 Task: Research Airbnb accommodation in Adam, Oman from 6th December, 2023 to 15th December, 2023 for 6 adults.6 bedrooms having 6 beds and 6 bathrooms. Property type can be house. Amenities needed are: wifi, TV, free parkinig on premises, gym, breakfast. Booking option can be shelf check-in. Look for 3 properties as per requirement.
Action: Mouse moved to (574, 145)
Screenshot: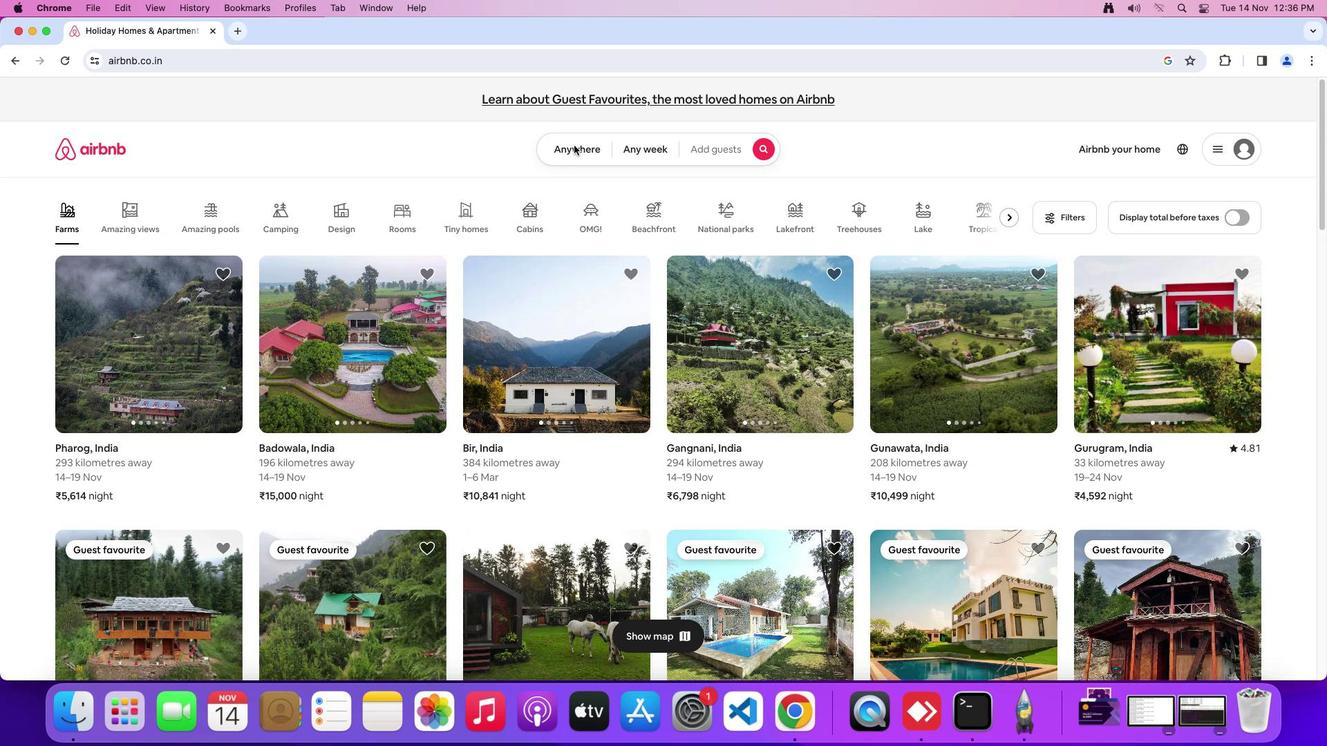 
Action: Mouse pressed left at (574, 145)
Screenshot: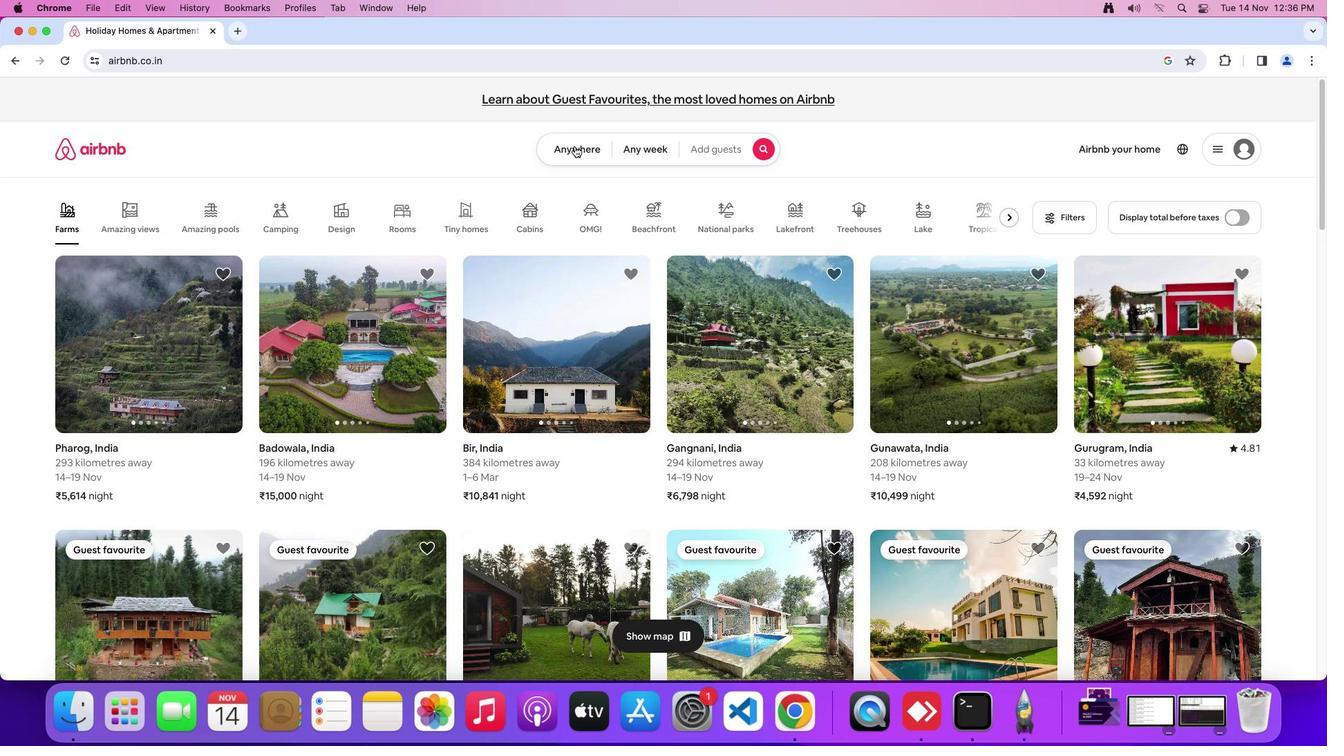
Action: Mouse moved to (574, 145)
Screenshot: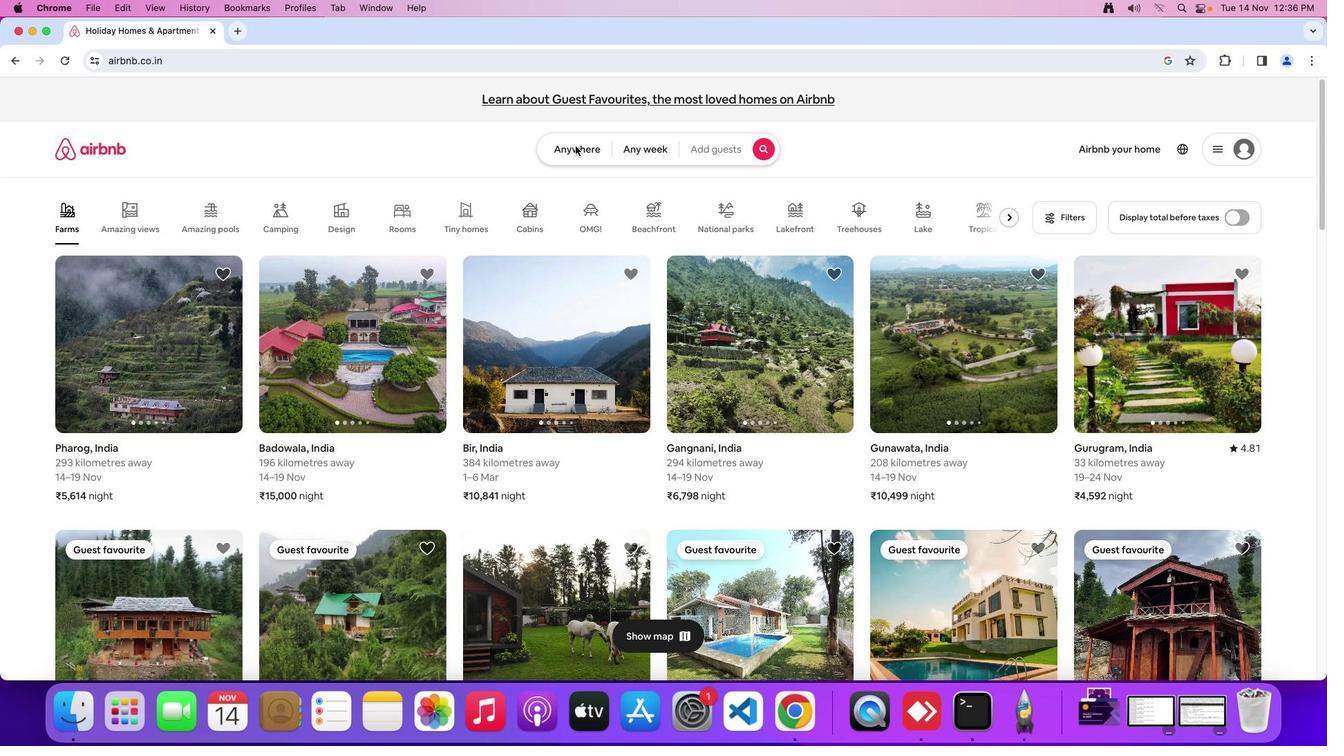 
Action: Mouse pressed left at (574, 145)
Screenshot: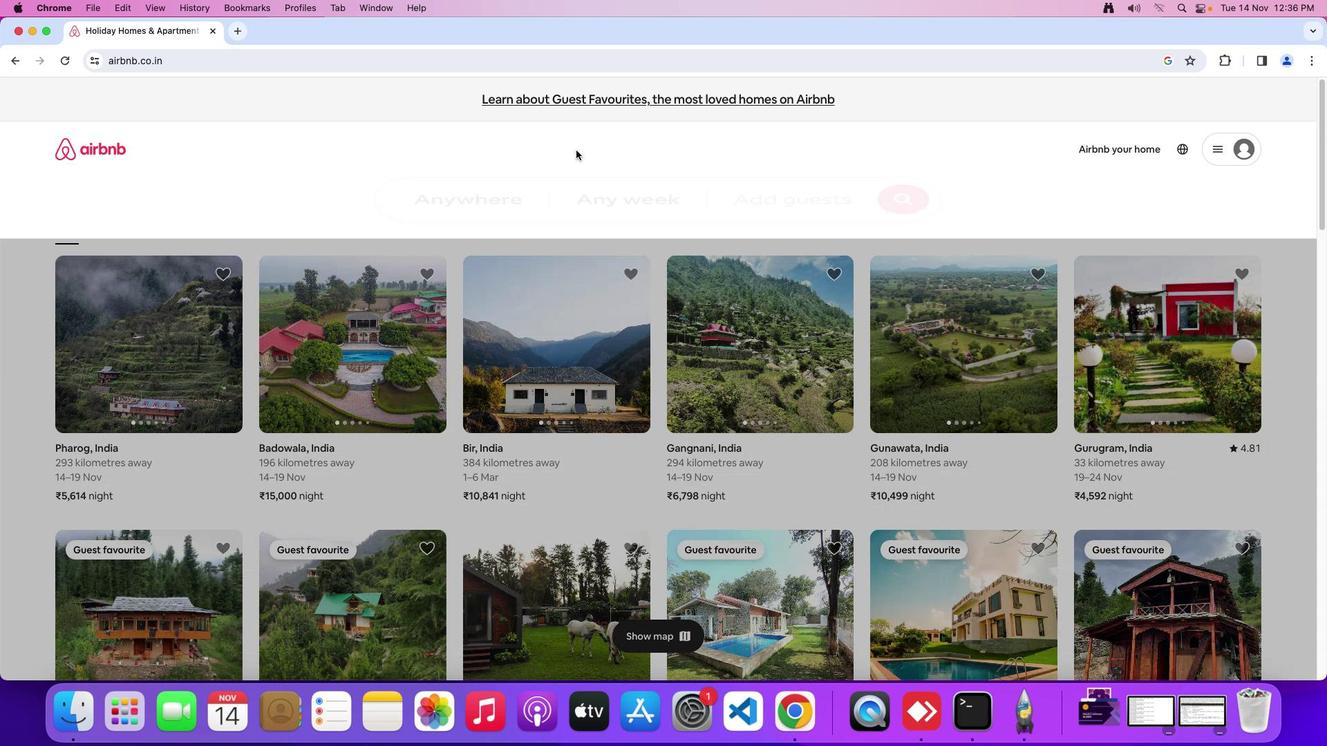 
Action: Mouse moved to (504, 201)
Screenshot: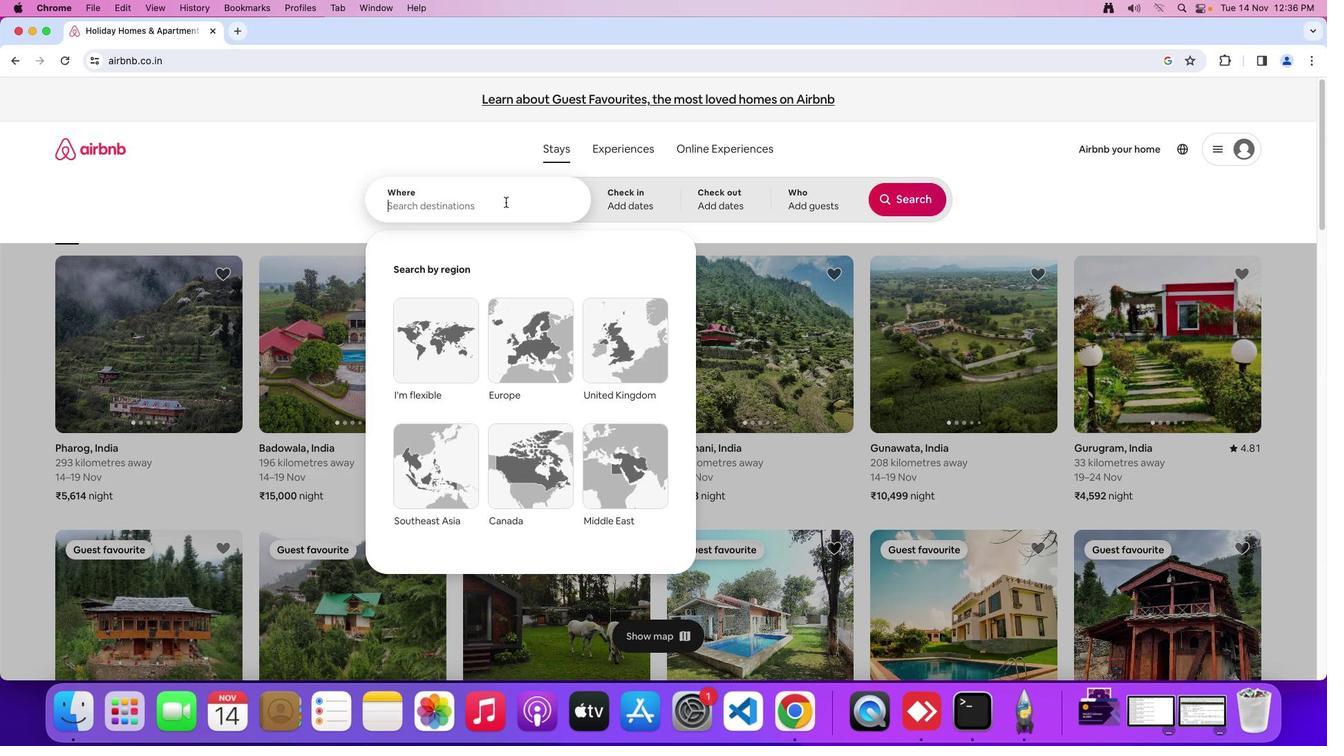 
Action: Mouse pressed left at (504, 201)
Screenshot: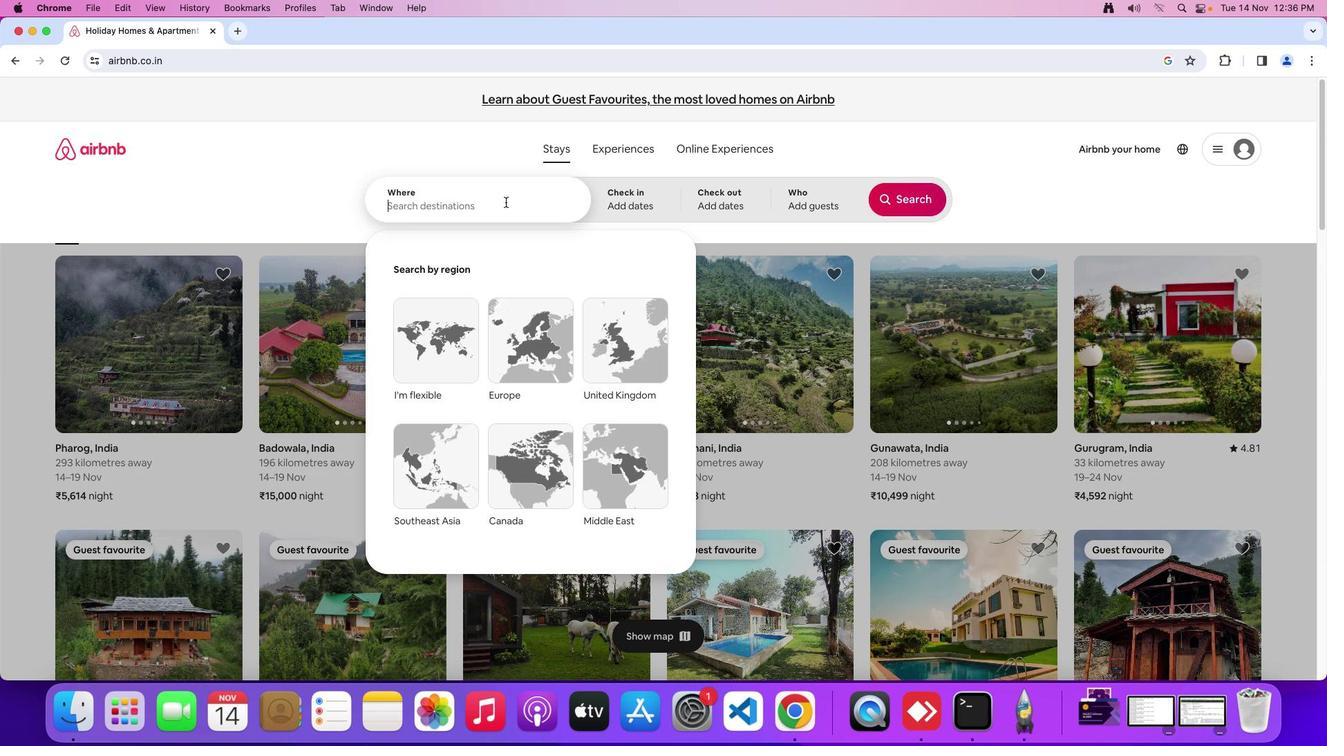 
Action: Mouse moved to (504, 201)
Screenshot: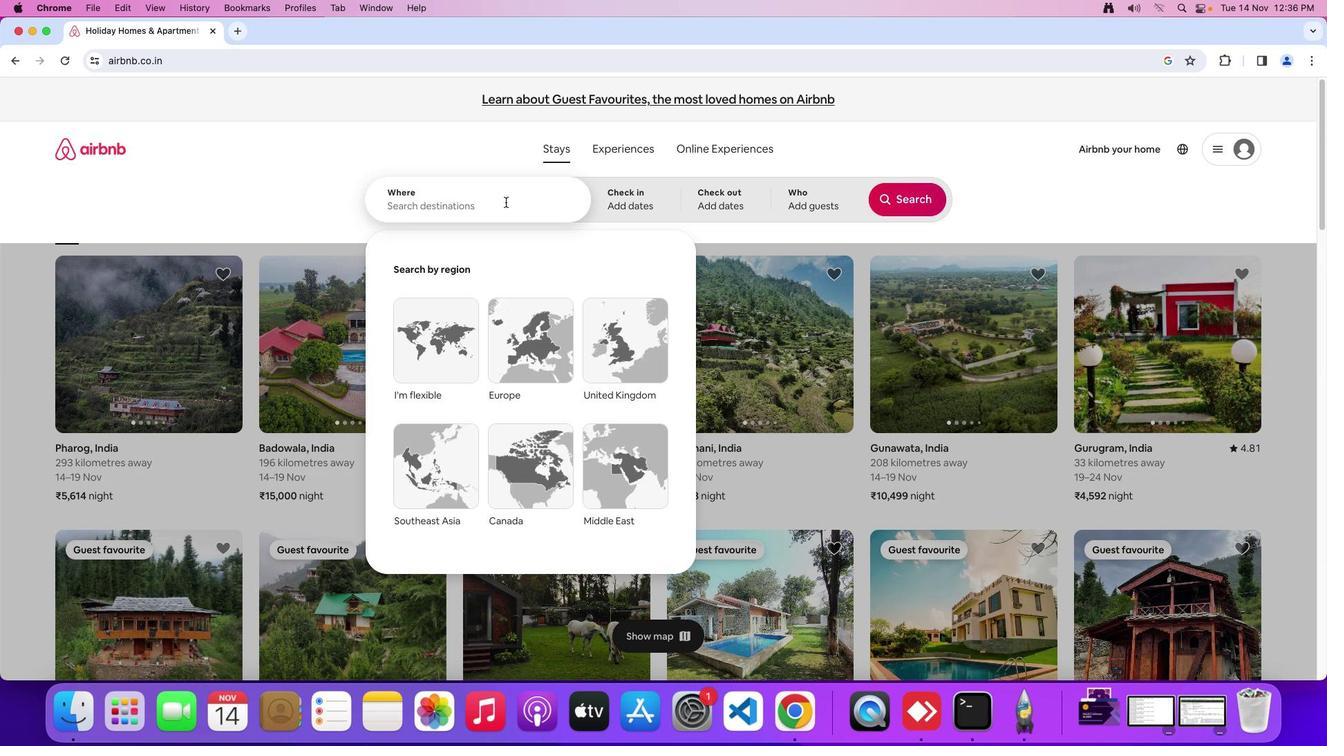 
Action: Key pressed Key.shift_r'A''d''a''m'','Key.spaceKey.shift'O''m''a''n'
Screenshot: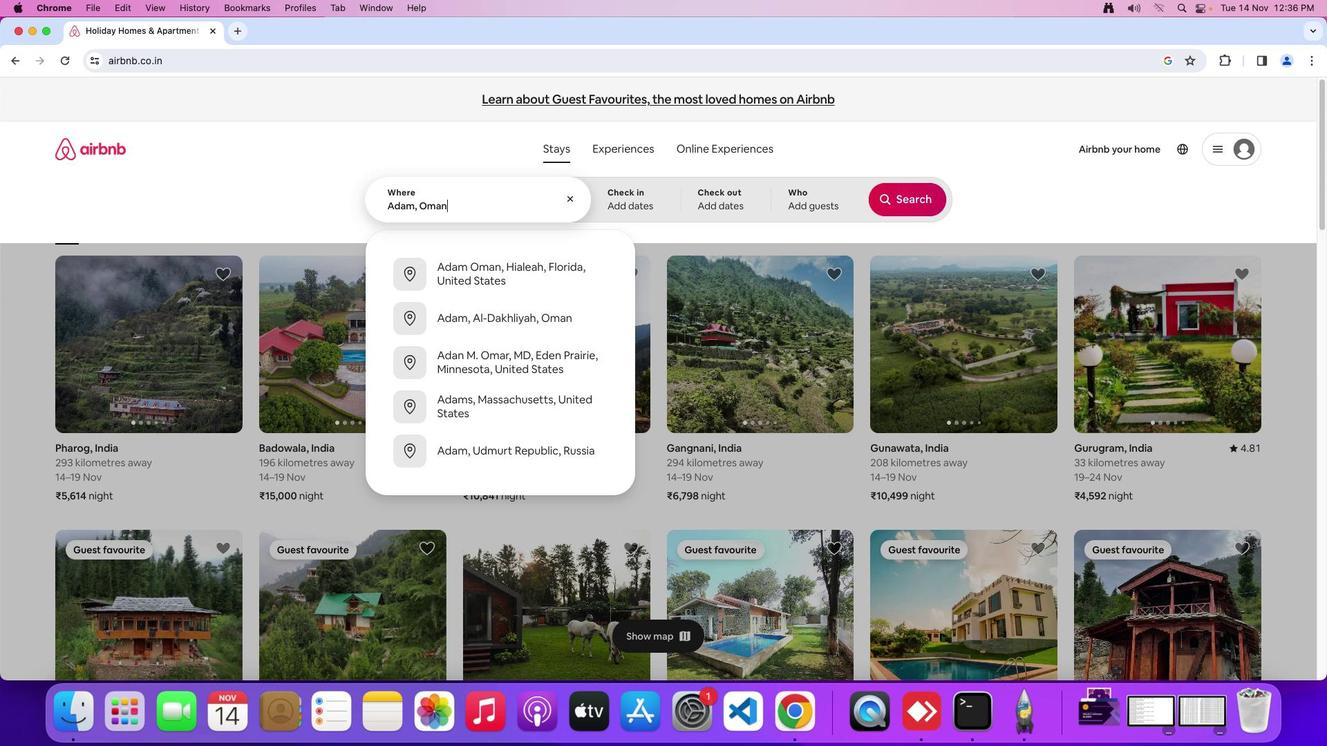 
Action: Mouse moved to (621, 200)
Screenshot: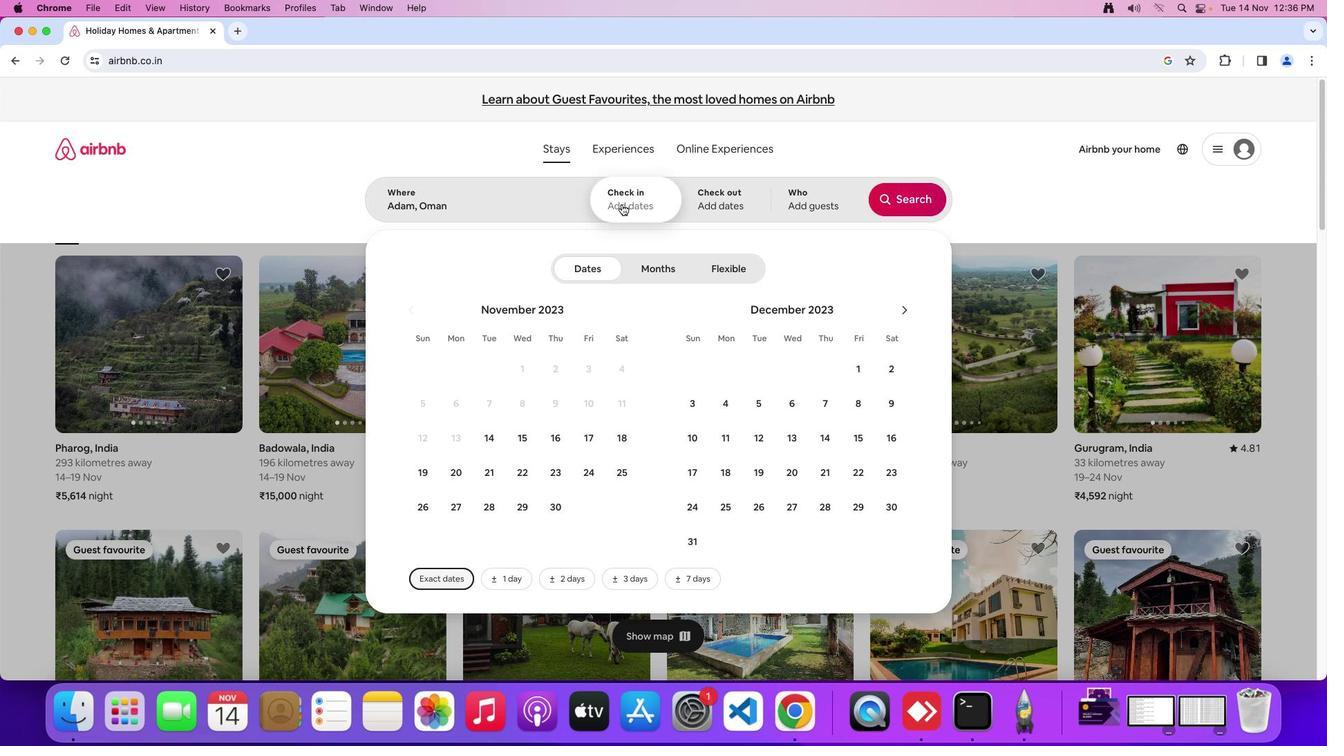 
Action: Mouse pressed left at (621, 200)
Screenshot: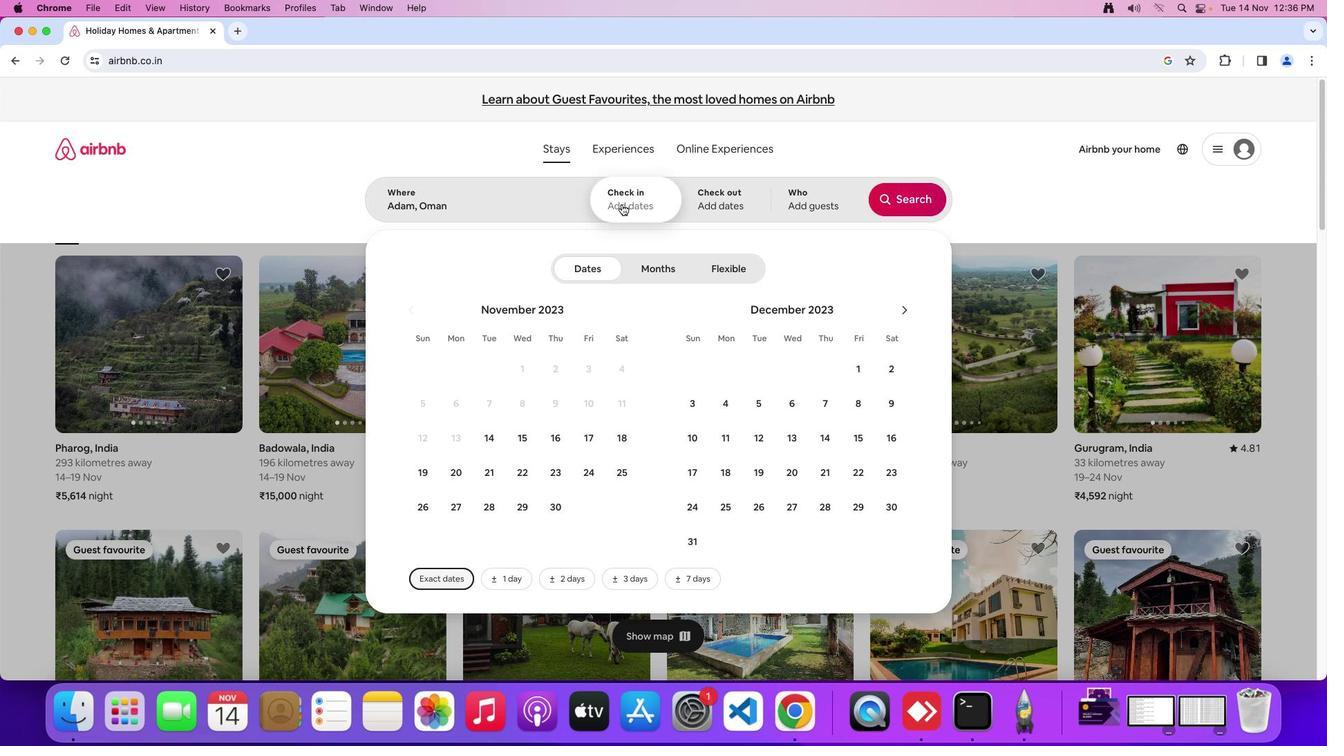 
Action: Mouse moved to (791, 404)
Screenshot: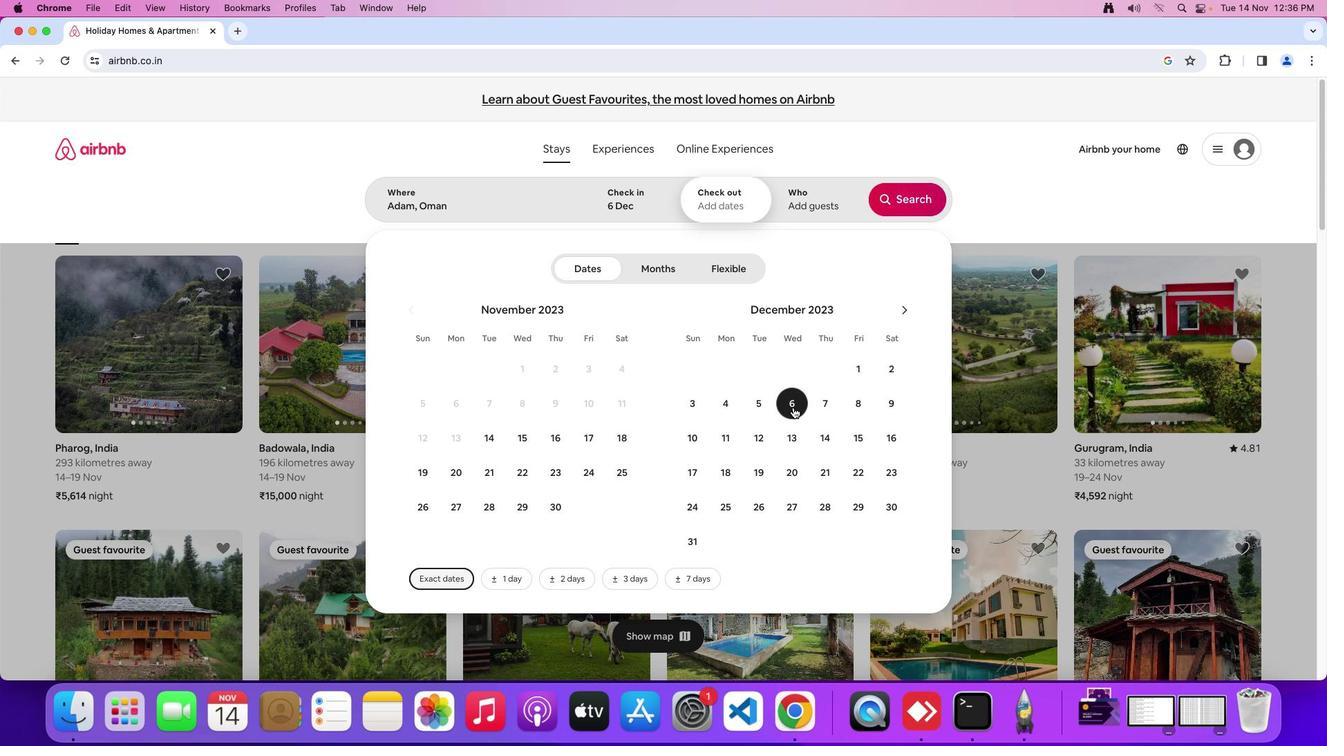 
Action: Mouse pressed left at (791, 404)
Screenshot: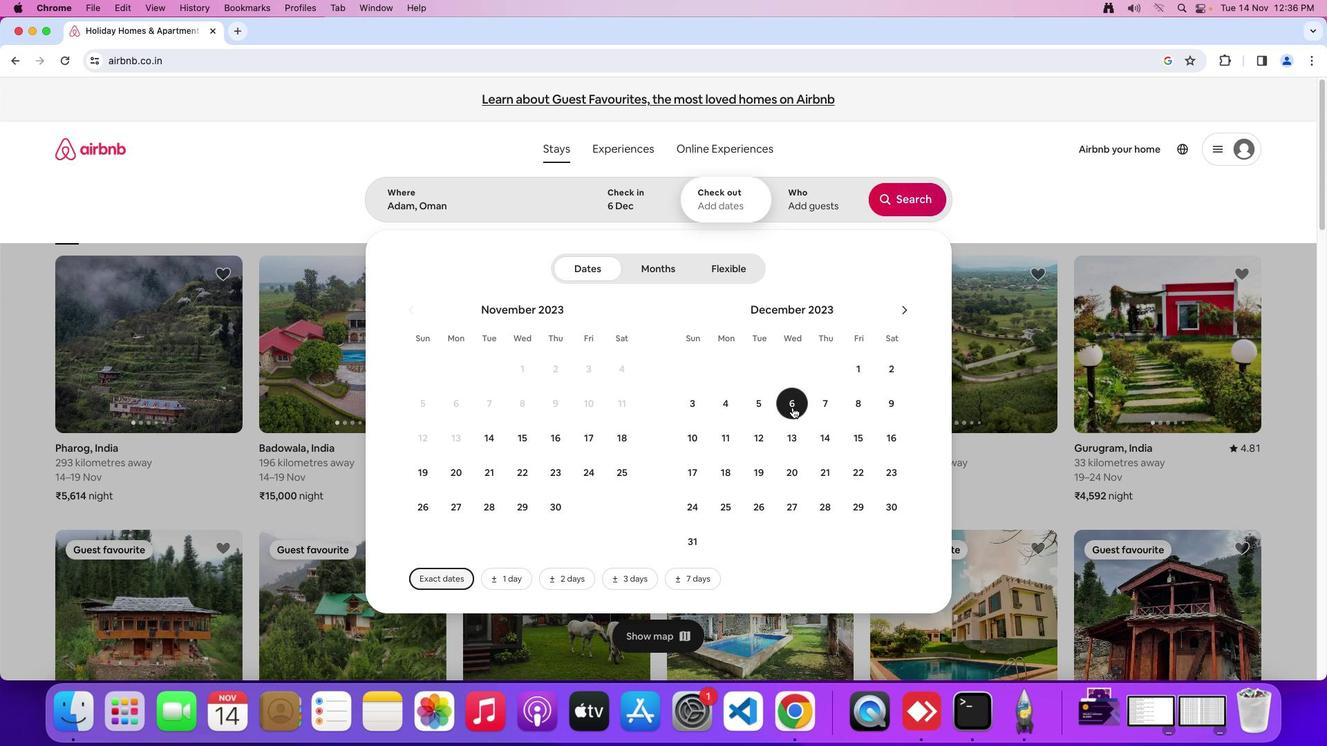 
Action: Mouse moved to (849, 435)
Screenshot: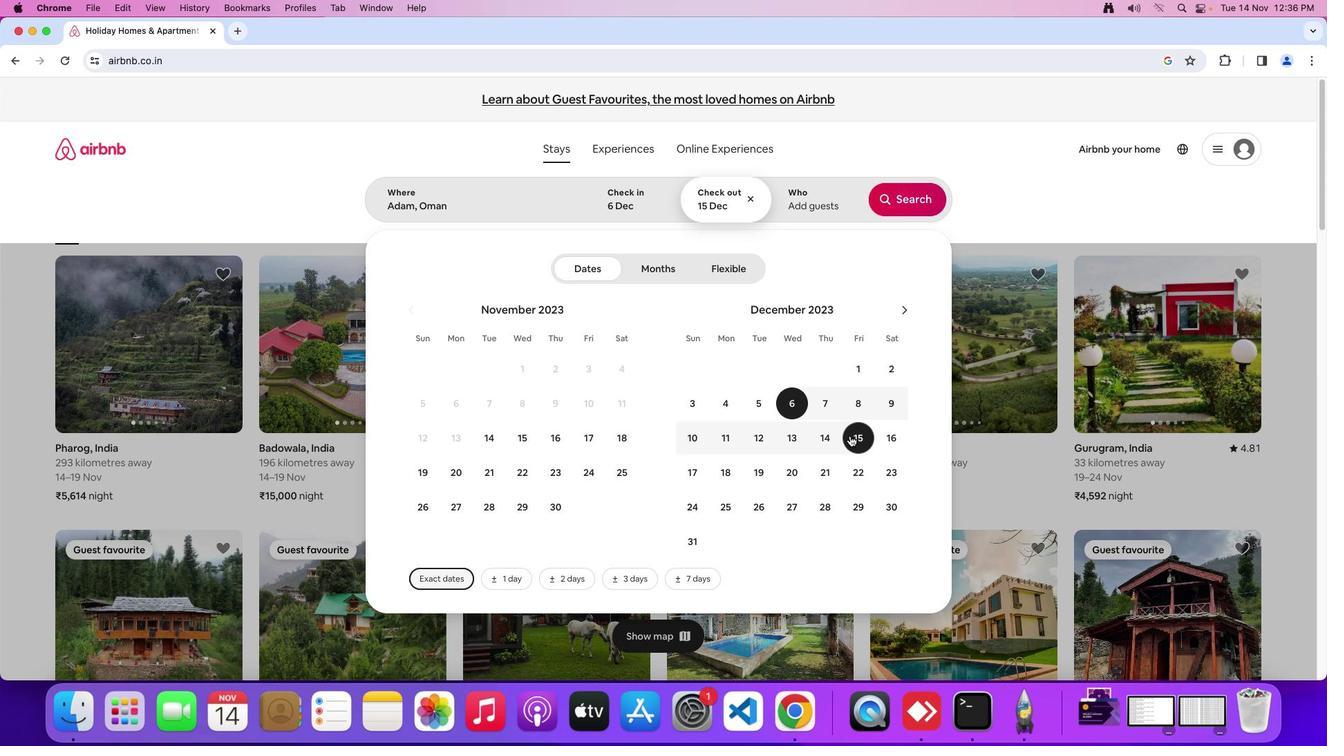 
Action: Mouse pressed left at (849, 435)
Screenshot: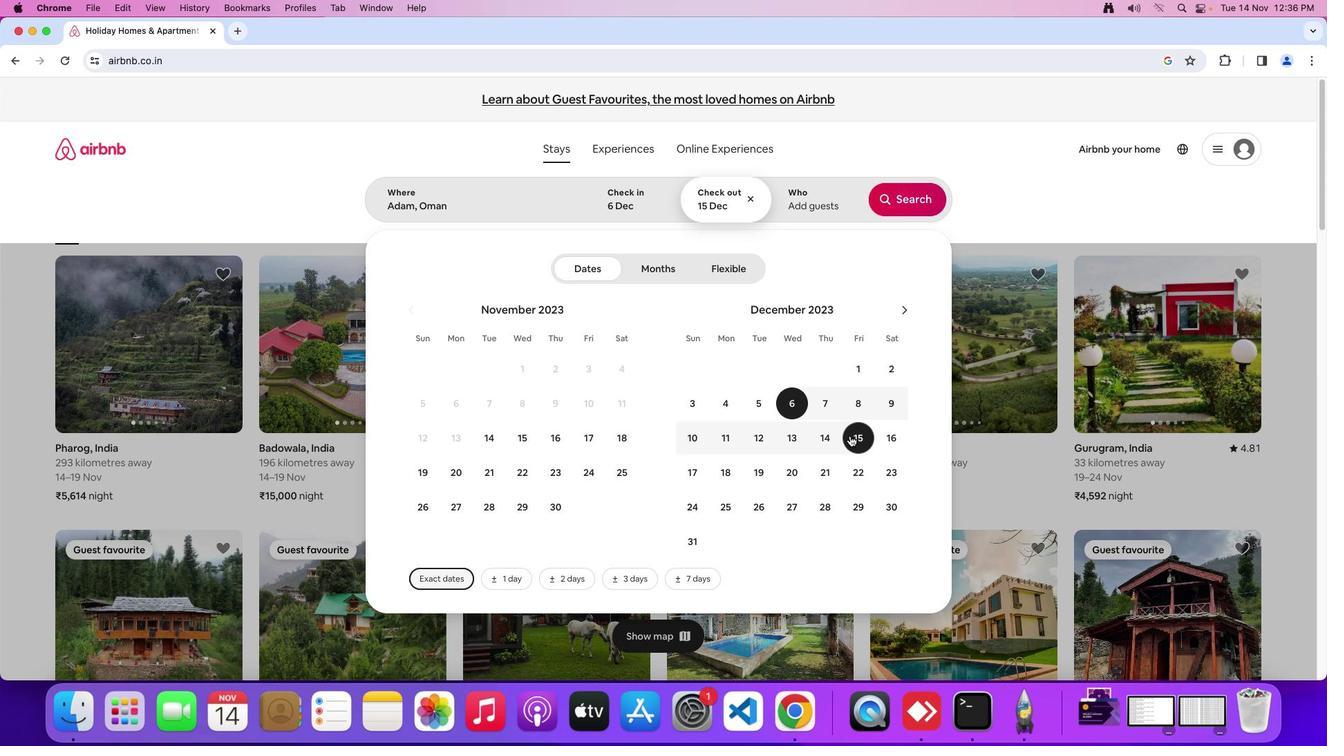
Action: Mouse moved to (800, 202)
Screenshot: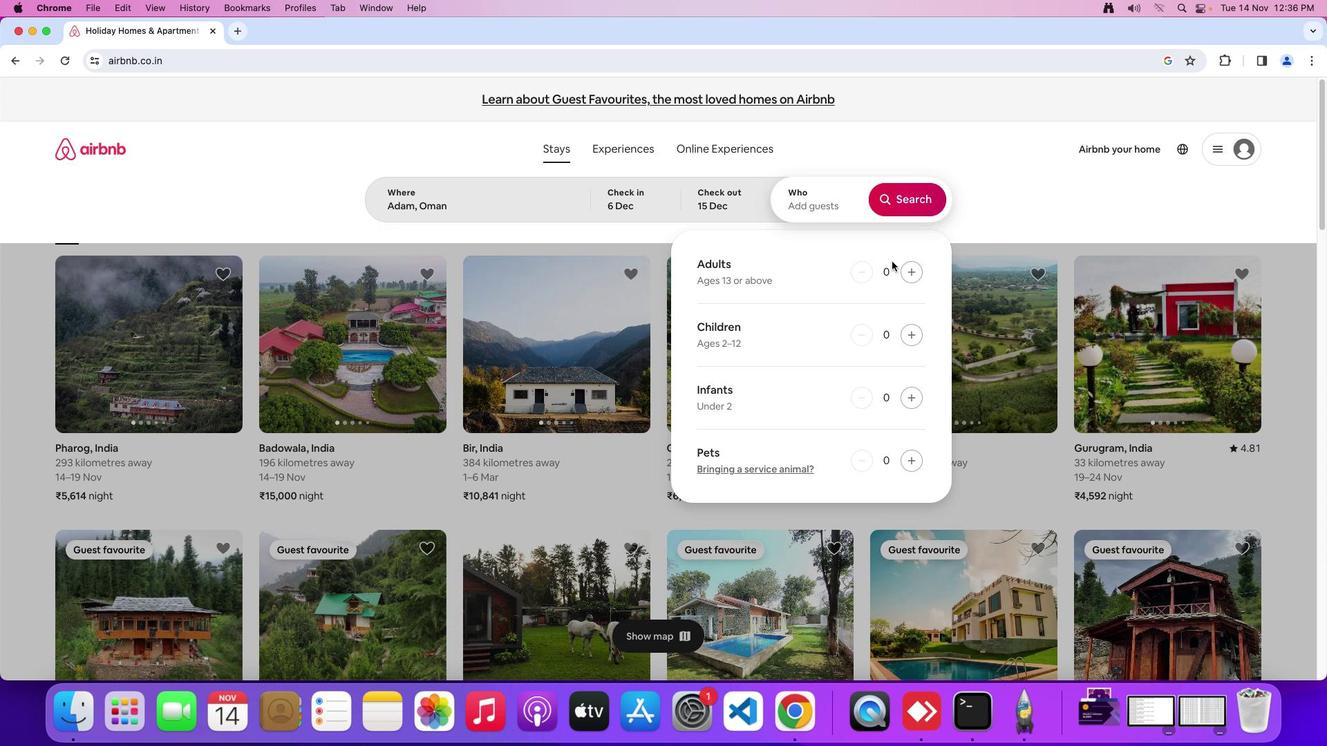 
Action: Mouse pressed left at (800, 202)
Screenshot: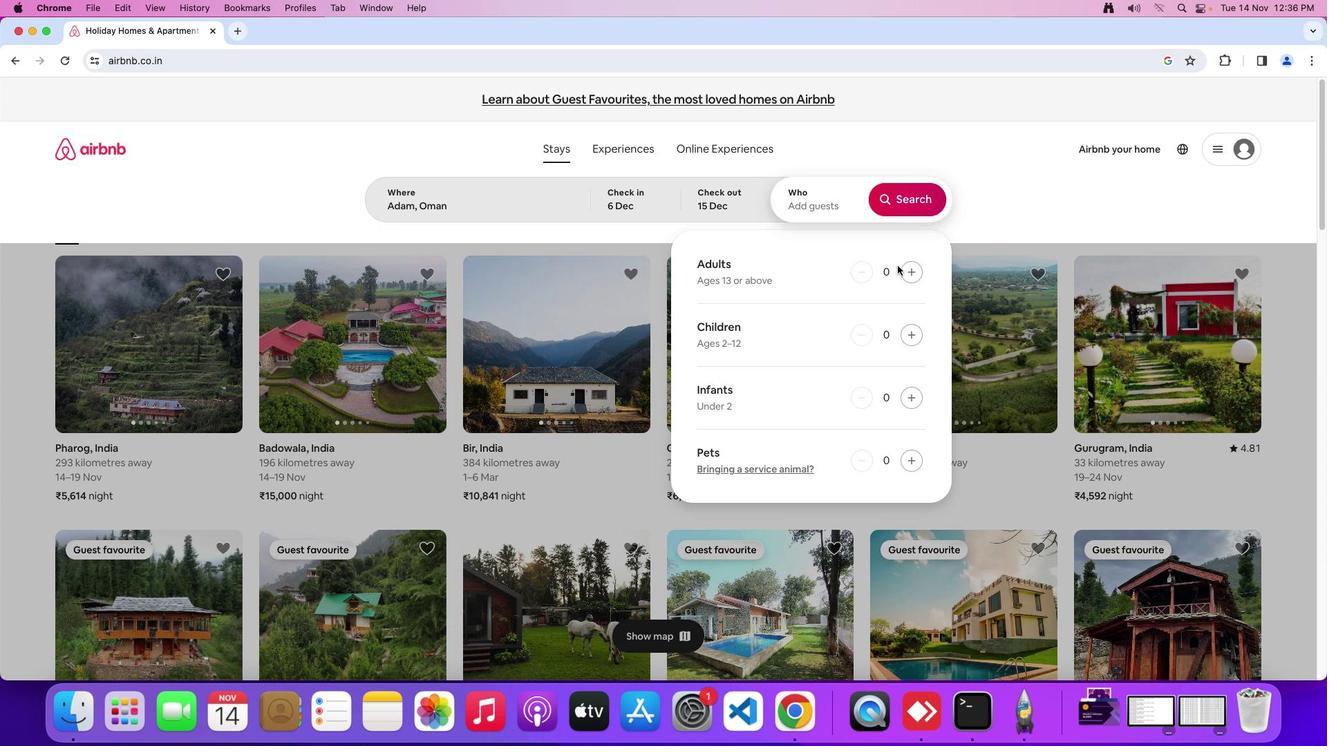 
Action: Mouse moved to (916, 274)
Screenshot: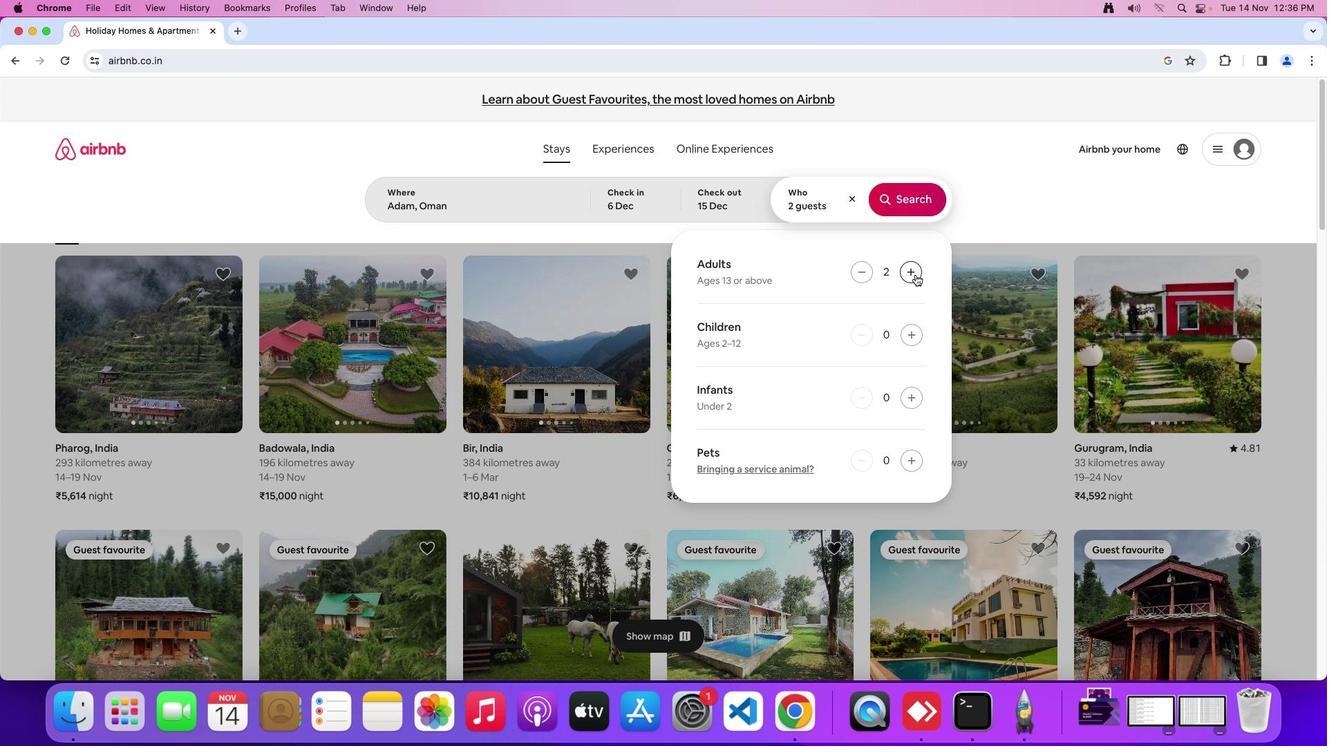 
Action: Mouse pressed left at (916, 274)
Screenshot: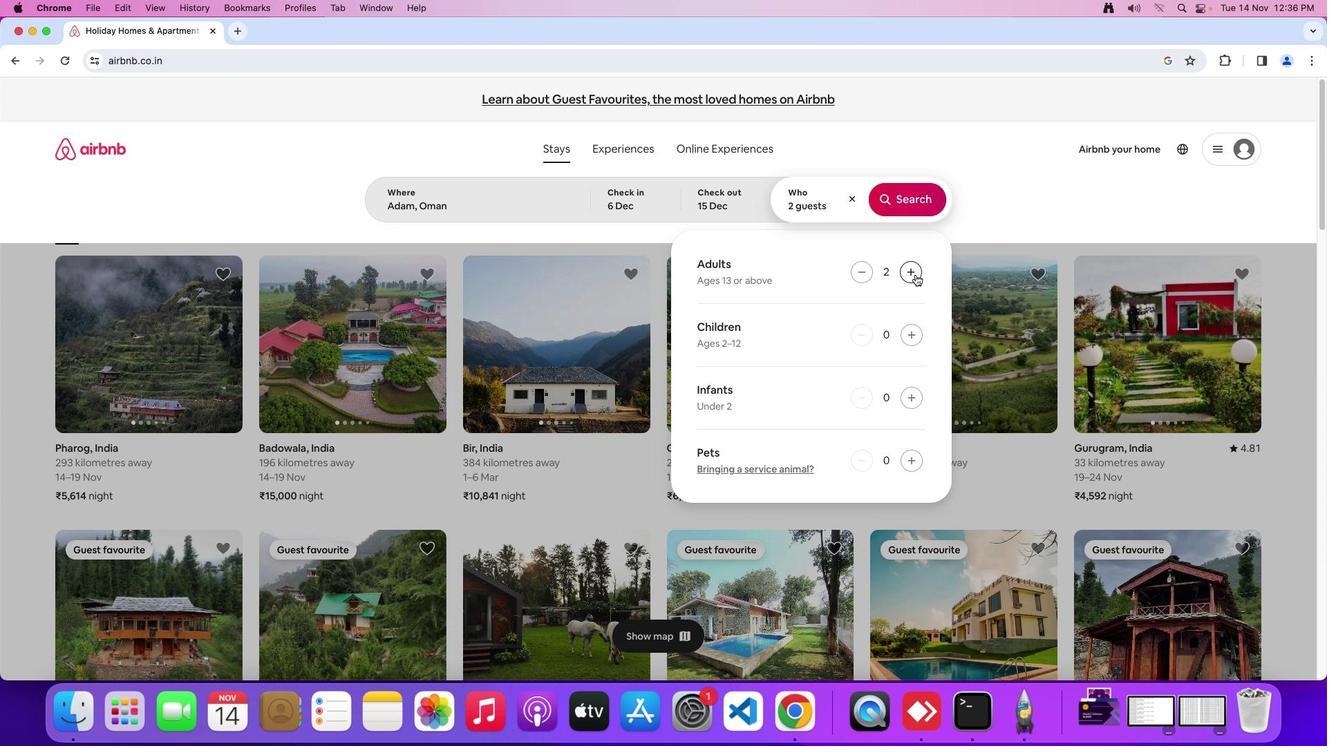 
Action: Mouse moved to (915, 274)
Screenshot: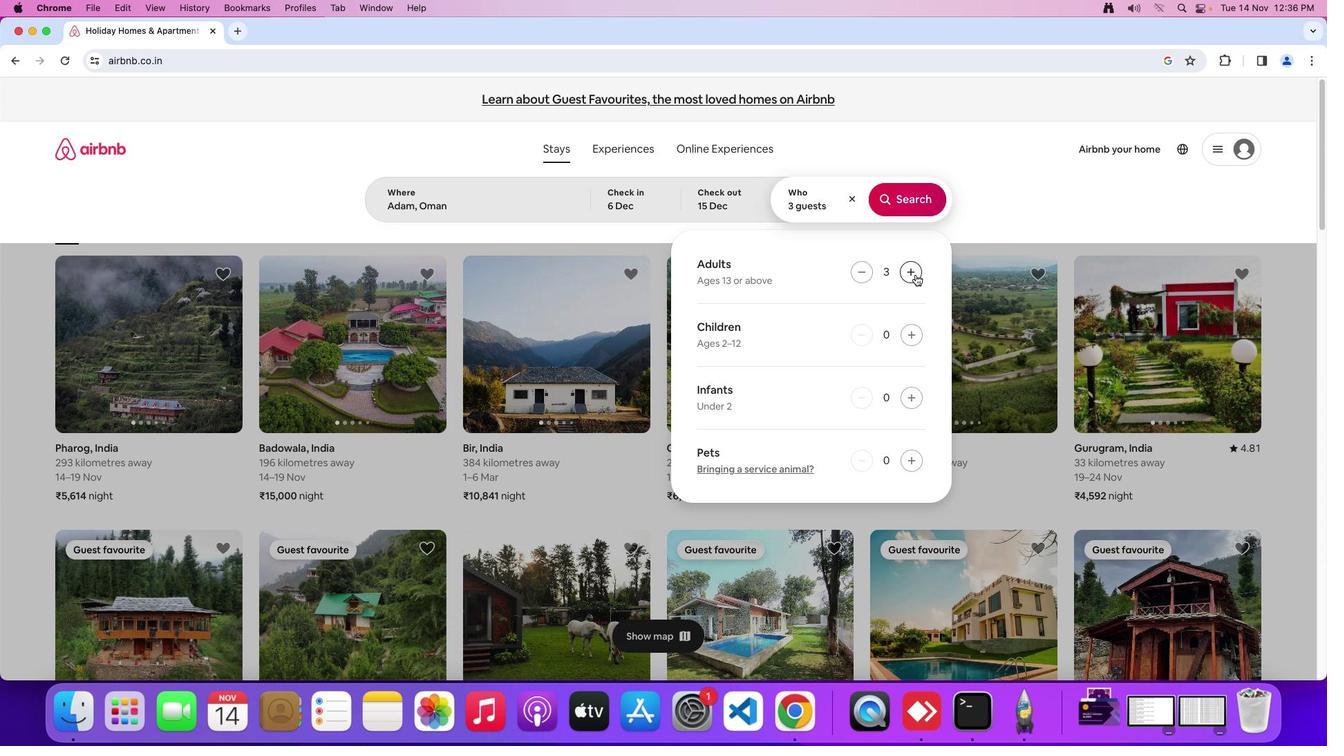 
Action: Mouse pressed left at (915, 274)
Screenshot: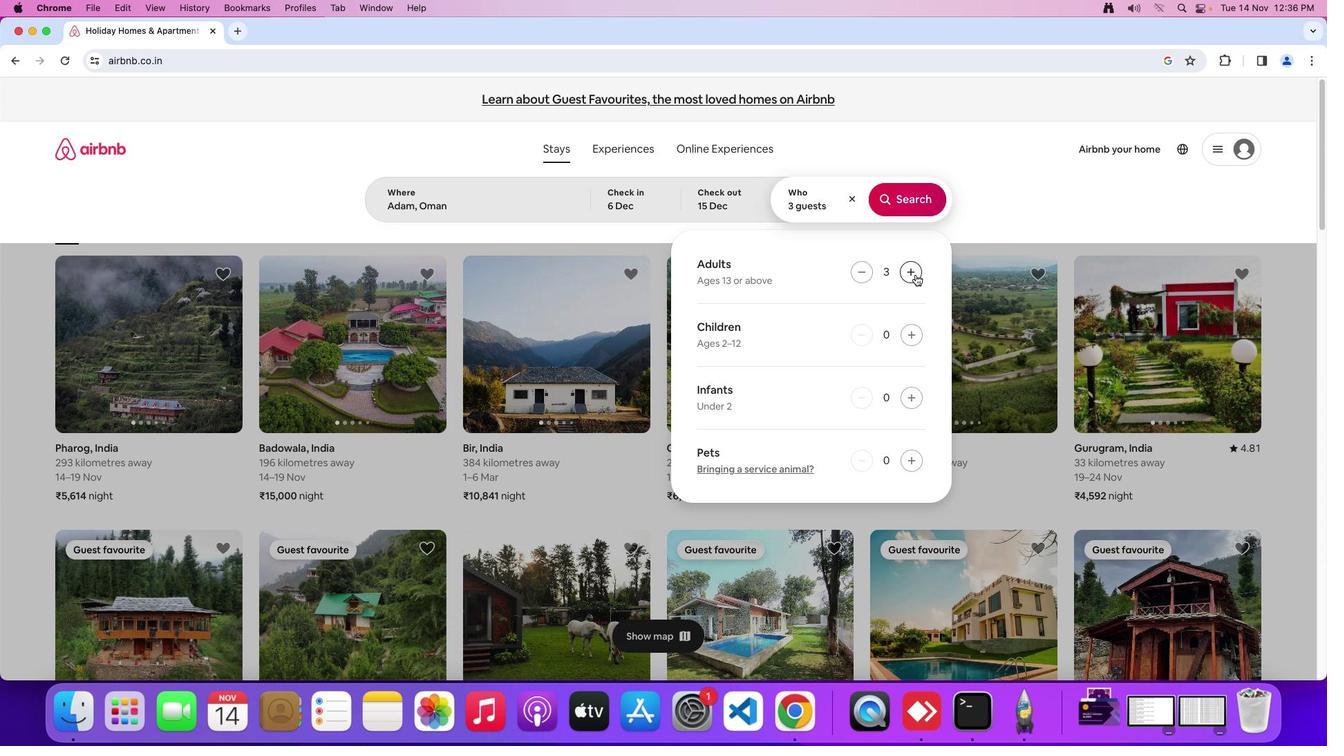 
Action: Mouse moved to (915, 274)
Screenshot: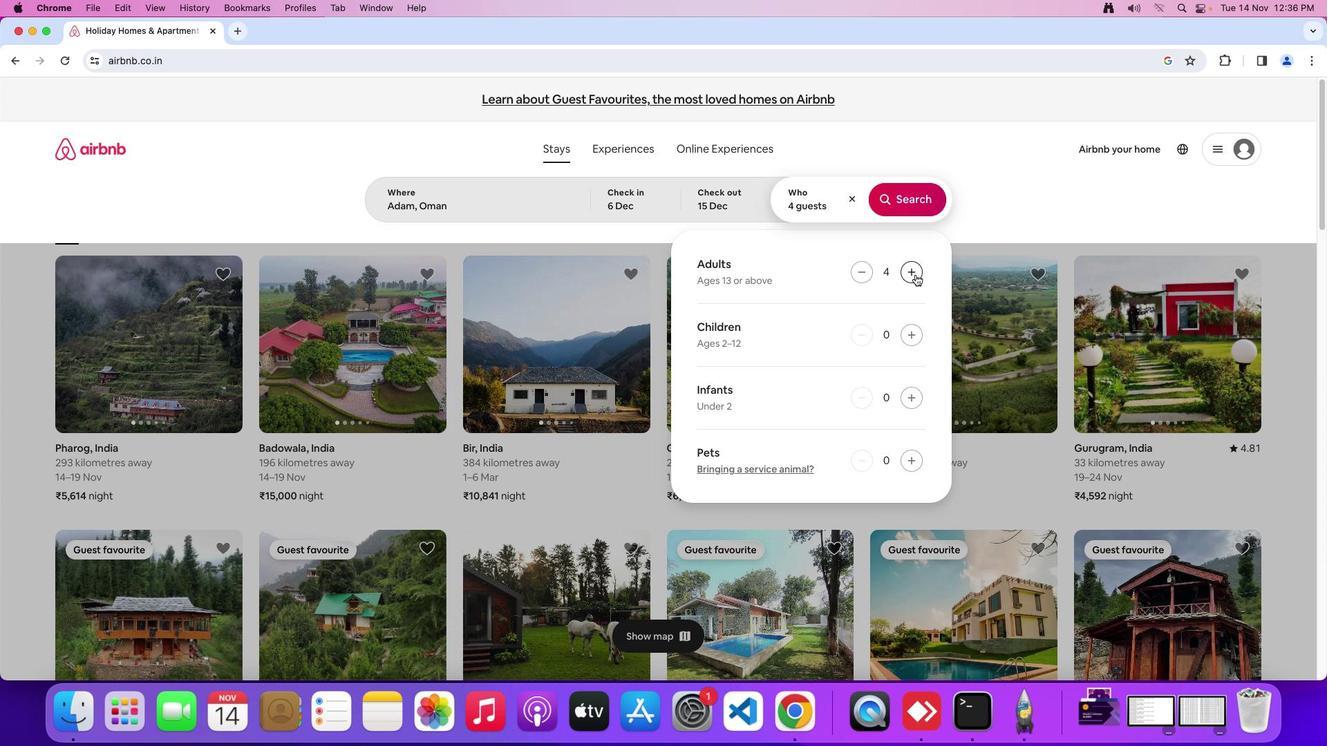 
Action: Mouse pressed left at (915, 274)
Screenshot: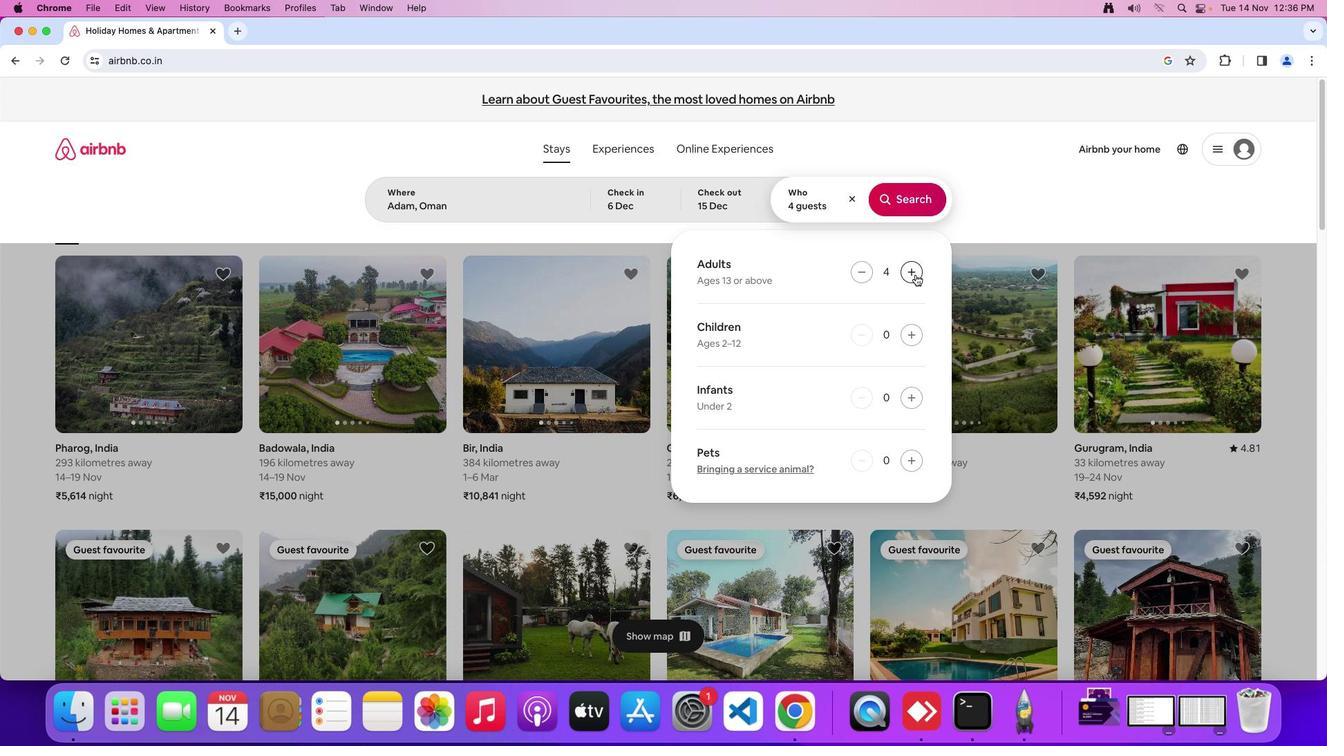 
Action: Mouse pressed left at (915, 274)
Screenshot: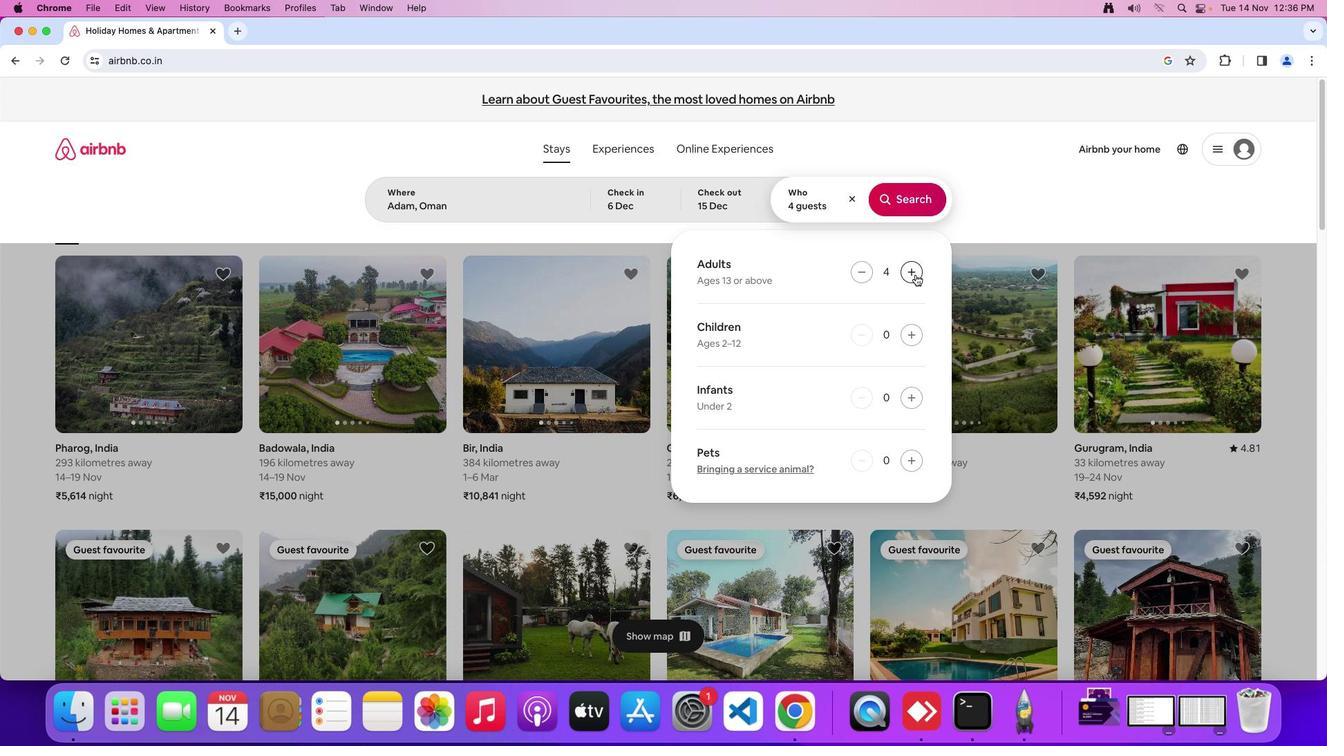 
Action: Mouse moved to (915, 274)
Screenshot: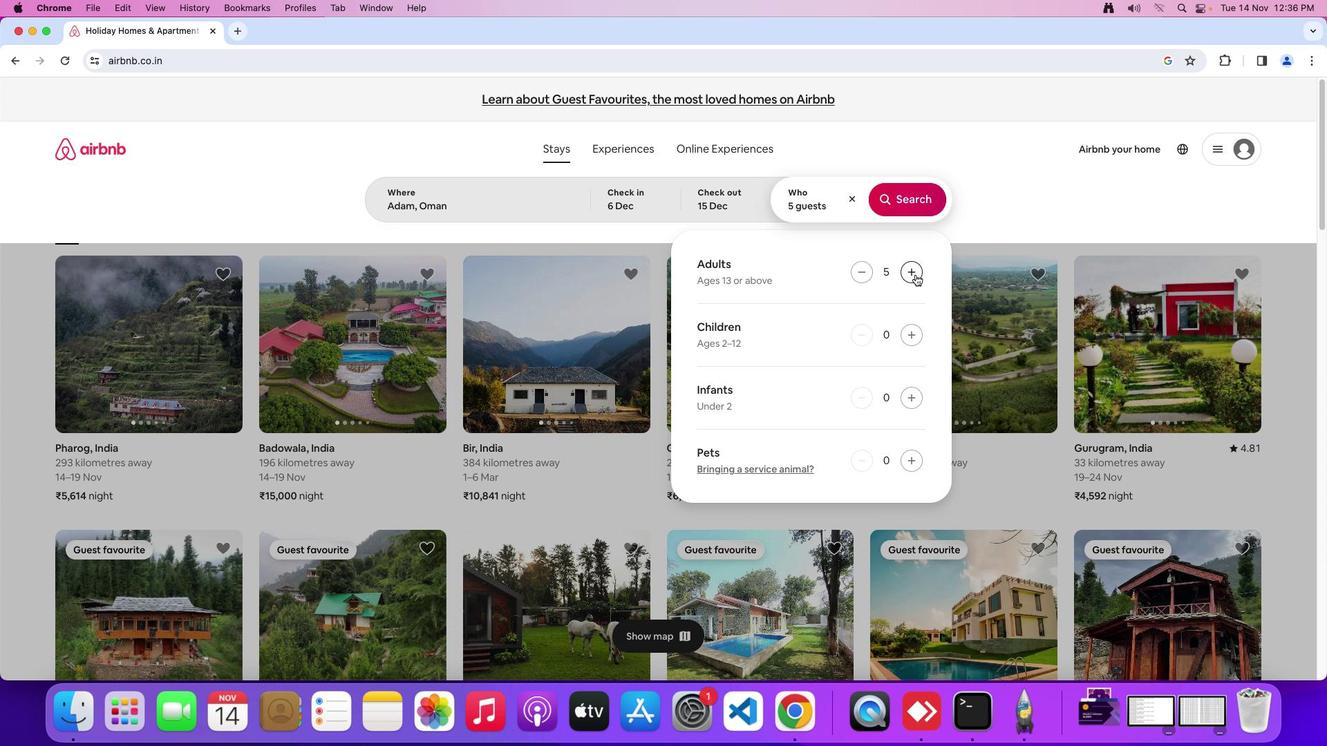 
Action: Mouse pressed left at (915, 274)
Screenshot: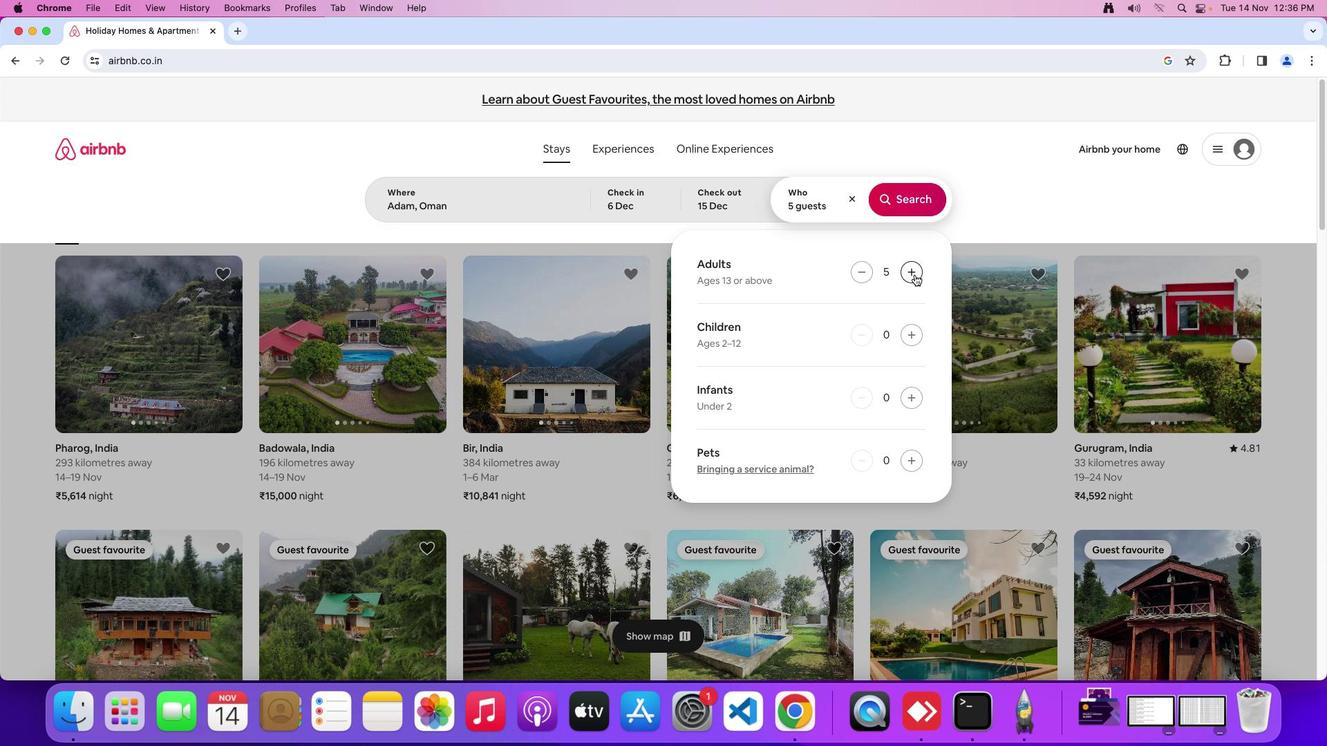 
Action: Mouse moved to (914, 273)
Screenshot: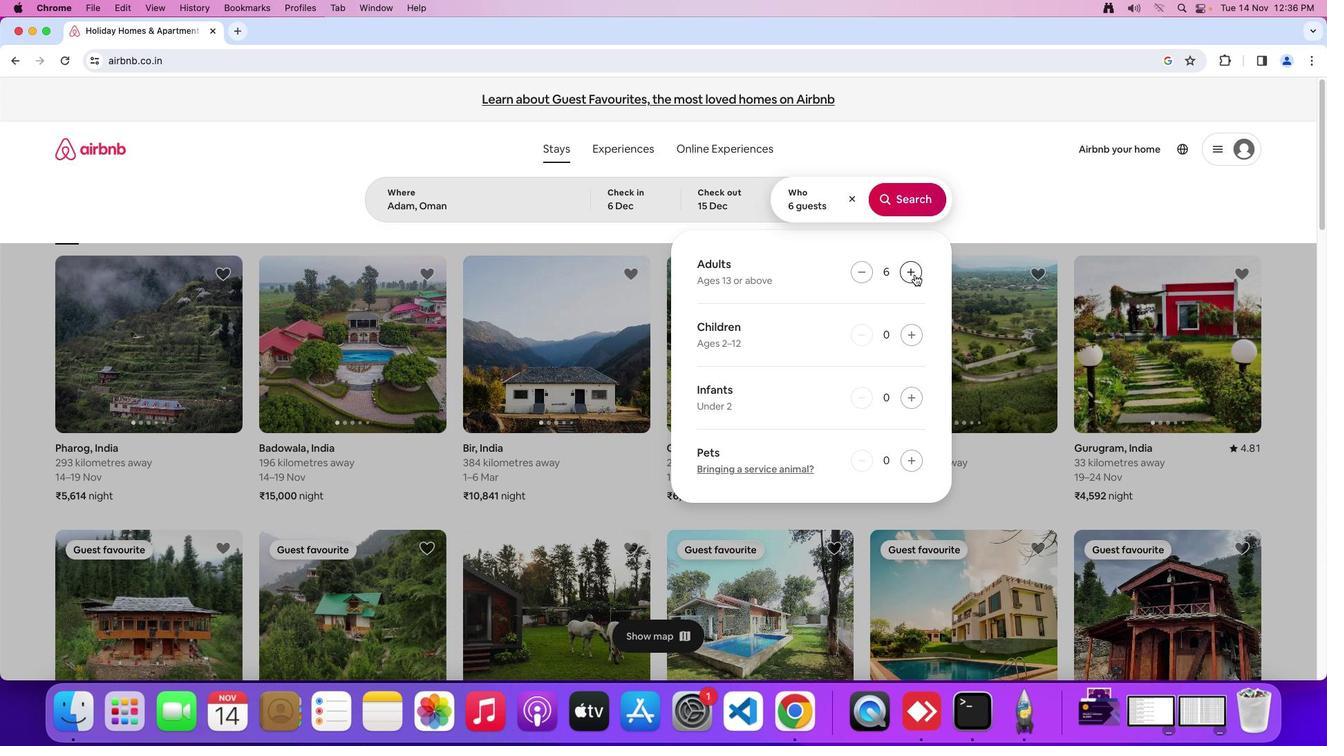 
Action: Mouse pressed left at (914, 273)
Screenshot: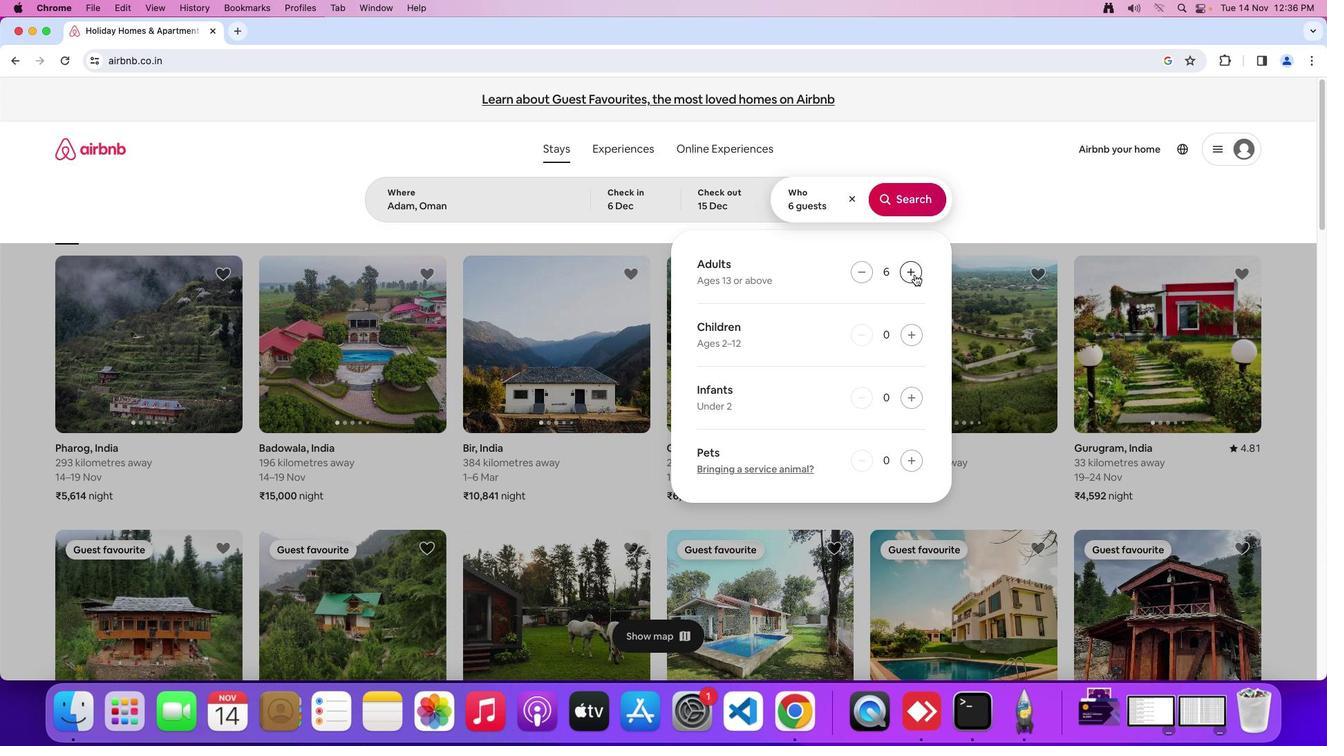 
Action: Mouse moved to (912, 202)
Screenshot: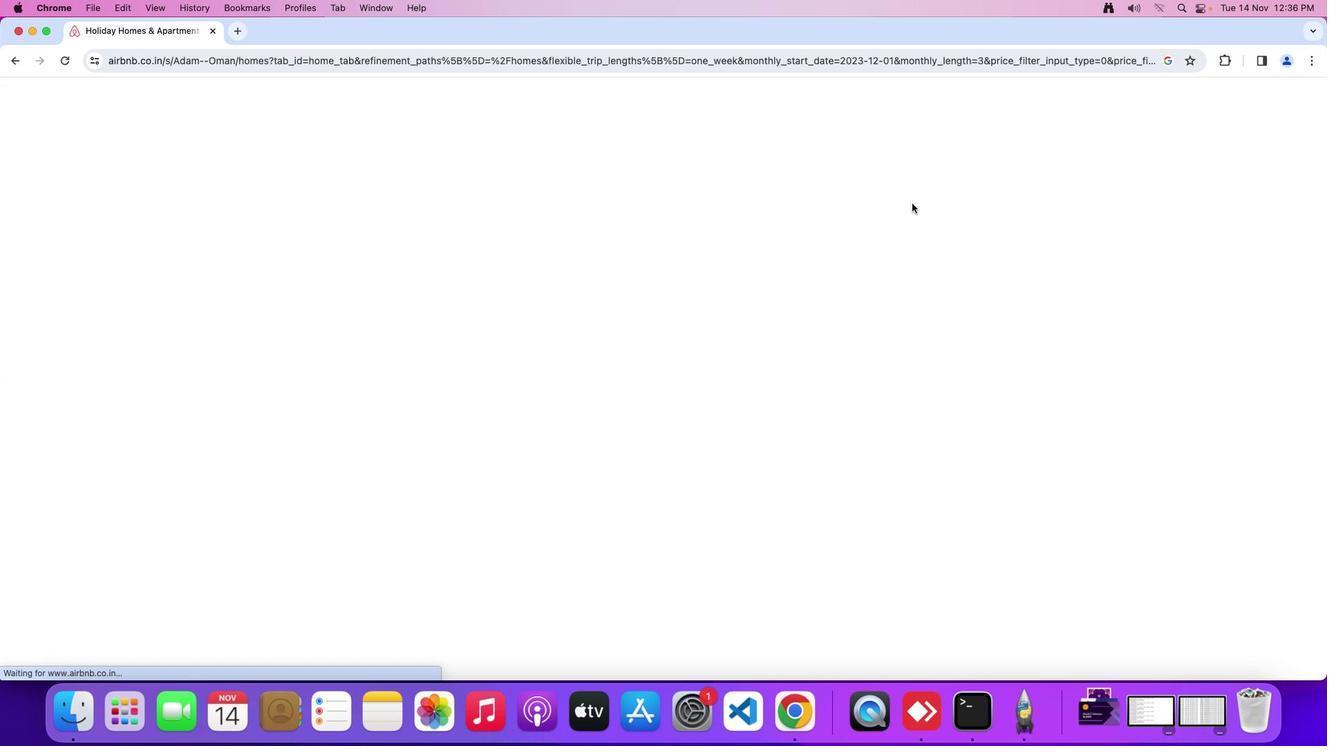 
Action: Mouse pressed left at (912, 202)
Screenshot: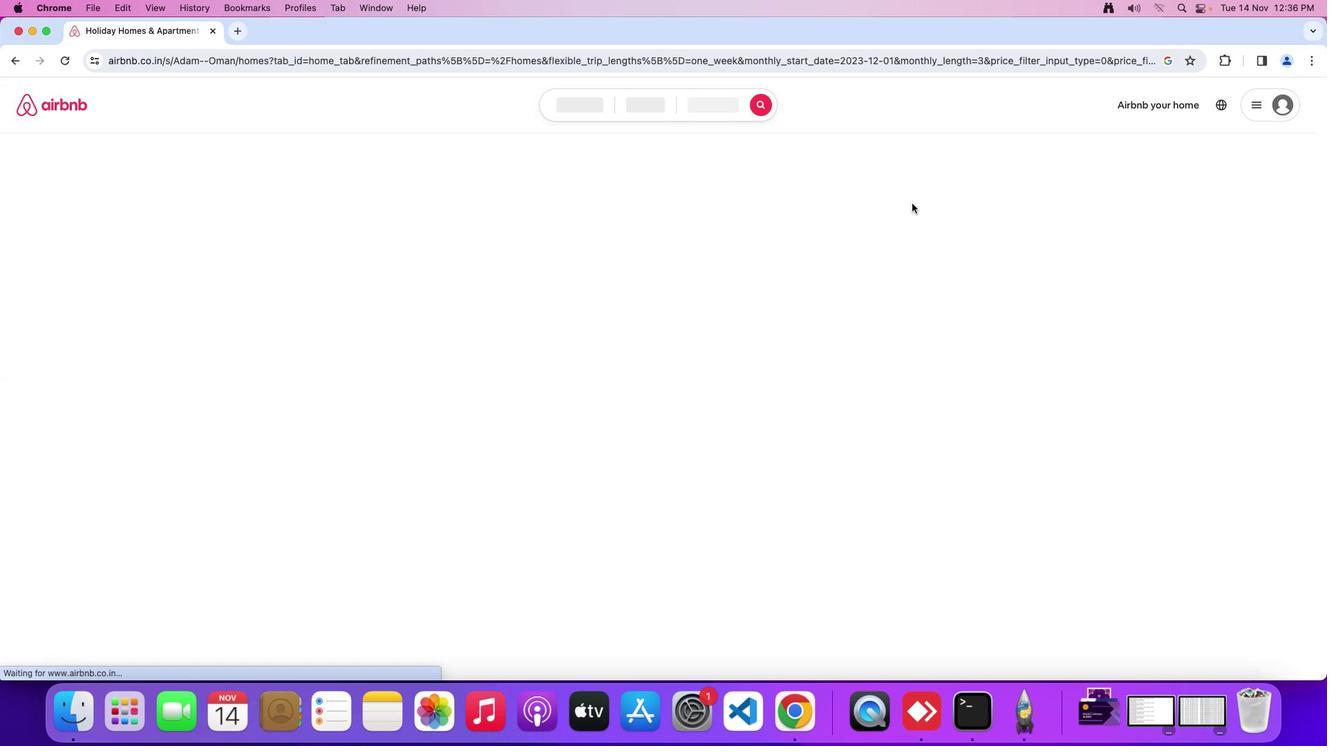 
Action: Mouse moved to (1089, 164)
Screenshot: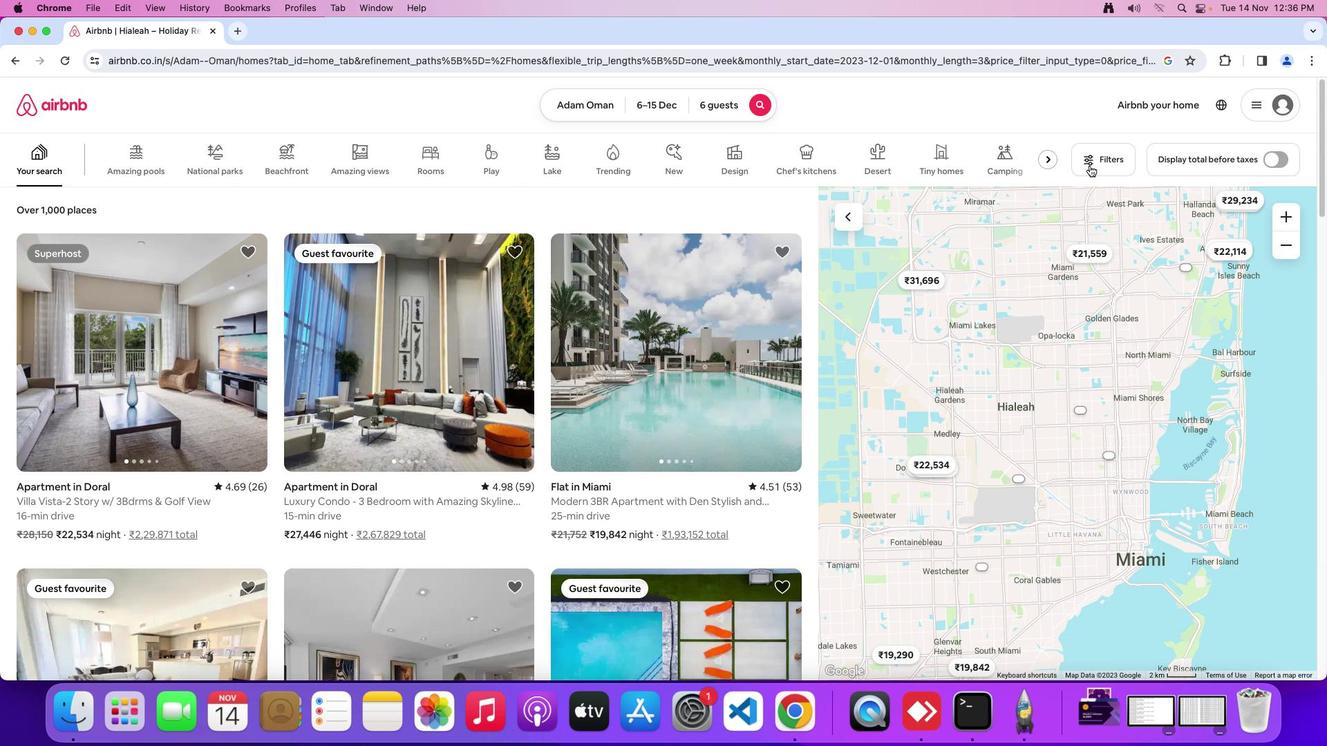 
Action: Mouse pressed left at (1089, 164)
Screenshot: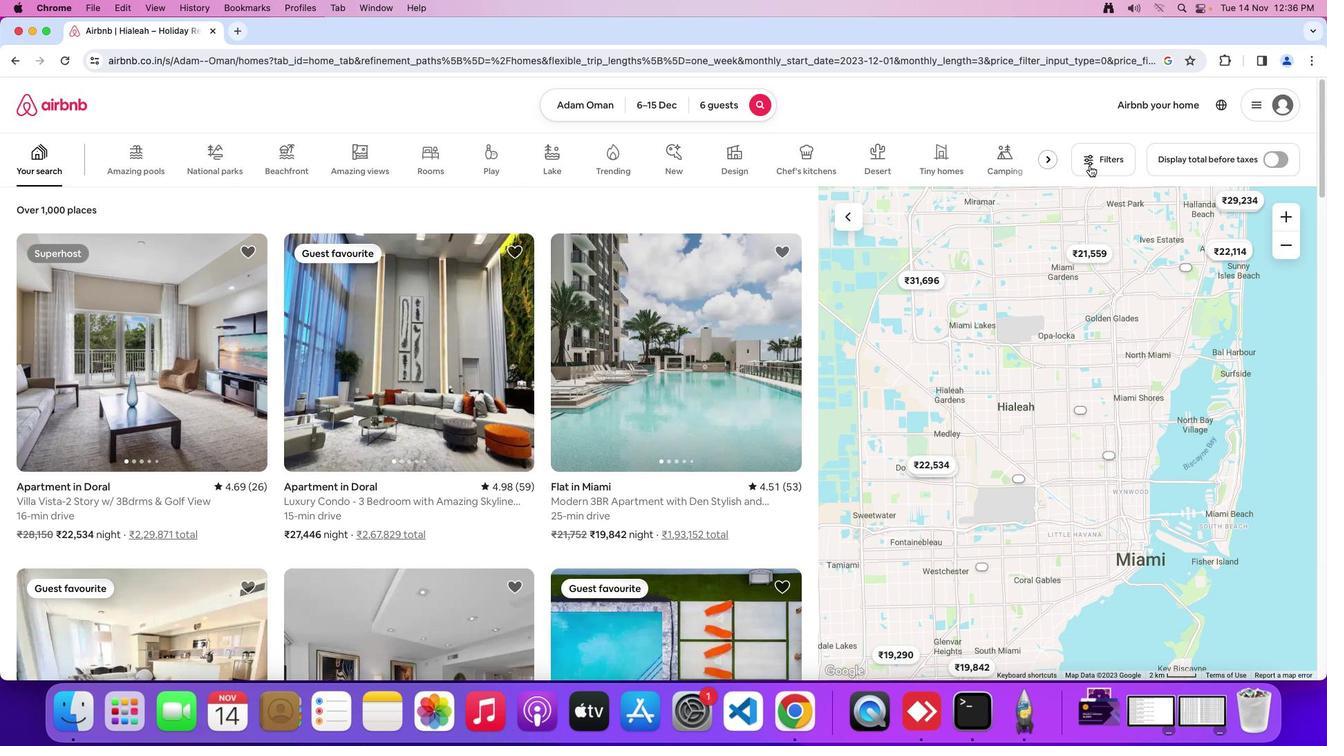 
Action: Mouse moved to (1095, 165)
Screenshot: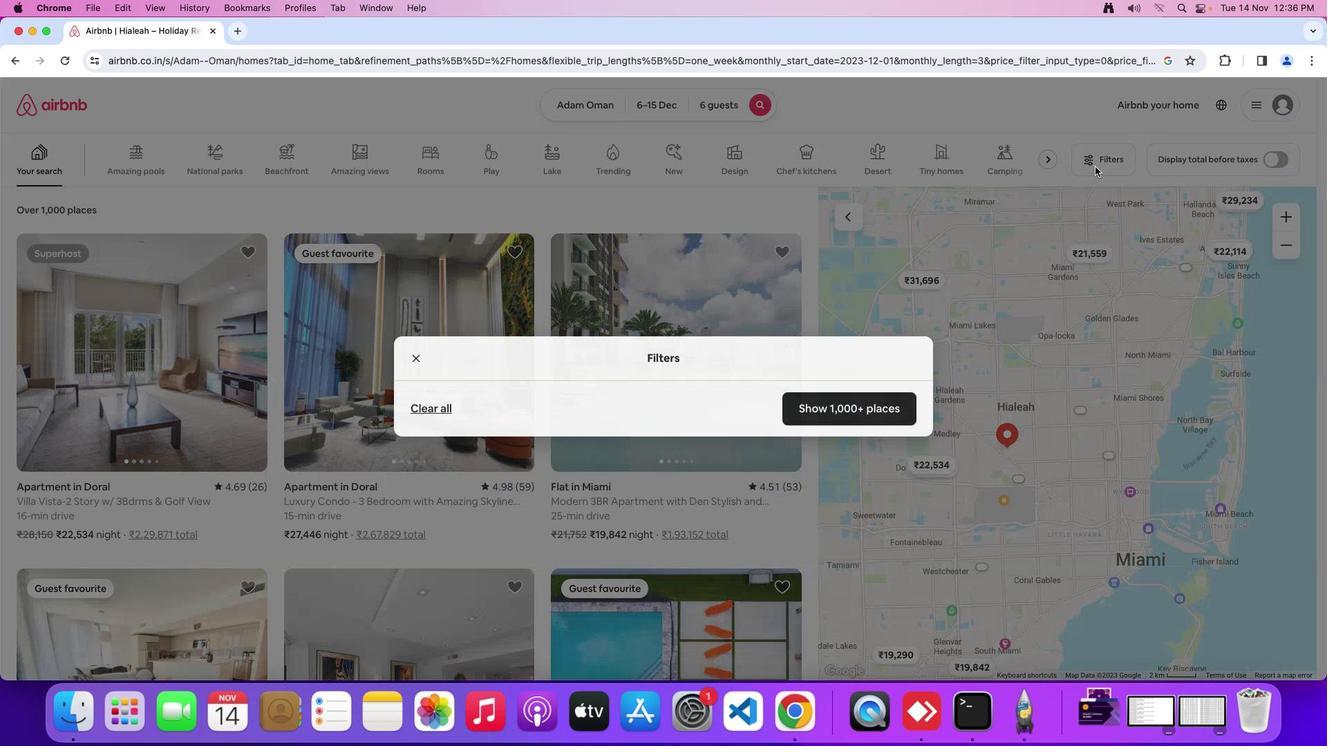 
Action: Mouse pressed left at (1095, 165)
Screenshot: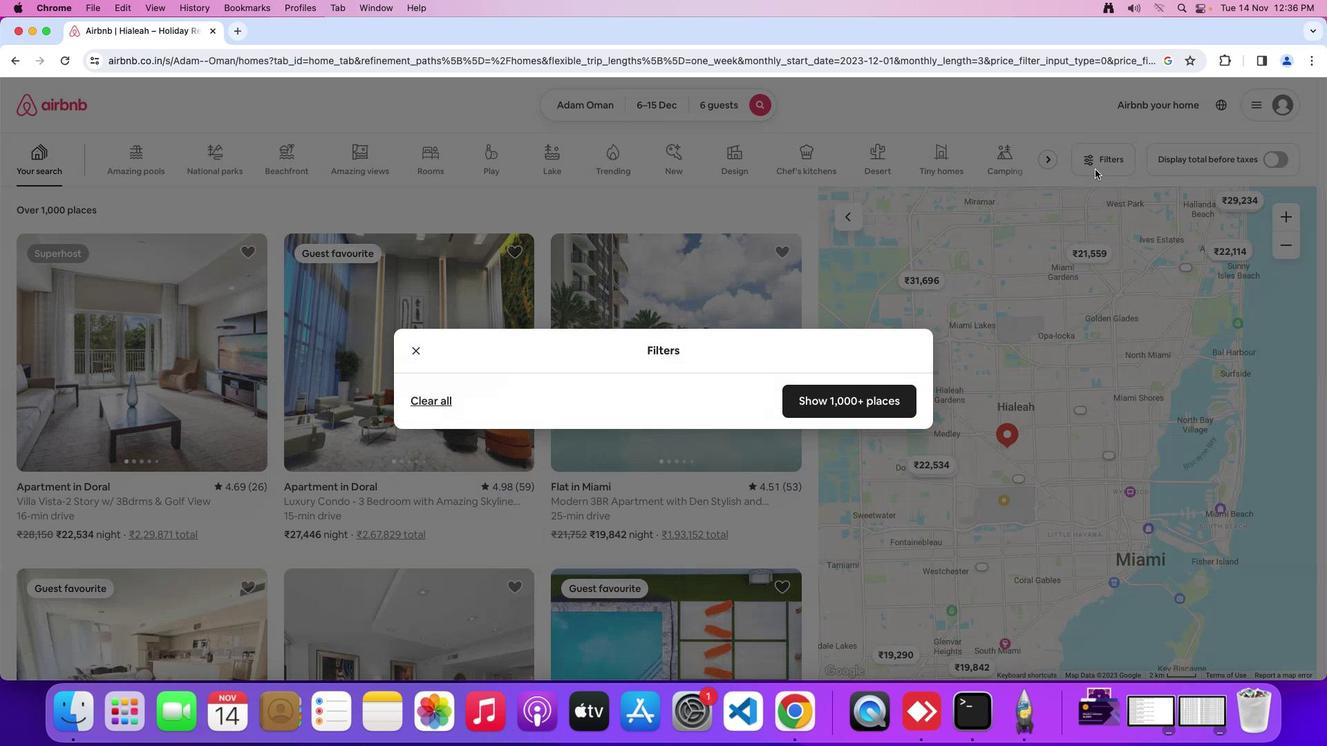 
Action: Mouse moved to (1087, 161)
Screenshot: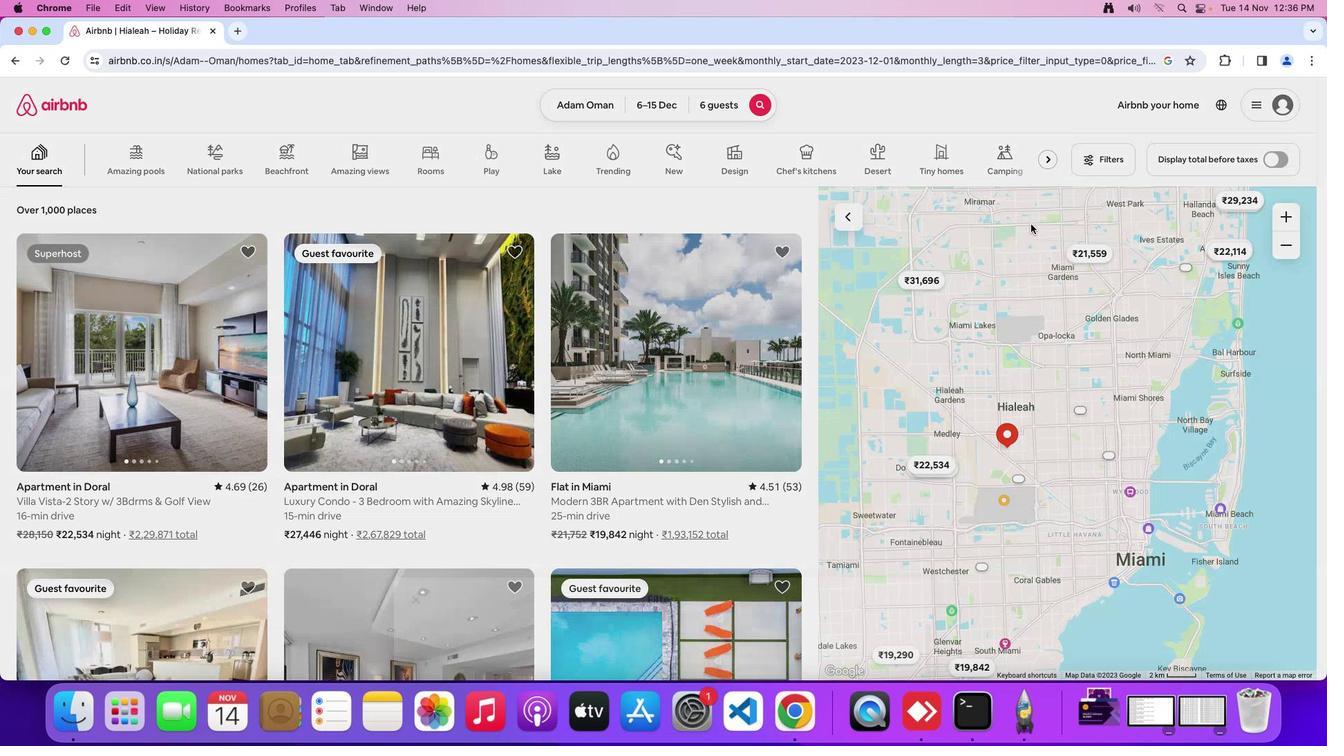 
Action: Mouse pressed left at (1087, 161)
Screenshot: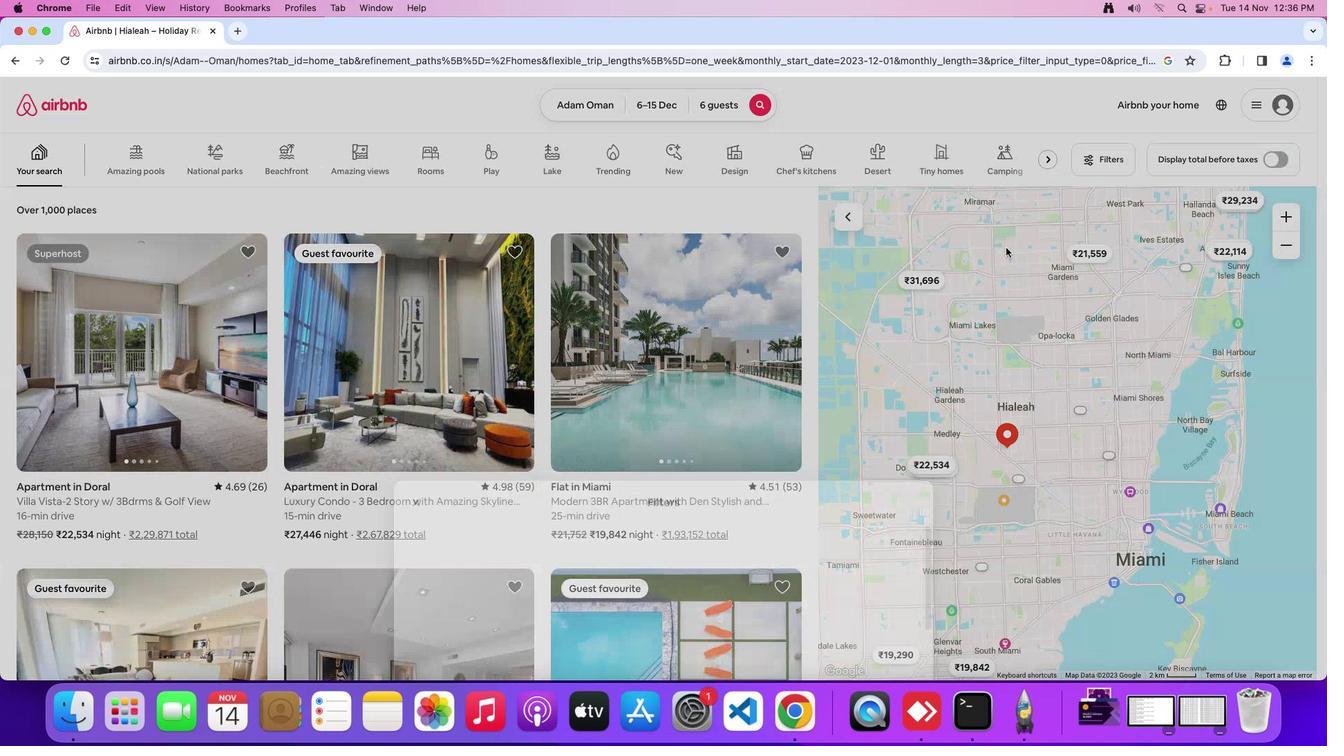 
Action: Mouse moved to (747, 453)
Screenshot: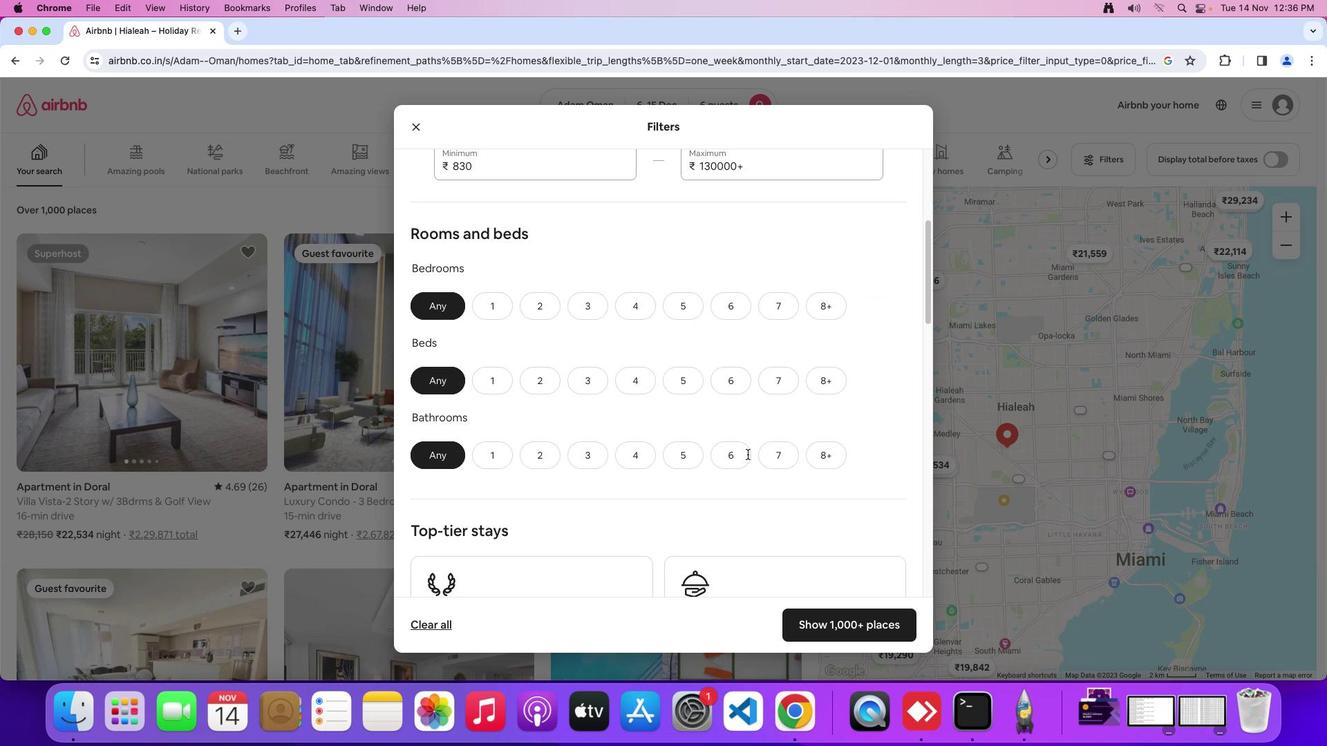 
Action: Mouse scrolled (747, 453) with delta (0, 0)
Screenshot: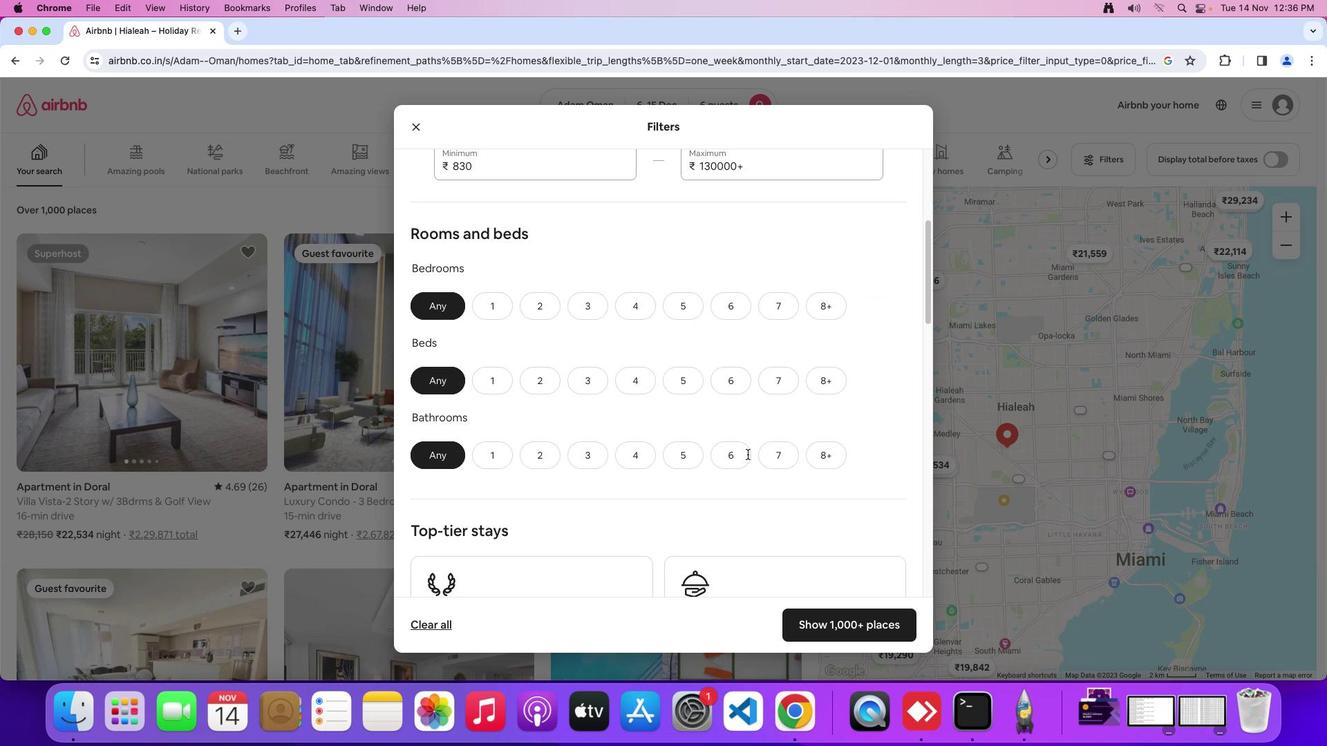 
Action: Mouse scrolled (747, 453) with delta (0, 0)
Screenshot: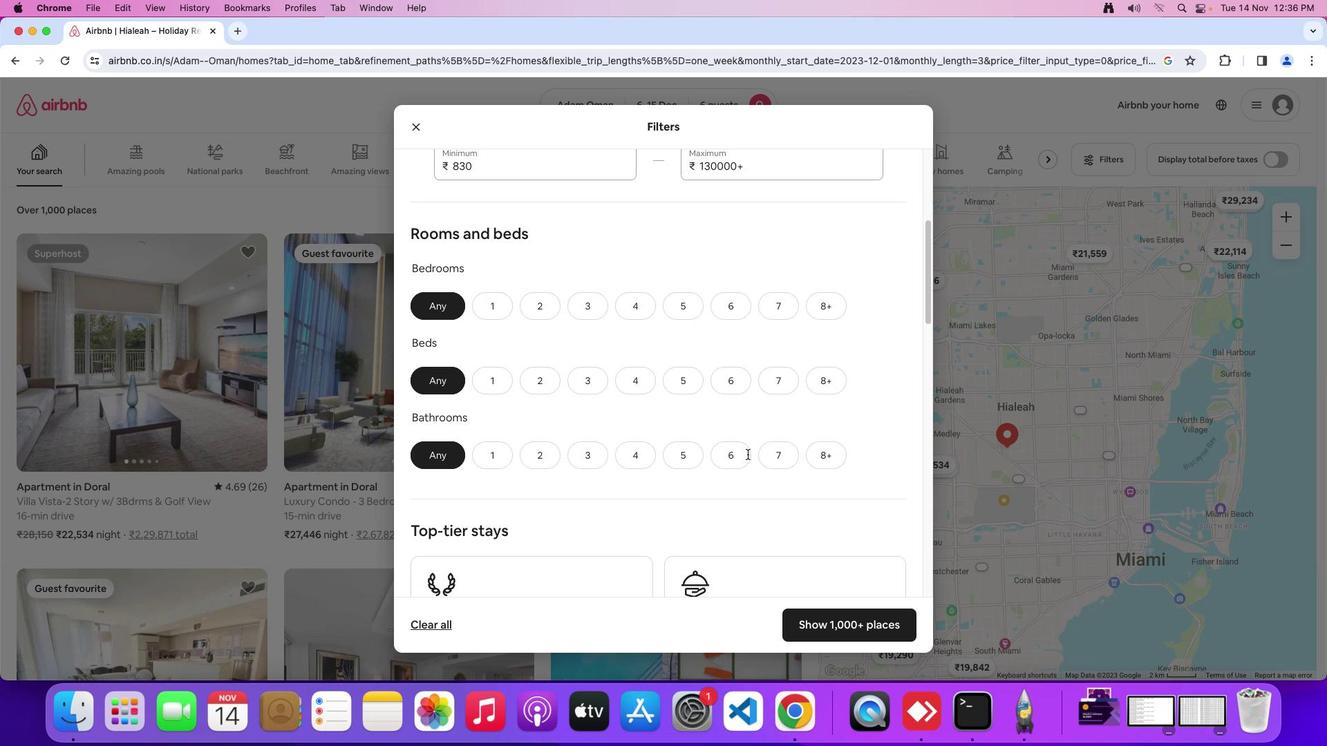 
Action: Mouse moved to (747, 453)
Screenshot: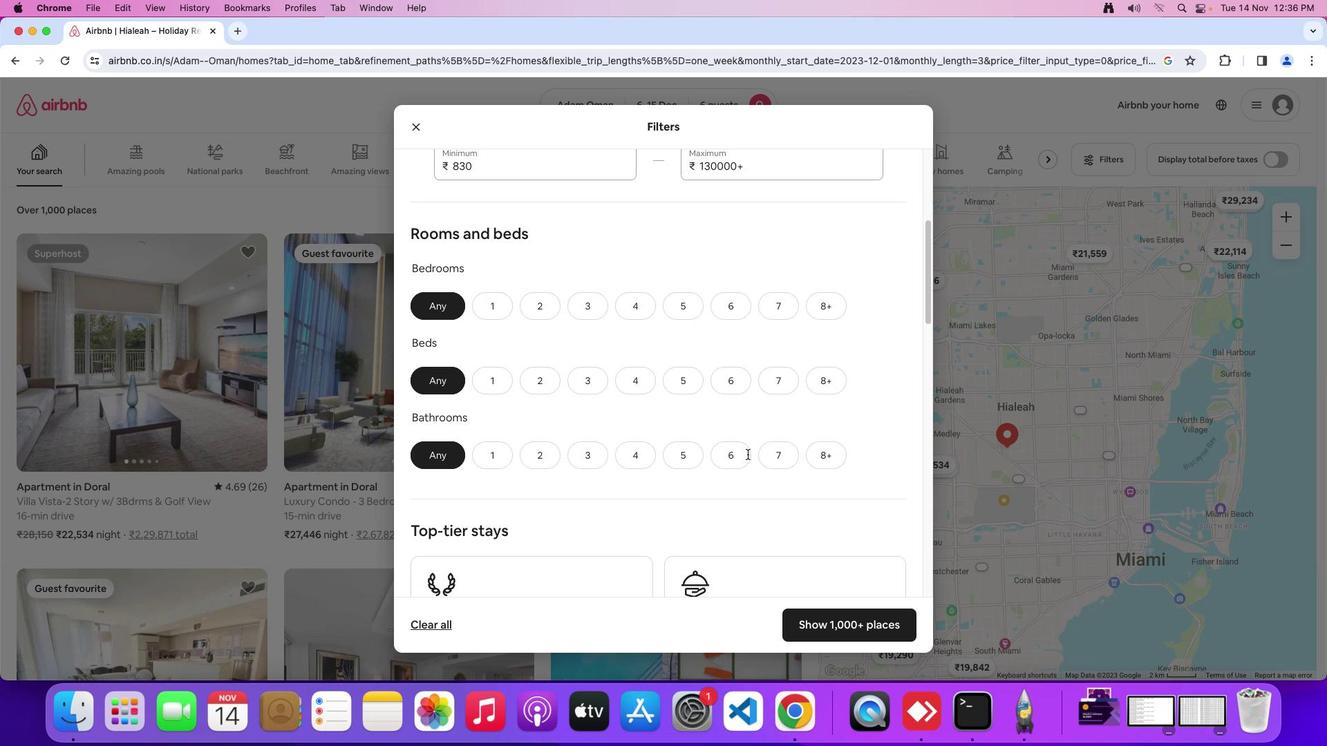 
Action: Mouse scrolled (747, 453) with delta (0, -2)
Screenshot: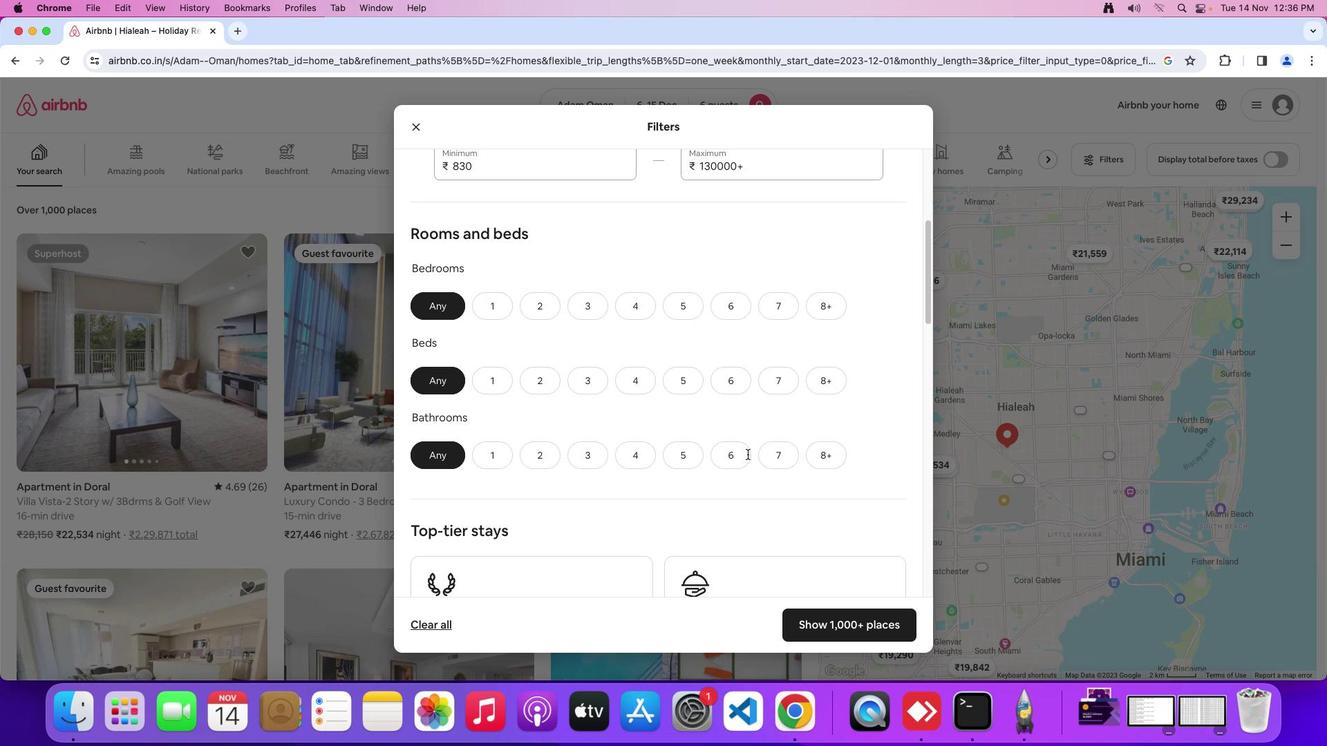
Action: Mouse scrolled (747, 453) with delta (0, -3)
Screenshot: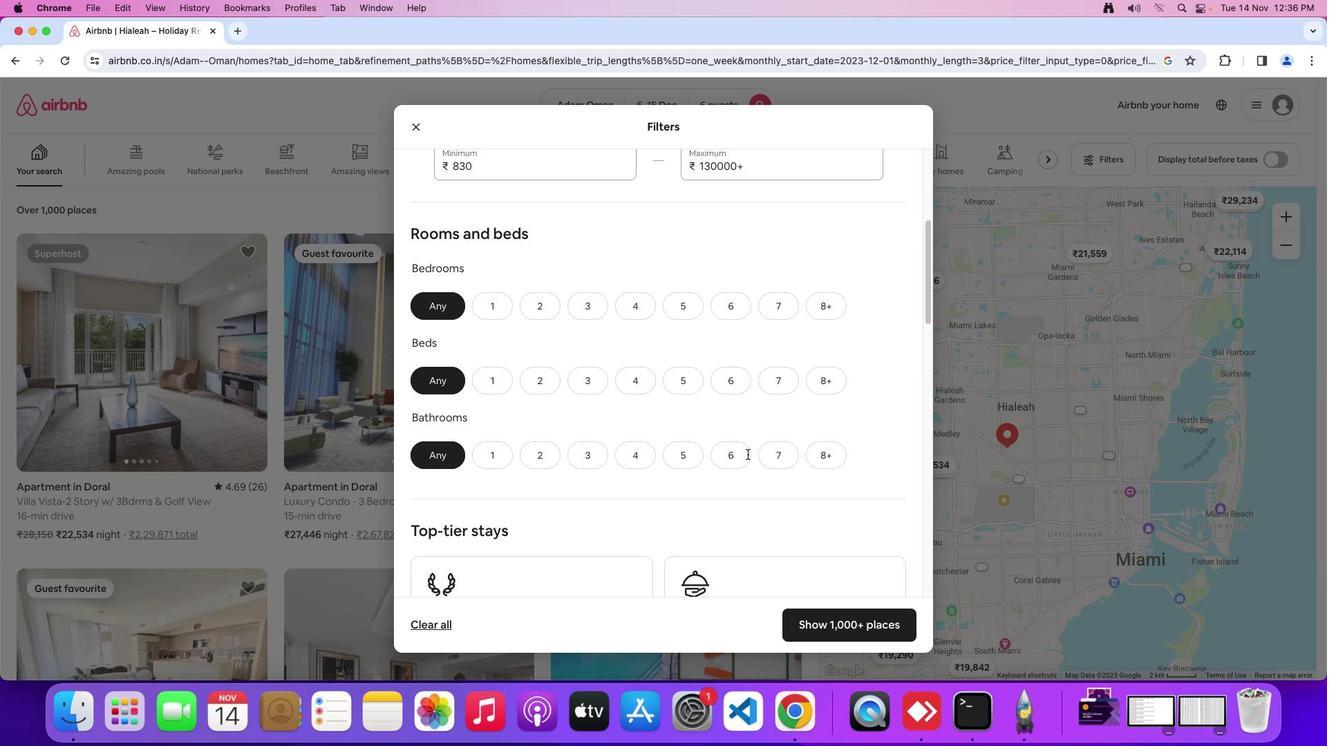 
Action: Mouse moved to (744, 302)
Screenshot: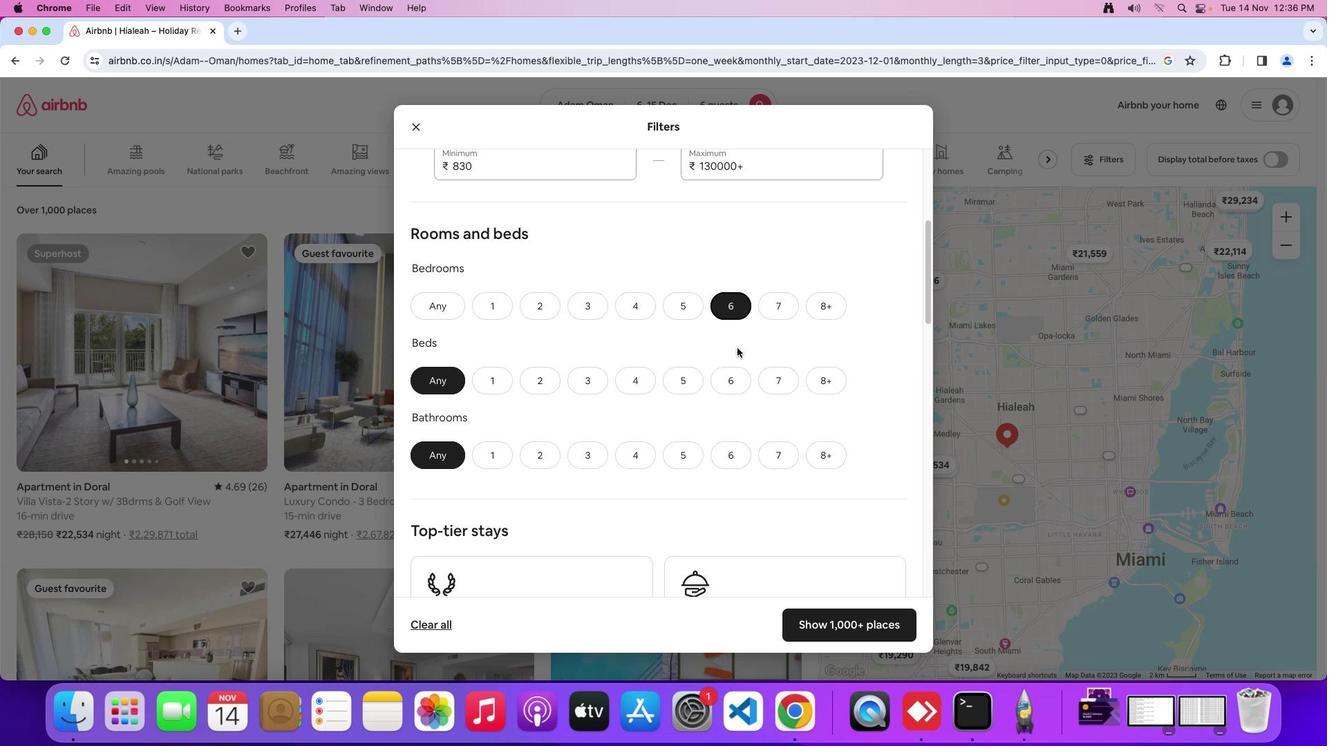 
Action: Mouse pressed left at (744, 302)
Screenshot: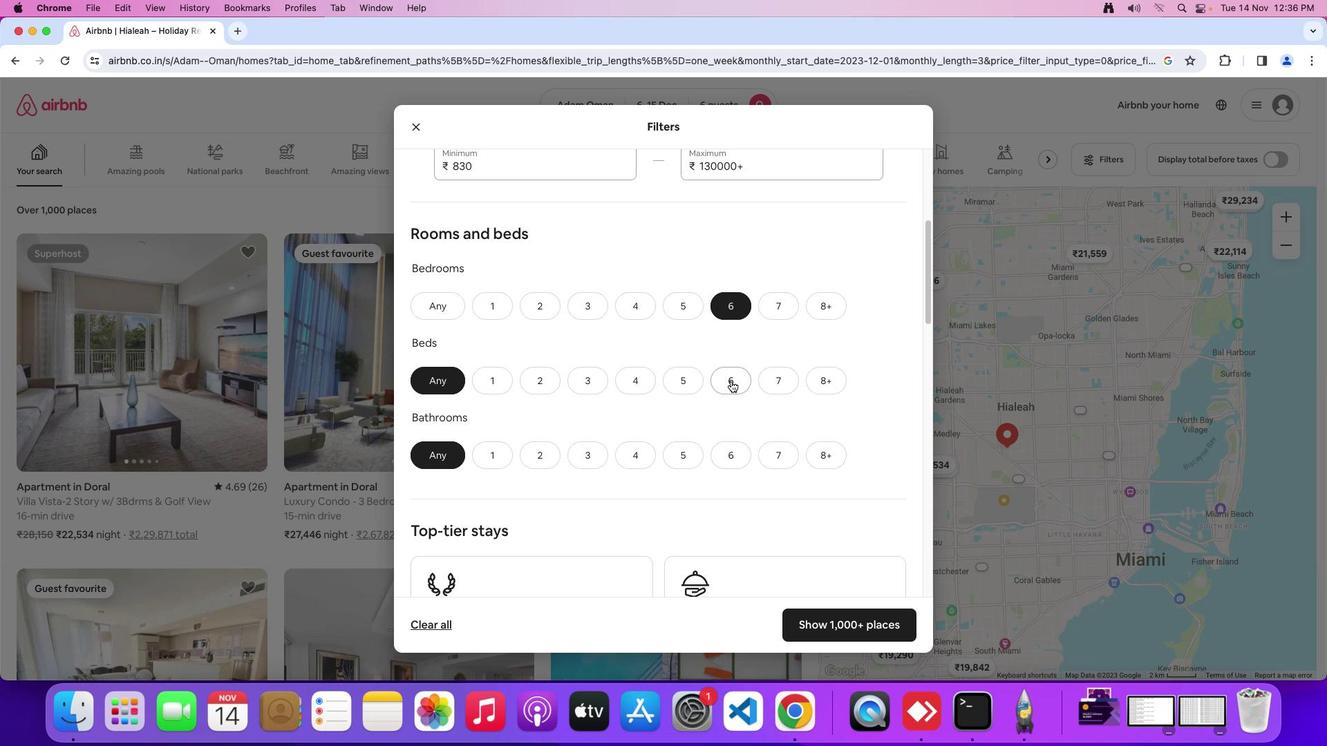 
Action: Mouse moved to (730, 381)
Screenshot: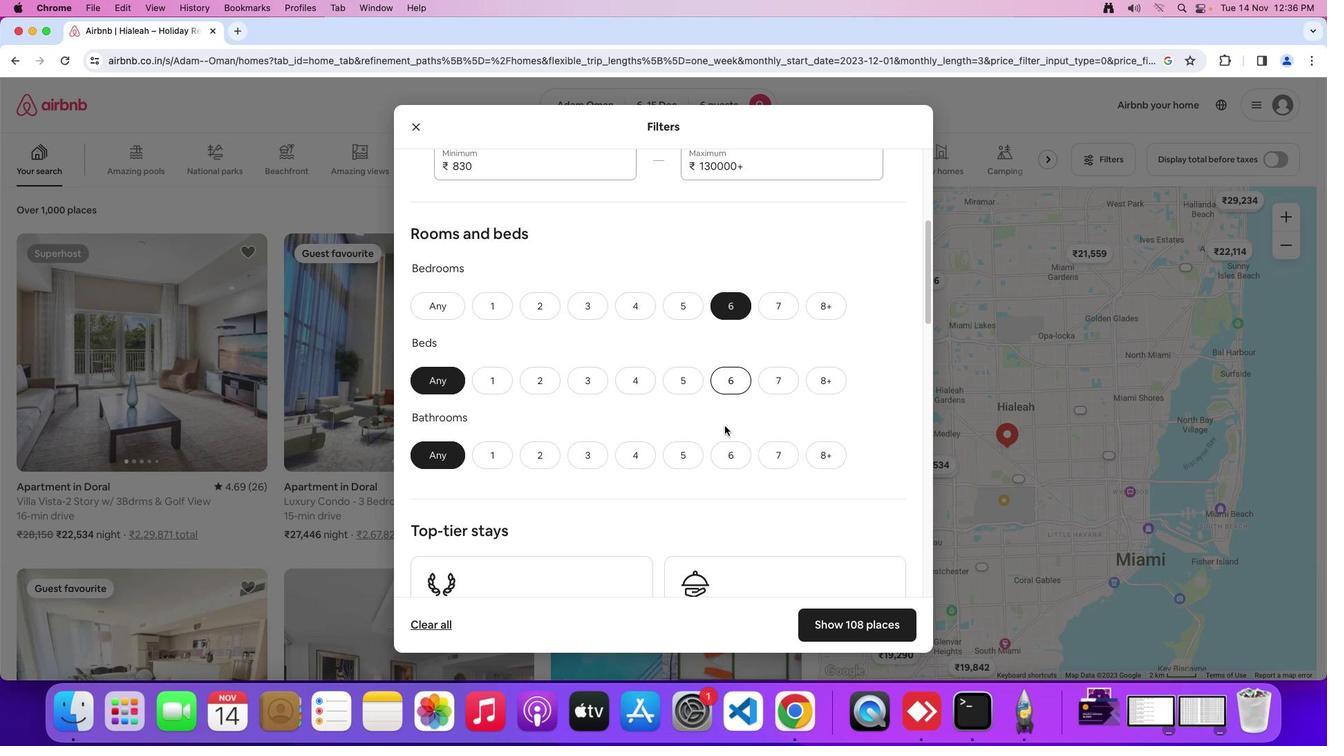 
Action: Mouse pressed left at (730, 381)
Screenshot: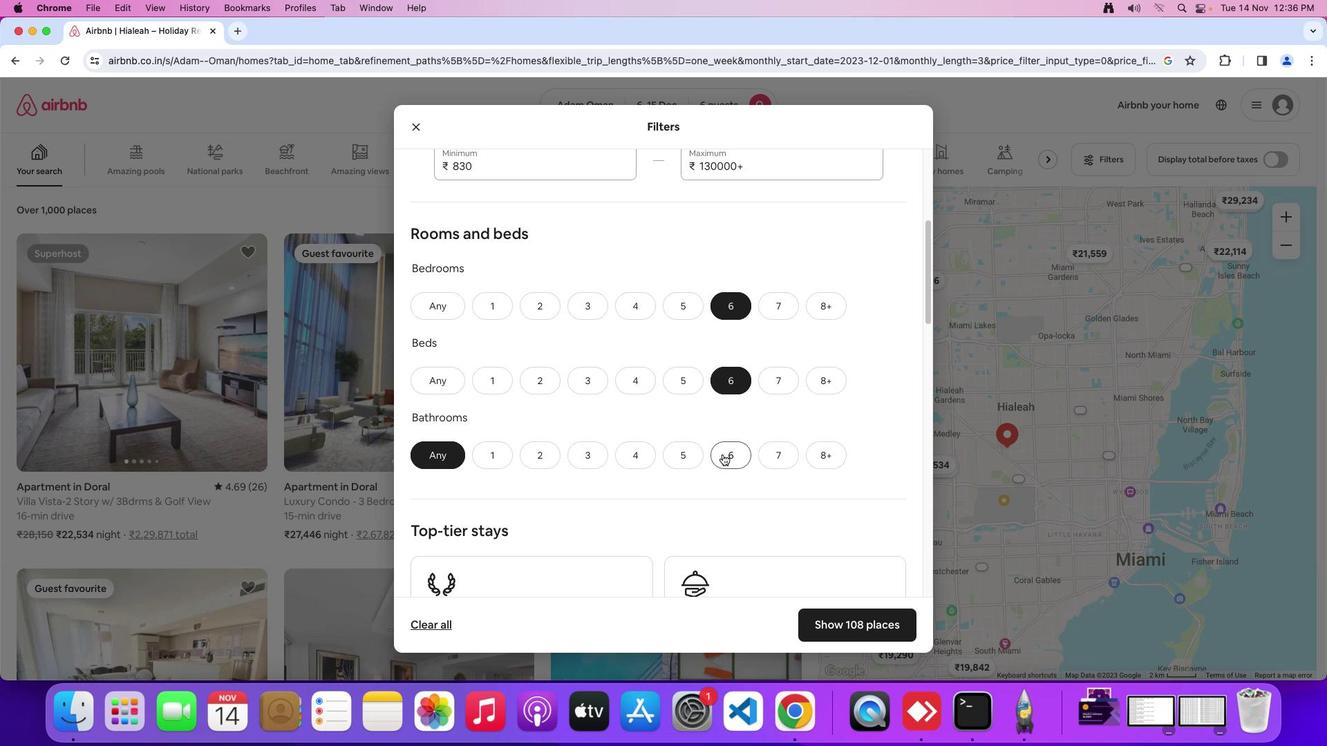 
Action: Mouse moved to (722, 455)
Screenshot: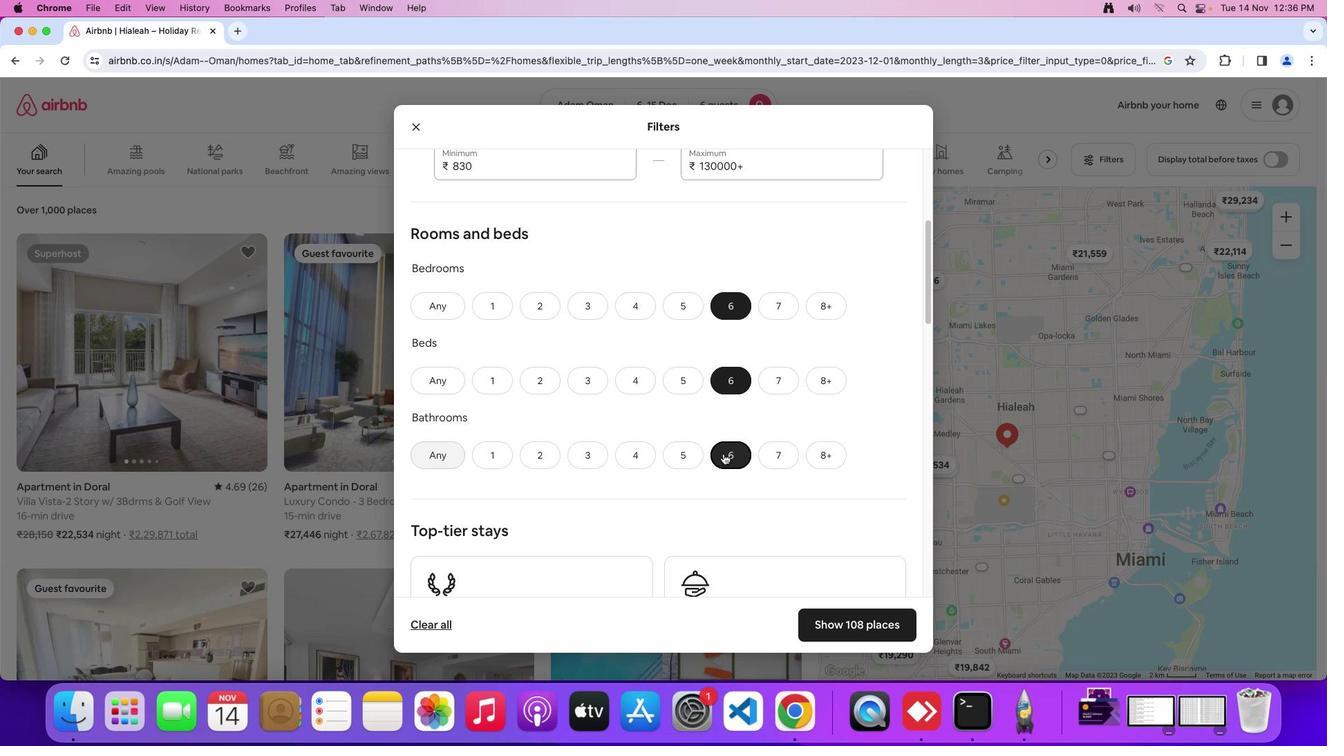 
Action: Mouse pressed left at (722, 455)
Screenshot: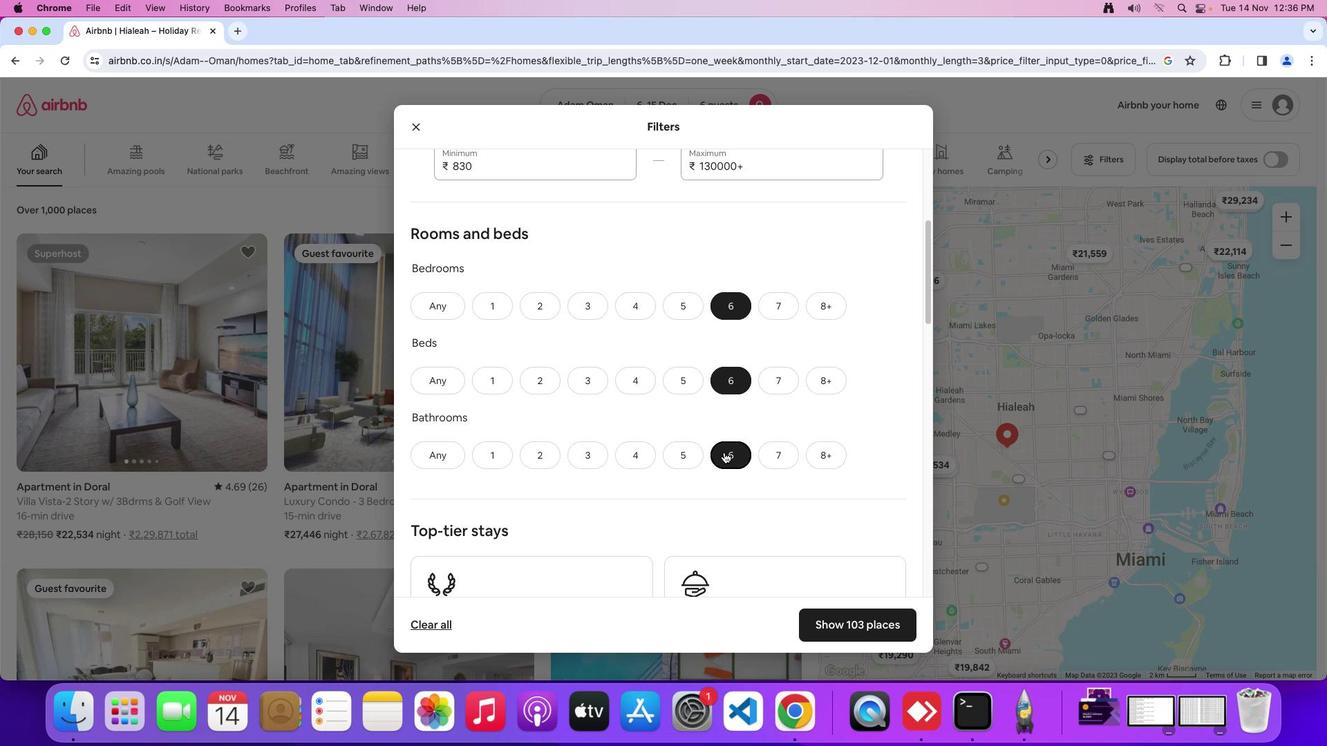 
Action: Mouse moved to (735, 417)
Screenshot: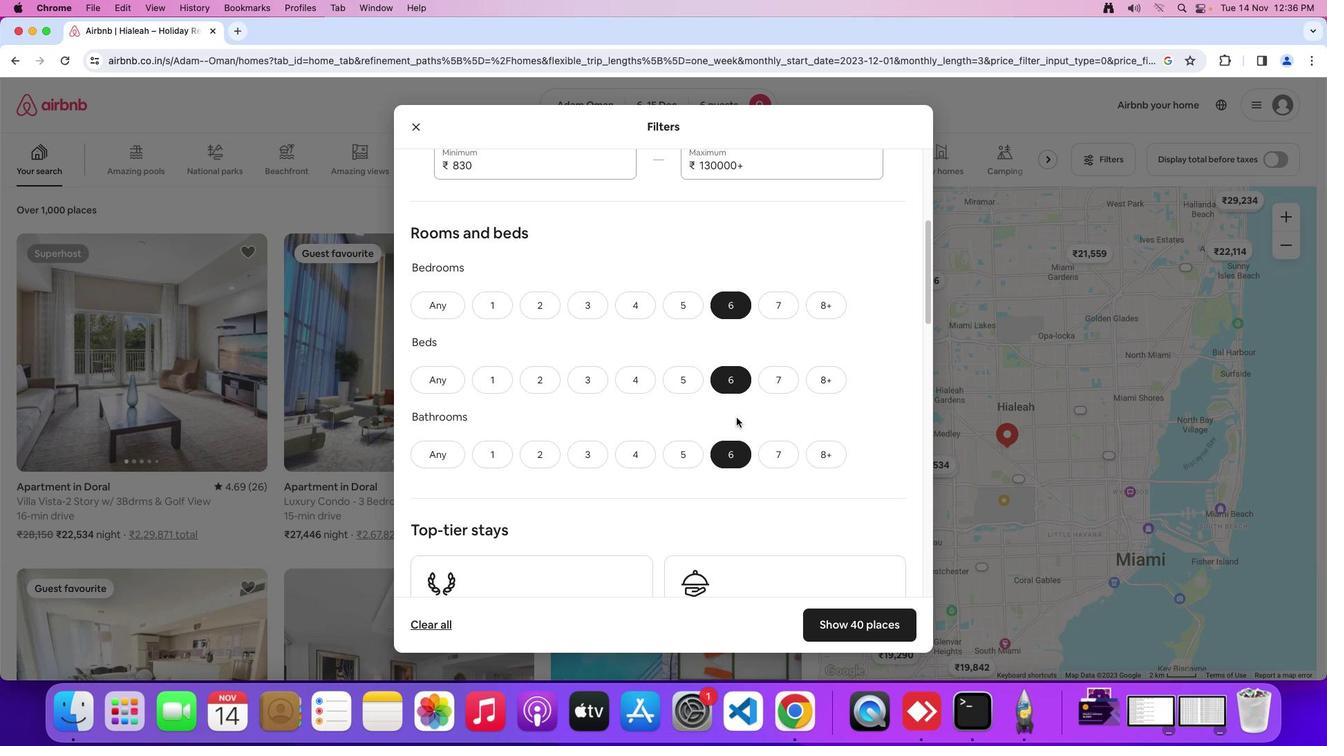 
Action: Mouse scrolled (735, 417) with delta (0, 0)
Screenshot: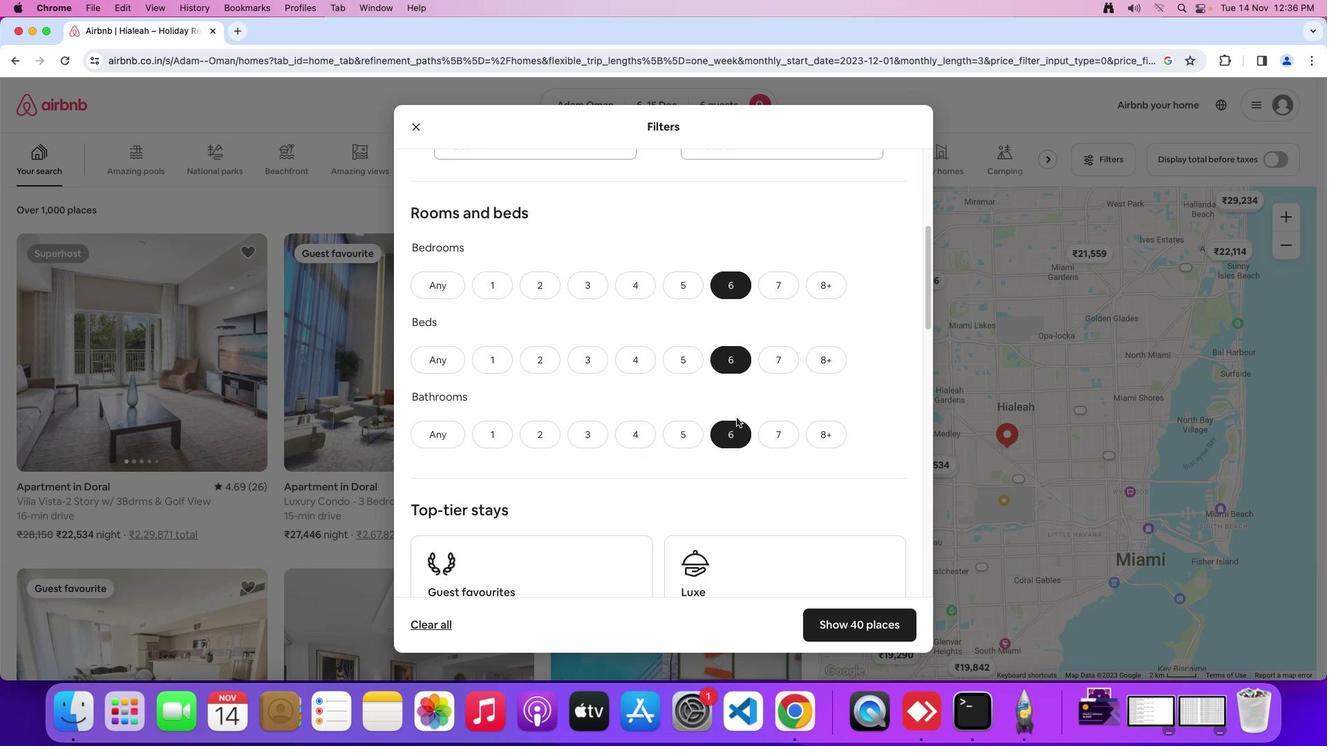 
Action: Mouse moved to (735, 417)
Screenshot: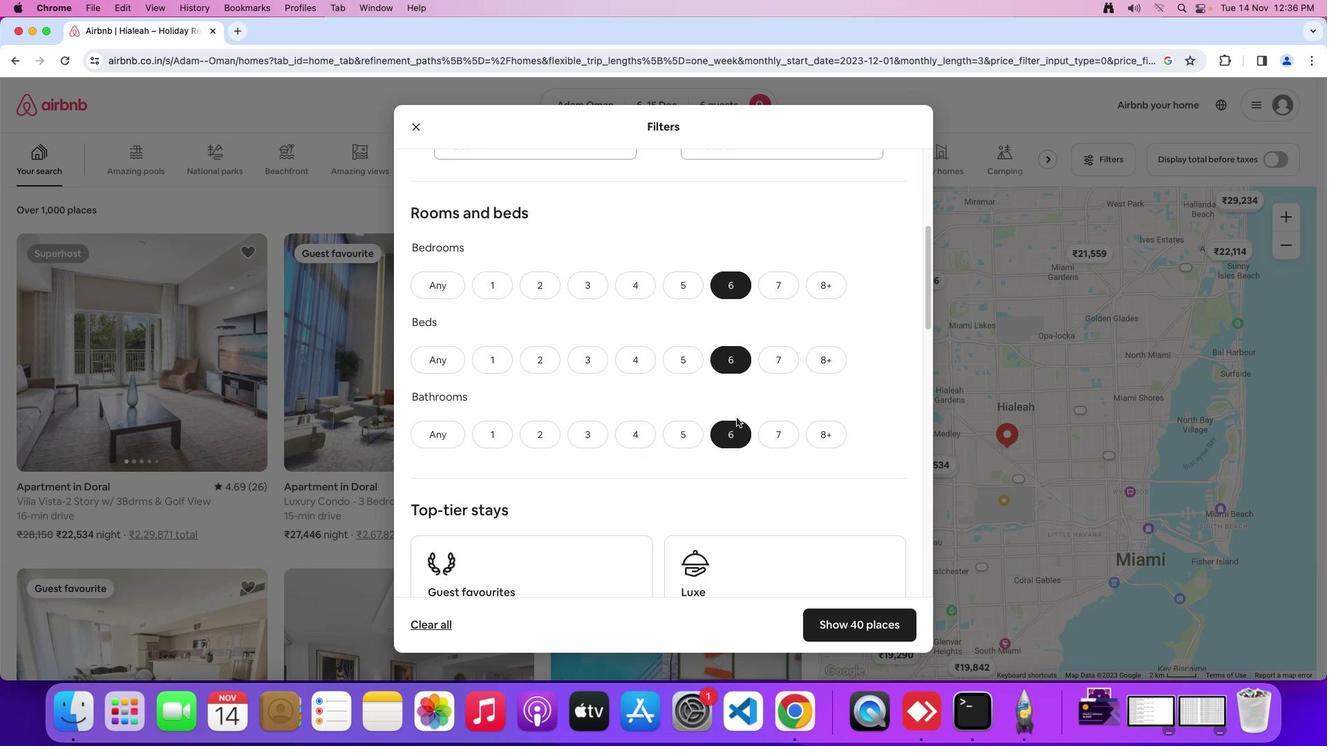 
Action: Mouse scrolled (735, 417) with delta (0, 0)
Screenshot: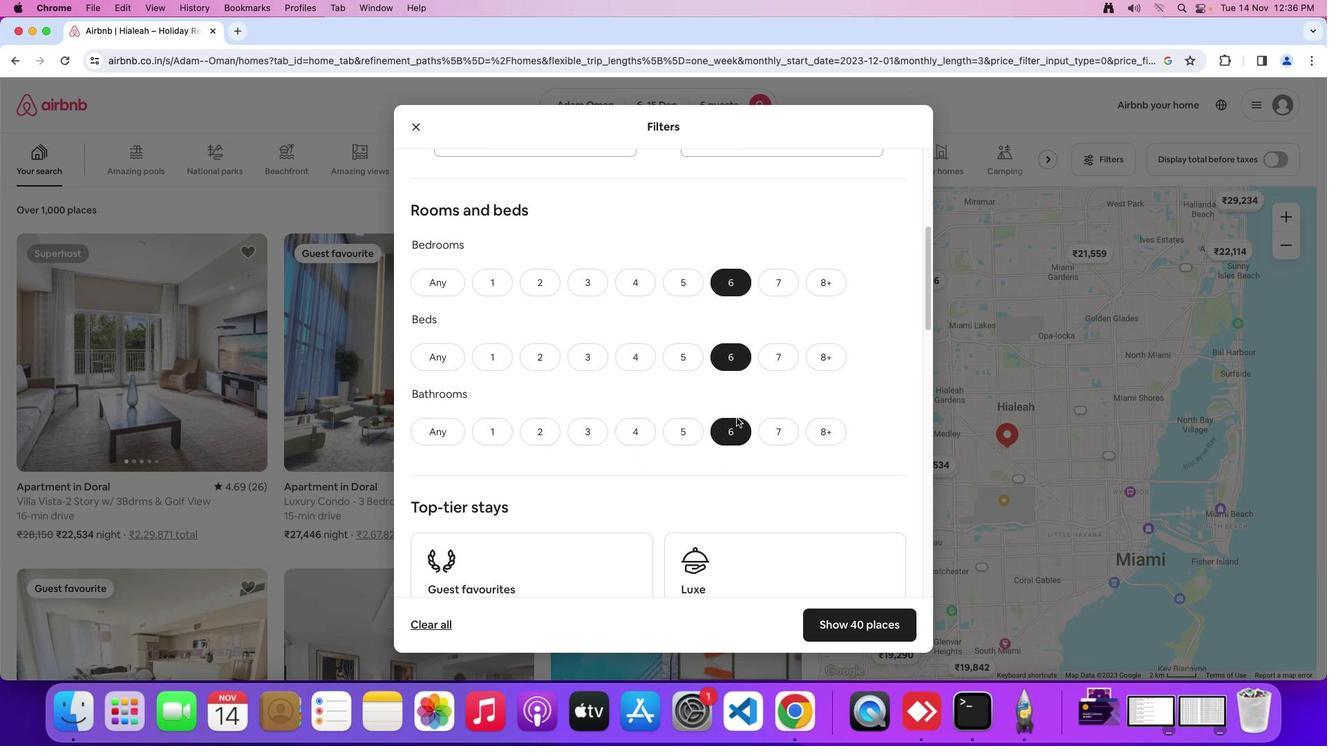 
Action: Mouse scrolled (735, 417) with delta (0, 0)
Screenshot: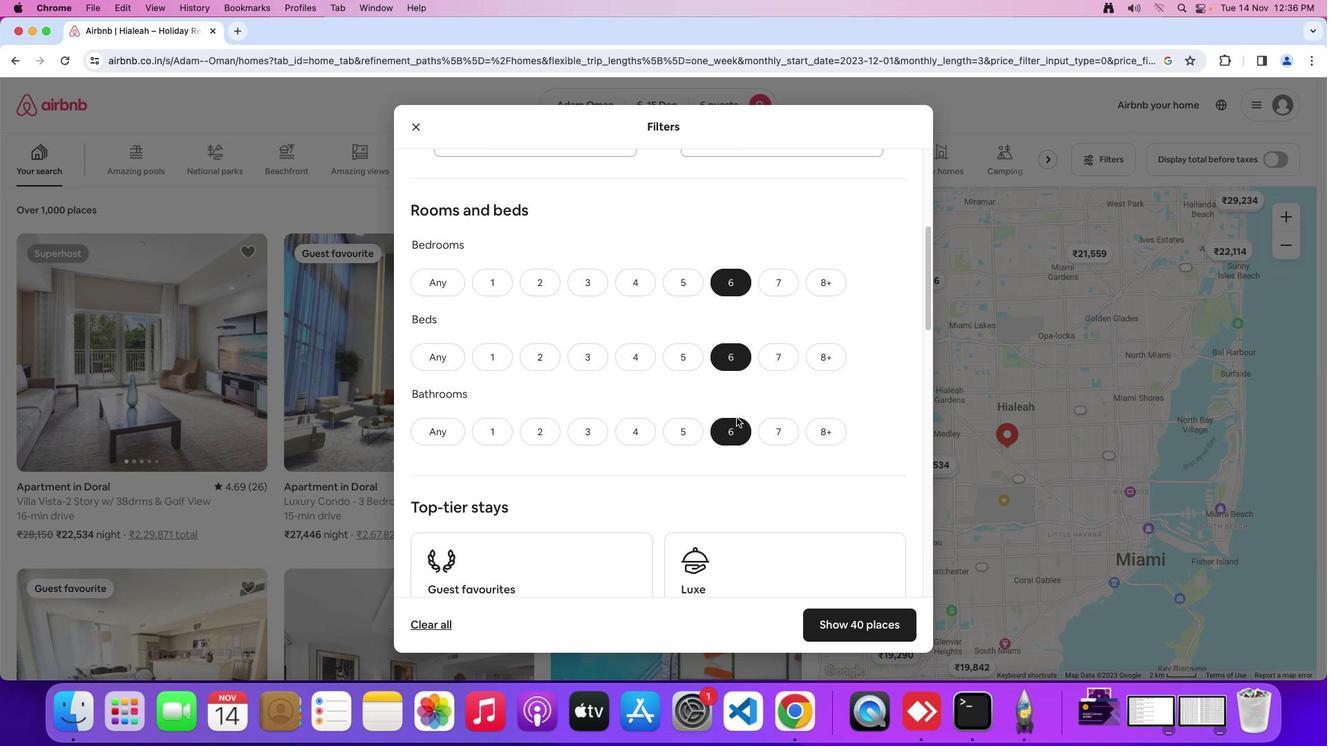 
Action: Mouse scrolled (735, 417) with delta (0, 0)
Screenshot: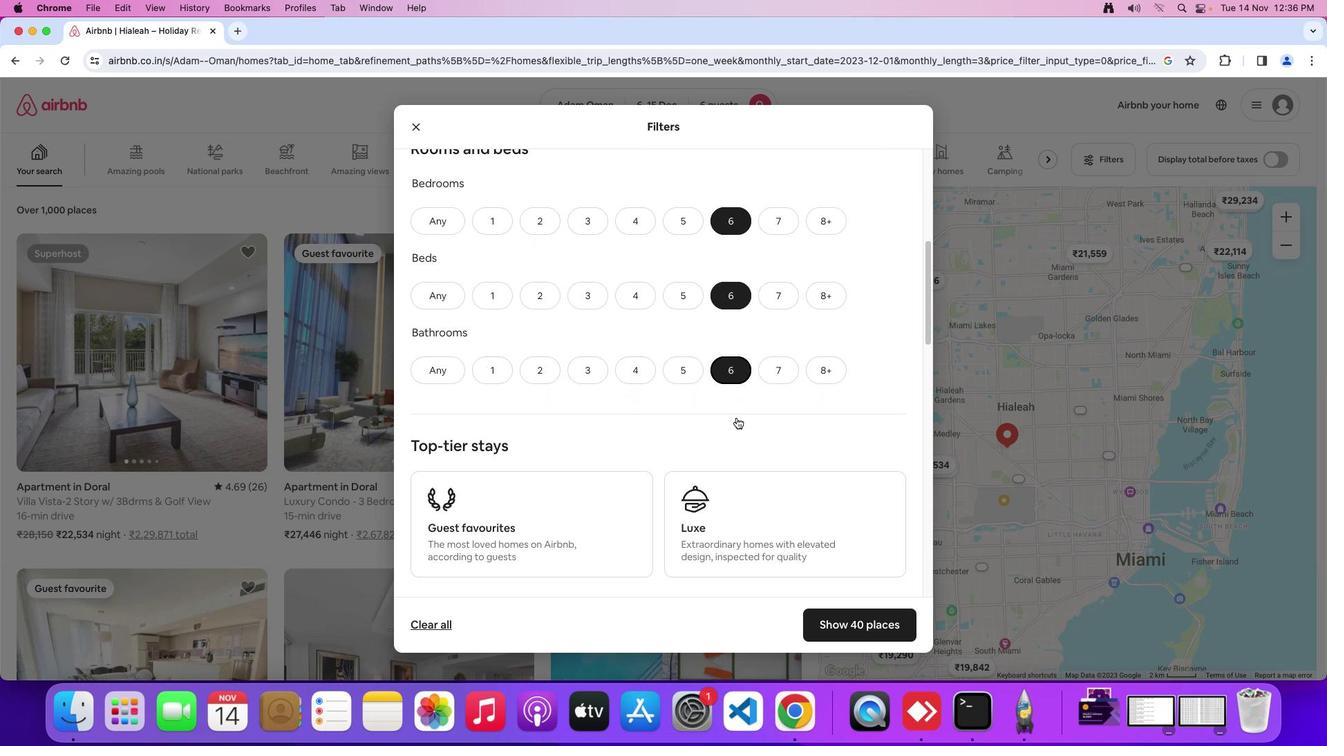 
Action: Mouse scrolled (735, 417) with delta (0, 0)
Screenshot: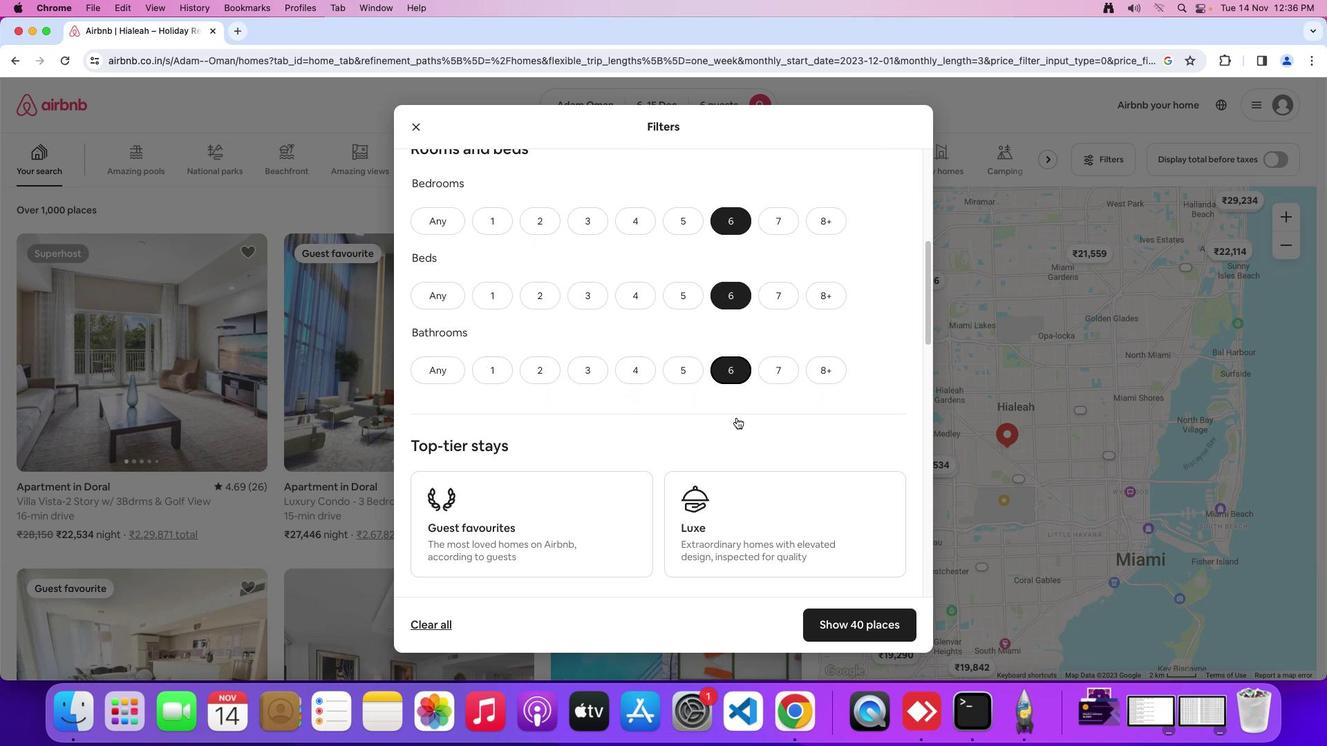 
Action: Mouse scrolled (735, 417) with delta (0, 0)
Screenshot: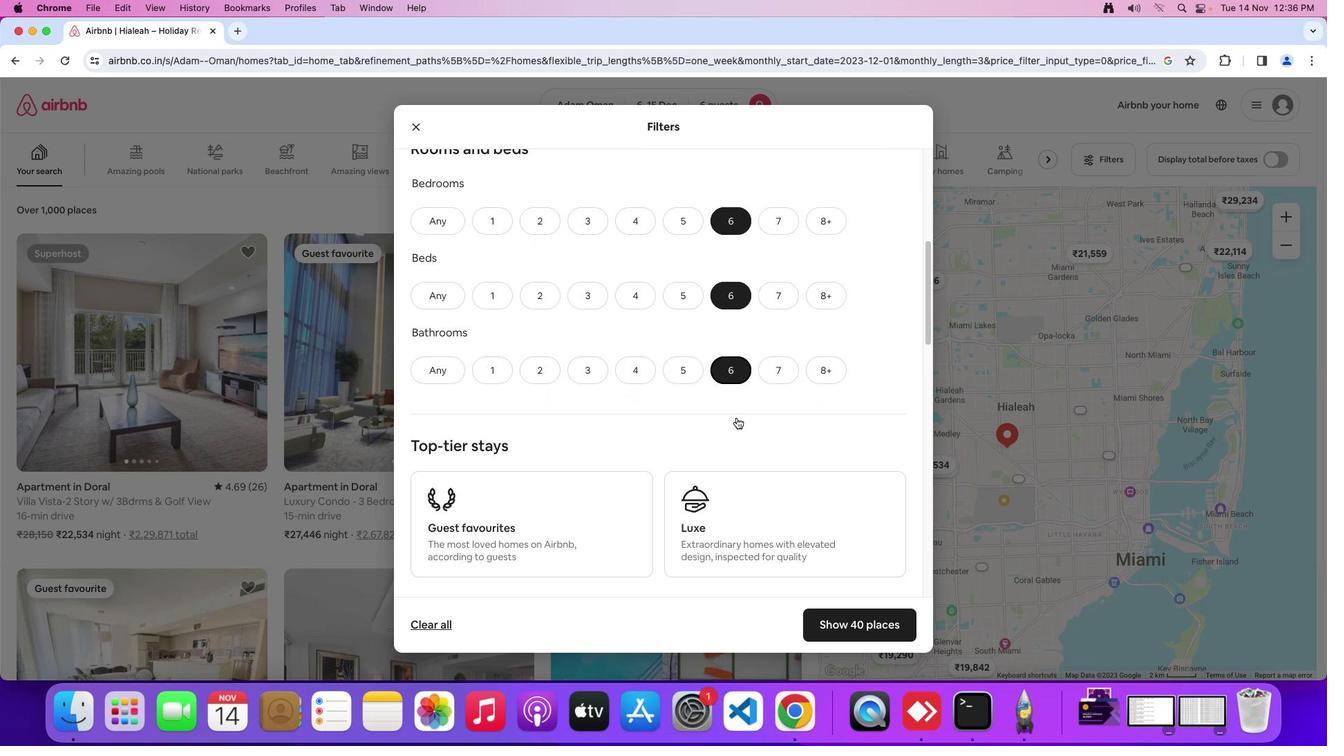 
Action: Mouse scrolled (735, 417) with delta (0, 0)
Screenshot: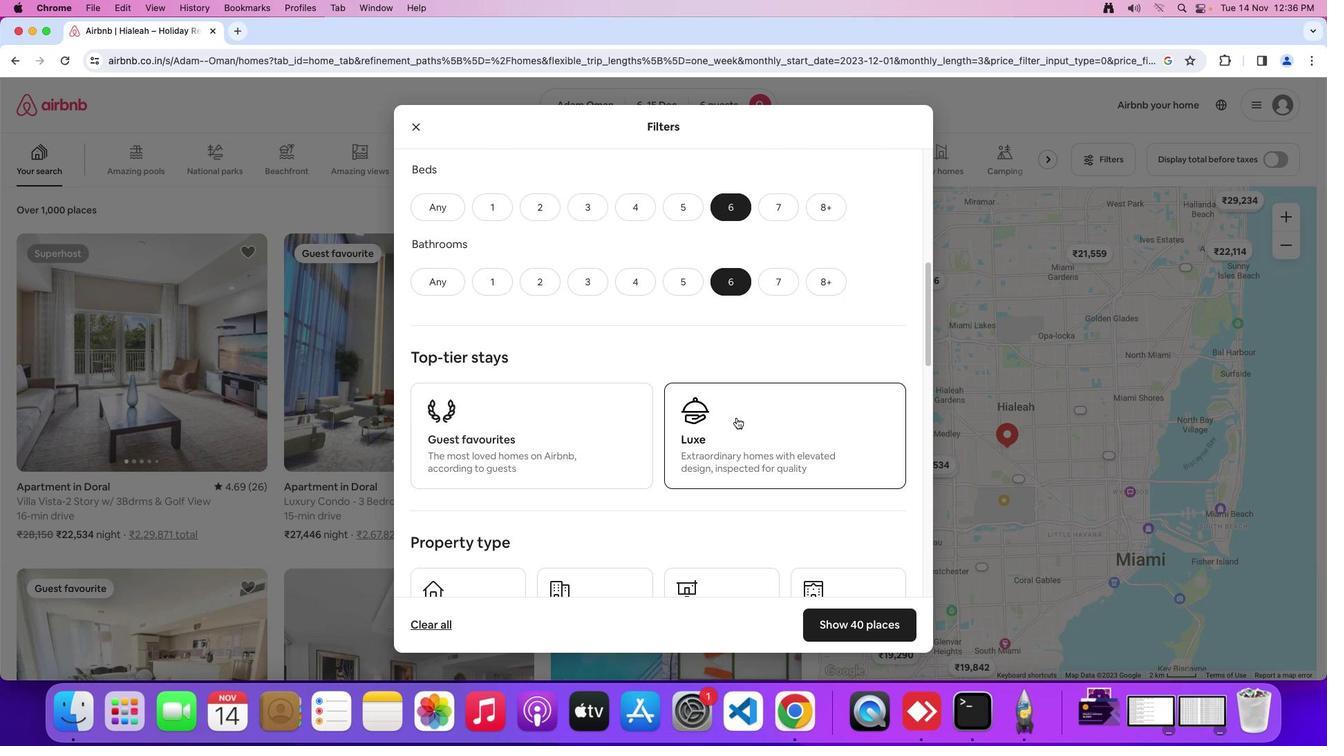 
Action: Mouse scrolled (735, 417) with delta (0, 0)
Screenshot: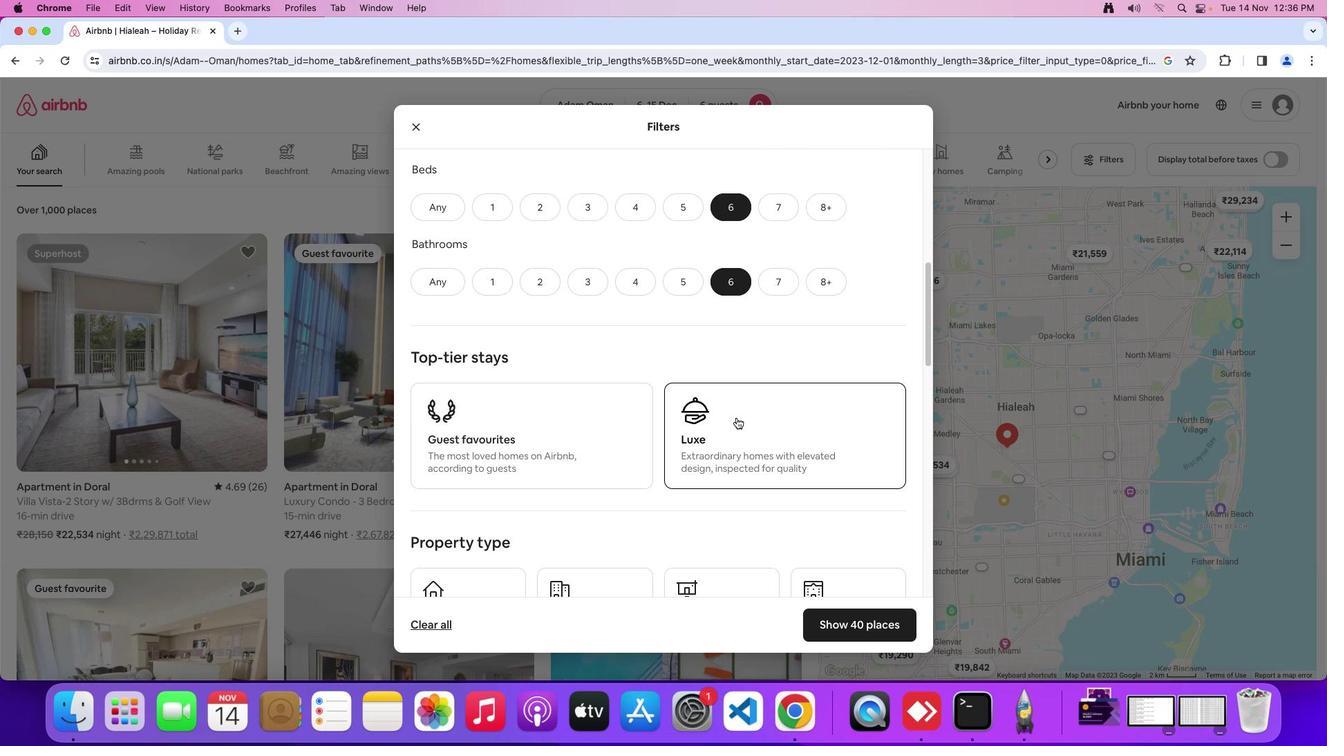 
Action: Mouse scrolled (735, 417) with delta (0, -1)
Screenshot: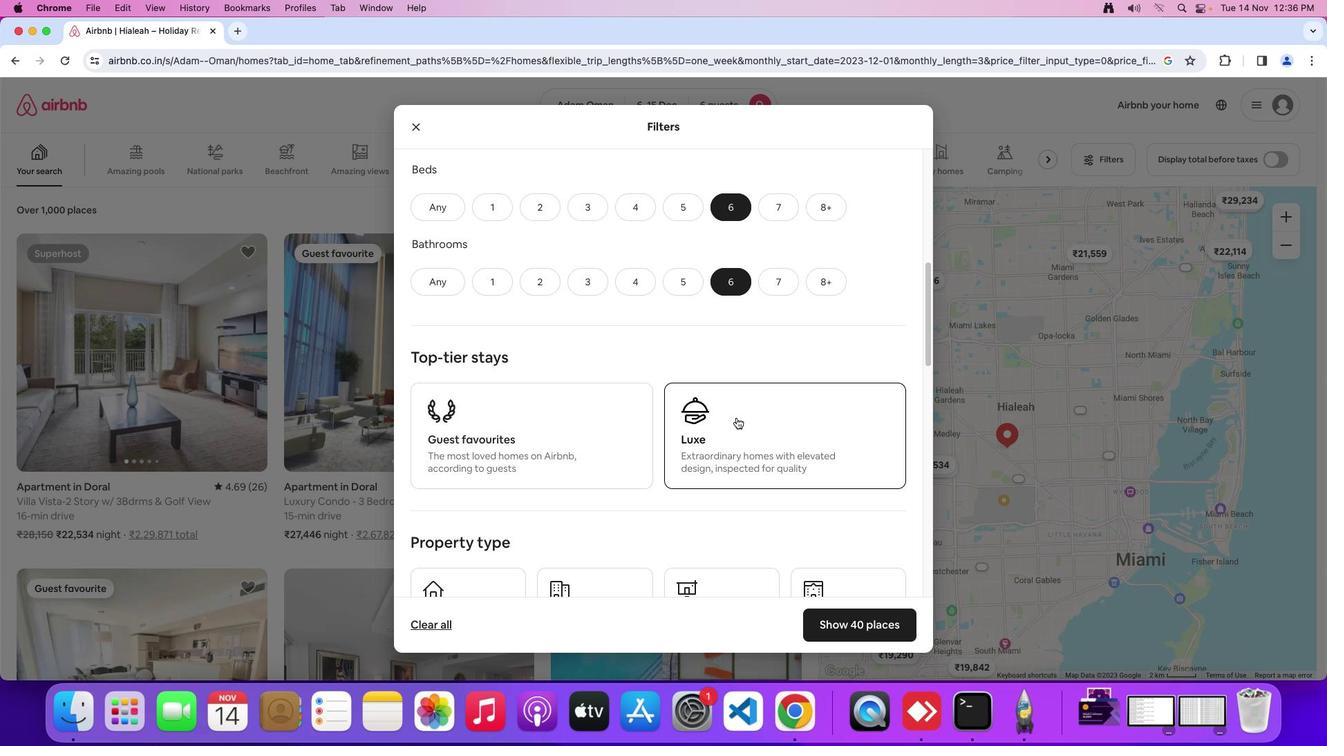 
Action: Mouse scrolled (735, 417) with delta (0, 0)
Screenshot: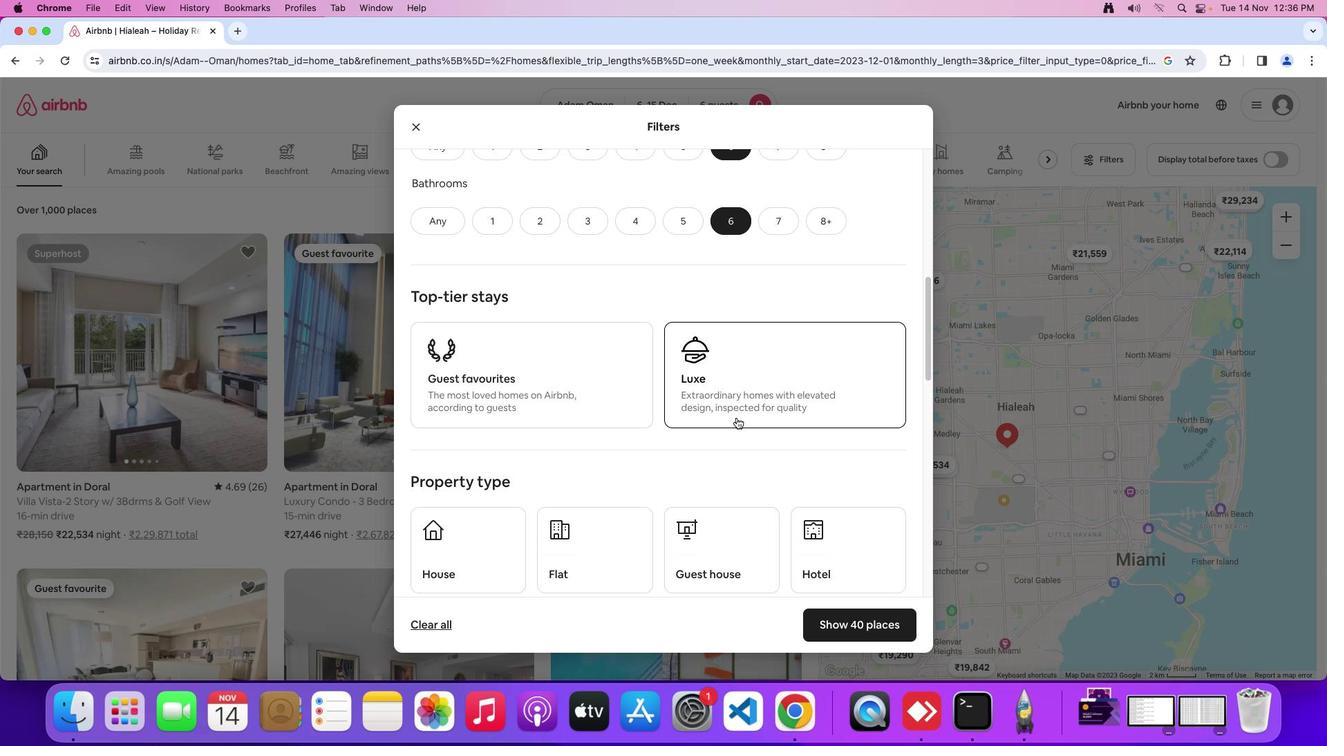 
Action: Mouse scrolled (735, 417) with delta (0, 0)
Screenshot: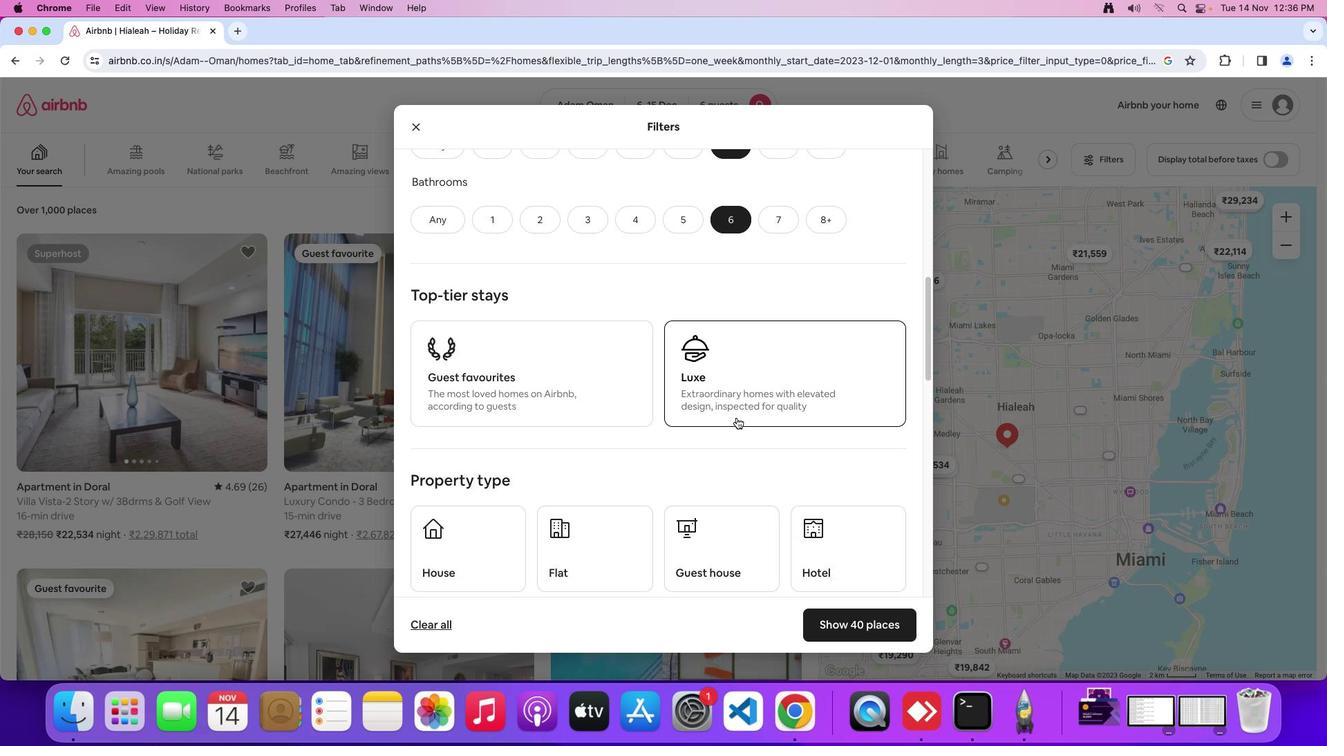 
Action: Mouse scrolled (735, 417) with delta (0, 0)
Screenshot: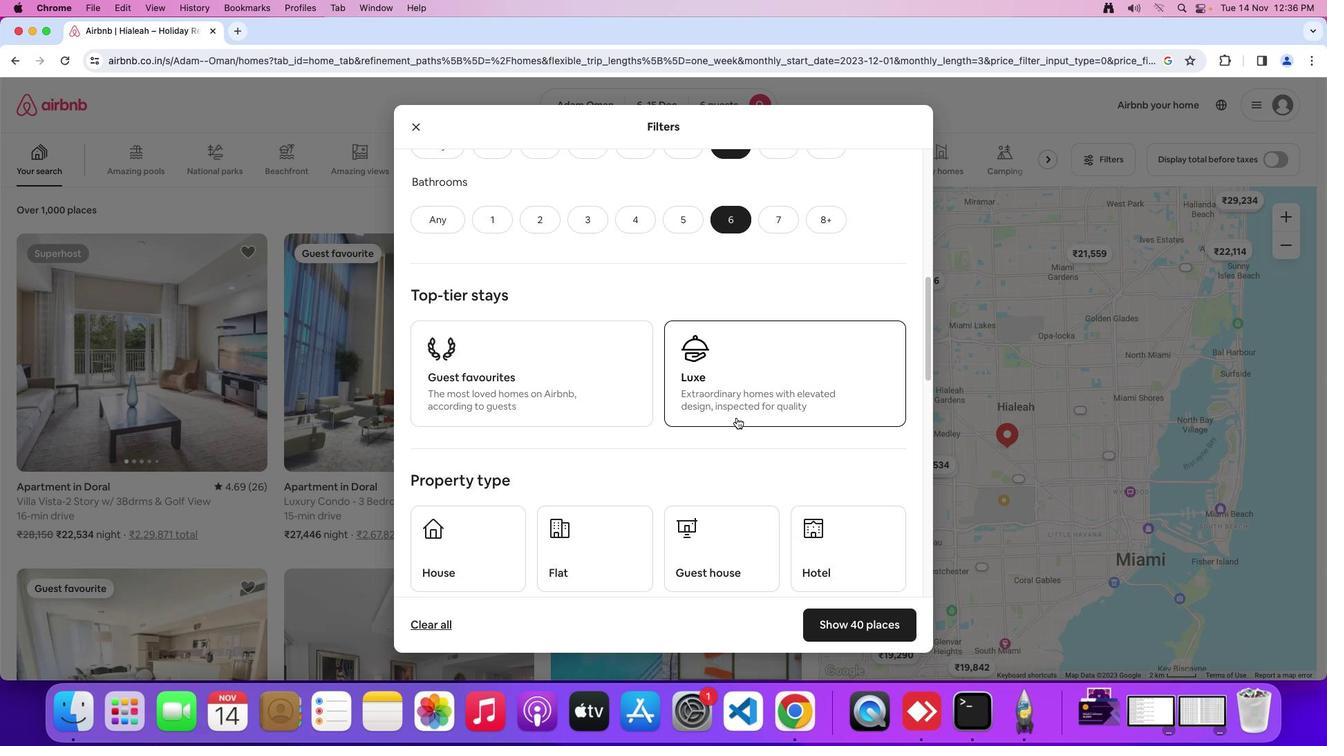 
Action: Mouse scrolled (735, 417) with delta (0, 0)
Screenshot: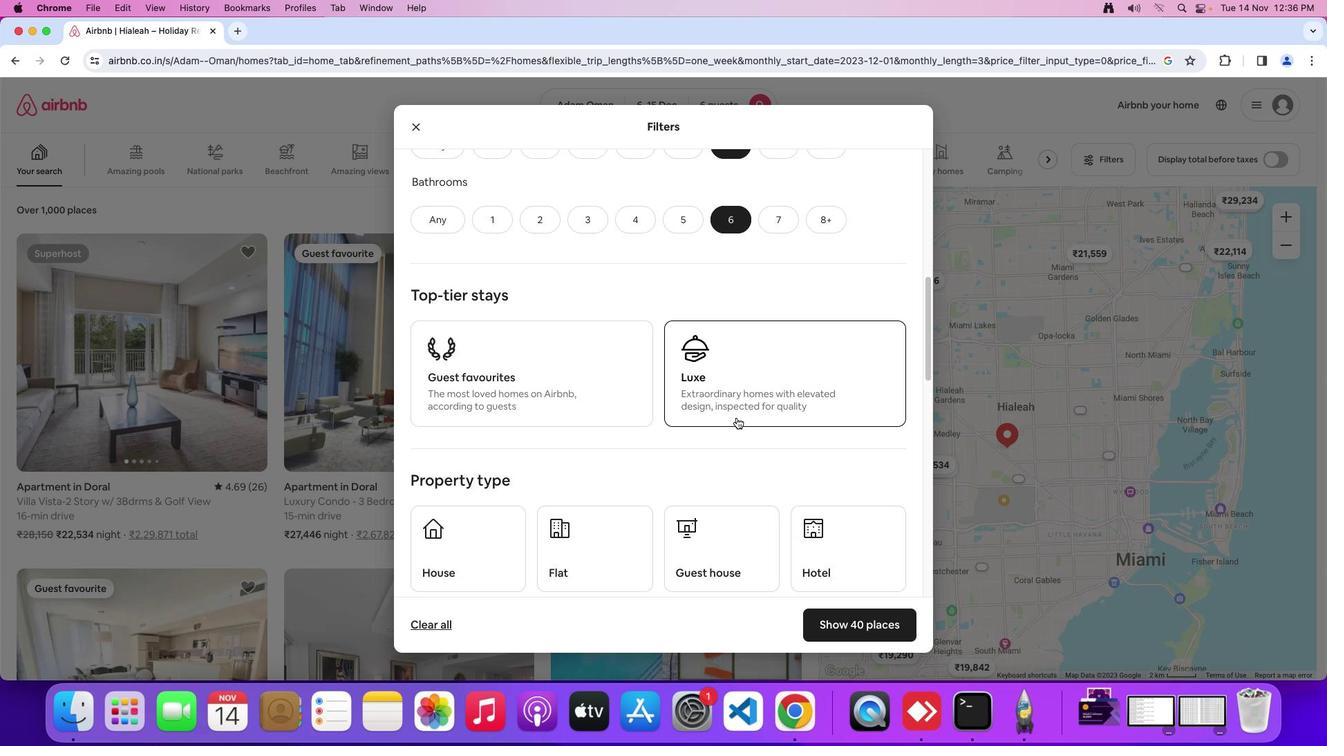 
Action: Mouse moved to (735, 421)
Screenshot: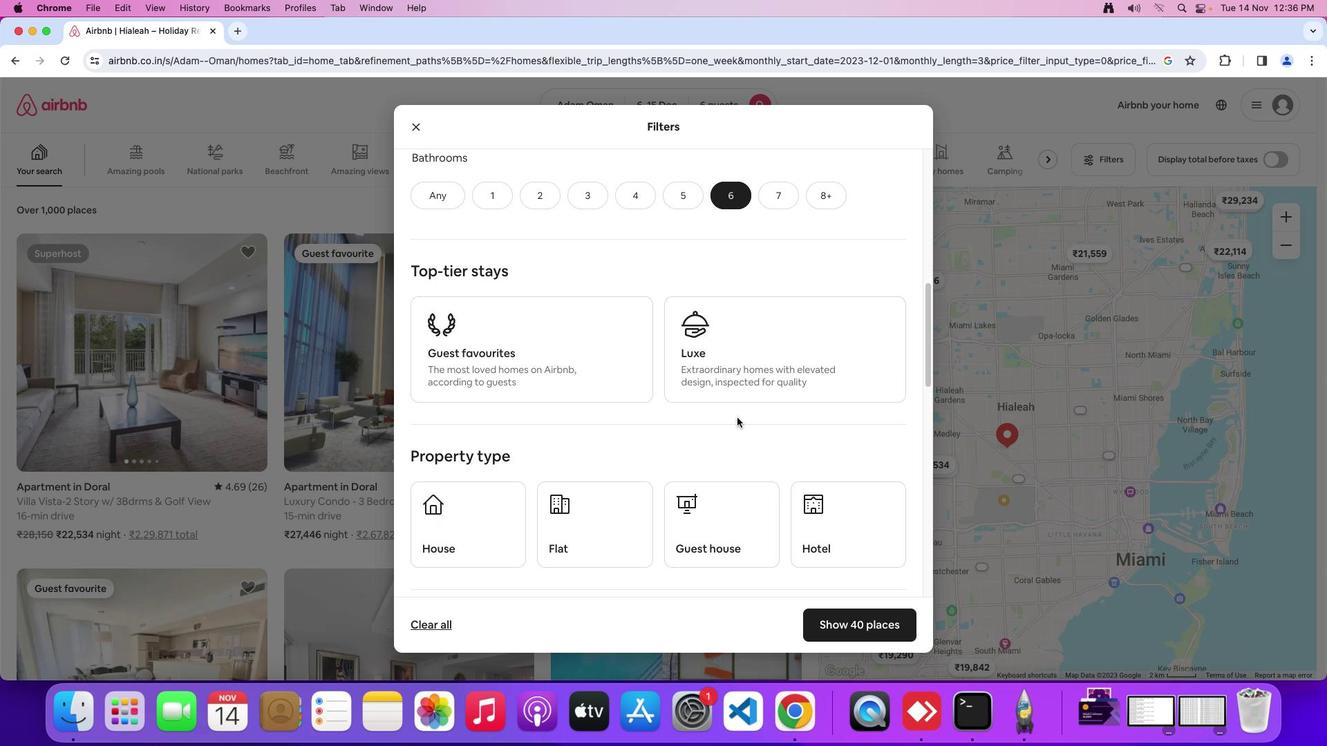 
Action: Mouse scrolled (735, 421) with delta (0, 0)
Screenshot: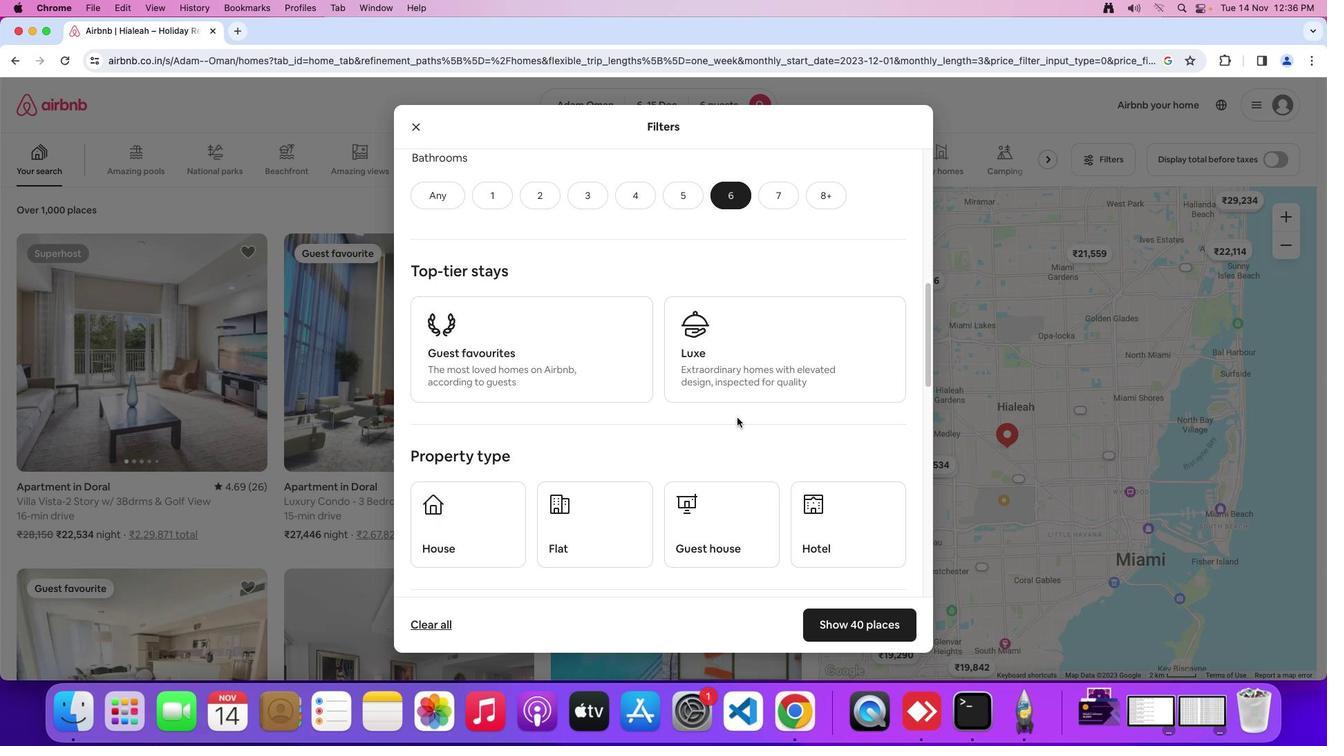 
Action: Mouse moved to (735, 420)
Screenshot: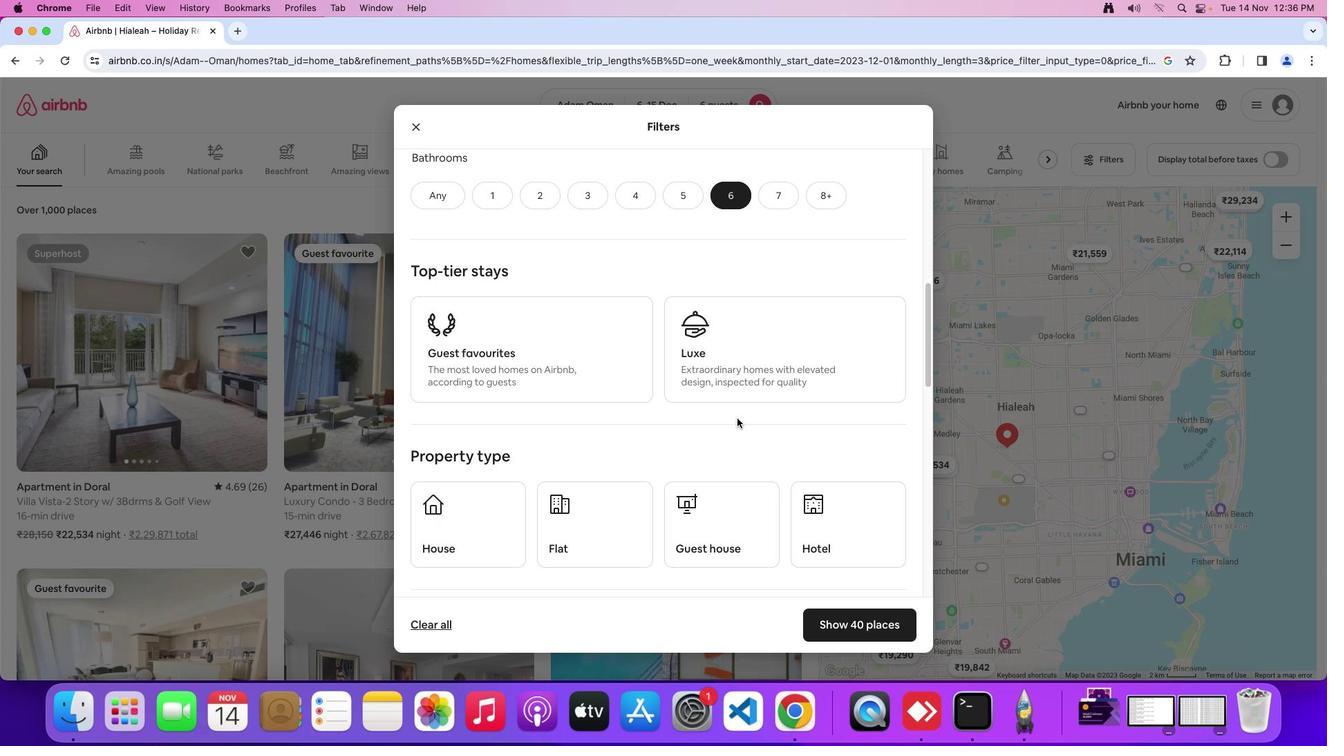 
Action: Mouse scrolled (735, 420) with delta (0, 0)
Screenshot: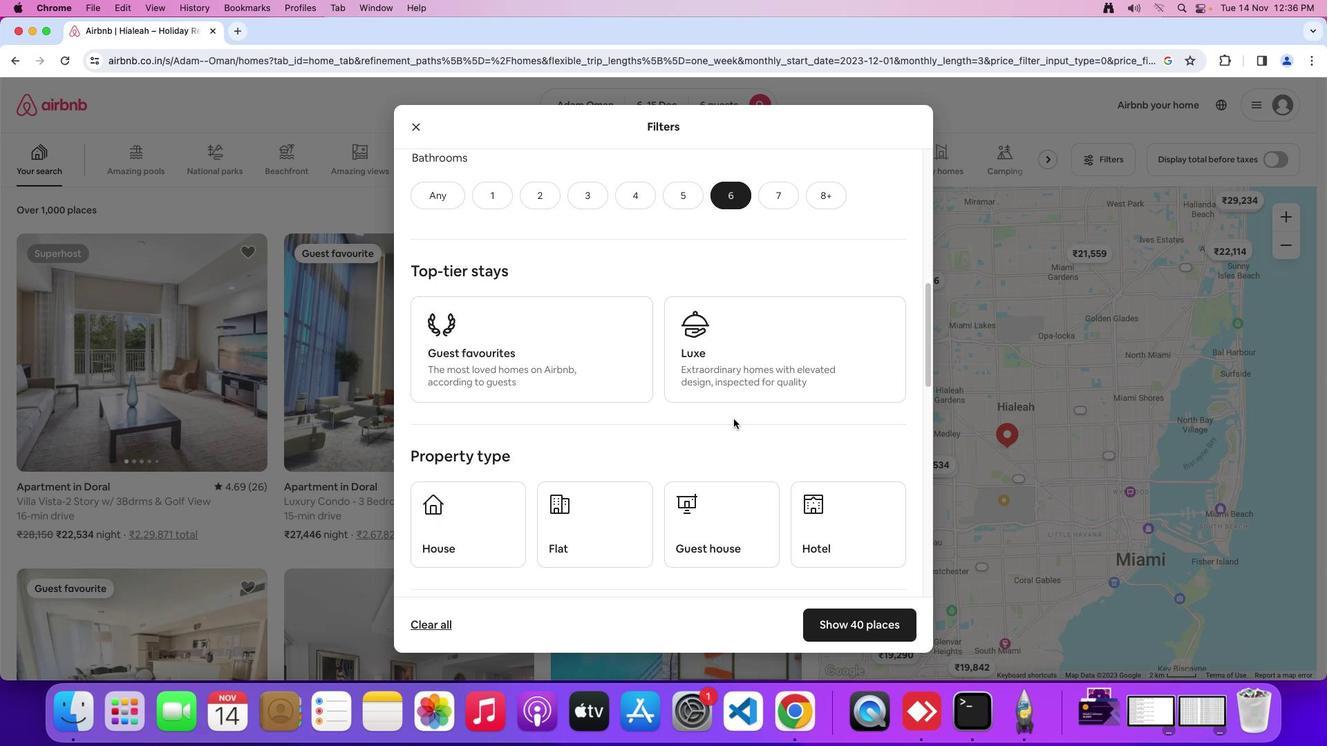 
Action: Mouse moved to (731, 420)
Screenshot: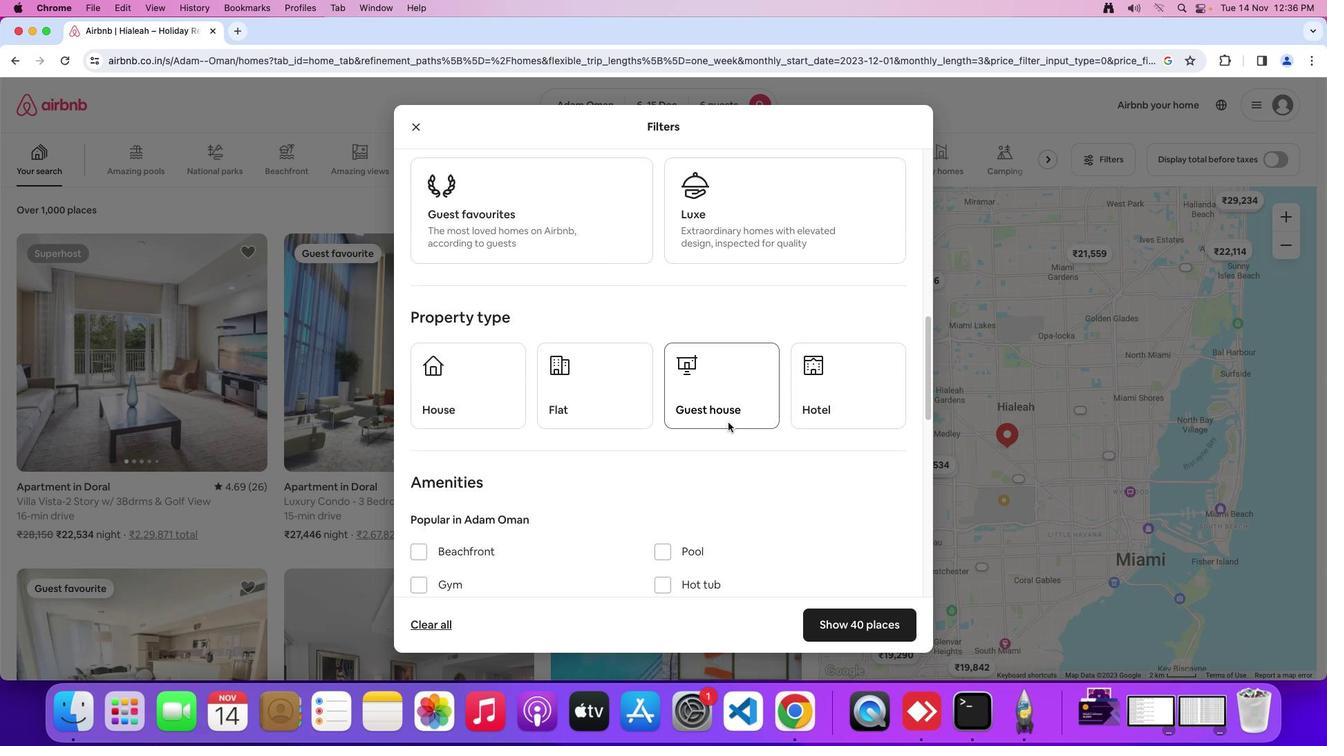 
Action: Mouse scrolled (731, 420) with delta (0, 0)
Screenshot: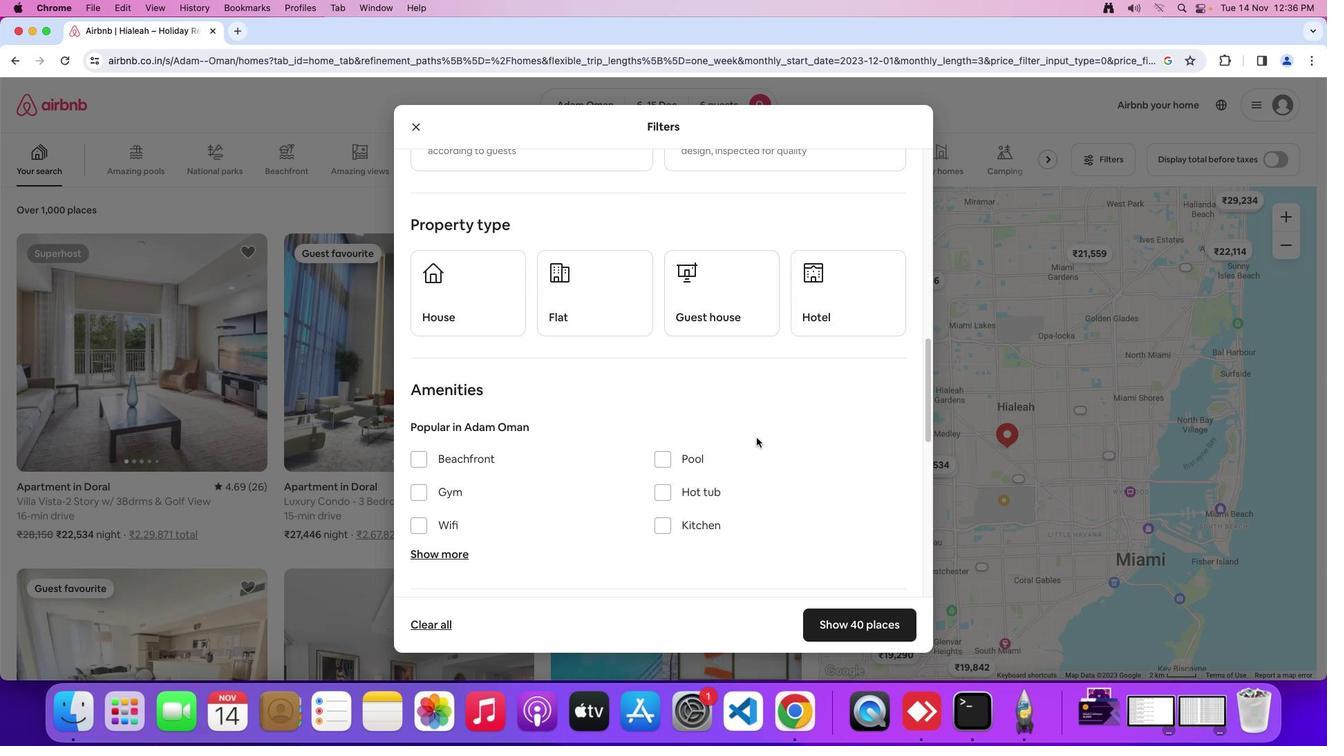 
Action: Mouse scrolled (731, 420) with delta (0, 0)
Screenshot: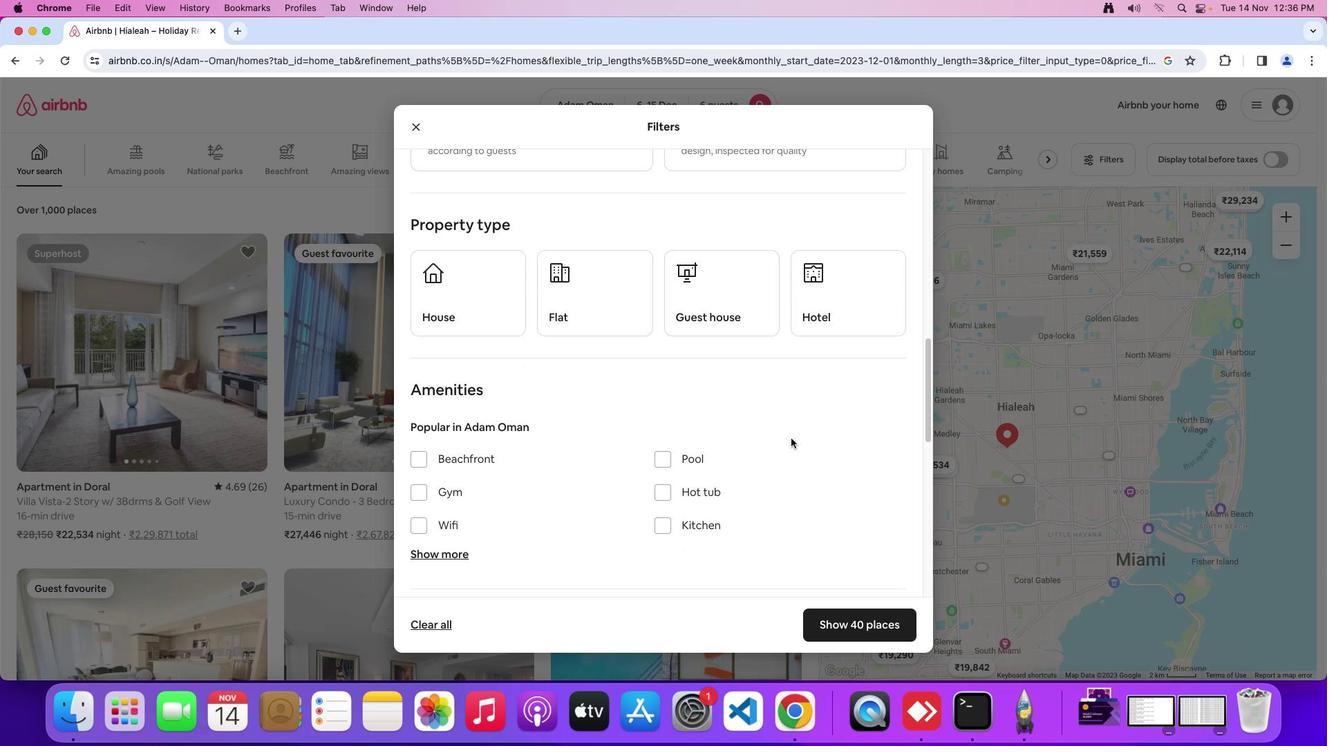 
Action: Mouse scrolled (731, 420) with delta (0, -2)
Screenshot: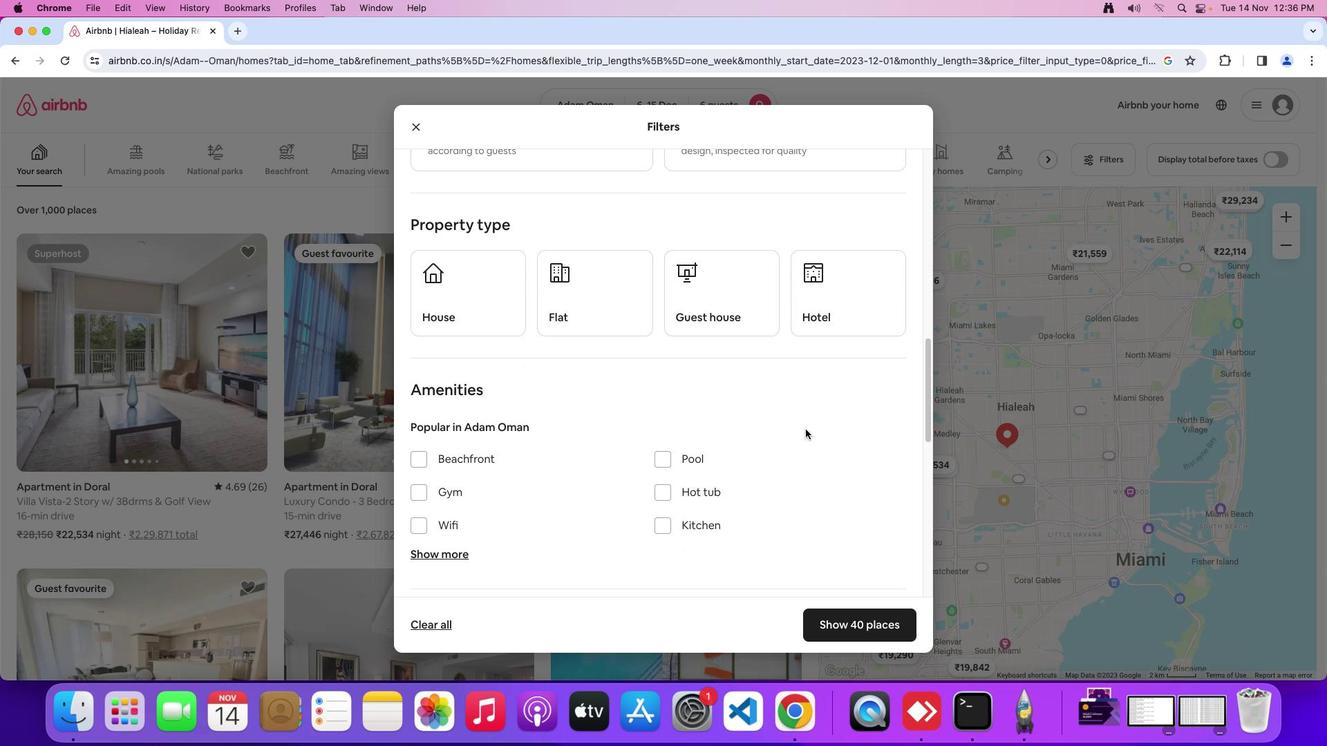 
Action: Mouse moved to (729, 421)
Screenshot: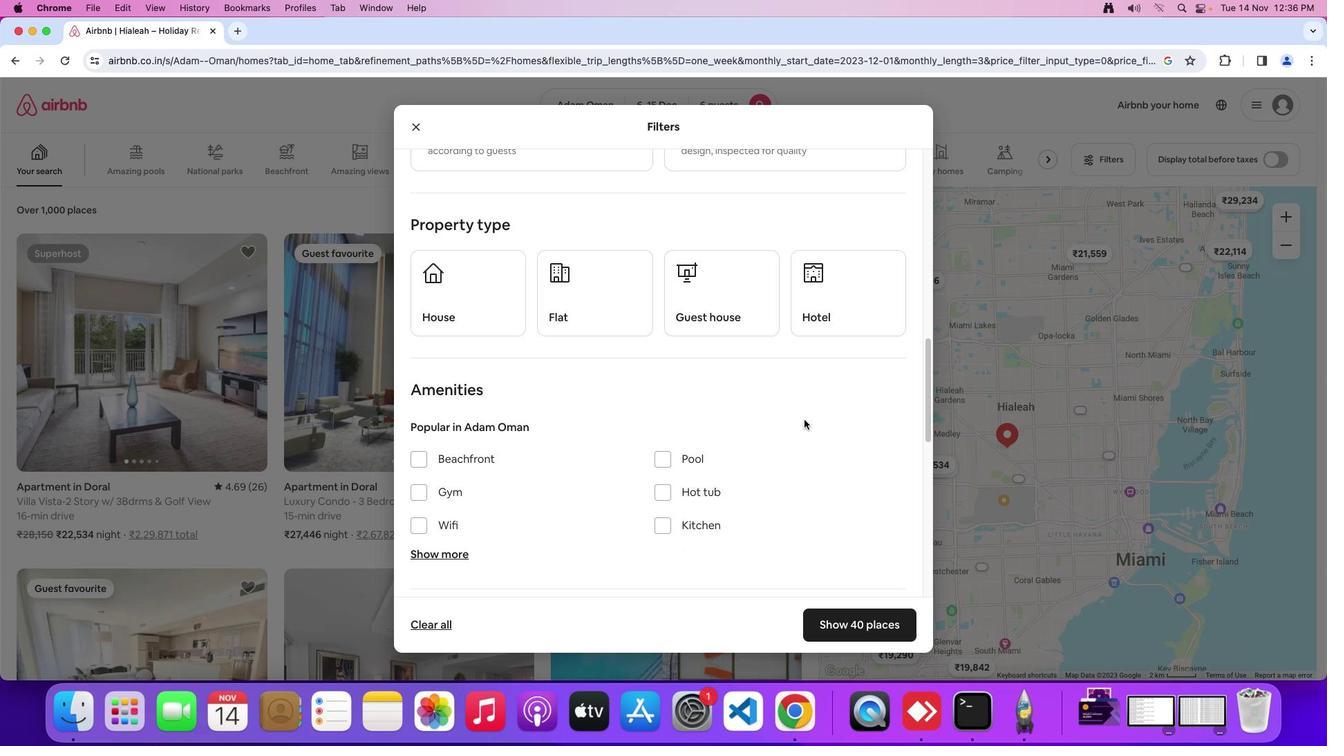 
Action: Mouse scrolled (729, 421) with delta (0, -2)
Screenshot: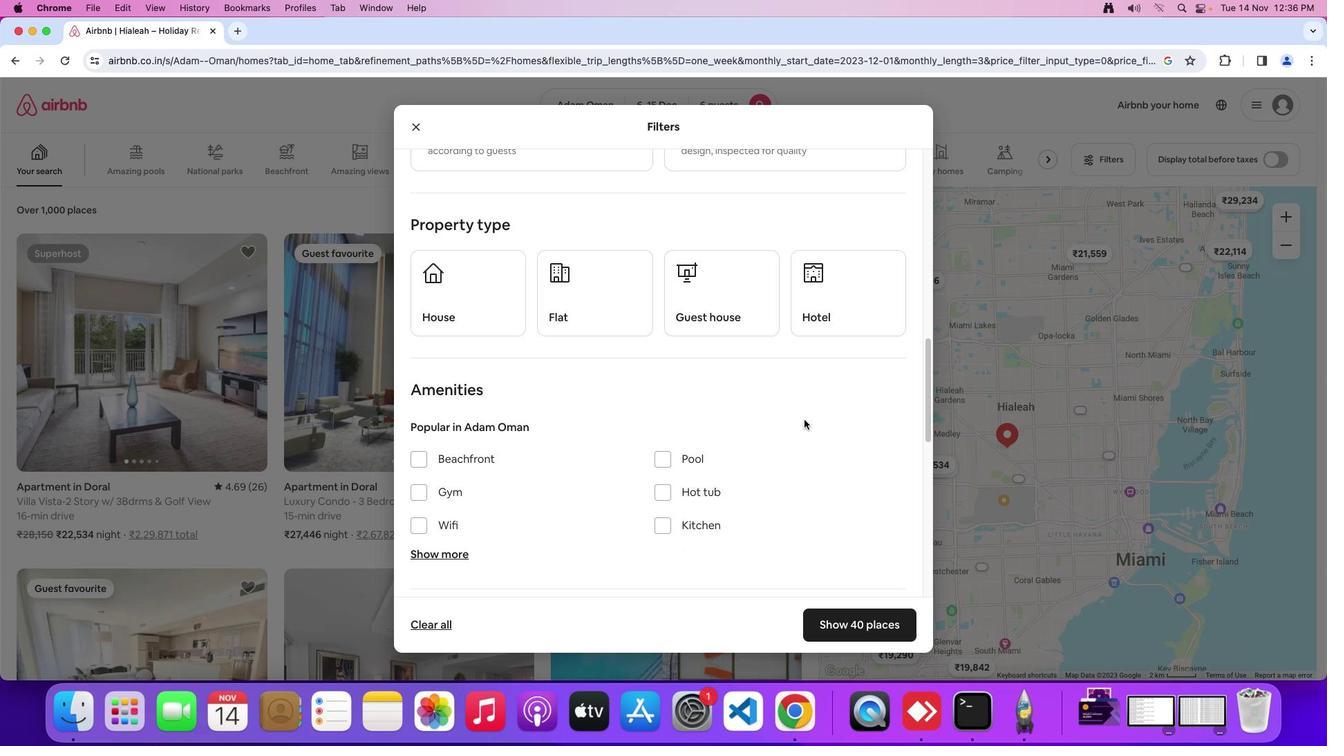 
Action: Mouse moved to (470, 310)
Screenshot: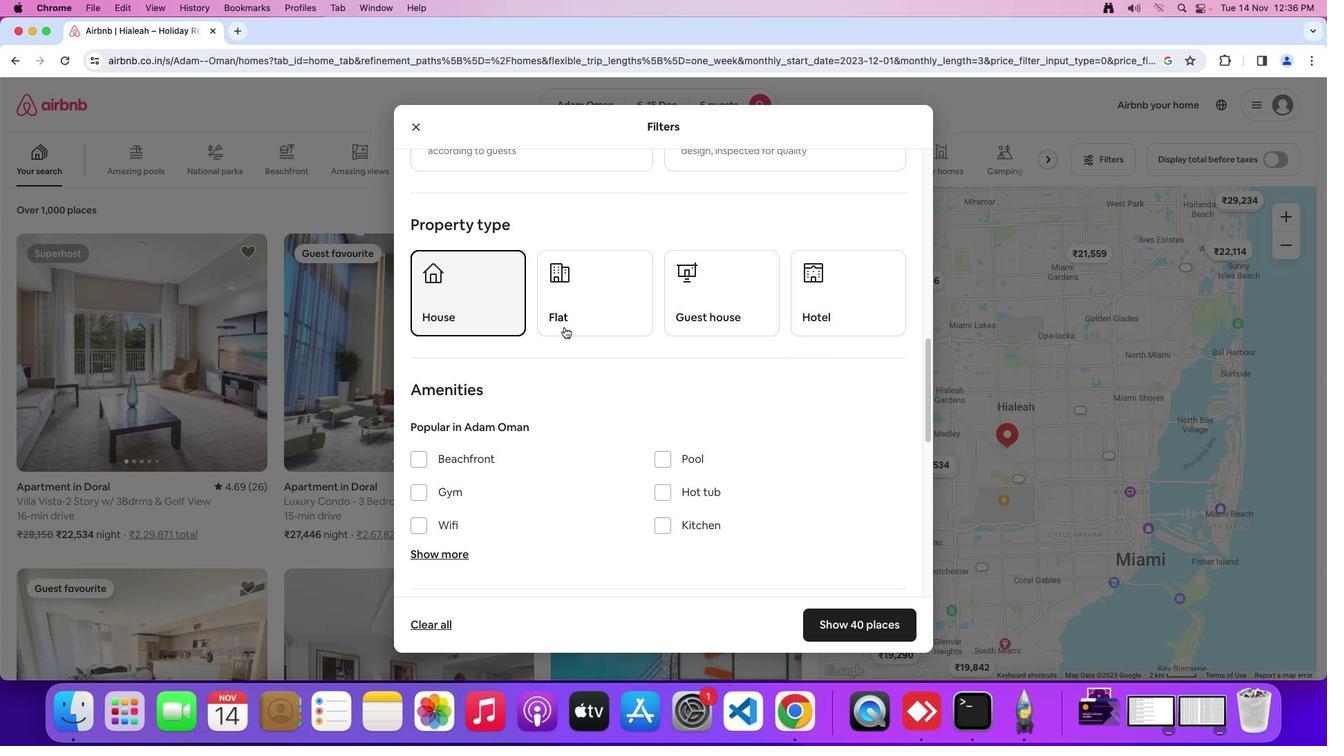 
Action: Mouse pressed left at (470, 310)
Screenshot: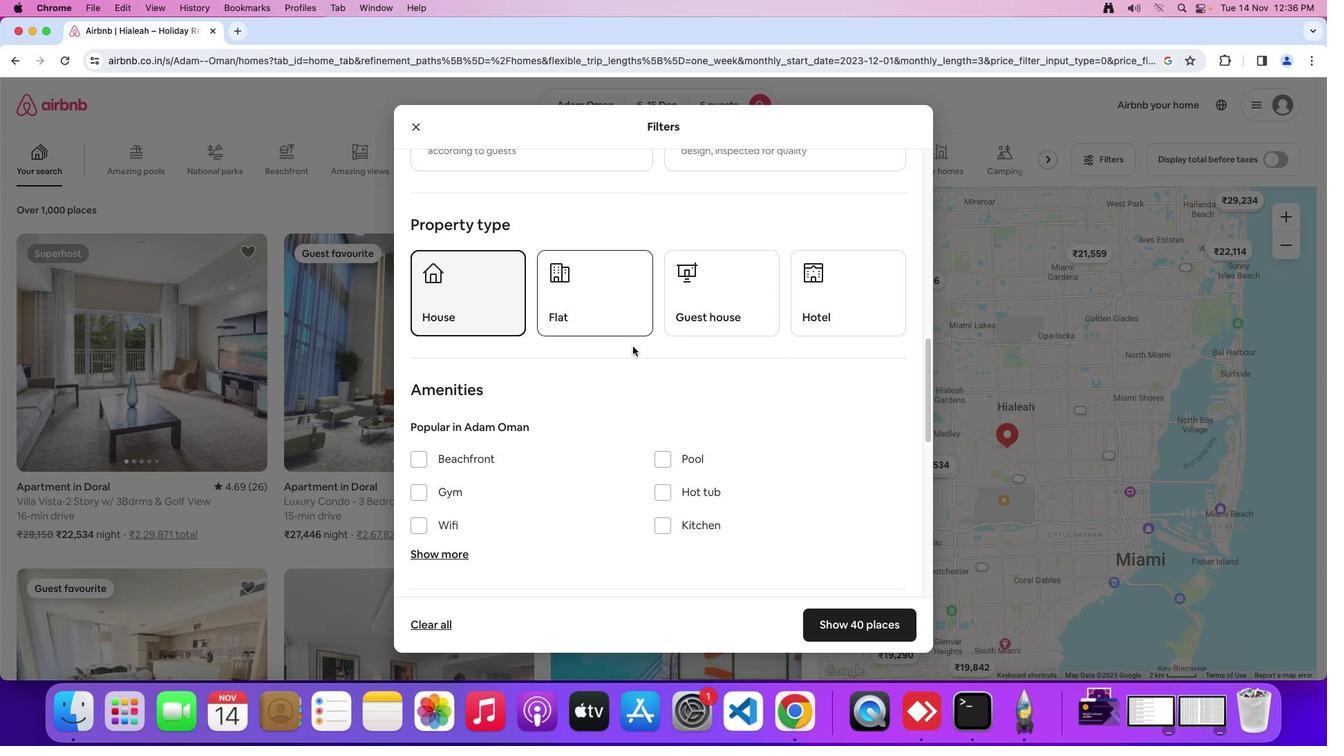 
Action: Mouse moved to (704, 449)
Screenshot: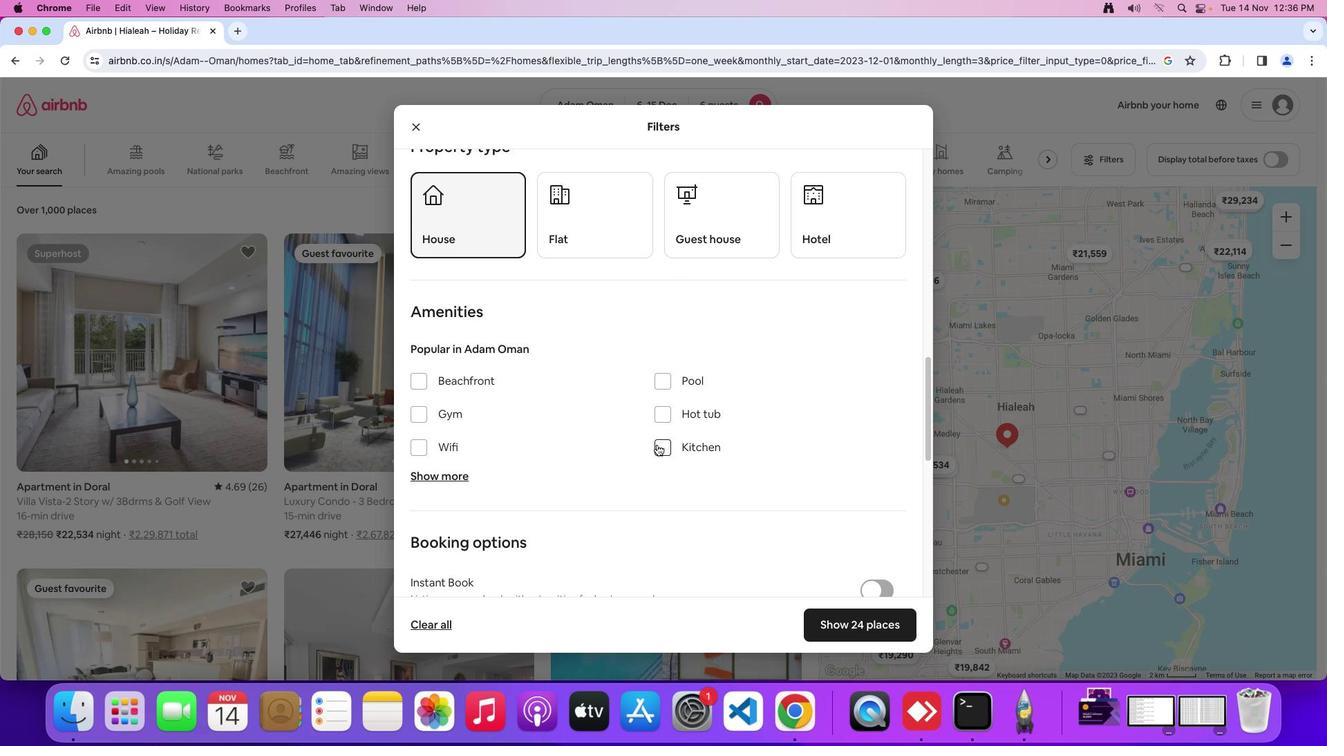 
Action: Mouse scrolled (704, 449) with delta (0, 0)
Screenshot: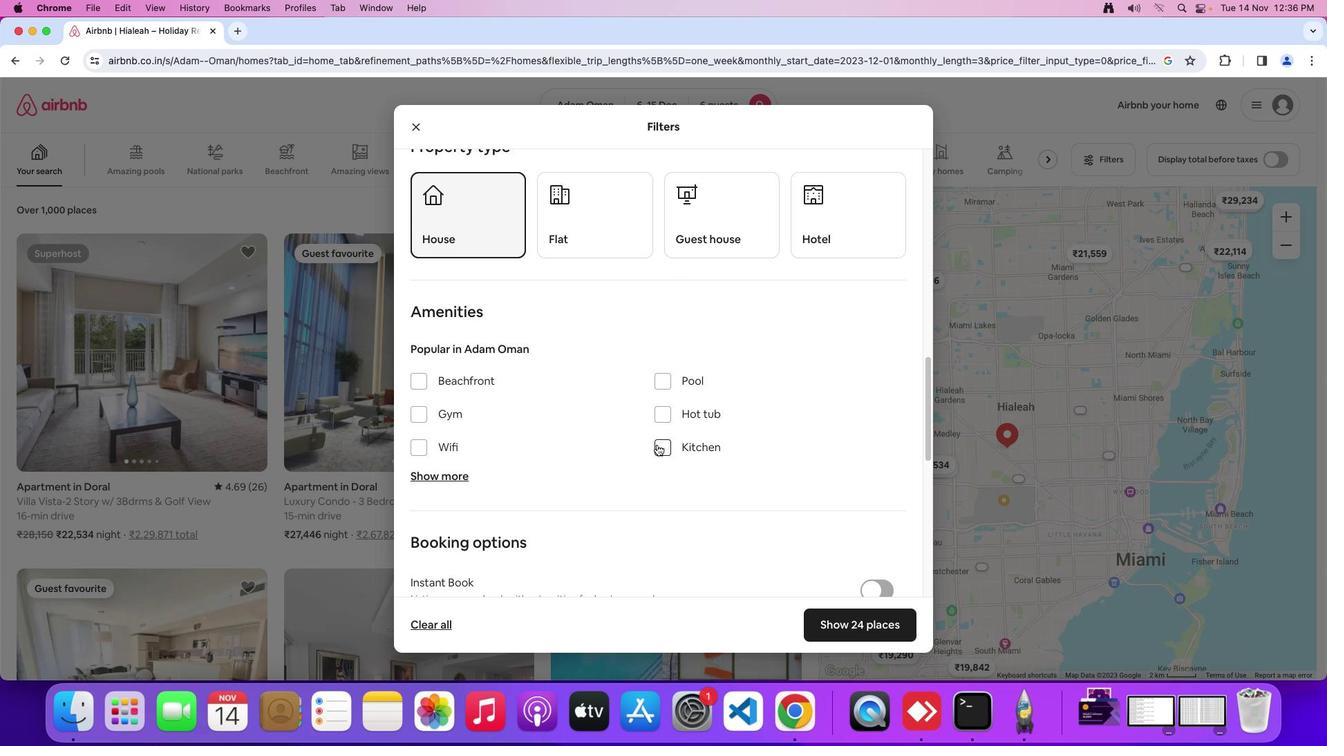 
Action: Mouse moved to (704, 448)
Screenshot: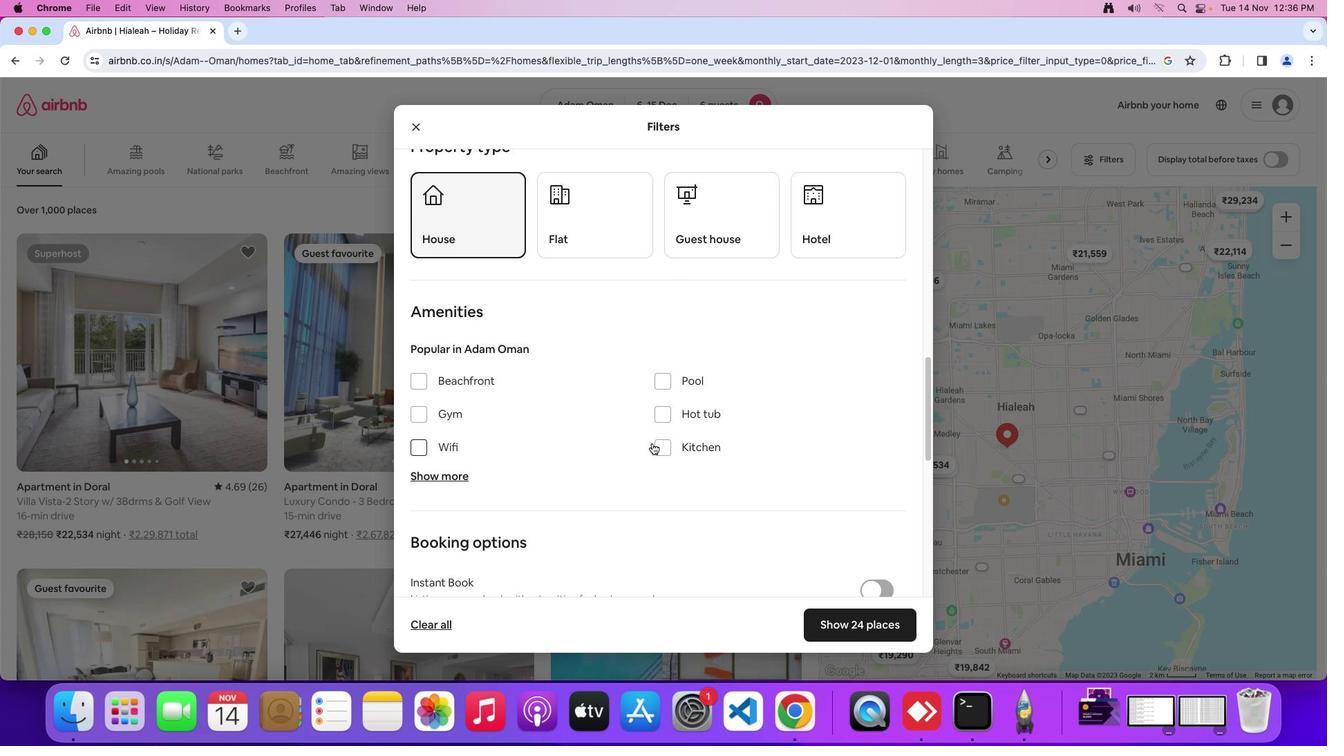 
Action: Mouse scrolled (704, 448) with delta (0, 0)
Screenshot: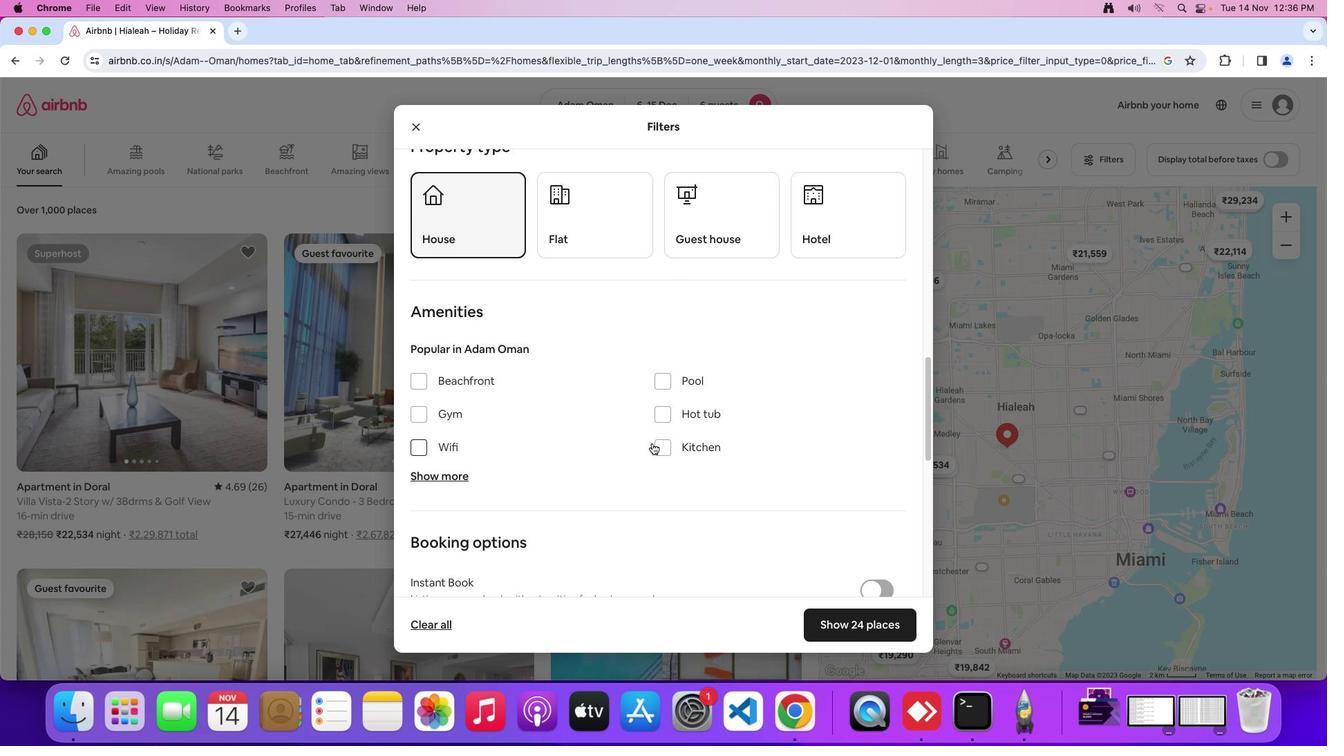 
Action: Mouse moved to (704, 447)
Screenshot: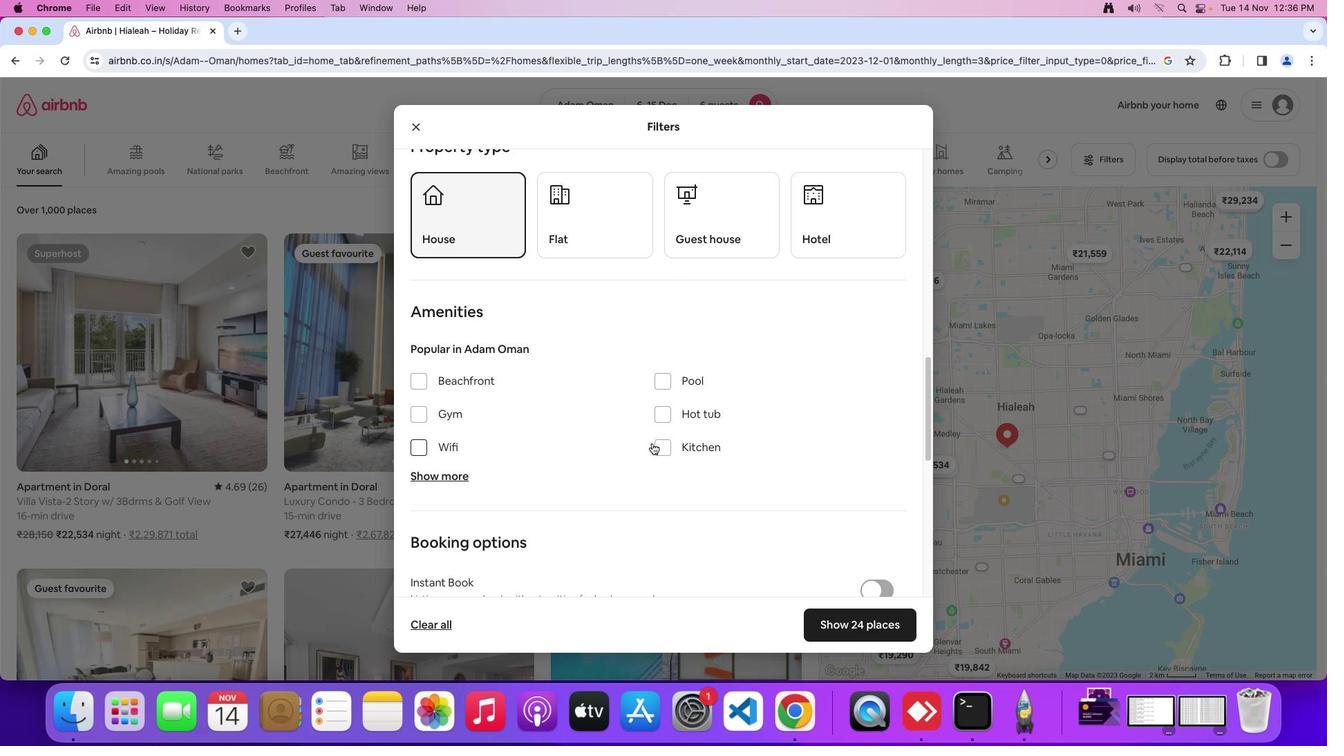 
Action: Mouse scrolled (704, 447) with delta (0, 0)
Screenshot: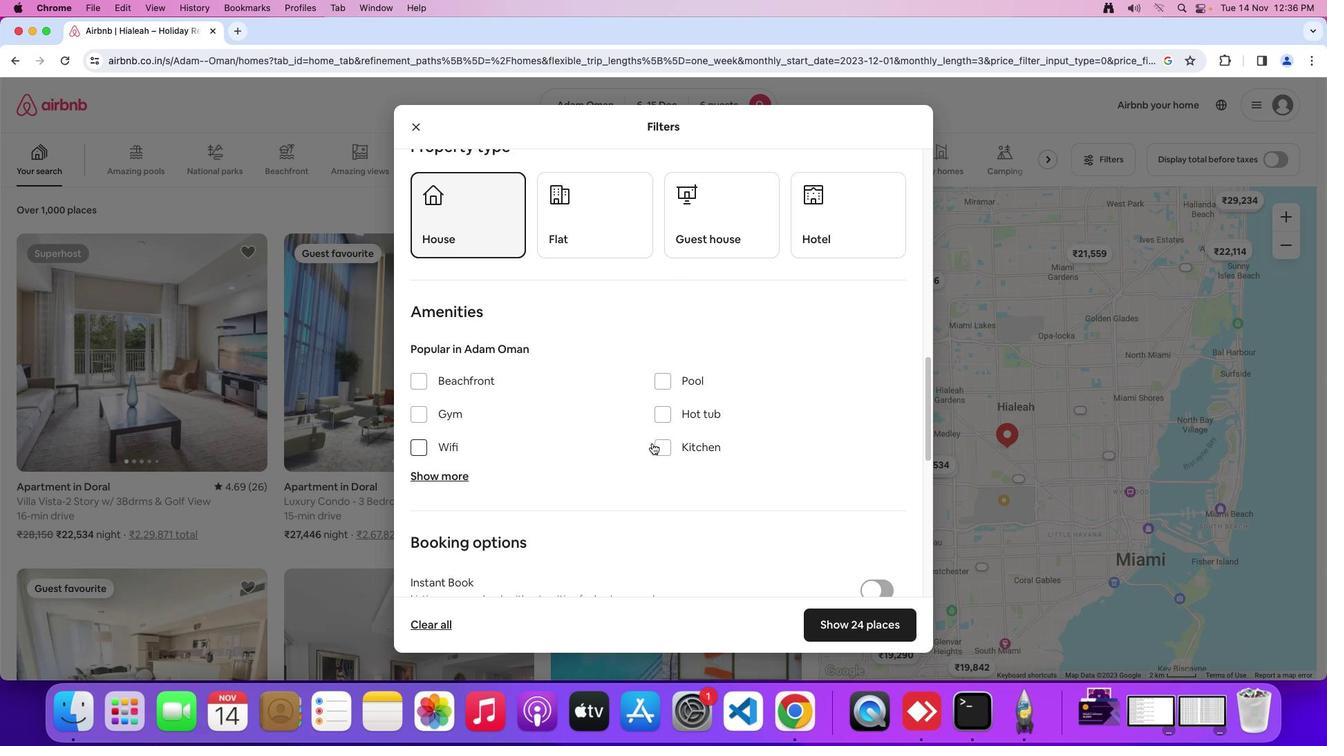 
Action: Mouse moved to (652, 443)
Screenshot: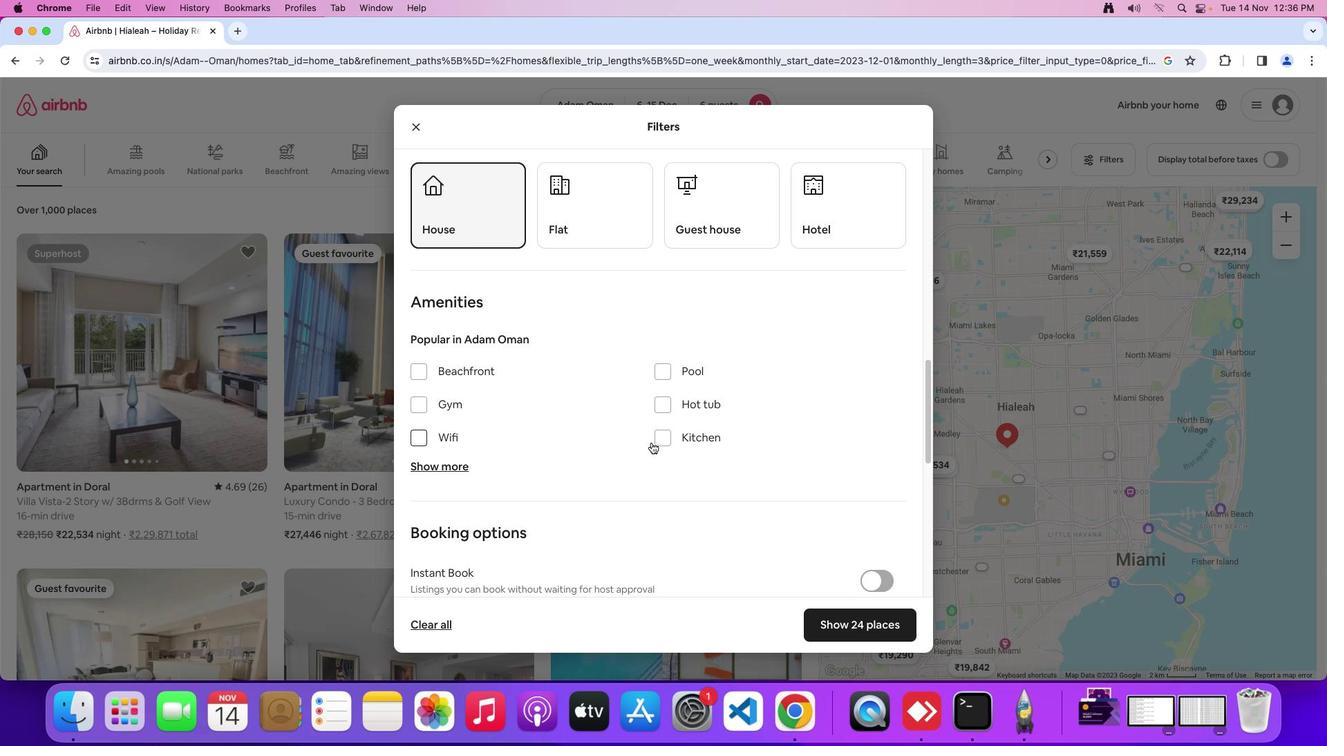 
Action: Mouse scrolled (652, 443) with delta (0, 0)
Screenshot: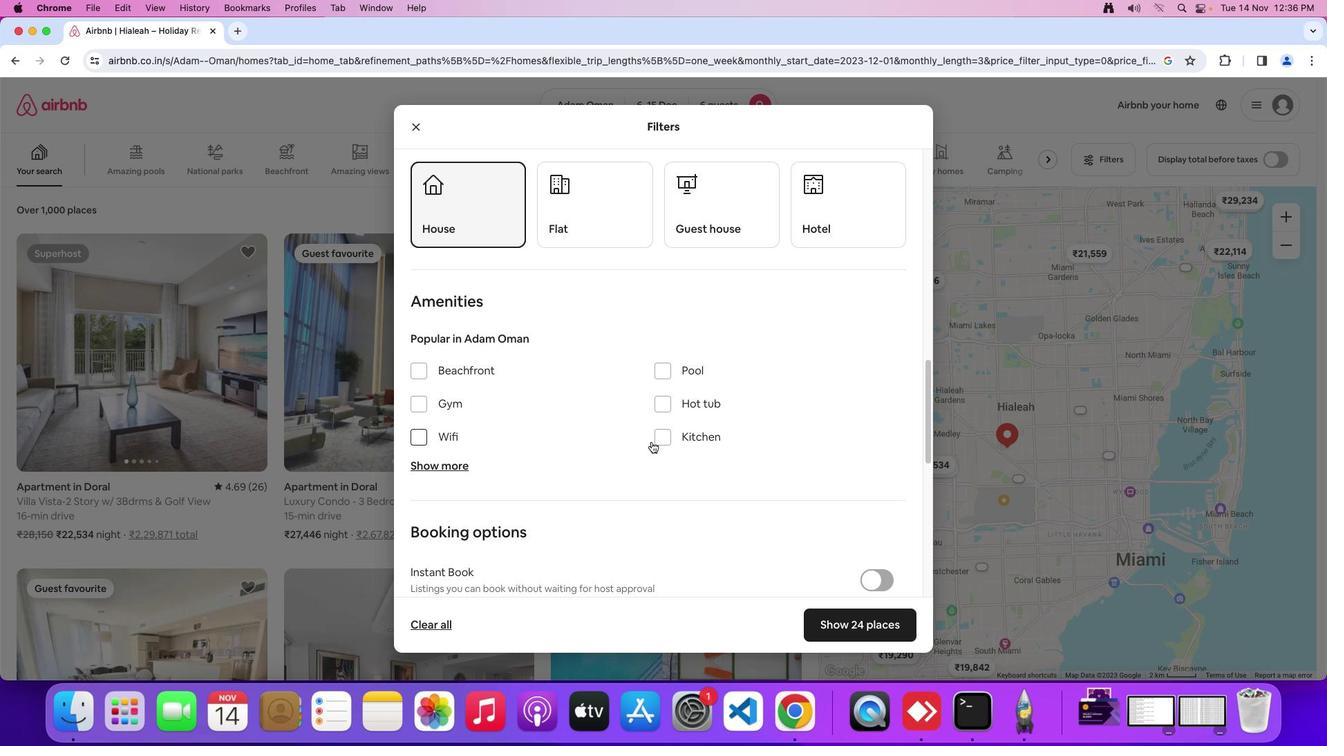 
Action: Mouse moved to (651, 442)
Screenshot: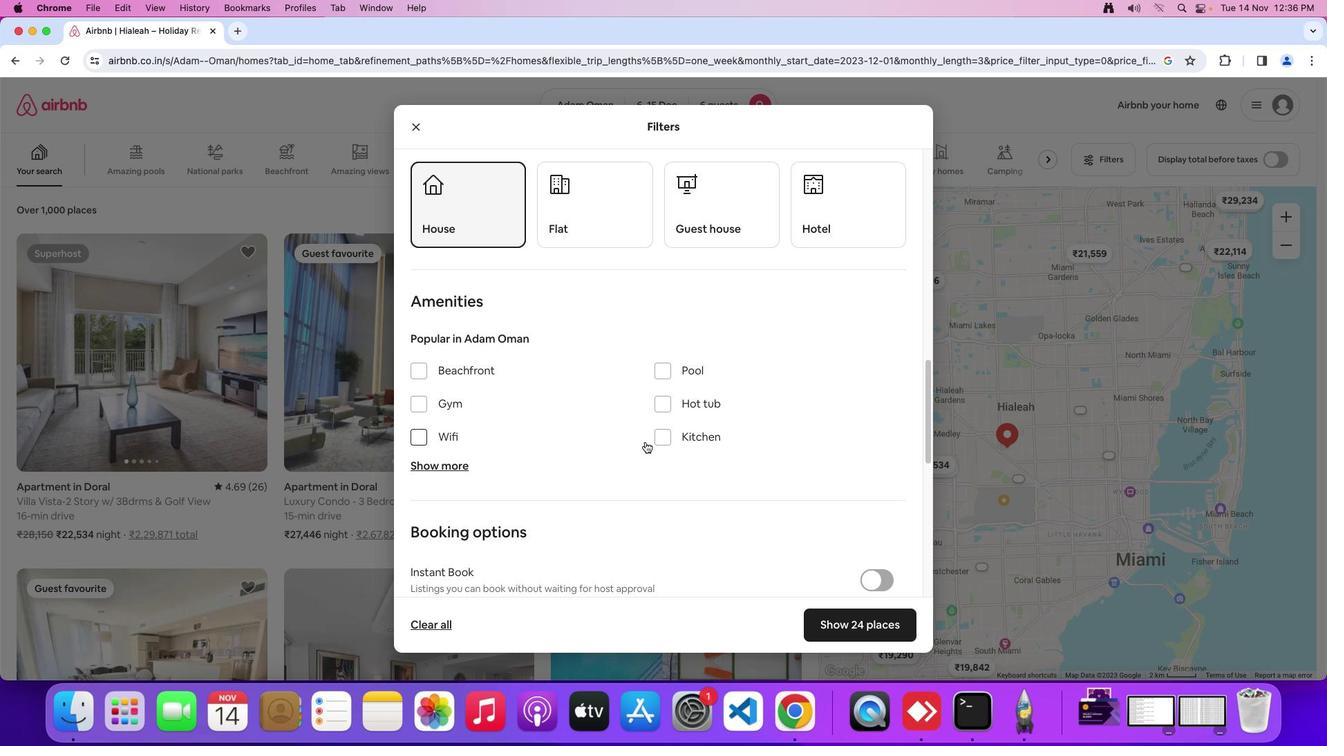 
Action: Mouse scrolled (651, 442) with delta (0, 0)
Screenshot: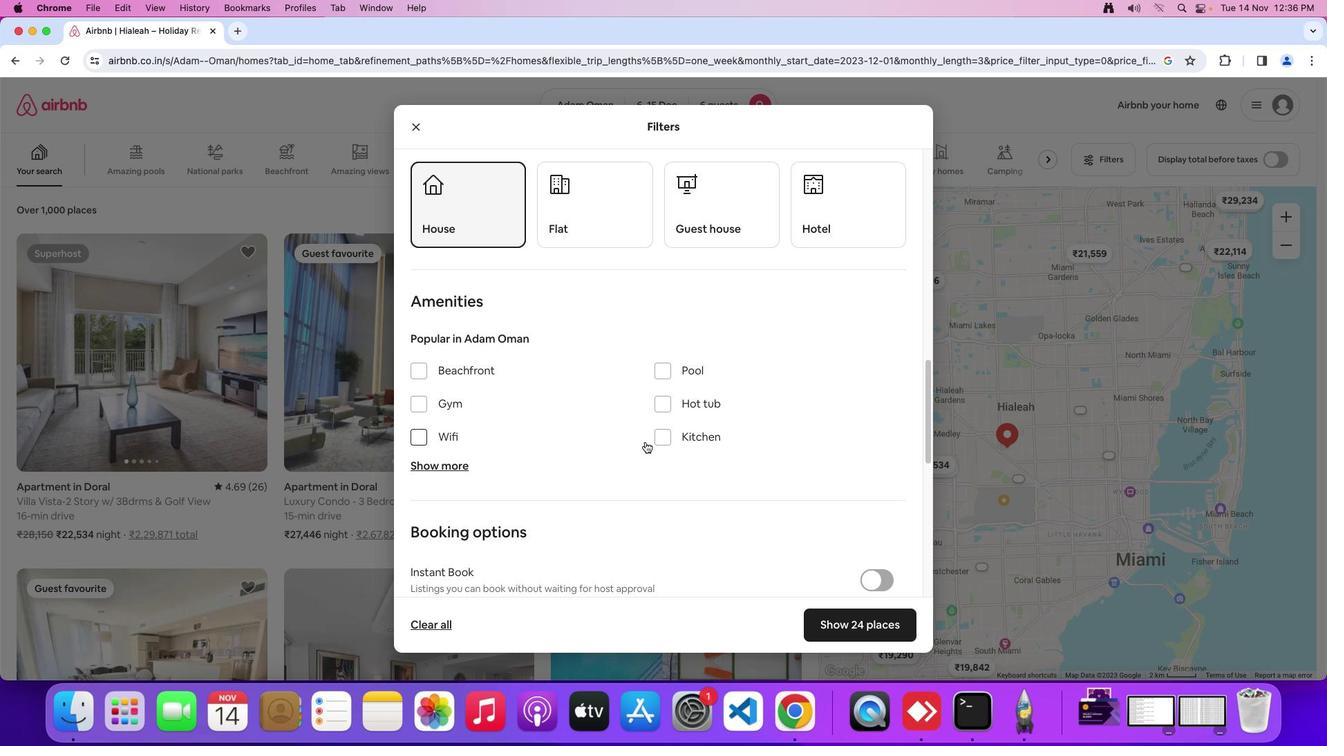 
Action: Mouse moved to (455, 469)
Screenshot: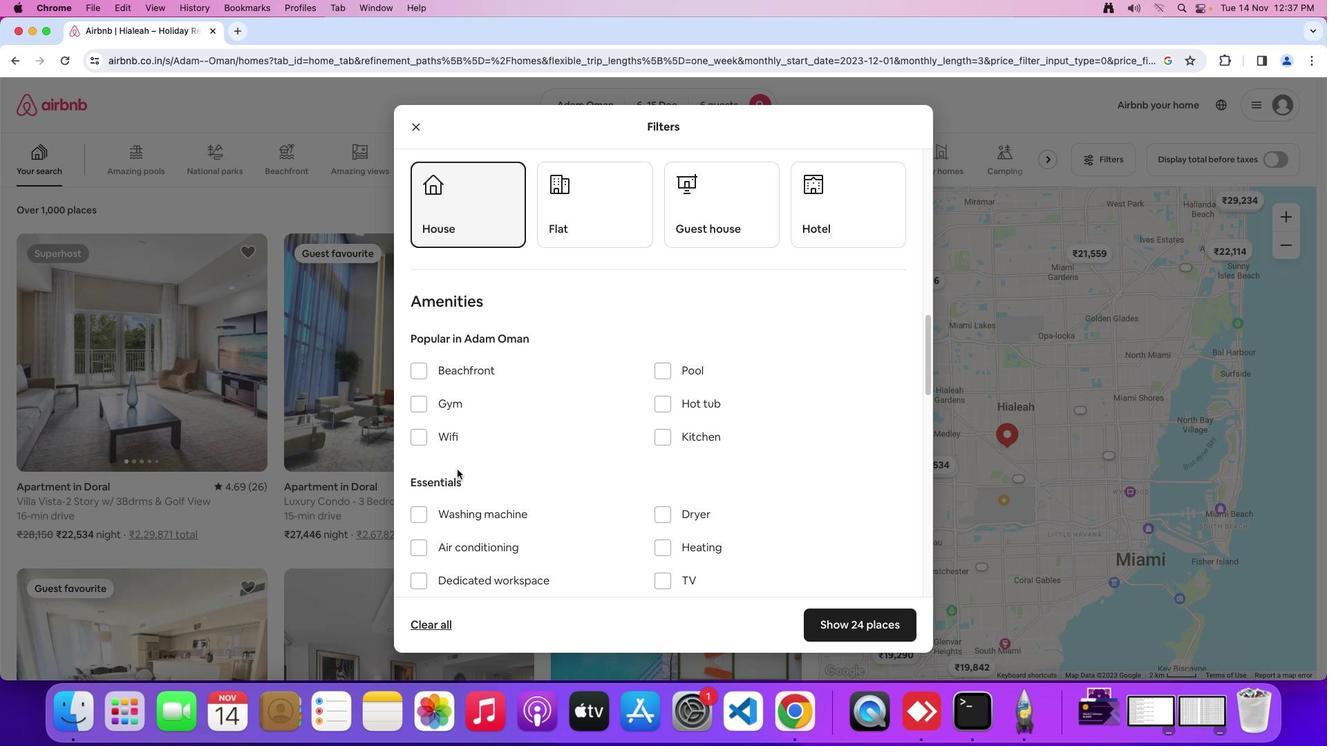 
Action: Mouse pressed left at (455, 469)
Screenshot: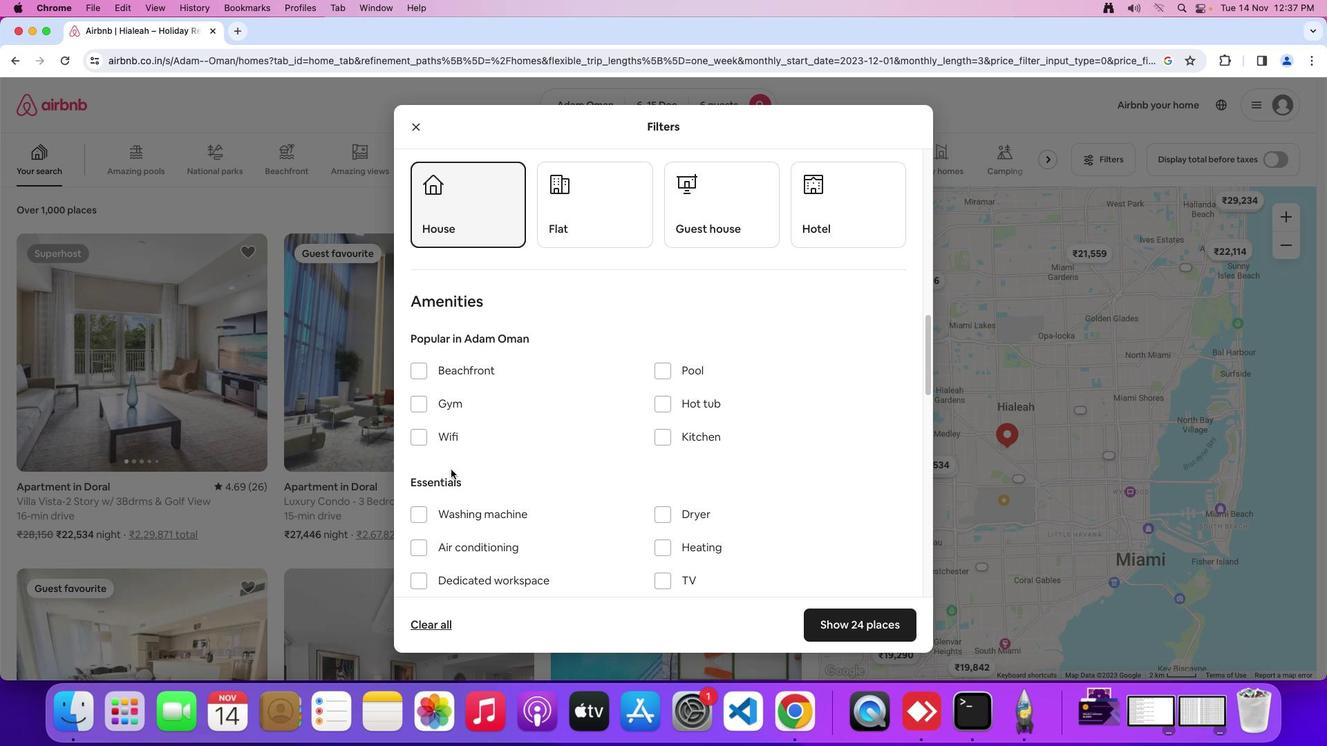 
Action: Mouse moved to (418, 434)
Screenshot: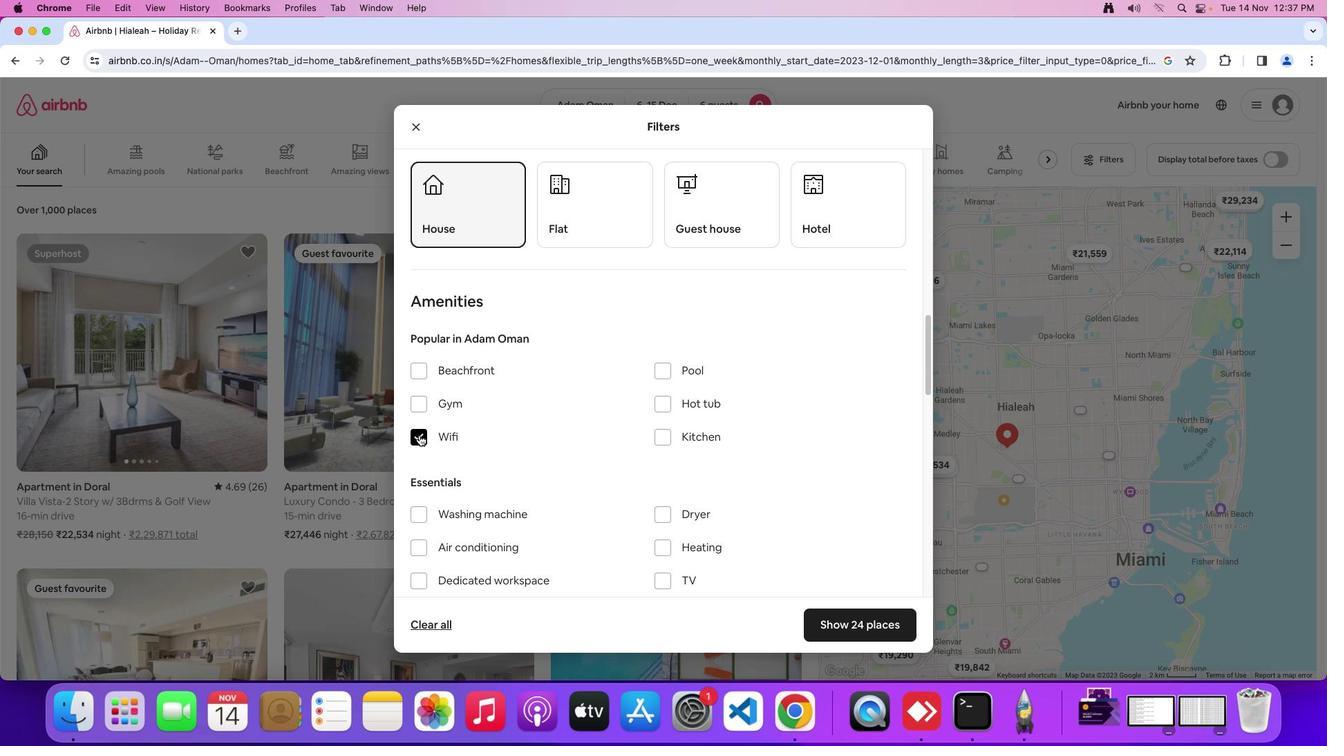 
Action: Mouse pressed left at (418, 434)
Screenshot: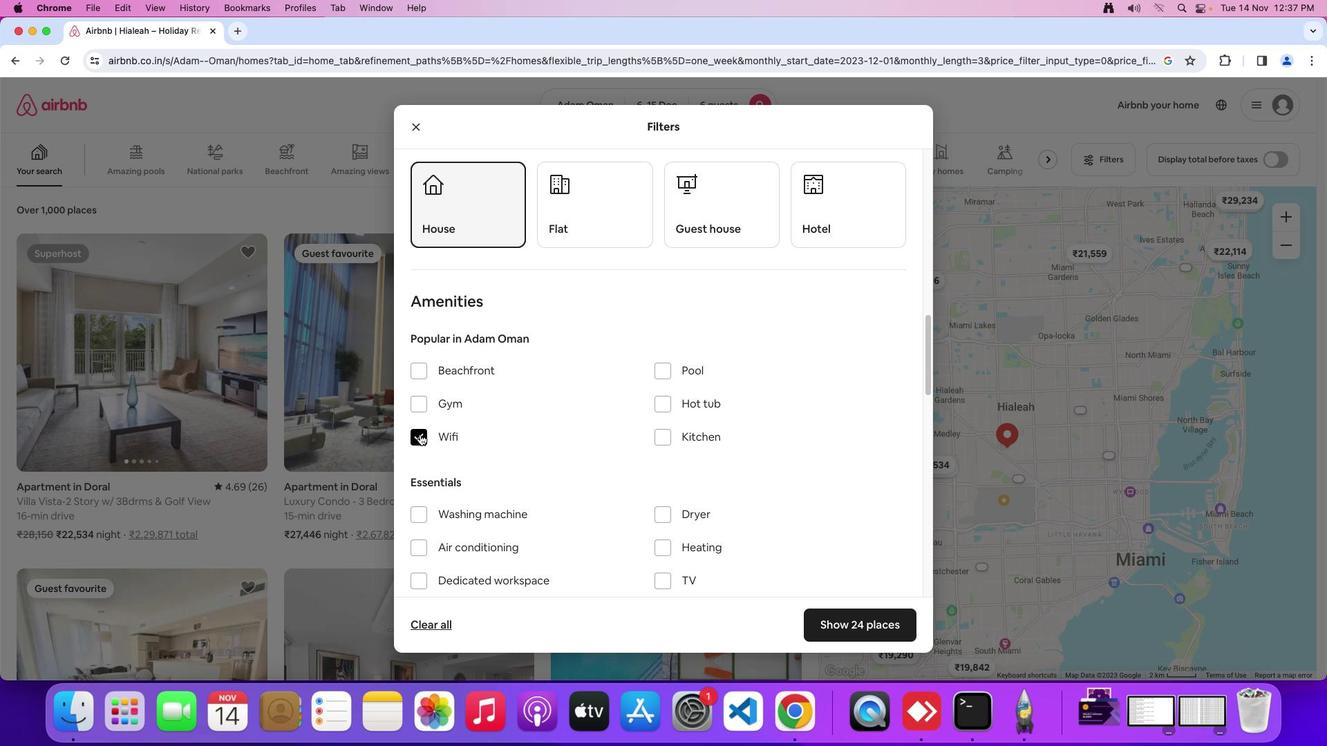 
Action: Mouse moved to (665, 580)
Screenshot: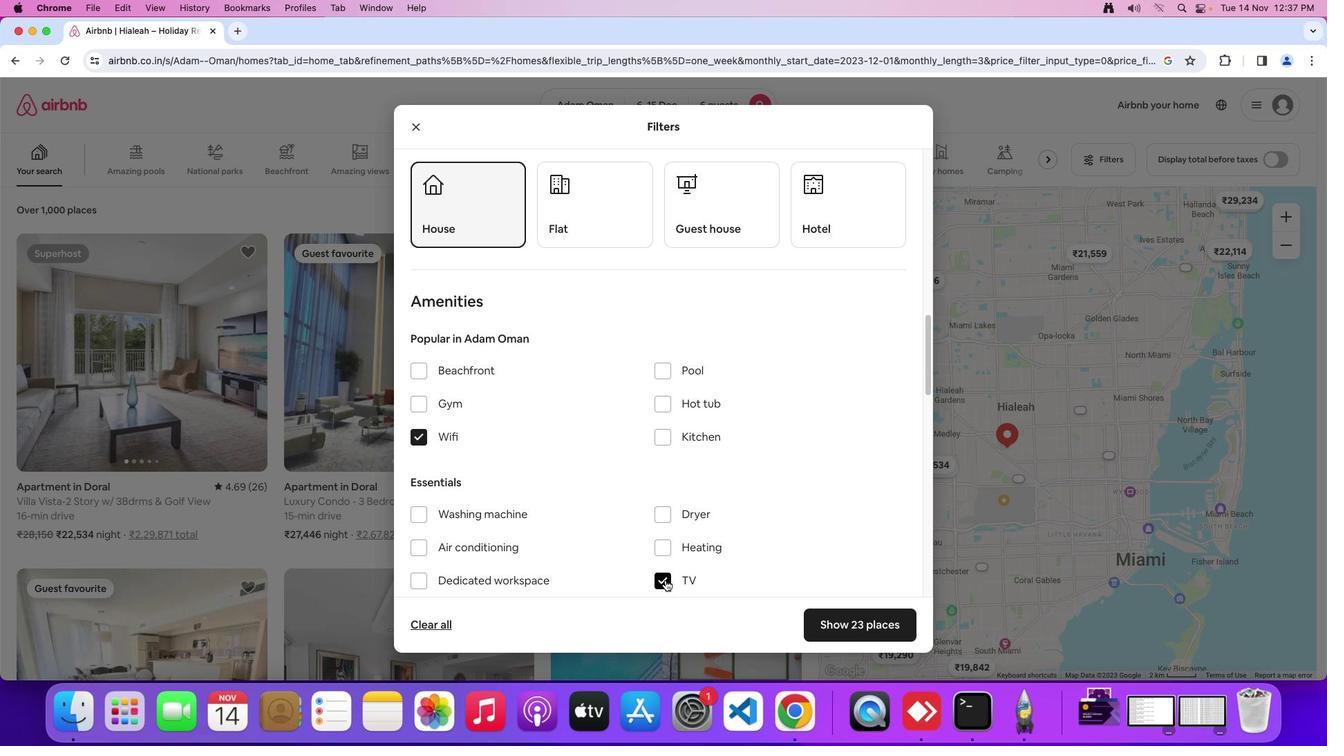 
Action: Mouse pressed left at (665, 580)
Screenshot: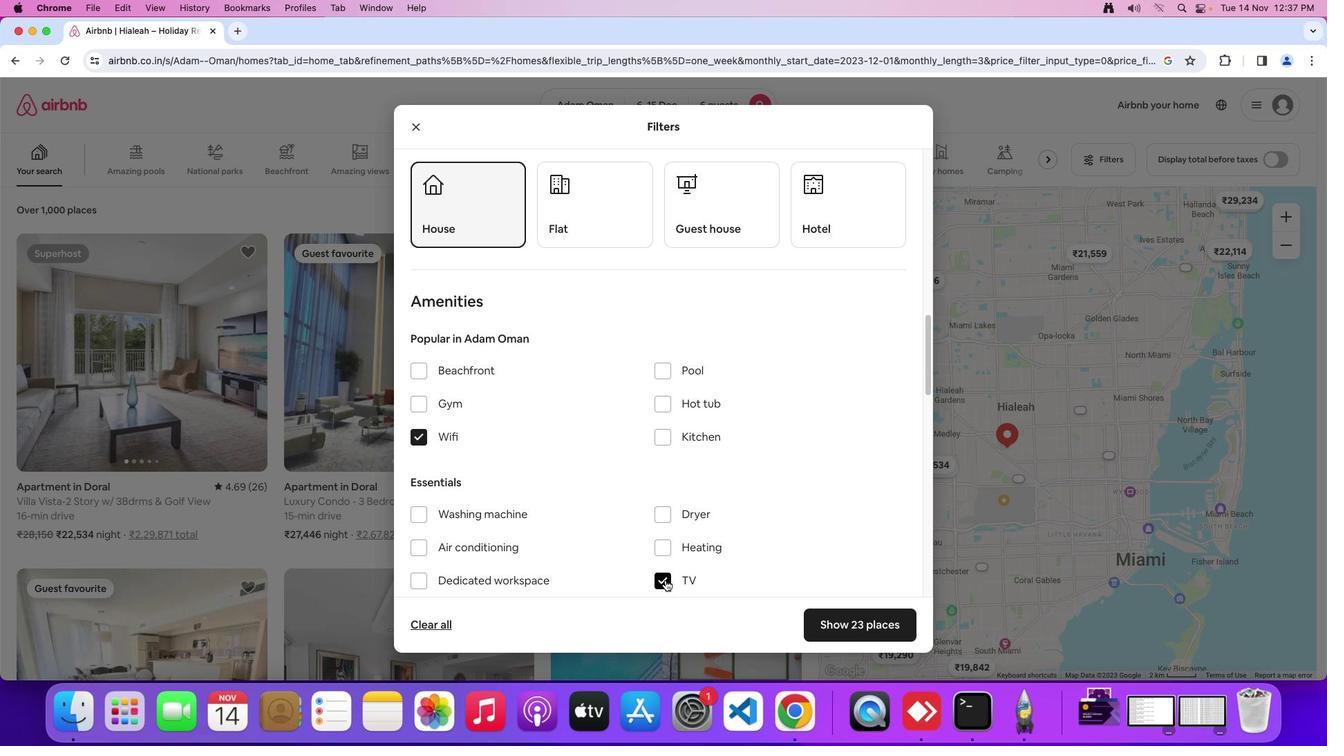 
Action: Mouse moved to (563, 554)
Screenshot: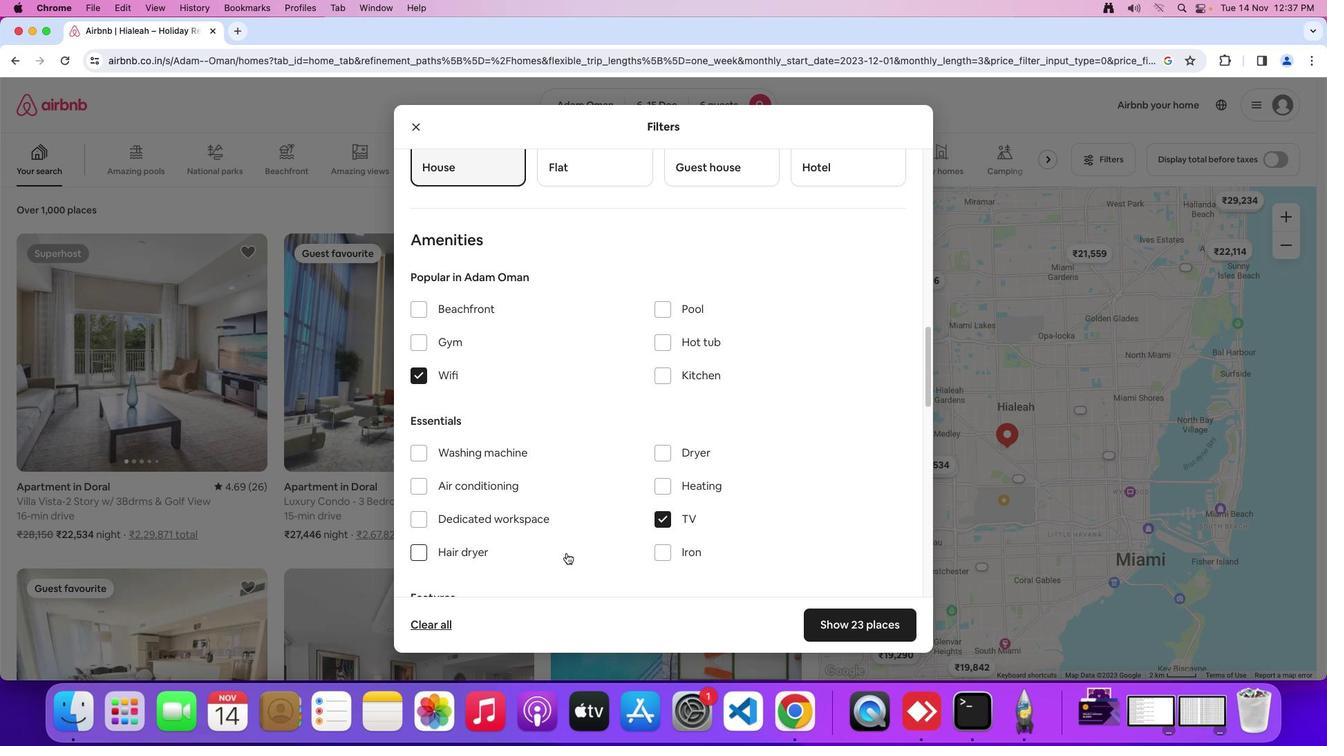 
Action: Mouse scrolled (563, 554) with delta (0, 0)
Screenshot: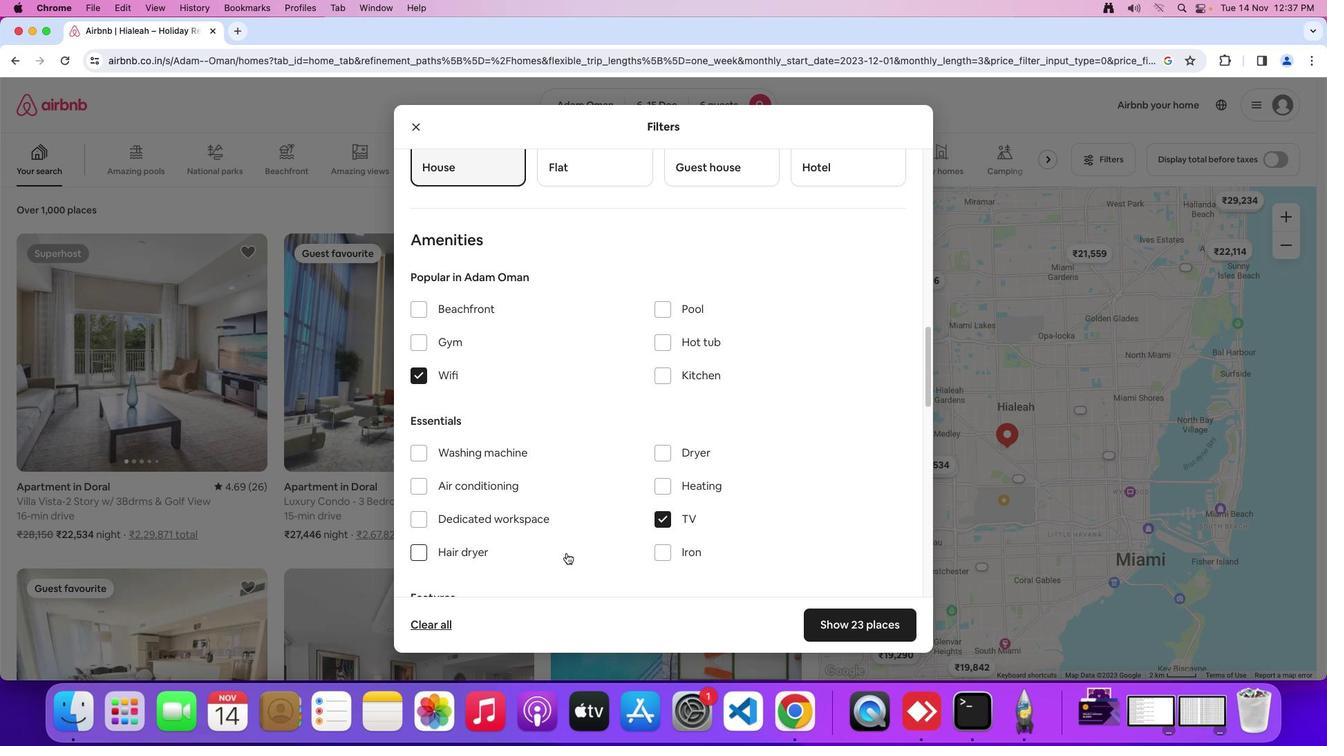 
Action: Mouse moved to (565, 553)
Screenshot: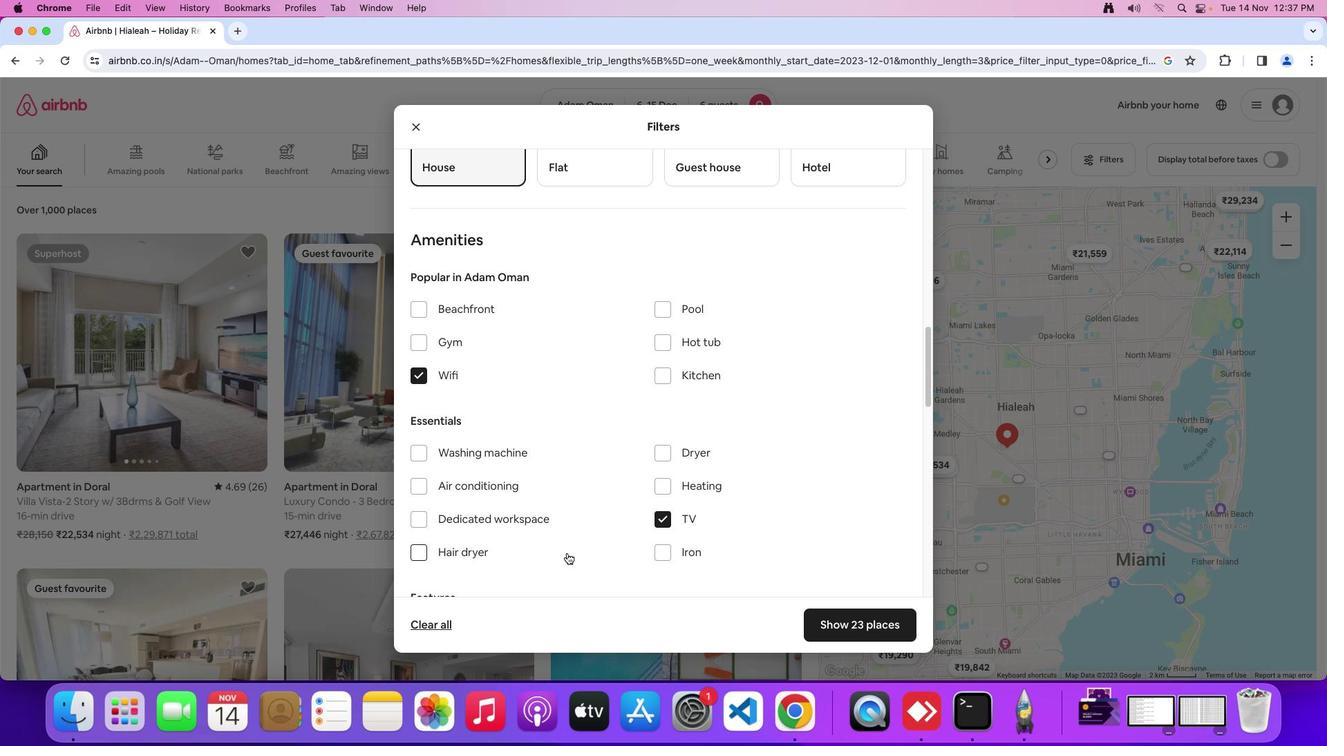 
Action: Mouse scrolled (565, 553) with delta (0, 0)
Screenshot: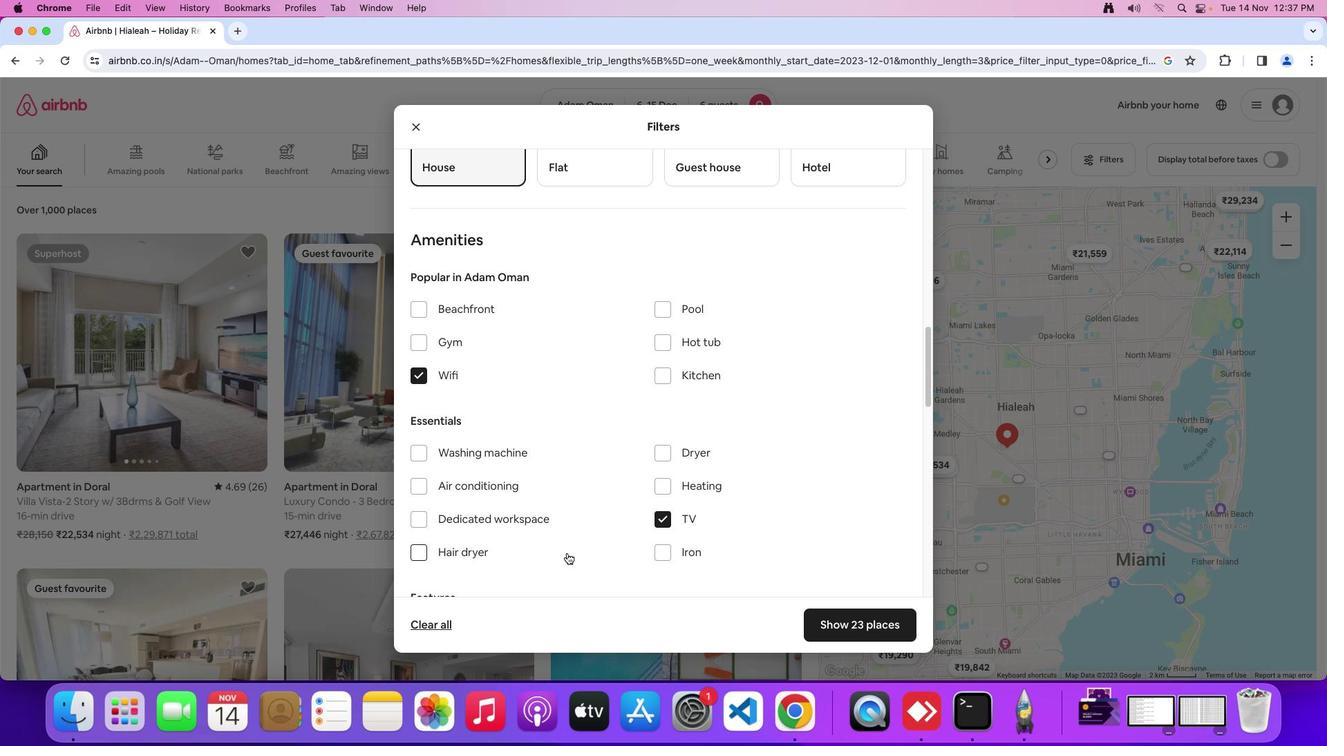 
Action: Mouse moved to (565, 553)
Screenshot: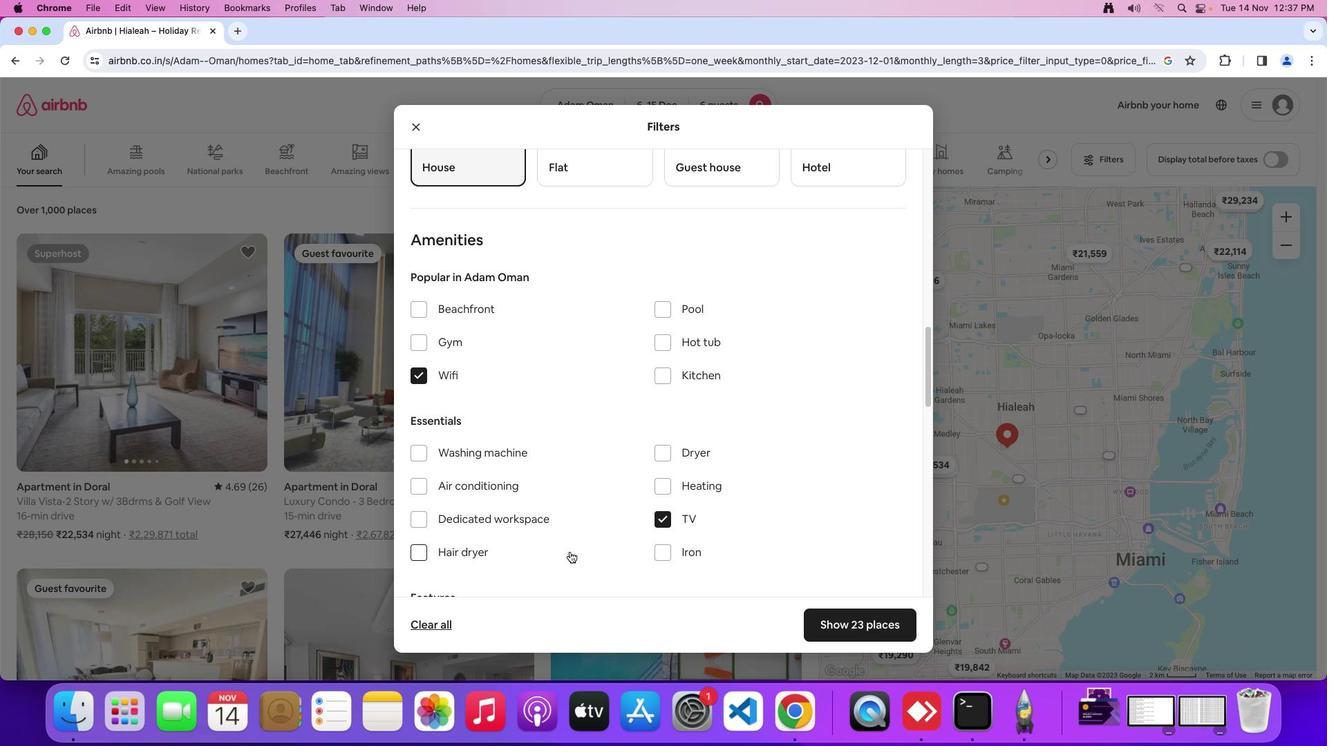
Action: Mouse scrolled (565, 553) with delta (0, 0)
Screenshot: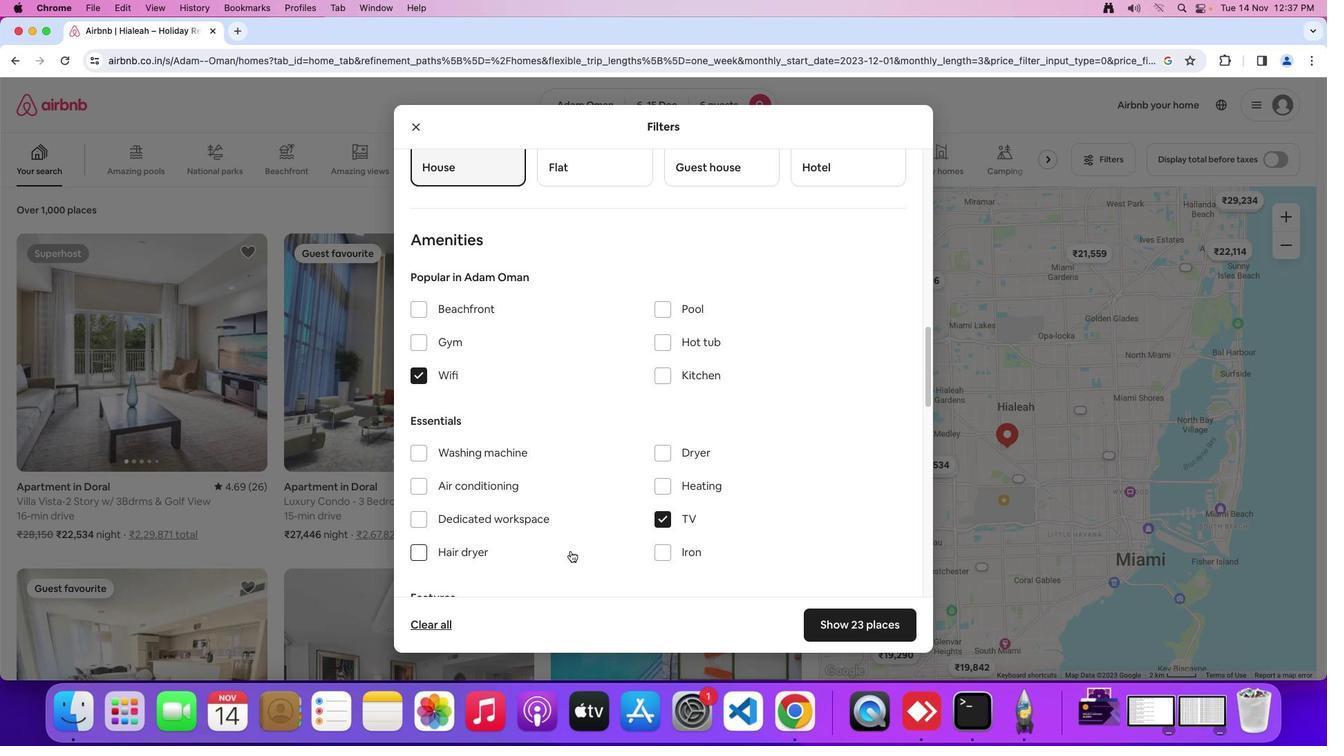 
Action: Mouse moved to (583, 524)
Screenshot: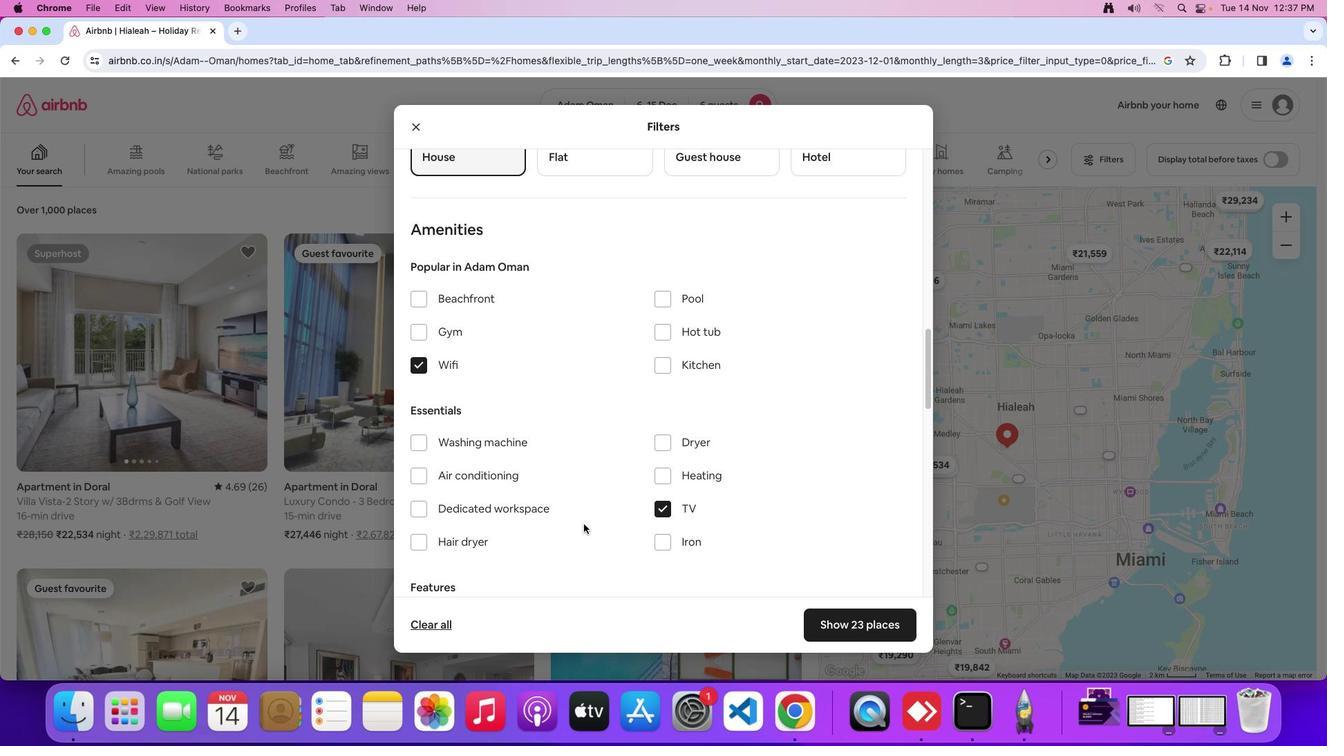 
Action: Mouse scrolled (583, 524) with delta (0, 0)
Screenshot: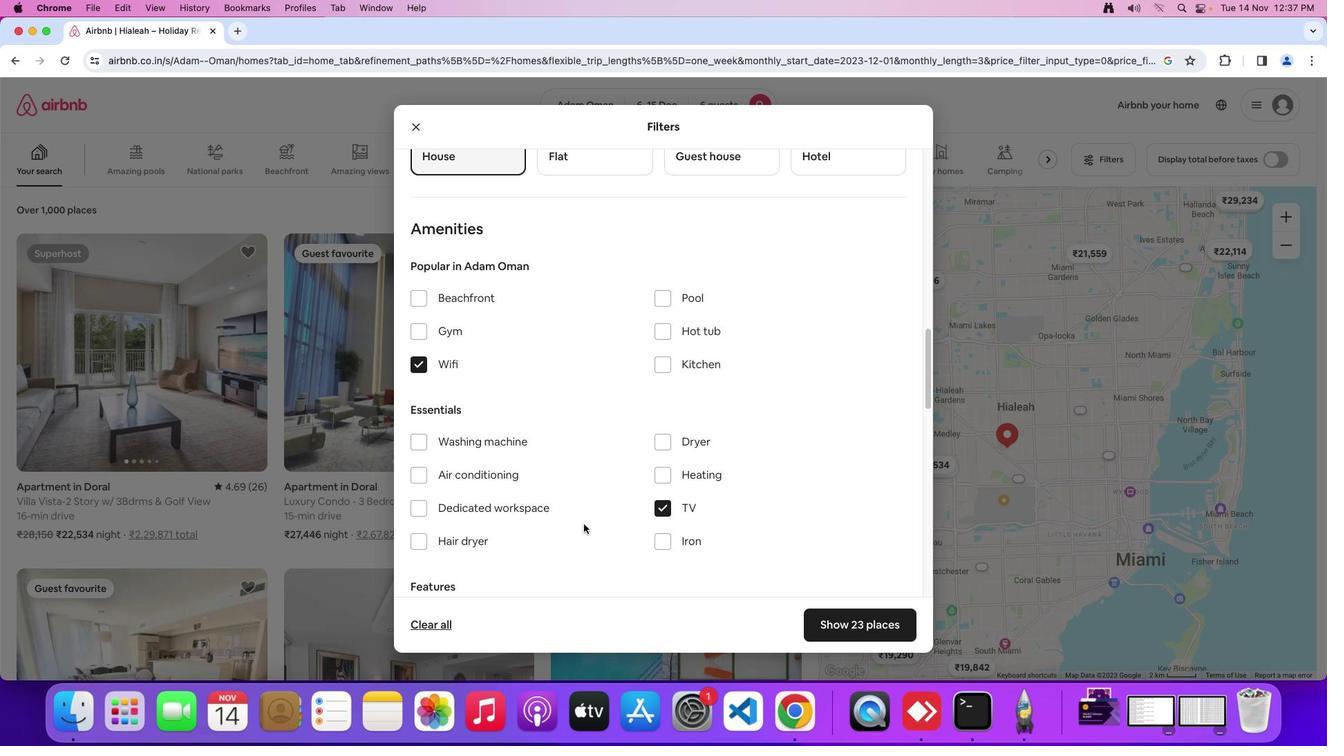 
Action: Mouse moved to (583, 524)
Screenshot: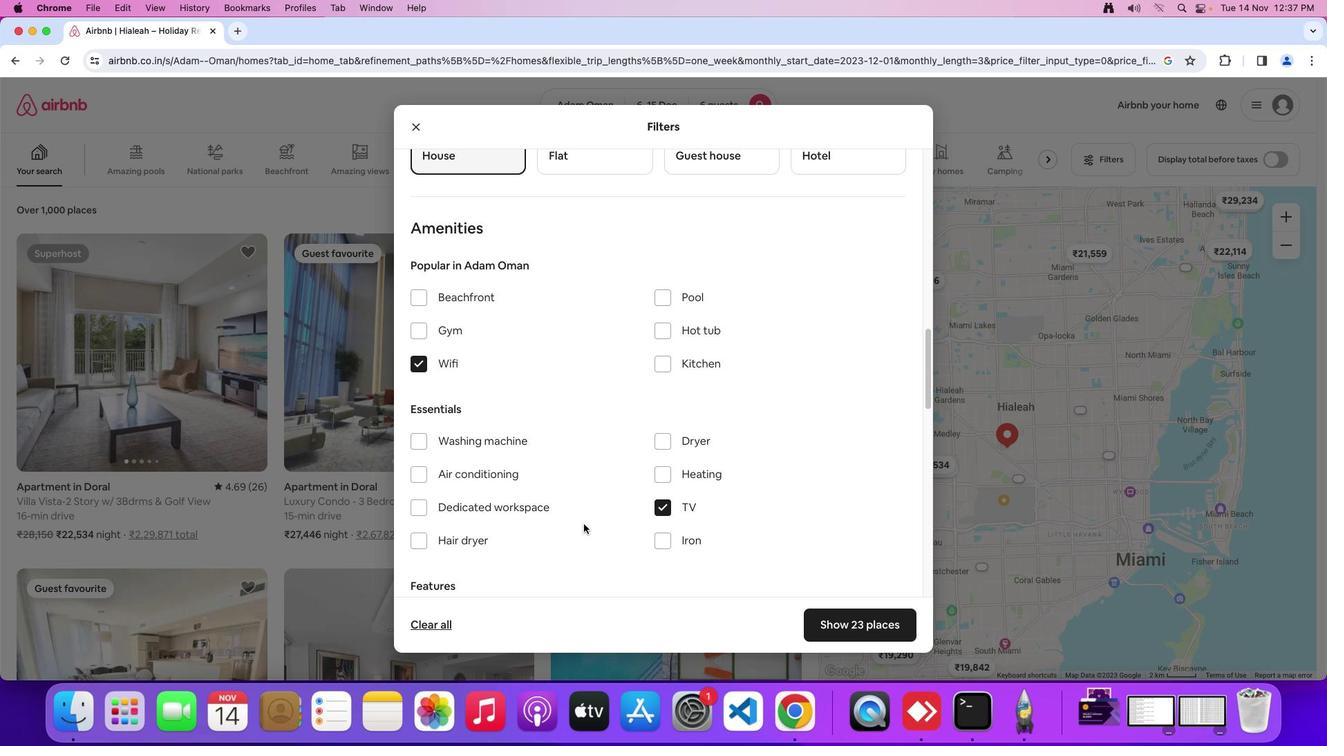 
Action: Mouse scrolled (583, 524) with delta (0, 0)
Screenshot: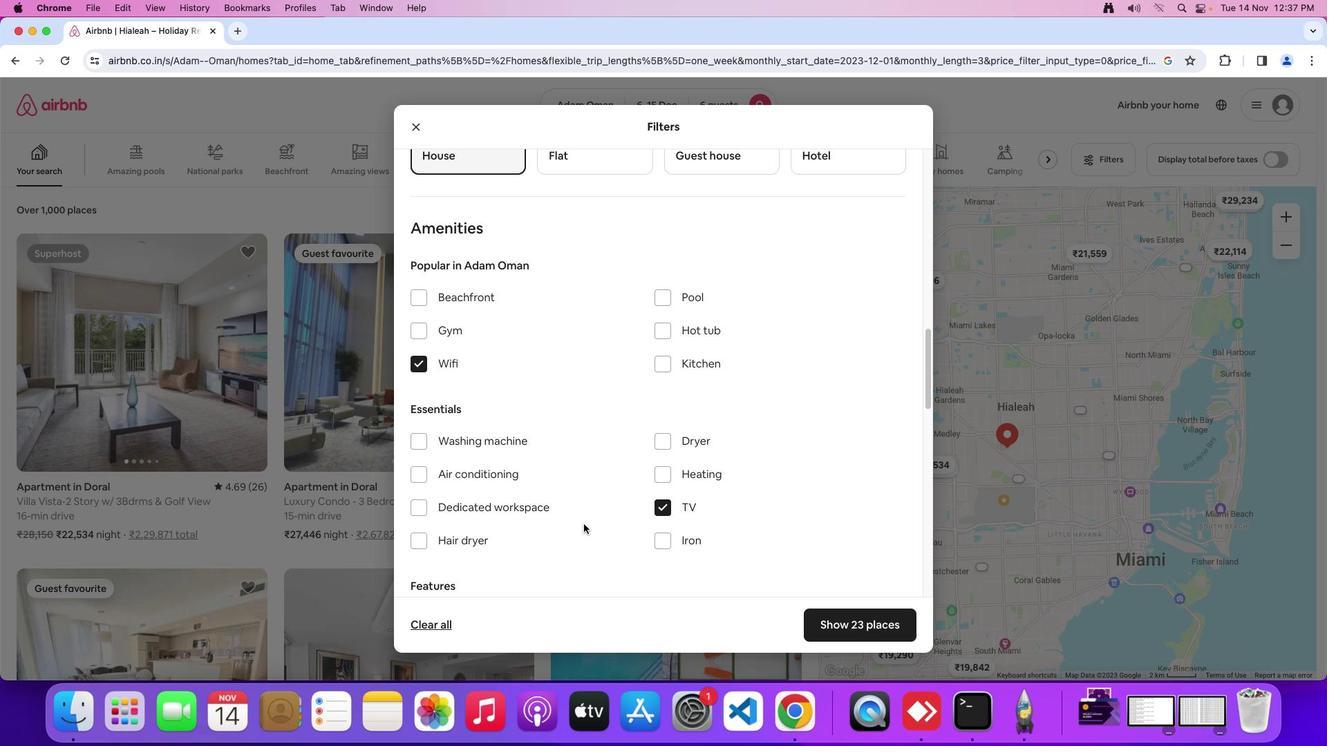 
Action: Mouse moved to (583, 524)
Screenshot: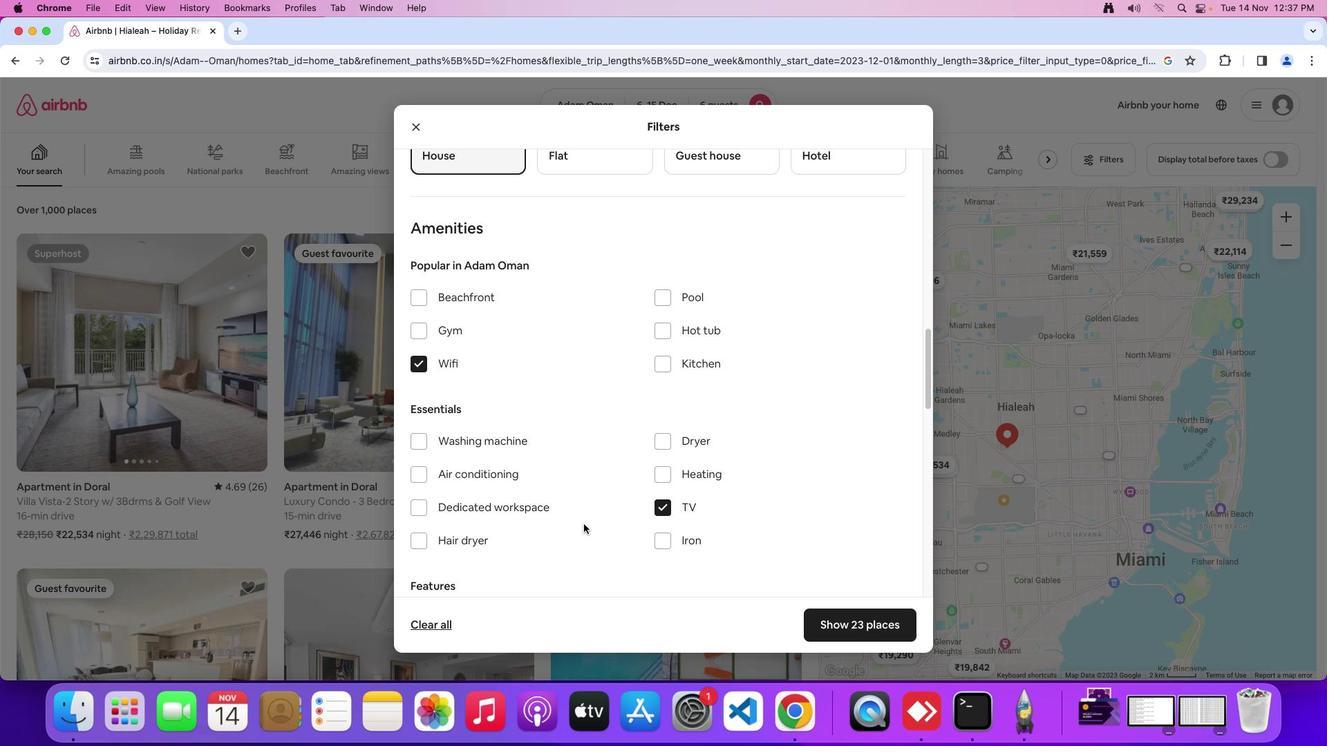 
Action: Mouse scrolled (583, 524) with delta (0, 0)
Screenshot: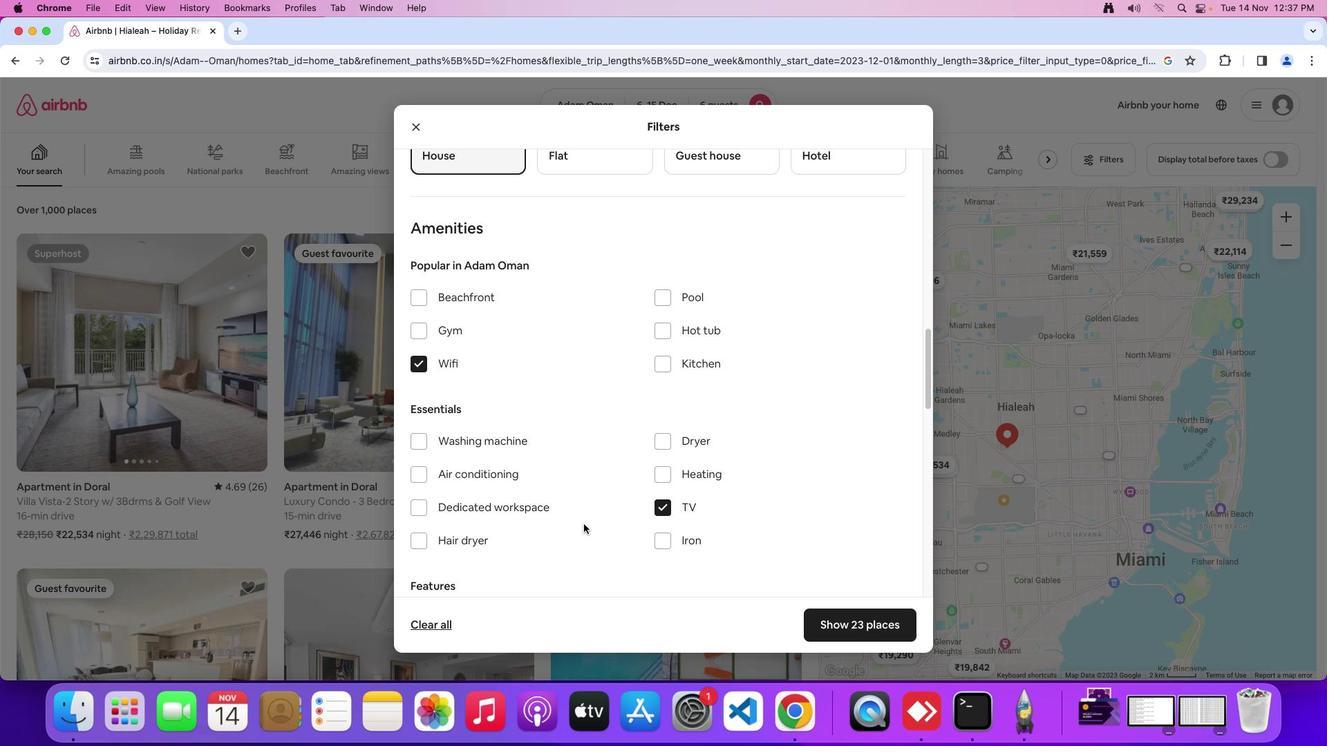 
Action: Mouse moved to (583, 524)
Screenshot: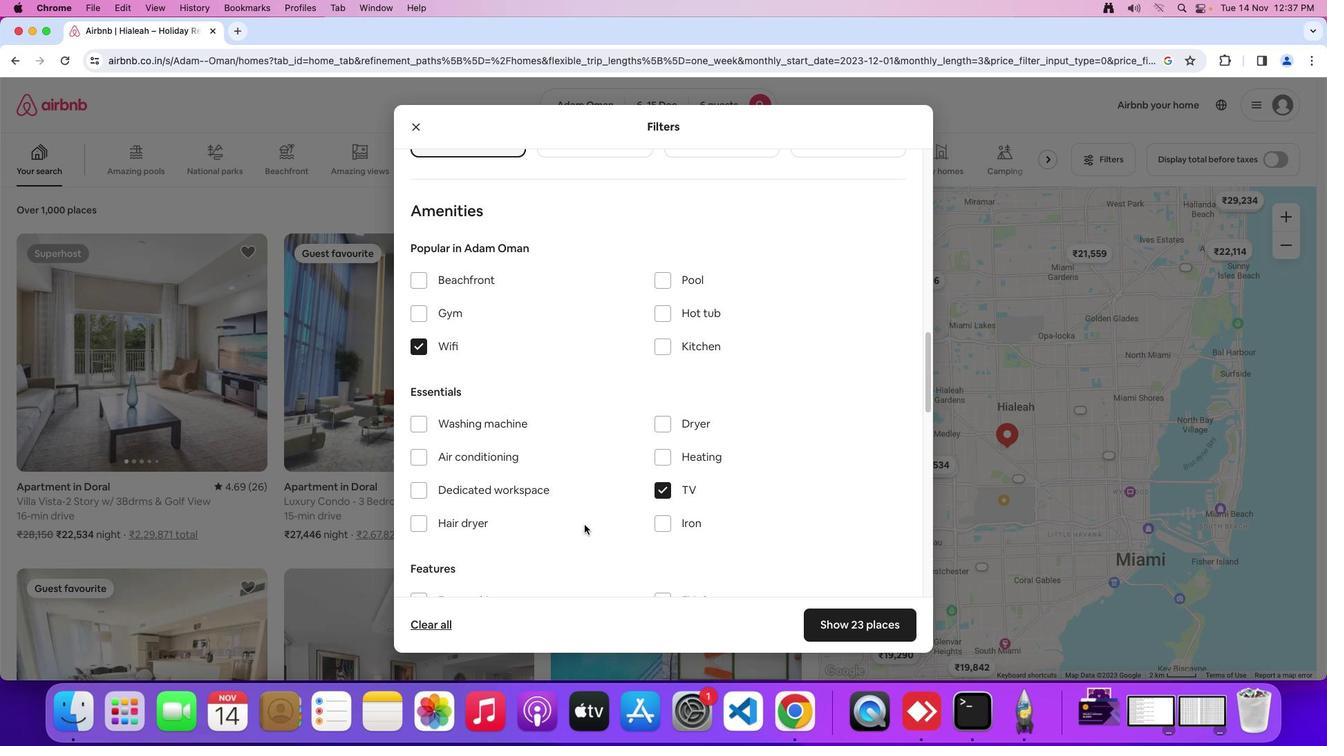 
Action: Mouse scrolled (583, 524) with delta (0, 0)
Screenshot: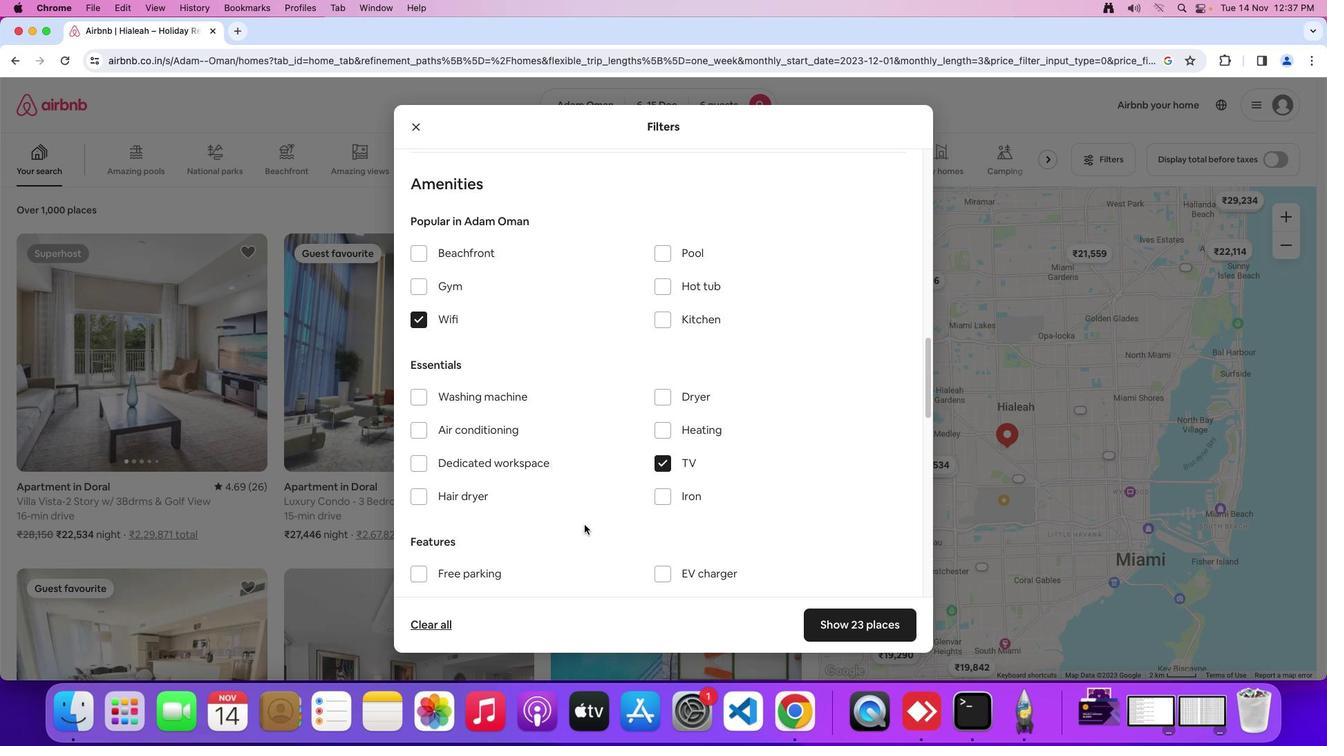 
Action: Mouse scrolled (583, 524) with delta (0, 0)
Screenshot: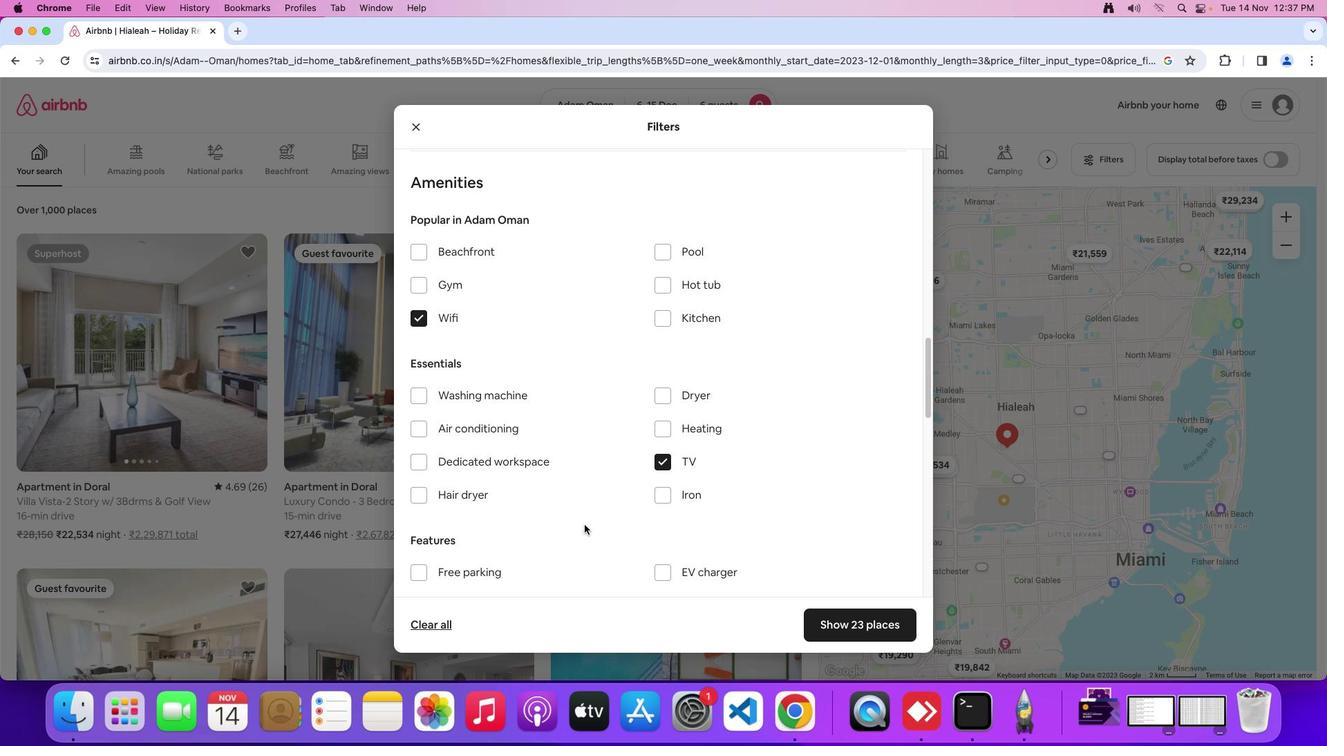 
Action: Mouse scrolled (583, 524) with delta (0, 0)
Screenshot: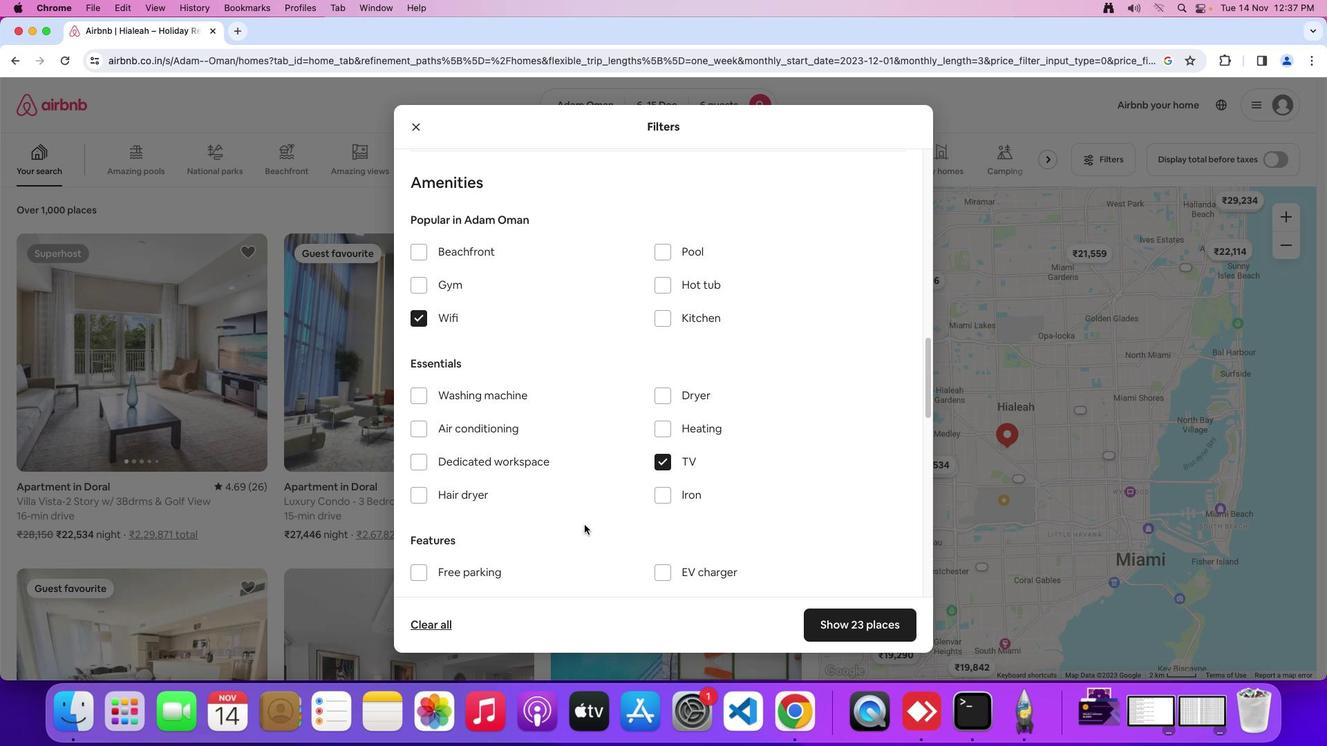 
Action: Mouse moved to (418, 572)
Screenshot: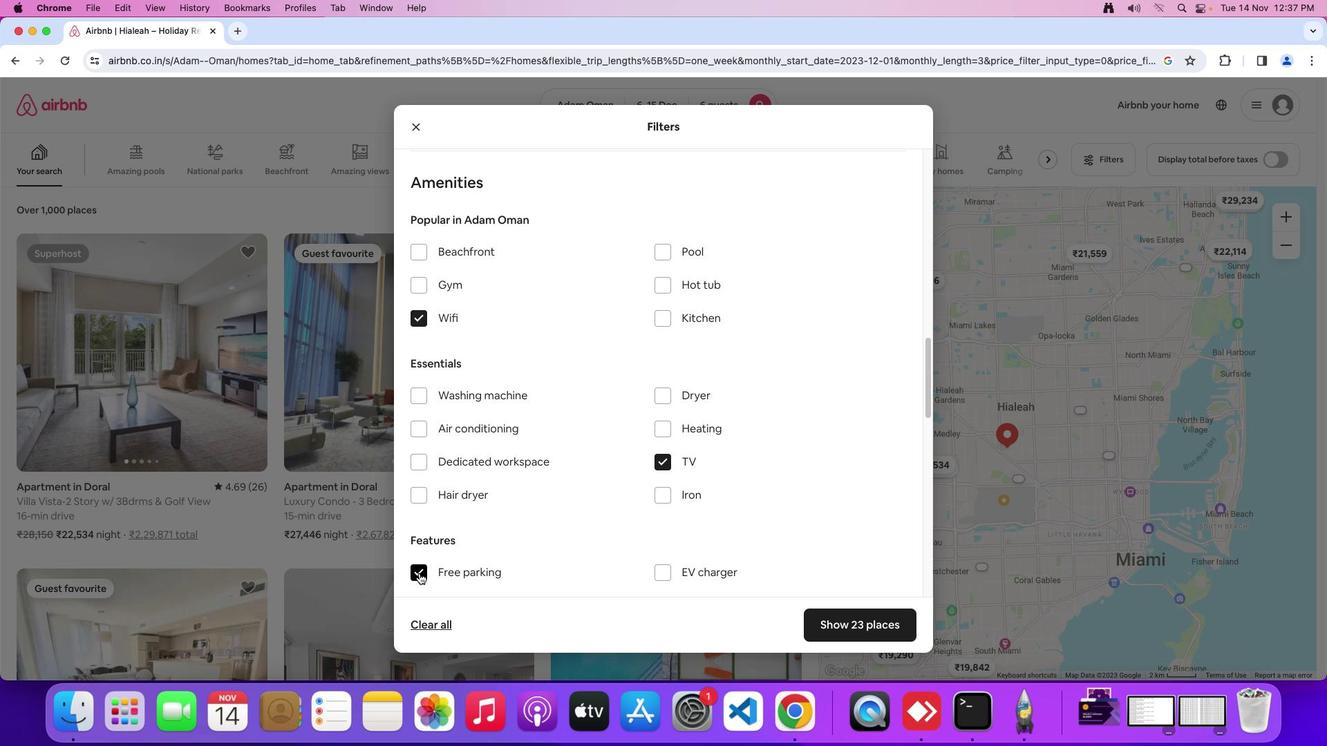 
Action: Mouse pressed left at (418, 572)
Screenshot: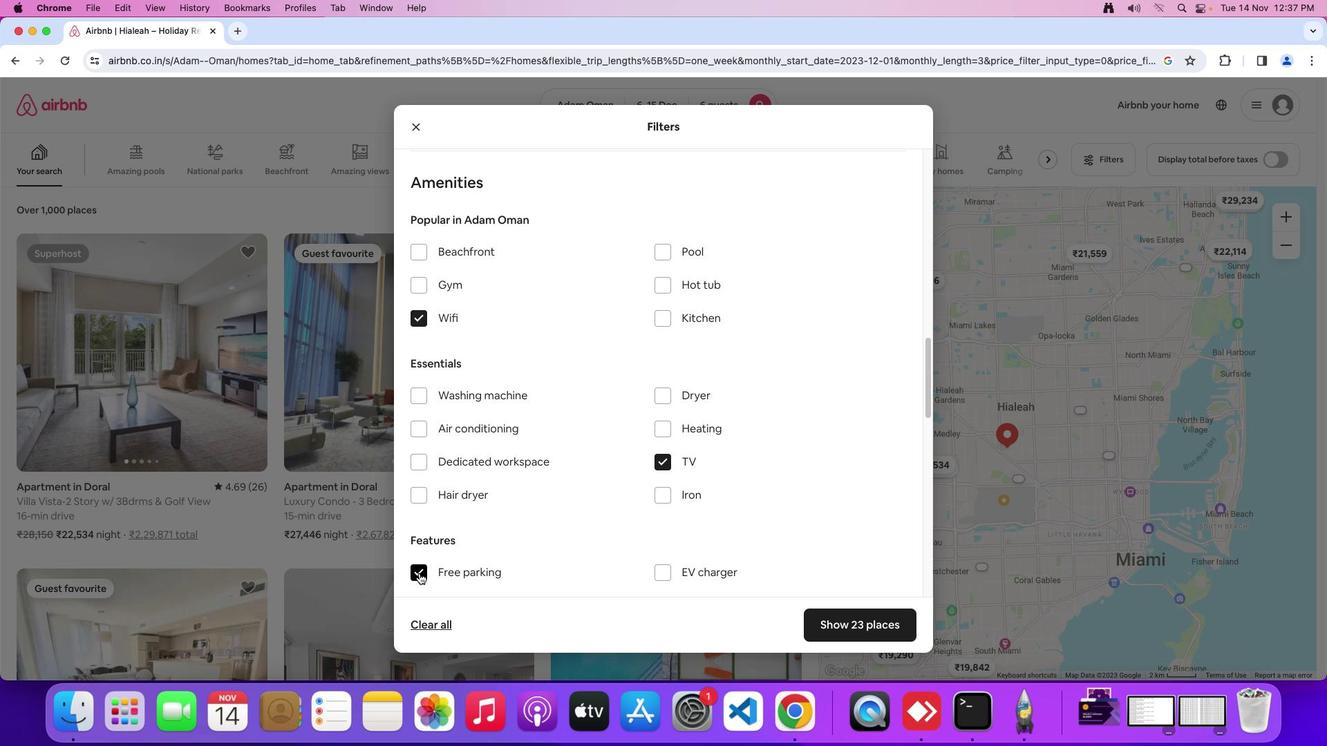 
Action: Mouse moved to (529, 447)
Screenshot: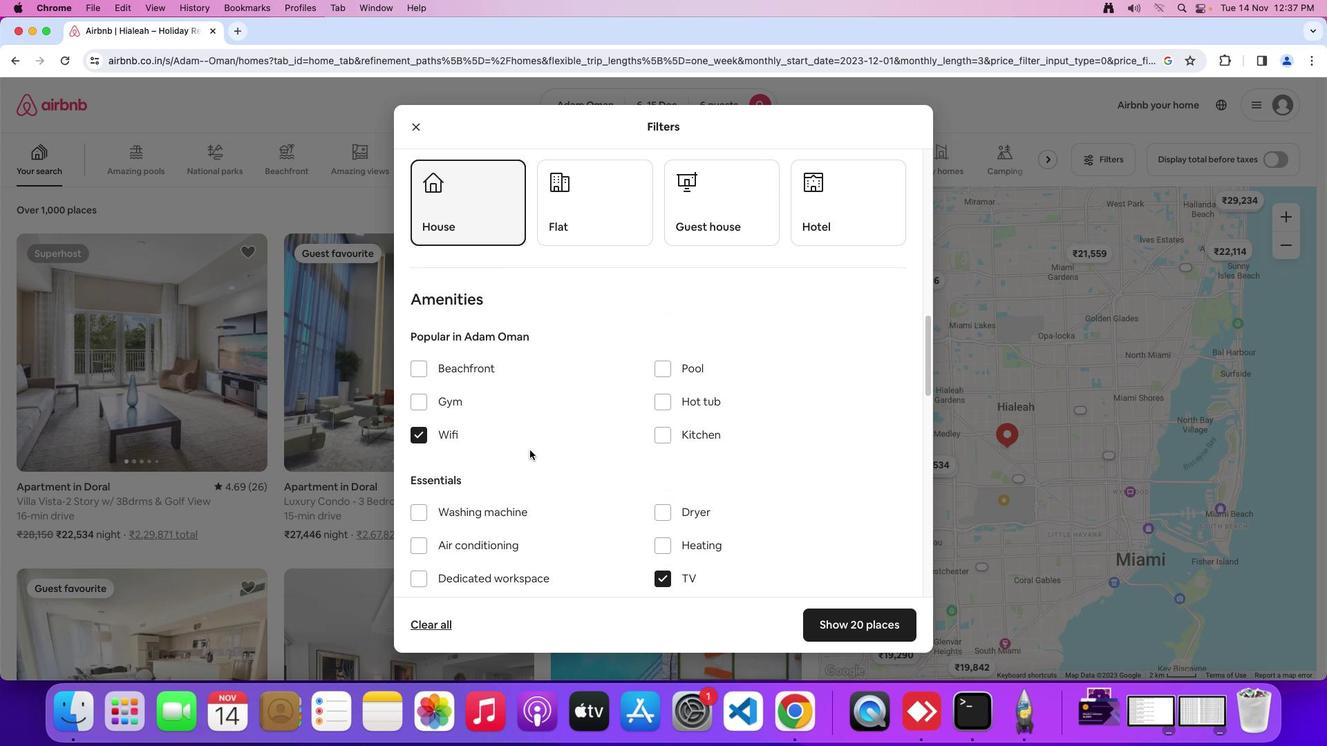 
Action: Mouse scrolled (529, 447) with delta (0, 0)
Screenshot: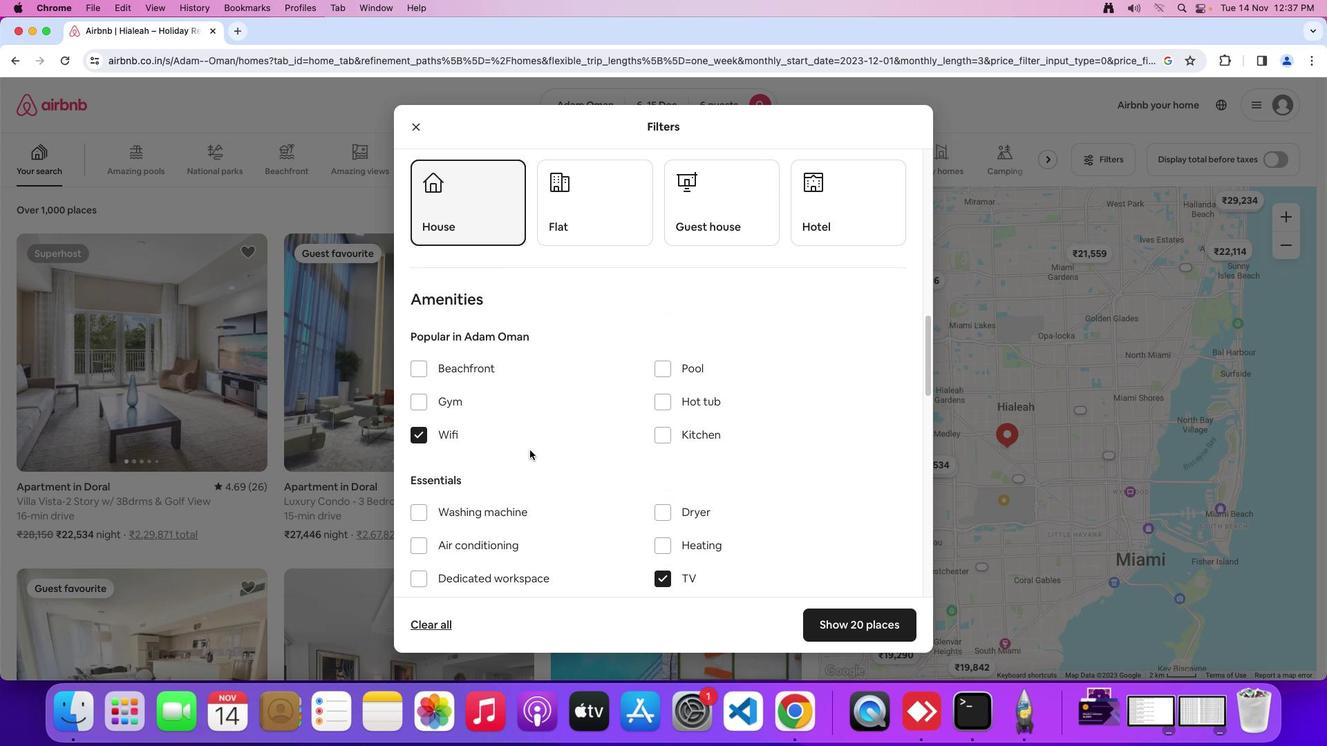 
Action: Mouse moved to (529, 448)
Screenshot: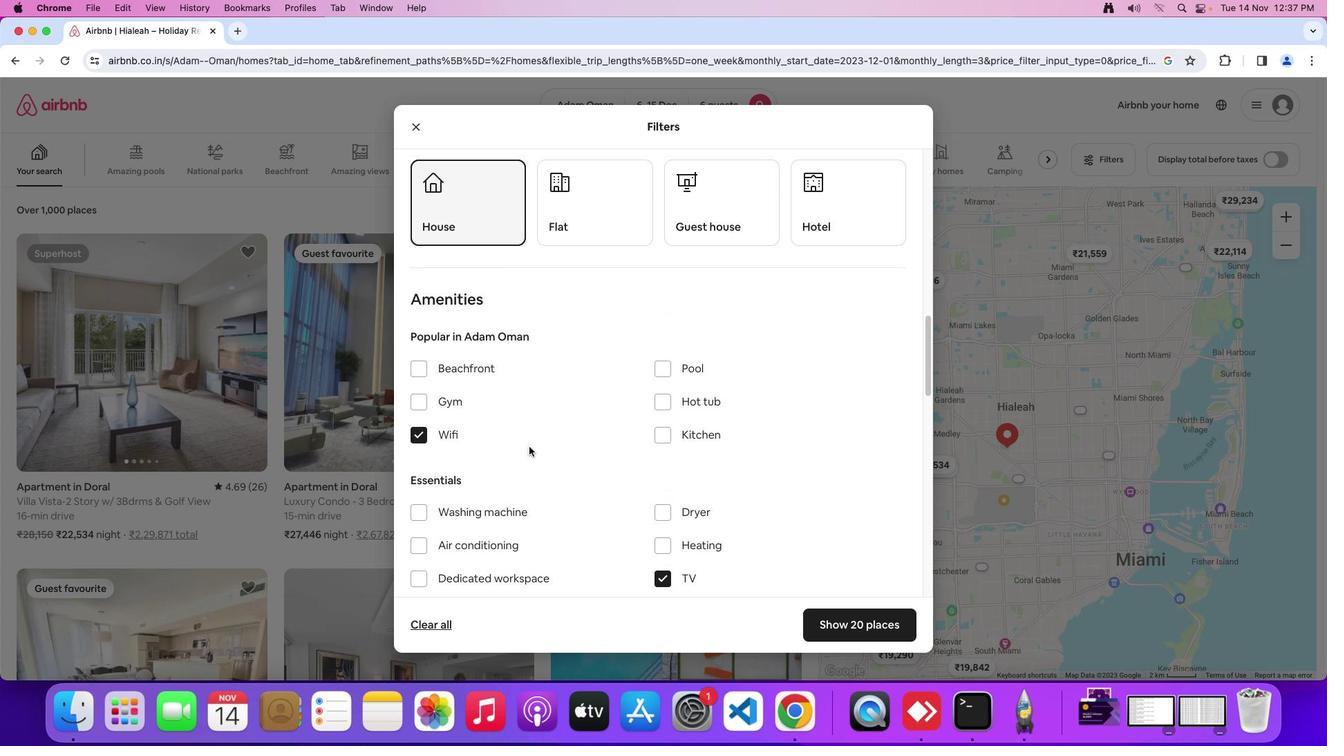 
Action: Mouse scrolled (529, 448) with delta (0, 0)
Screenshot: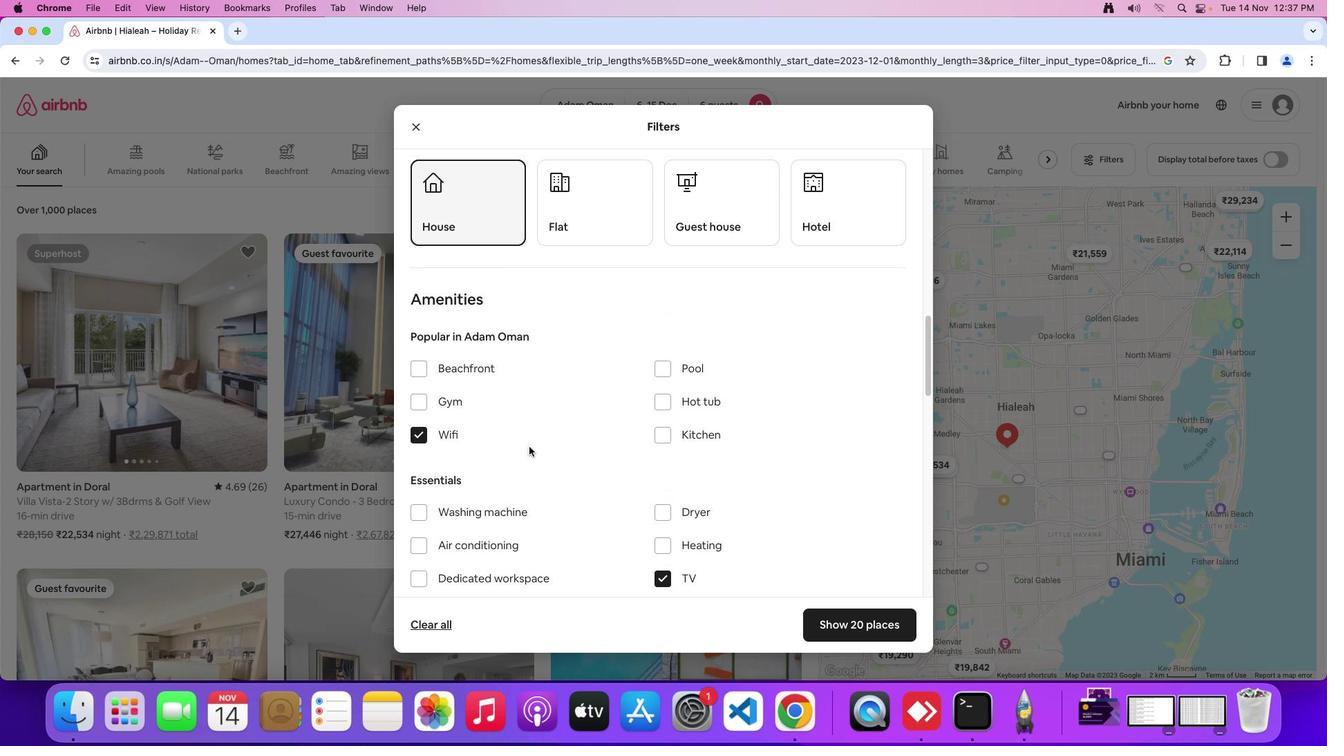
Action: Mouse moved to (529, 448)
Screenshot: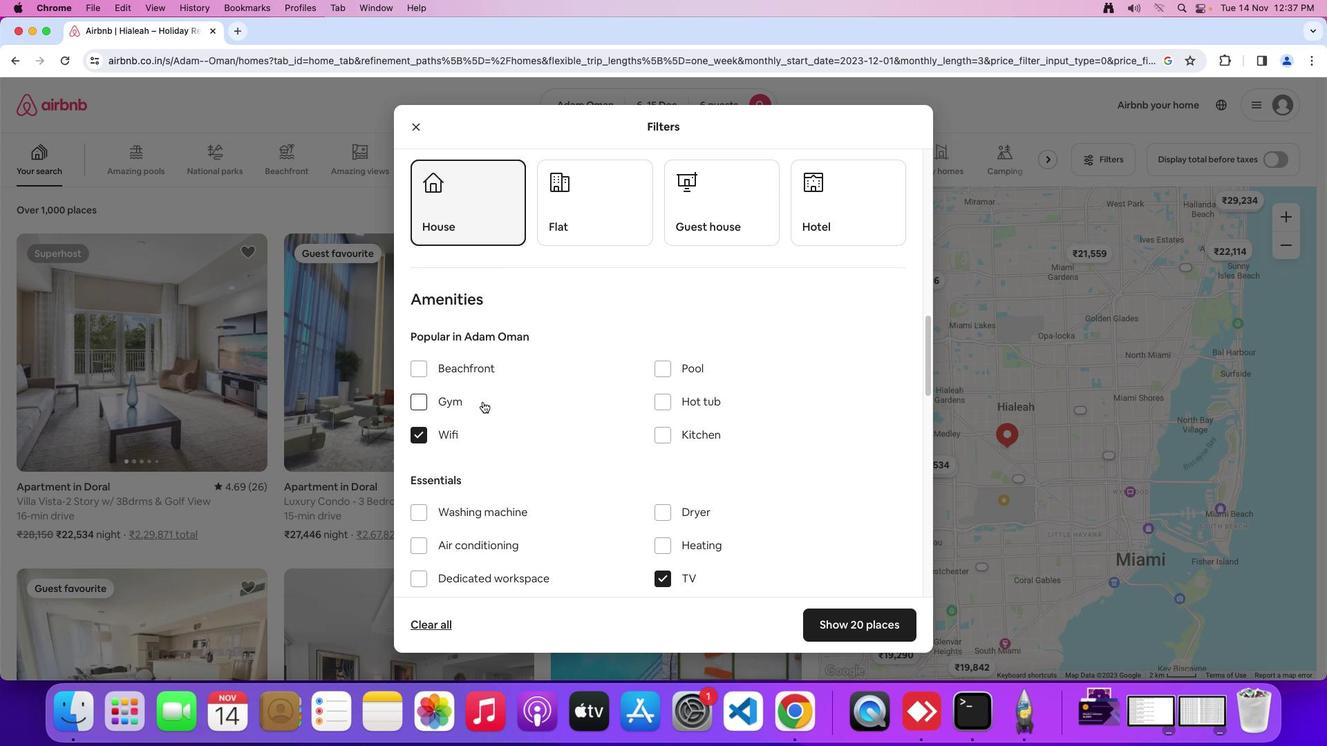 
Action: Mouse scrolled (529, 448) with delta (0, 1)
Screenshot: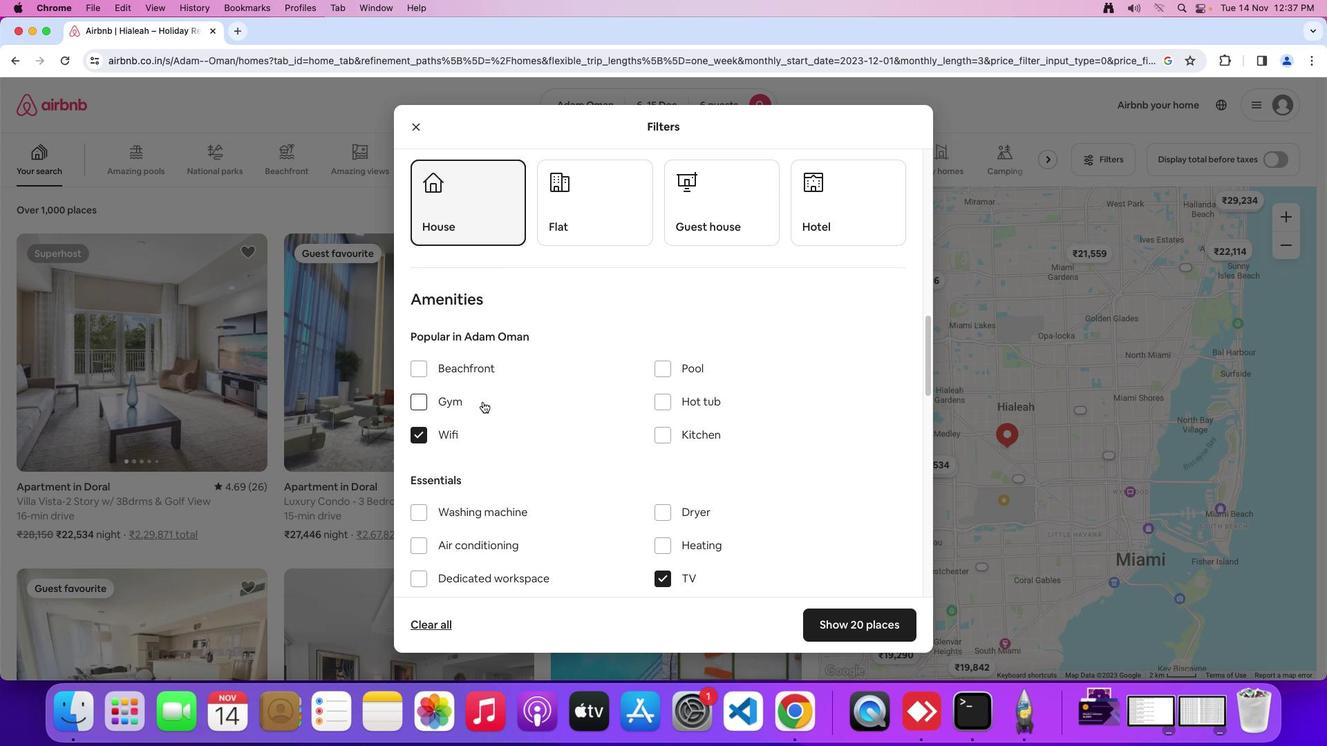 
Action: Mouse moved to (619, 461)
Screenshot: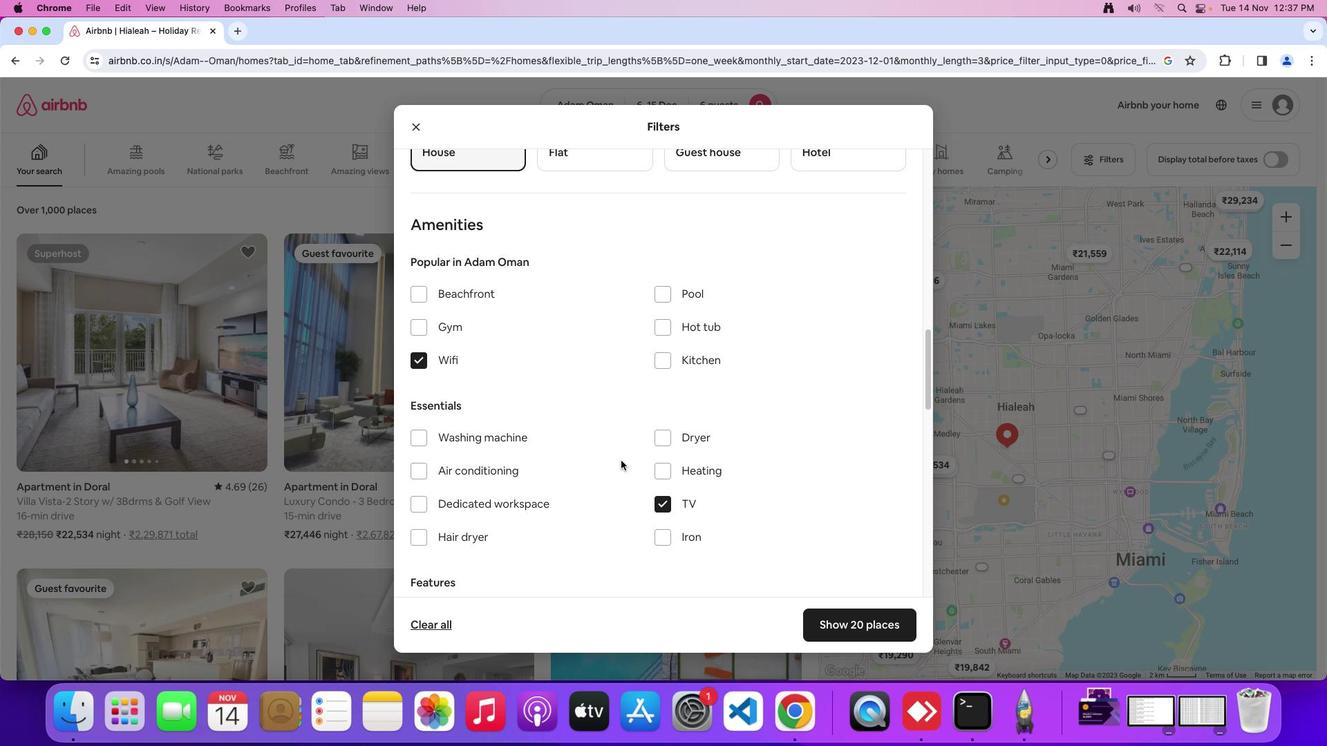 
Action: Mouse scrolled (619, 461) with delta (0, 0)
Screenshot: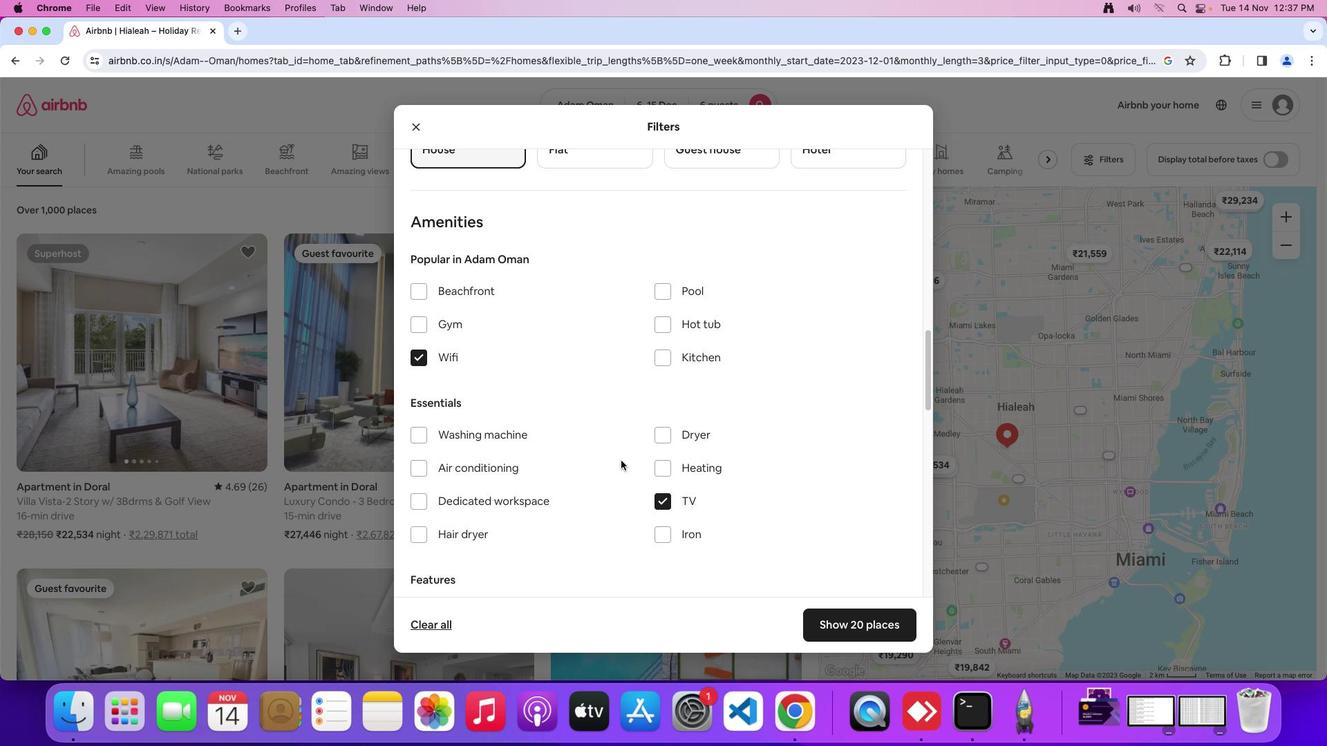 
Action: Mouse moved to (619, 461)
Screenshot: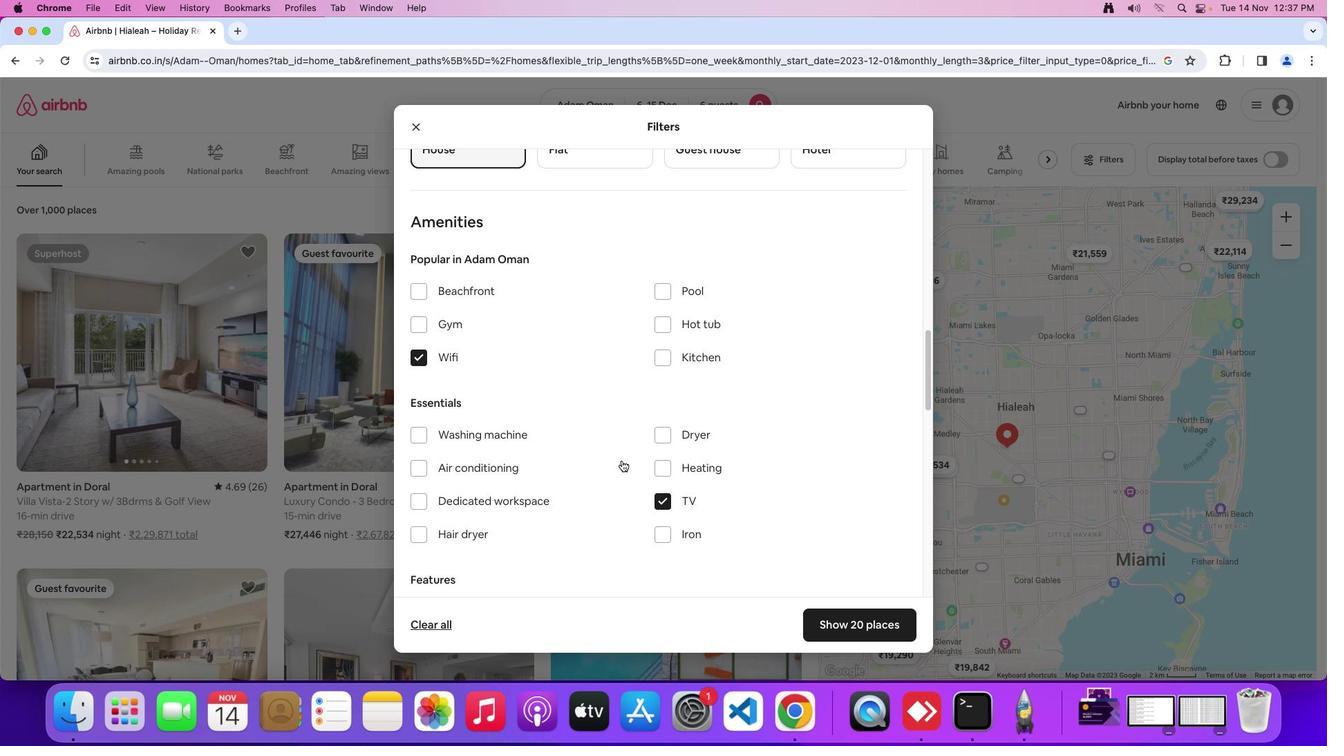 
Action: Mouse scrolled (619, 461) with delta (0, 0)
Screenshot: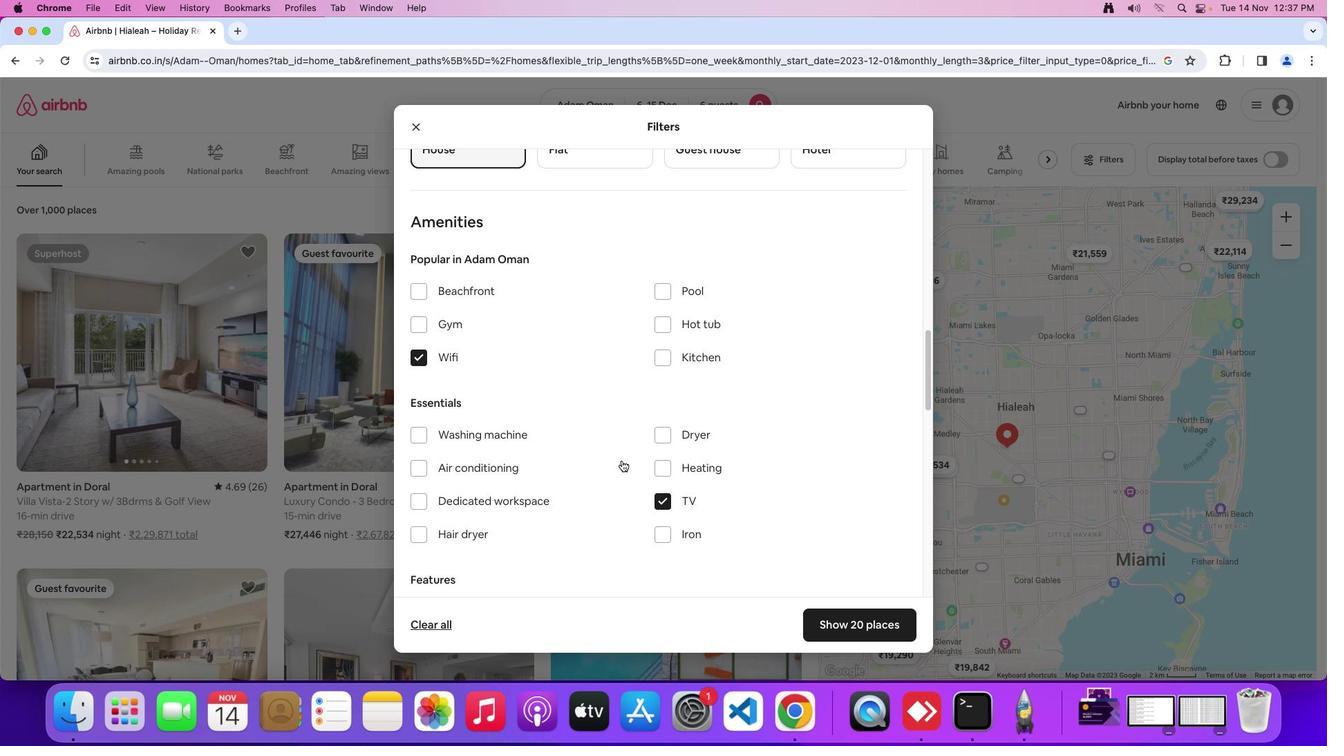 
Action: Mouse moved to (619, 461)
Screenshot: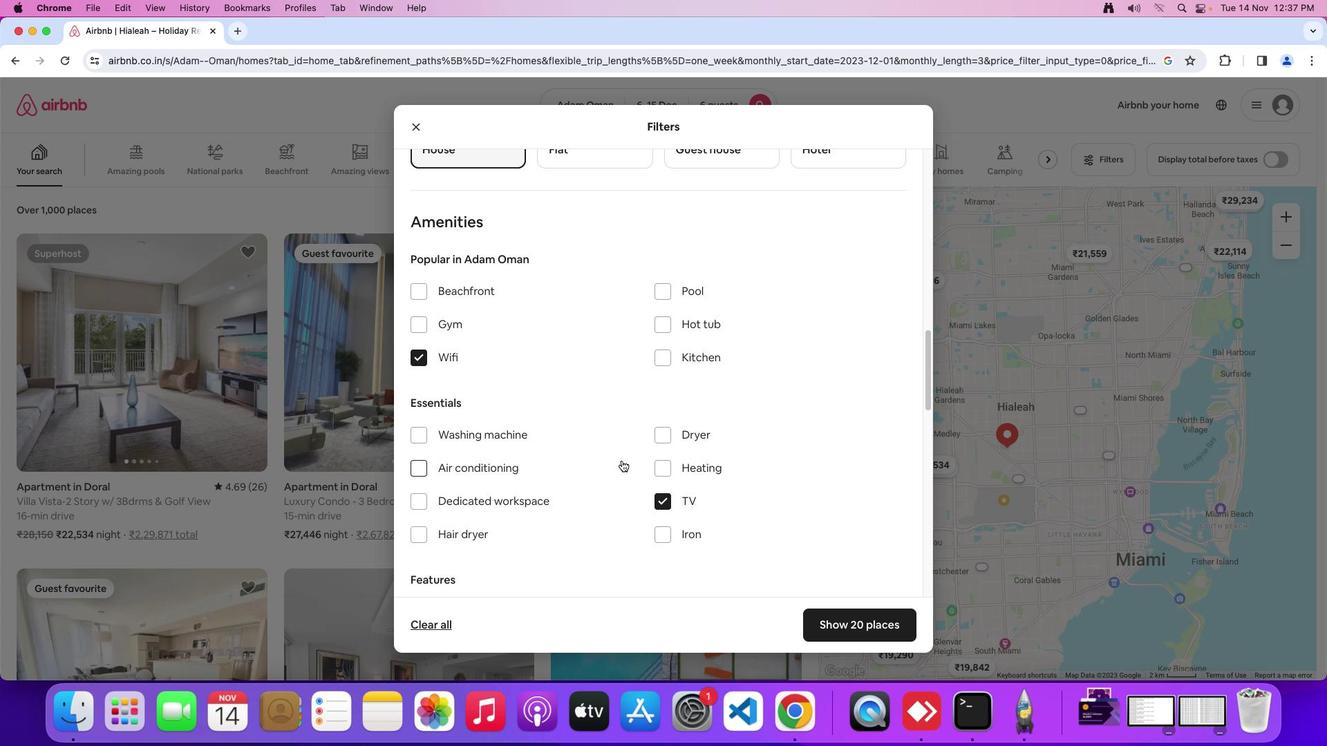 
Action: Mouse scrolled (619, 461) with delta (0, 0)
Screenshot: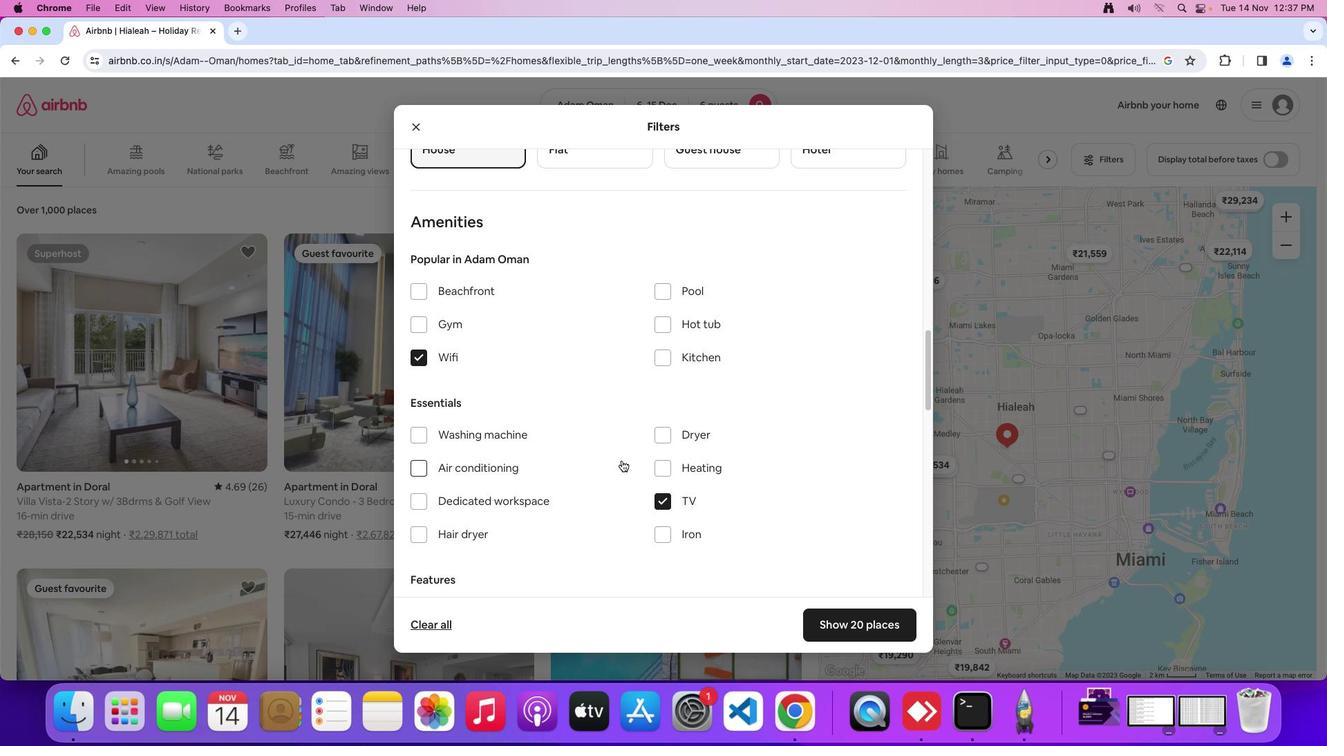 
Action: Mouse moved to (621, 459)
Screenshot: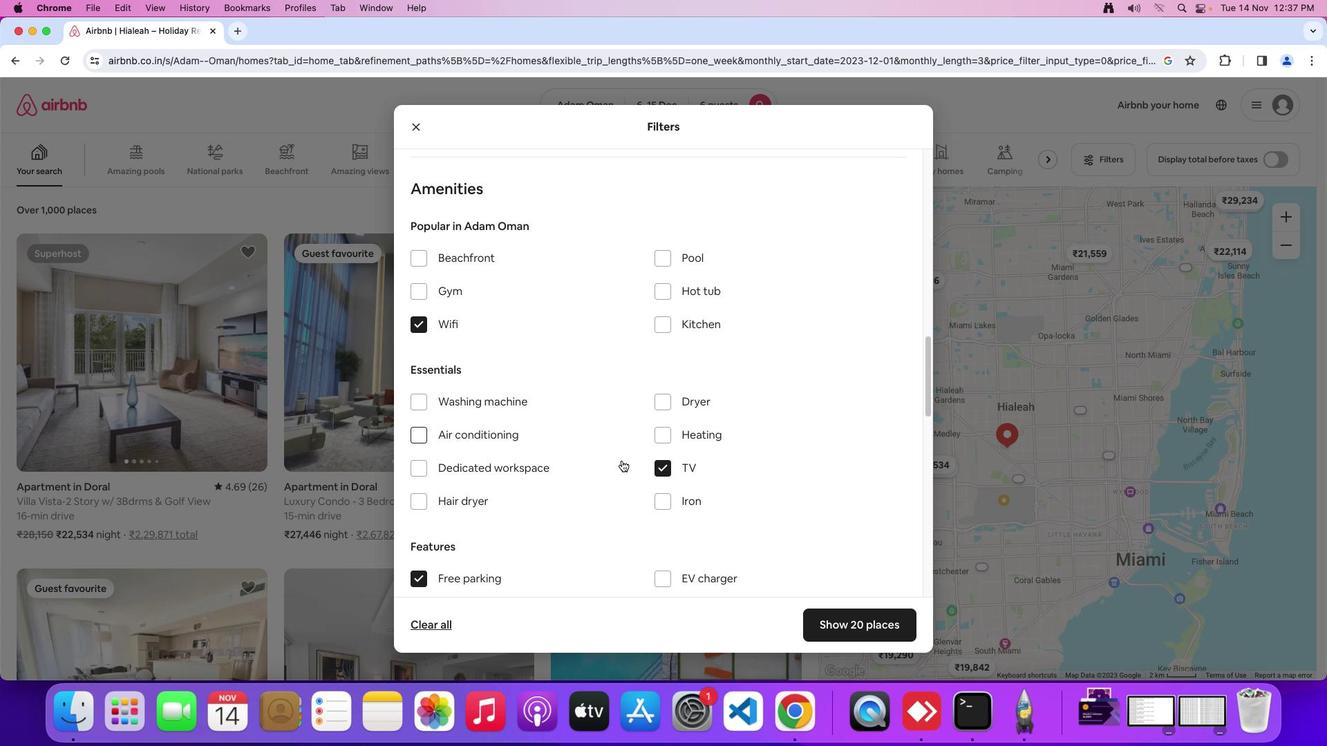 
Action: Mouse scrolled (621, 459) with delta (0, 0)
Screenshot: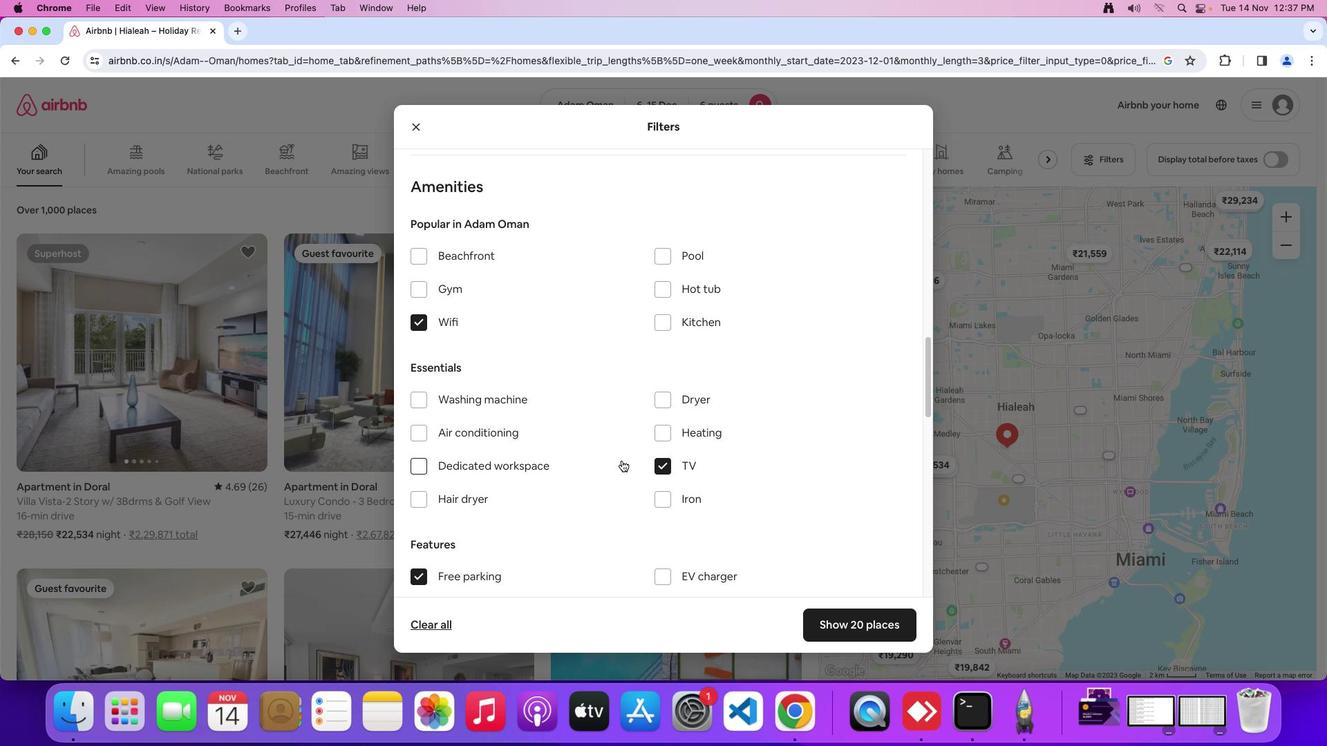
Action: Mouse scrolled (621, 459) with delta (0, 0)
Screenshot: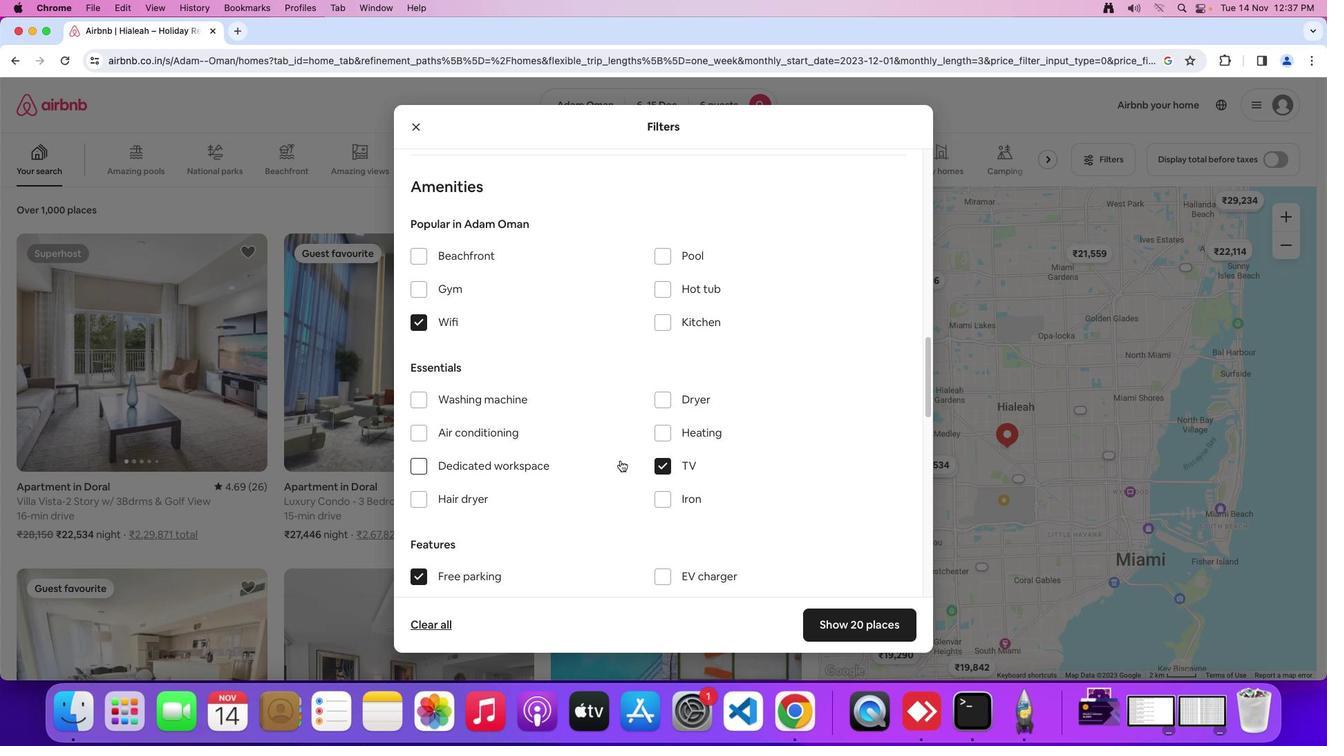 
Action: Mouse scrolled (621, 459) with delta (0, 0)
Screenshot: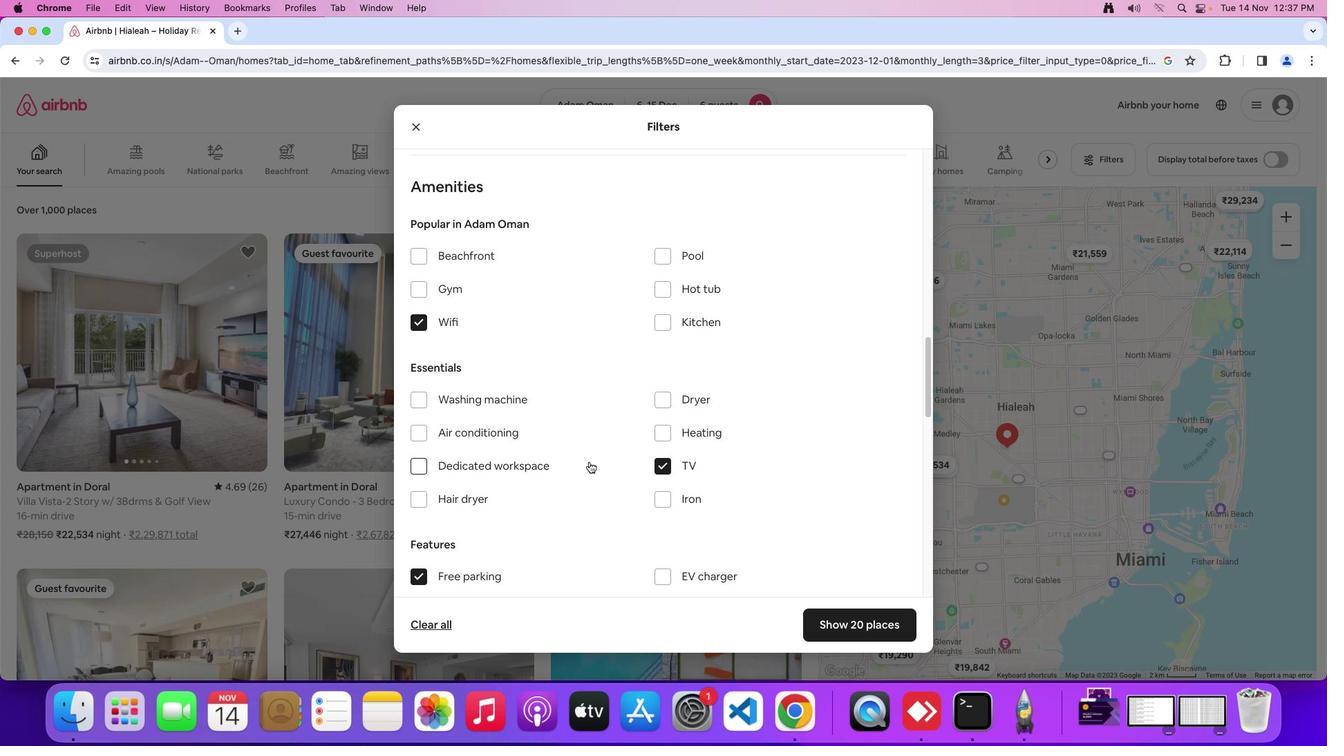 
Action: Mouse moved to (540, 471)
Screenshot: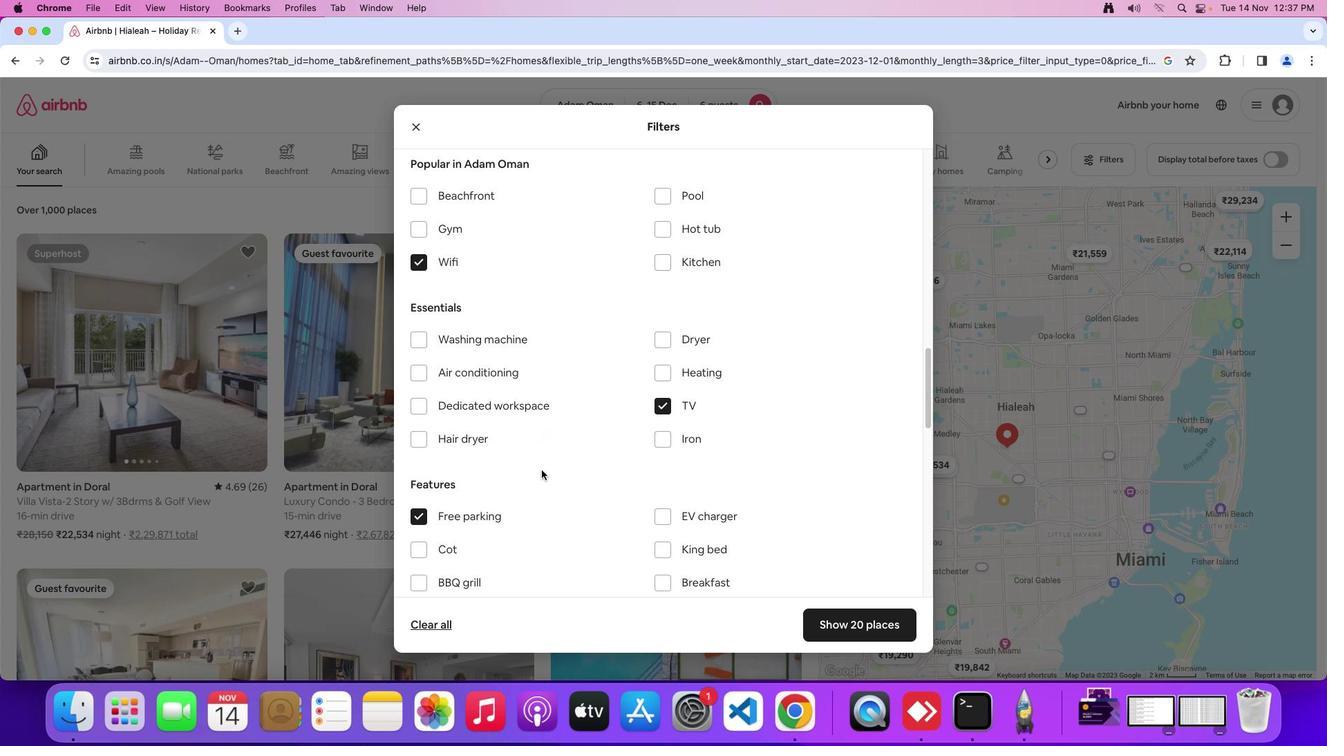 
Action: Mouse scrolled (540, 471) with delta (0, 0)
Screenshot: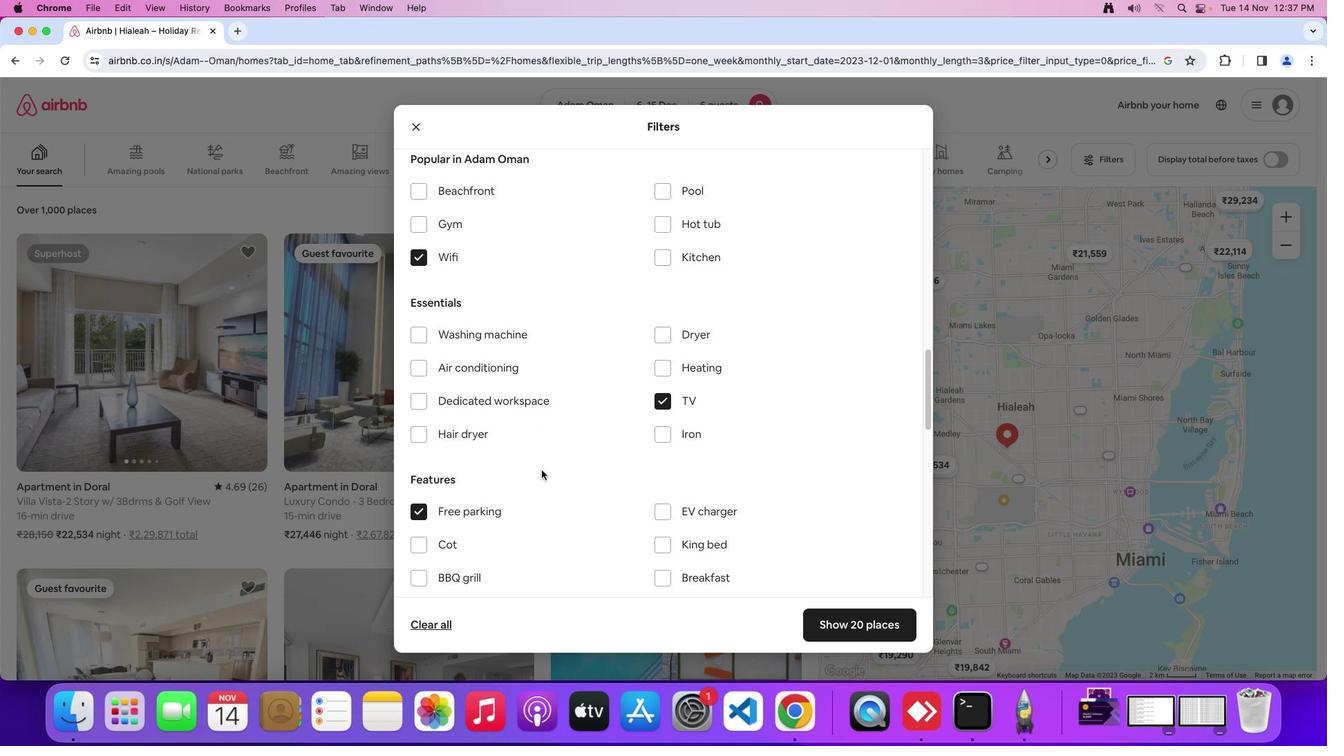 
Action: Mouse moved to (540, 471)
Screenshot: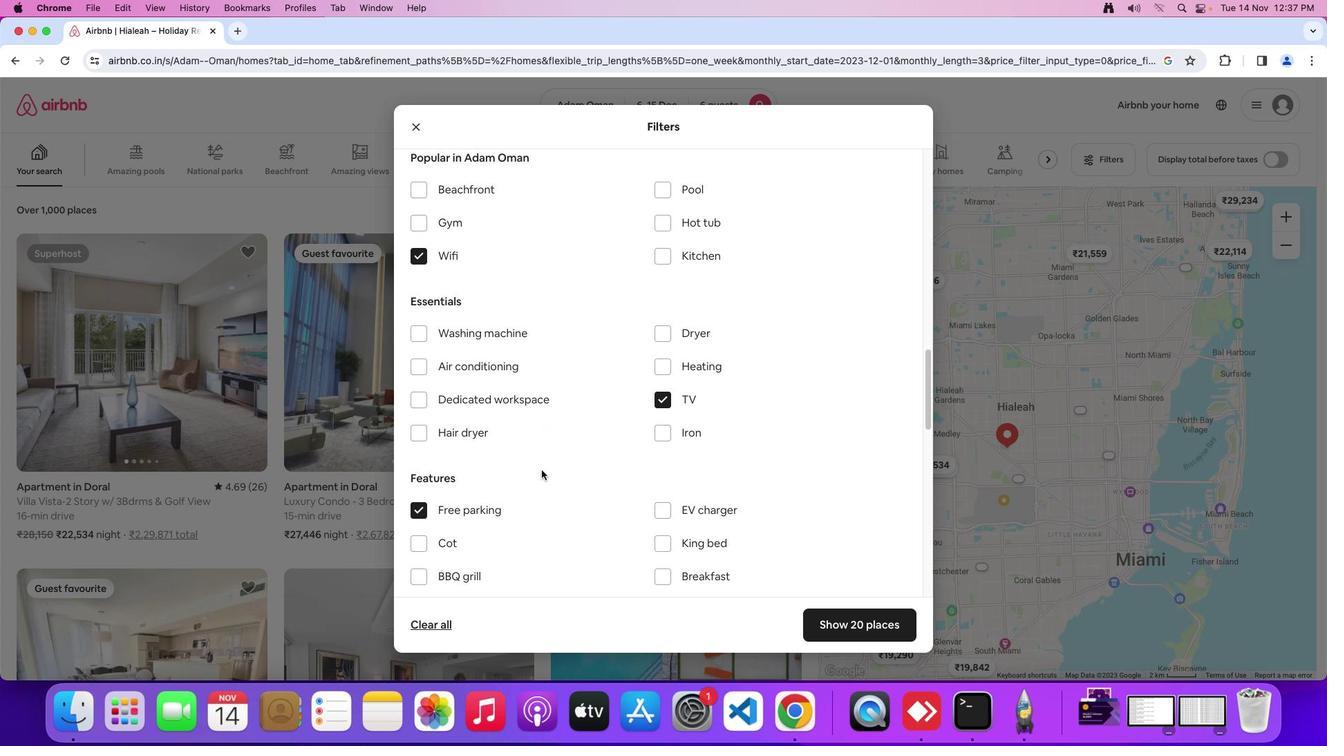 
Action: Mouse scrolled (540, 471) with delta (0, 0)
Screenshot: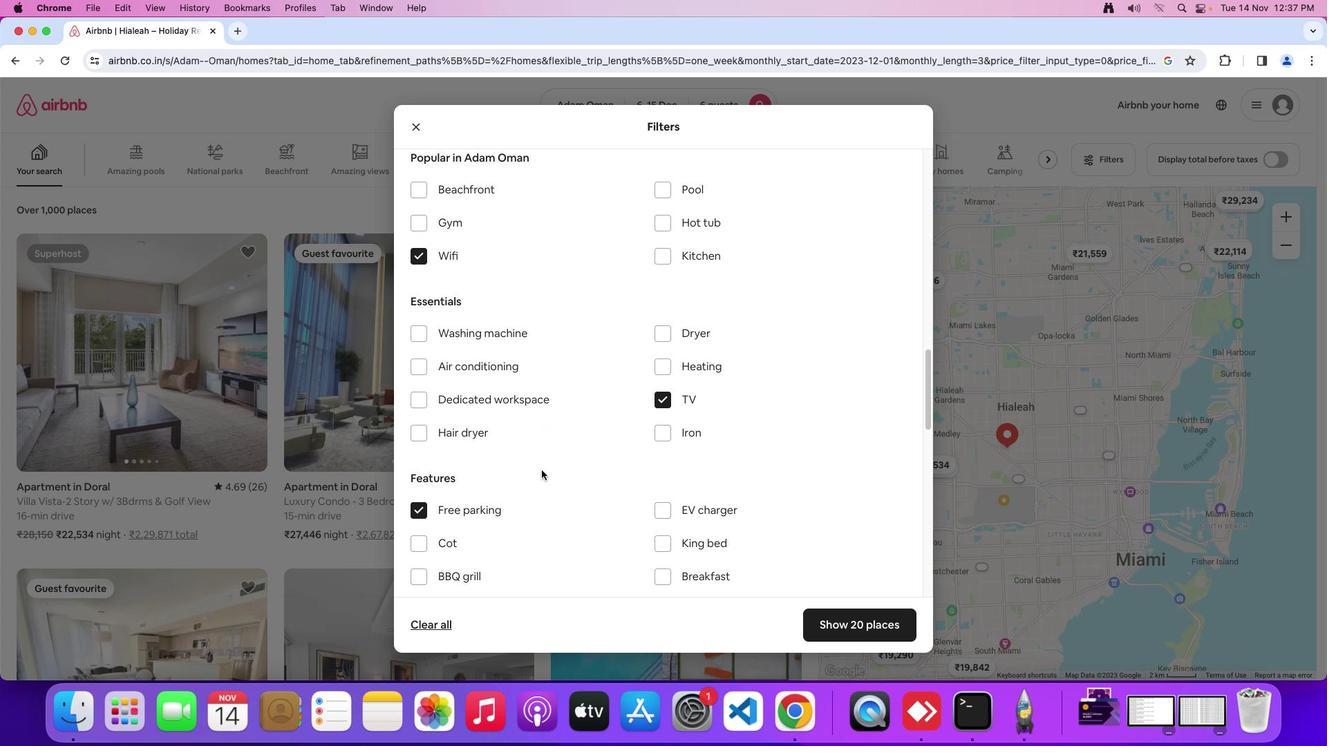 
Action: Mouse scrolled (540, 471) with delta (0, 0)
Screenshot: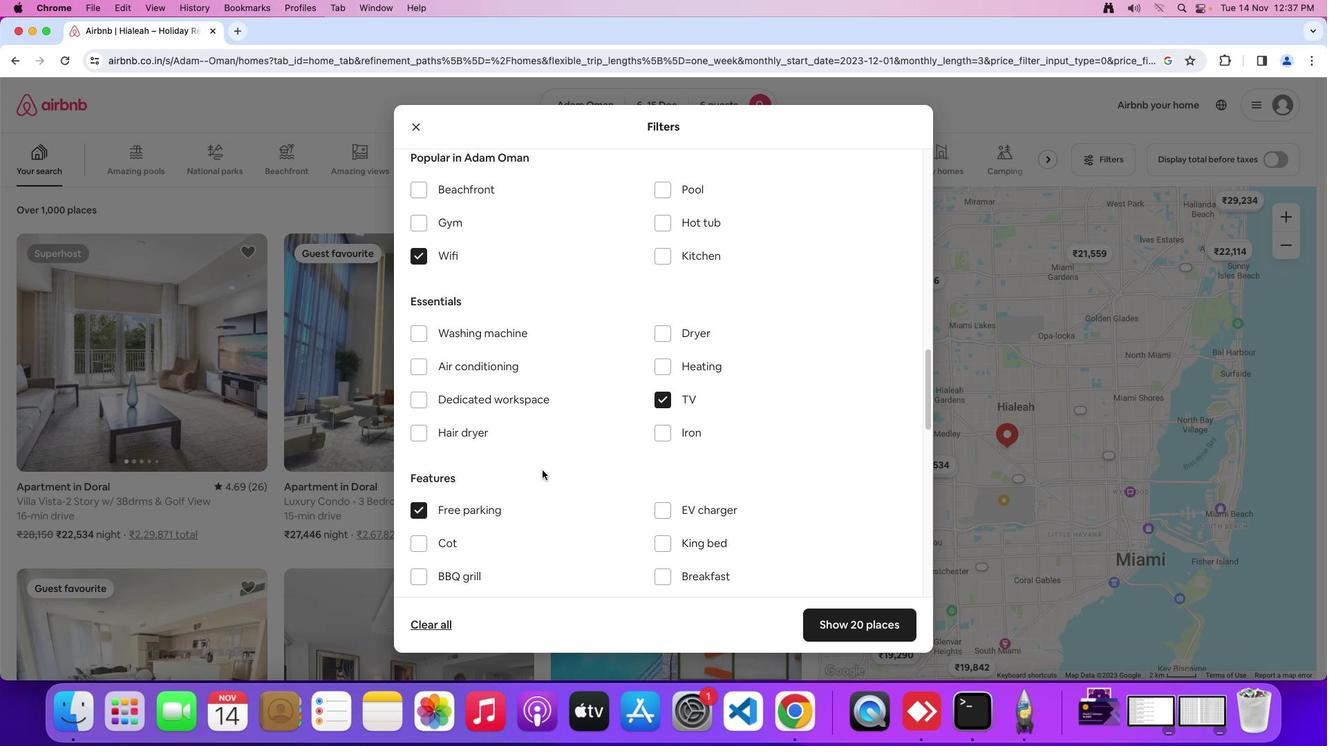 
Action: Mouse moved to (542, 469)
Screenshot: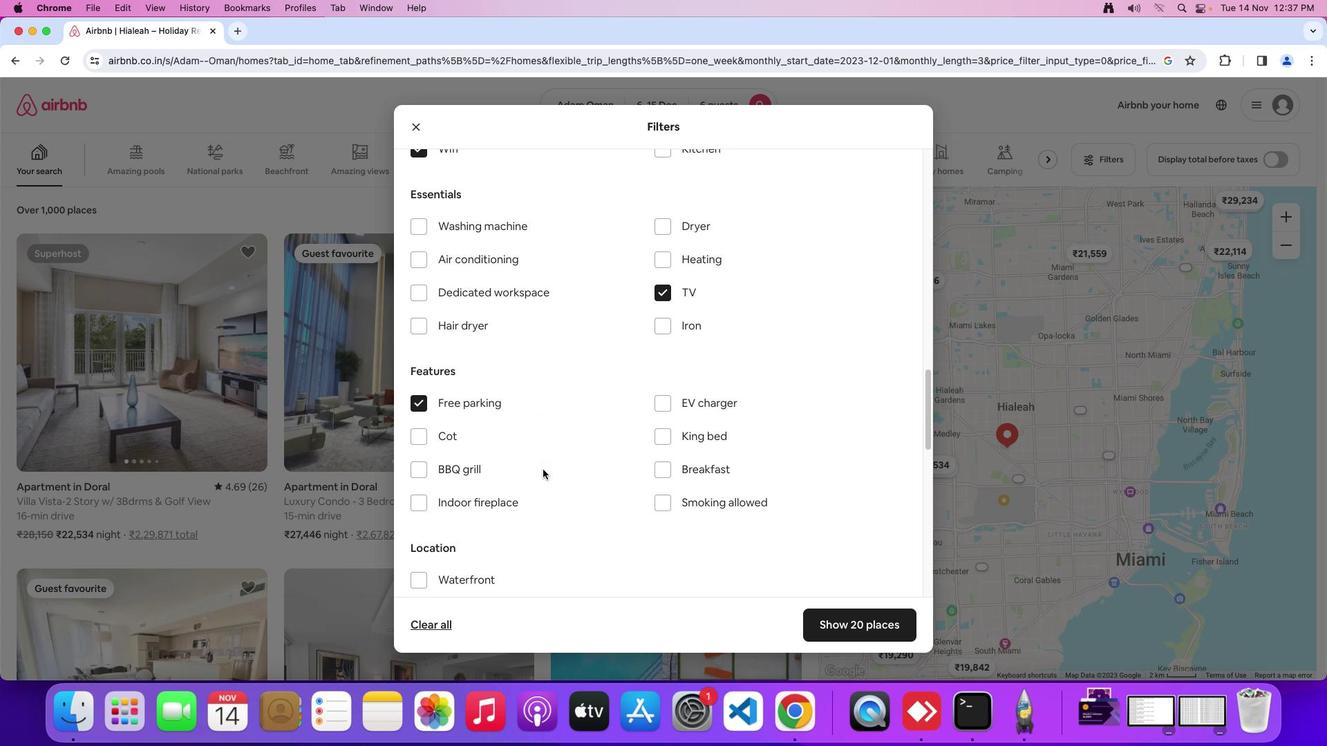 
Action: Mouse scrolled (542, 469) with delta (0, 0)
Screenshot: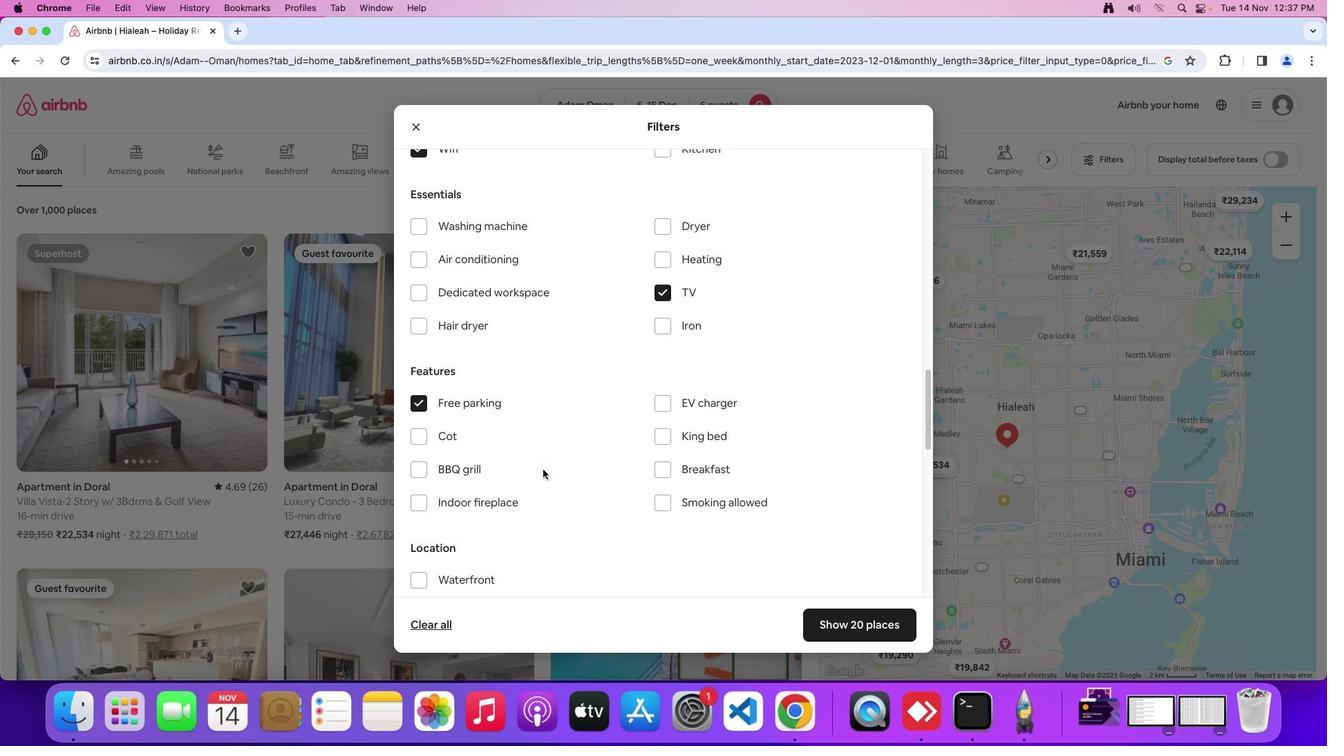 
Action: Mouse scrolled (542, 469) with delta (0, 0)
Screenshot: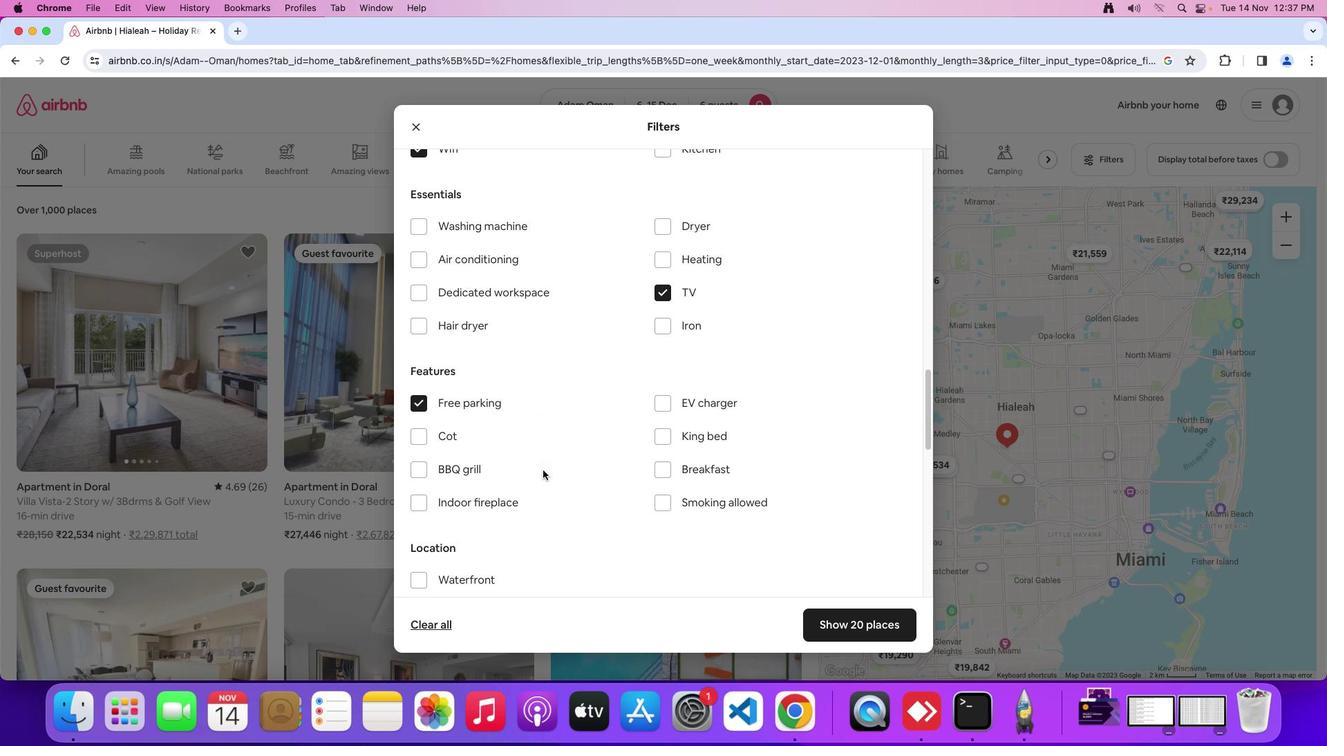 
Action: Mouse scrolled (542, 469) with delta (0, -1)
Screenshot: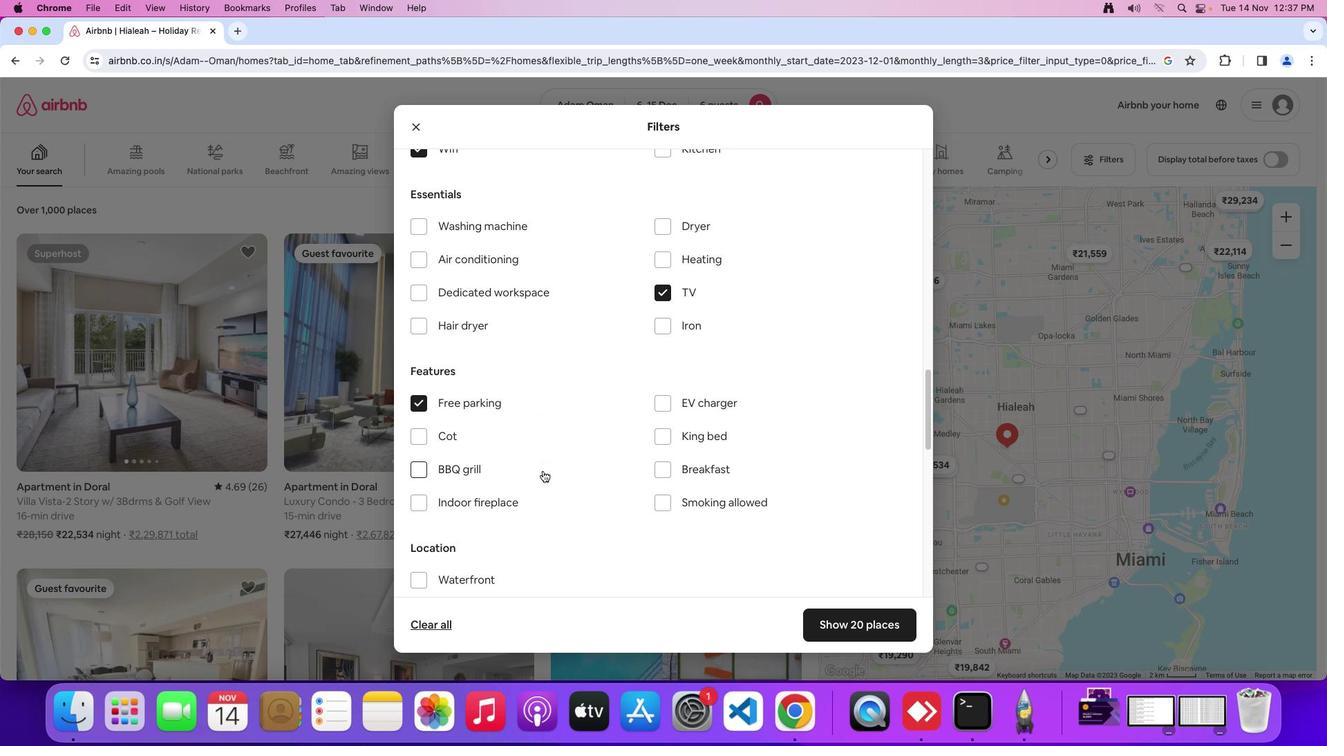 
Action: Mouse moved to (542, 470)
Screenshot: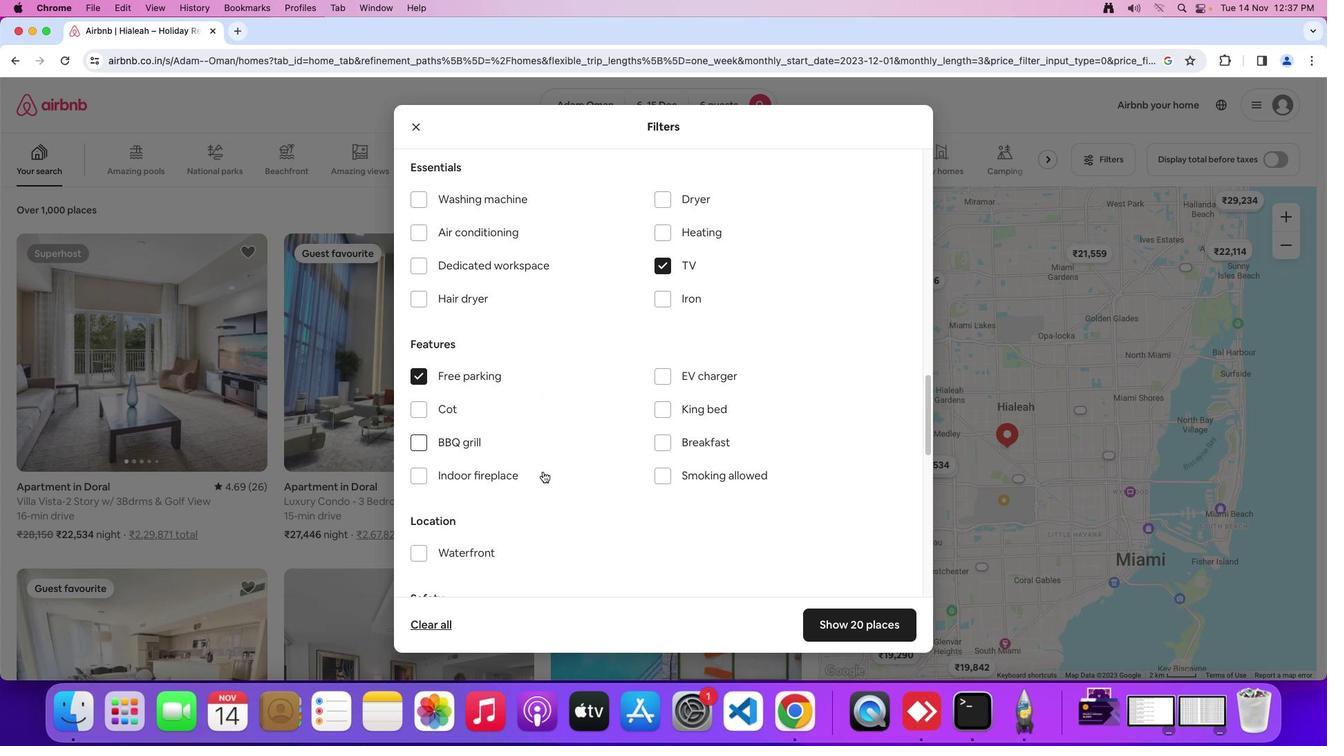 
Action: Mouse scrolled (542, 470) with delta (0, 0)
Screenshot: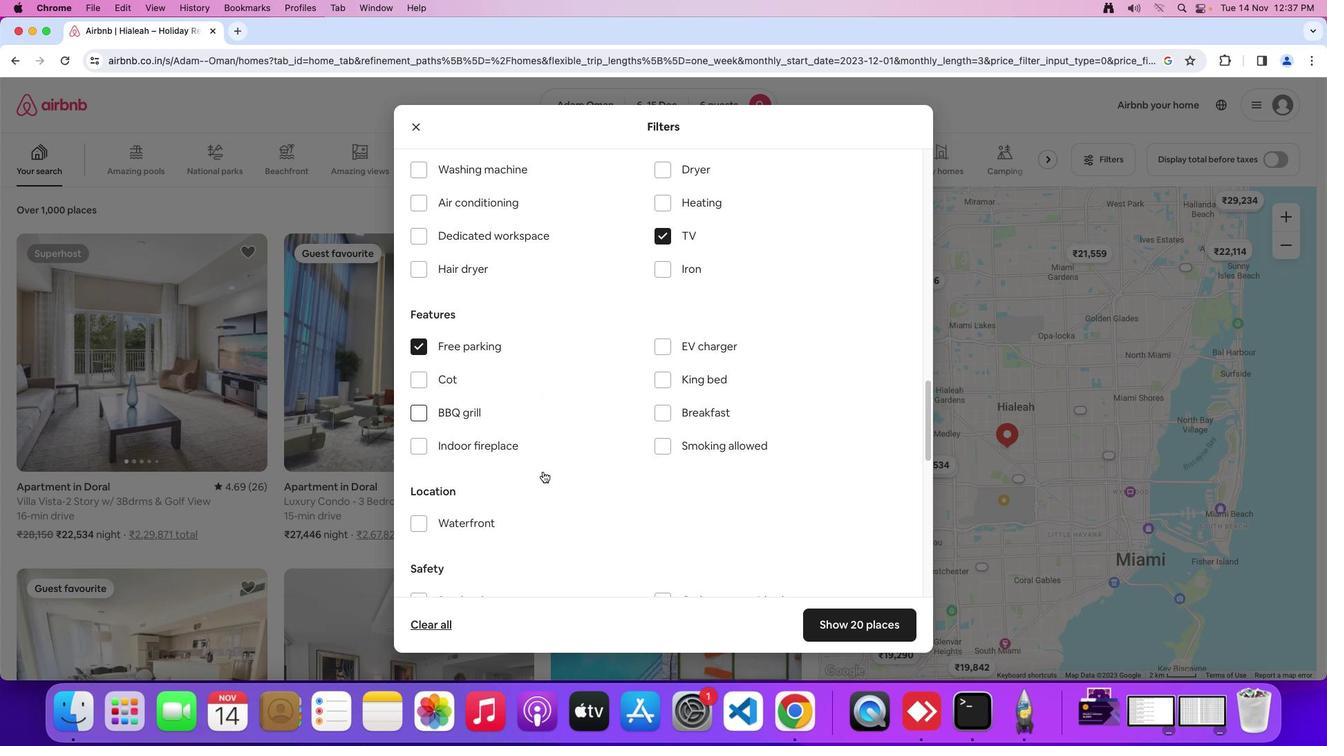 
Action: Mouse scrolled (542, 470) with delta (0, 0)
Screenshot: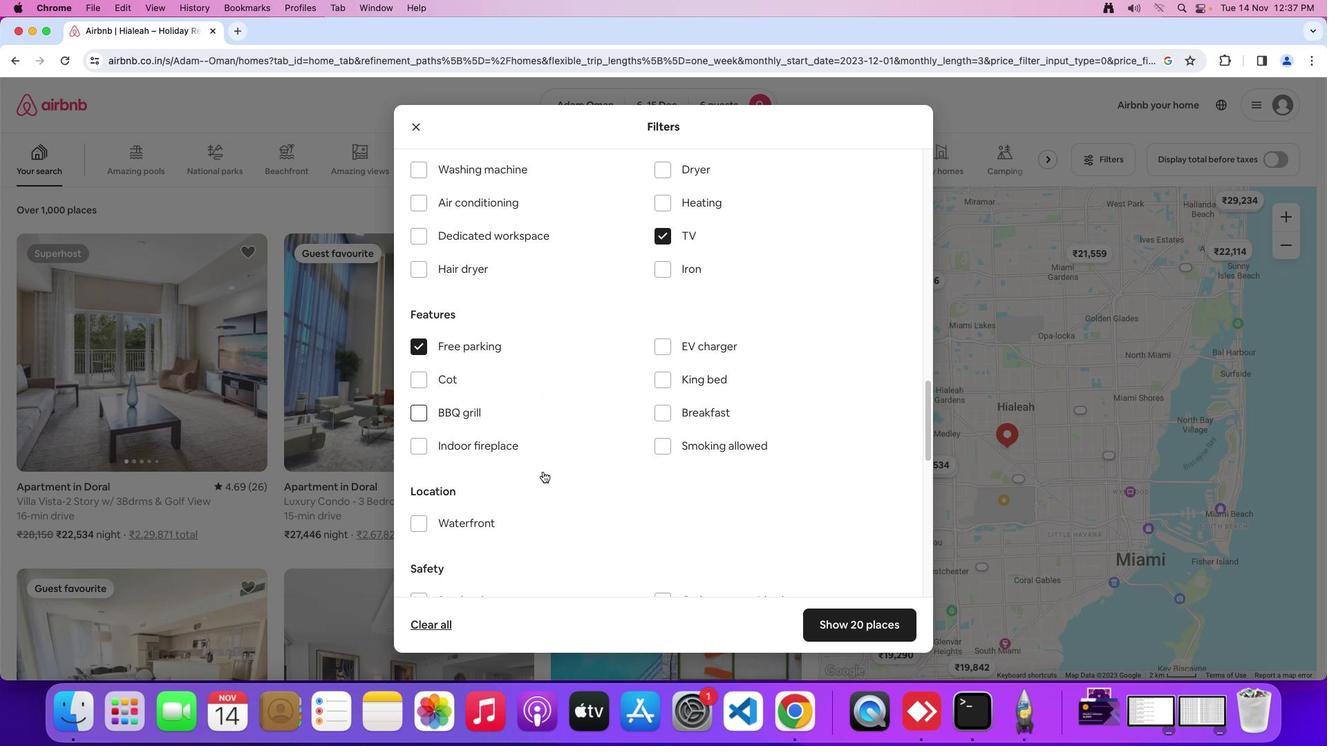 
Action: Mouse scrolled (542, 470) with delta (0, 0)
Screenshot: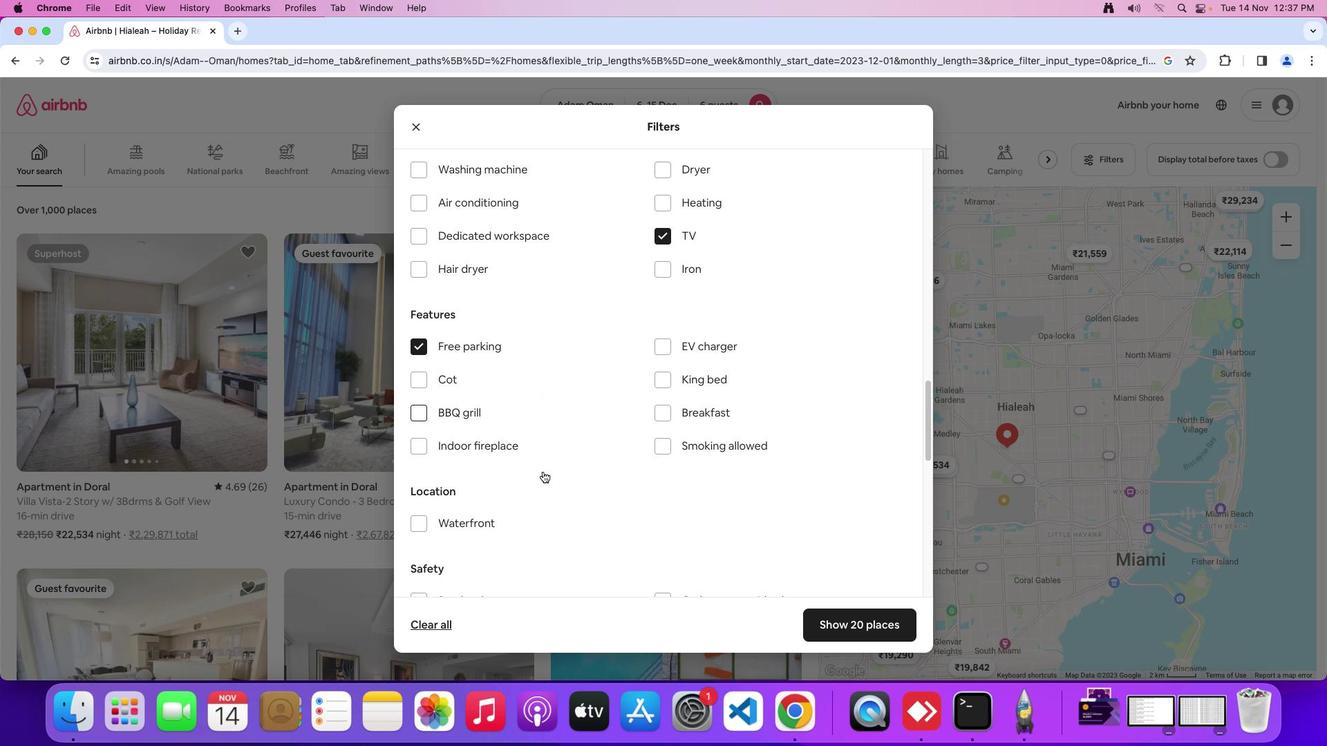 
Action: Mouse moved to (542, 471)
Screenshot: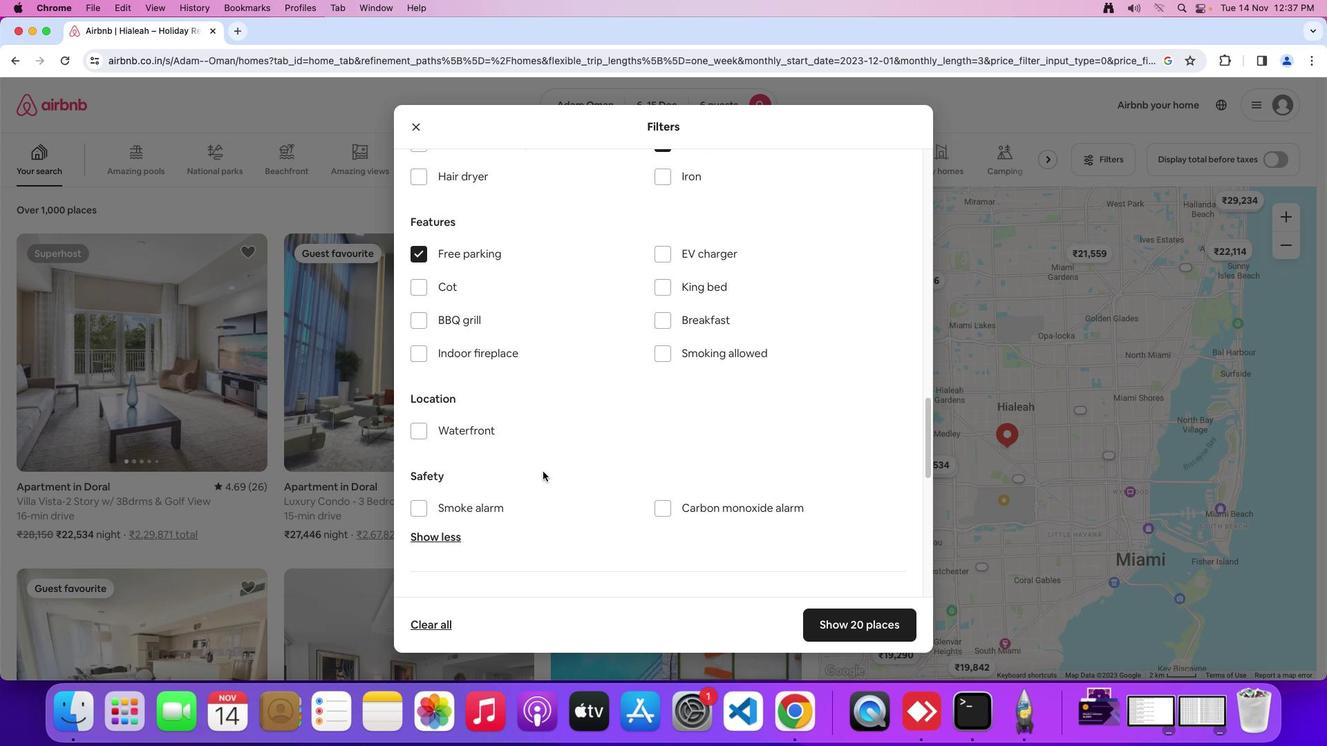
Action: Mouse scrolled (542, 471) with delta (0, 0)
Screenshot: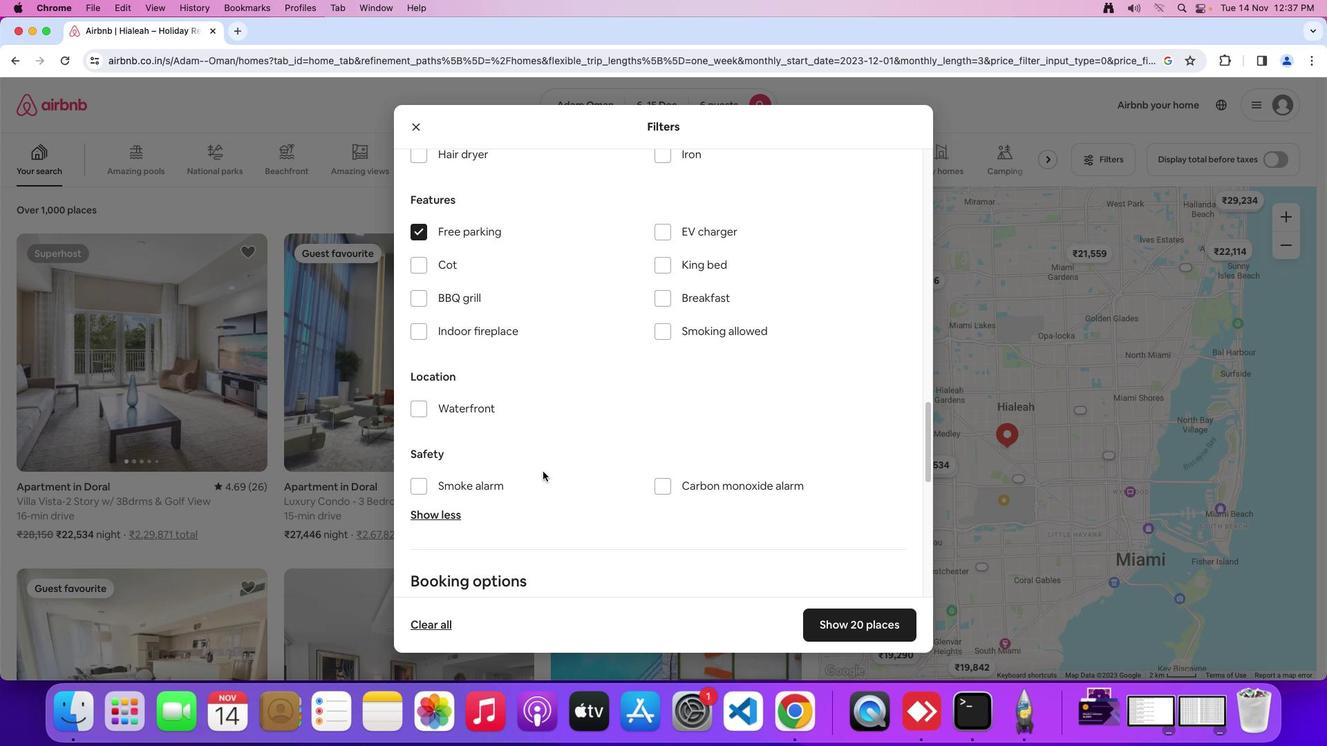 
Action: Mouse scrolled (542, 471) with delta (0, 0)
Screenshot: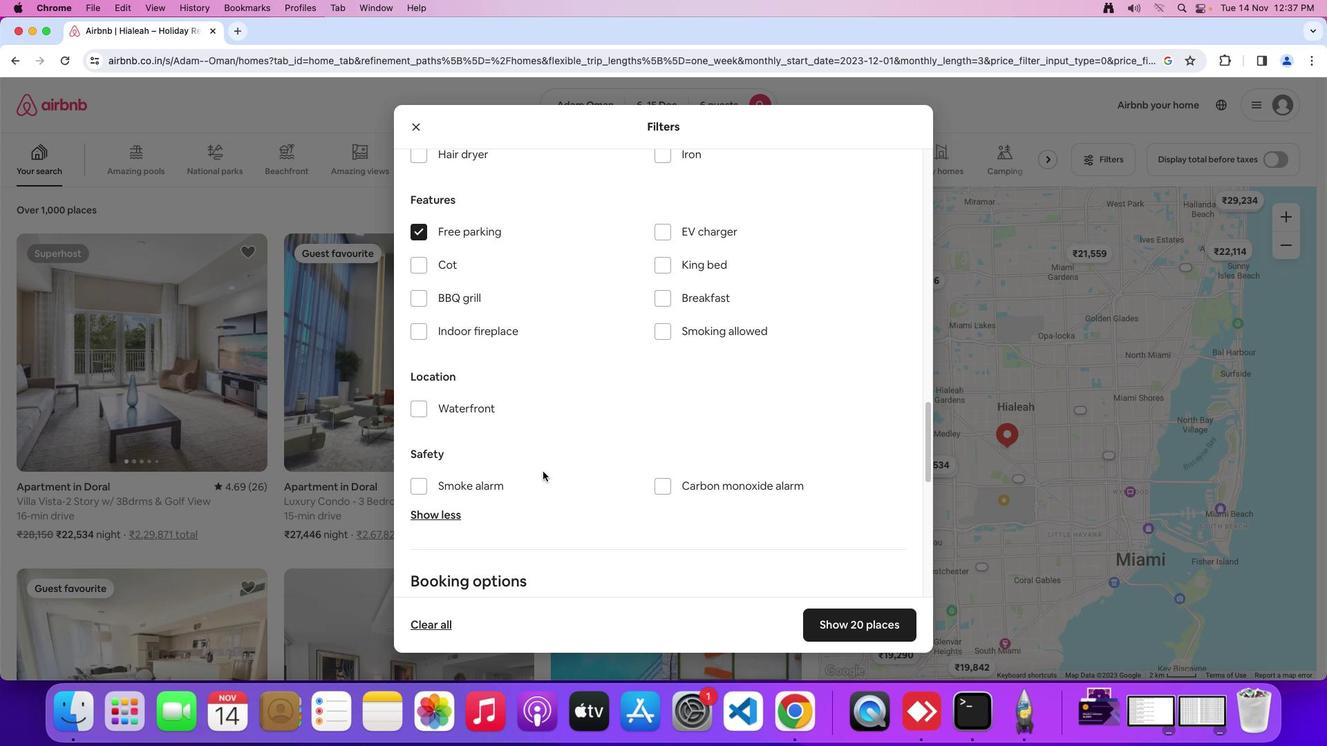 
Action: Mouse scrolled (542, 471) with delta (0, -2)
Screenshot: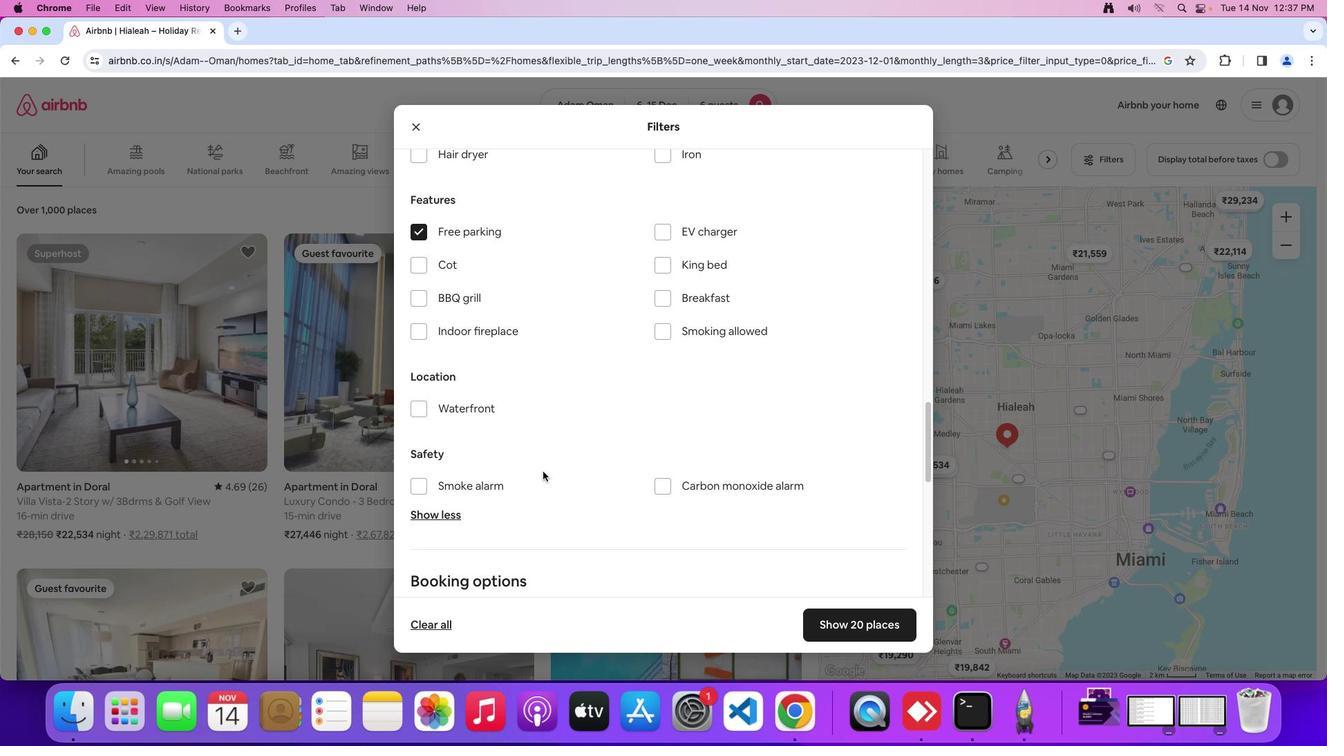 
Action: Mouse moved to (567, 440)
Screenshot: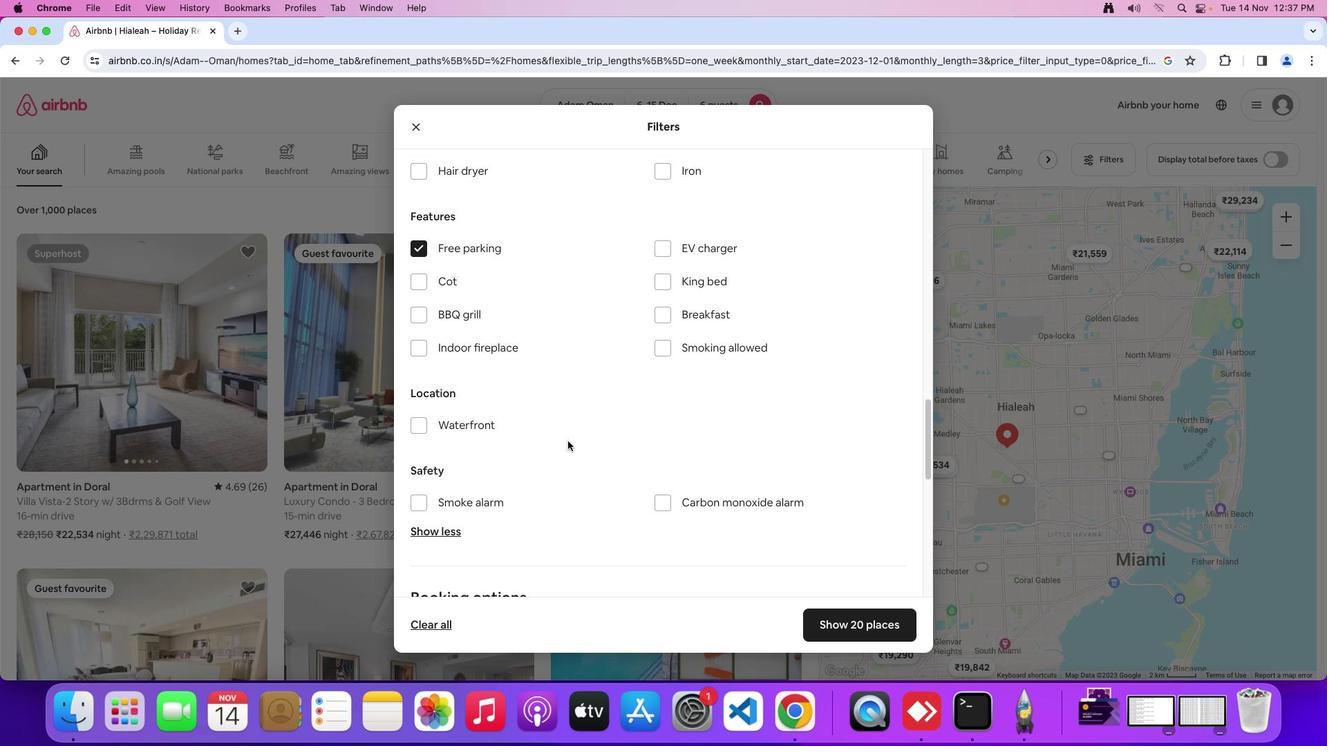 
Action: Mouse scrolled (567, 440) with delta (0, 0)
Screenshot: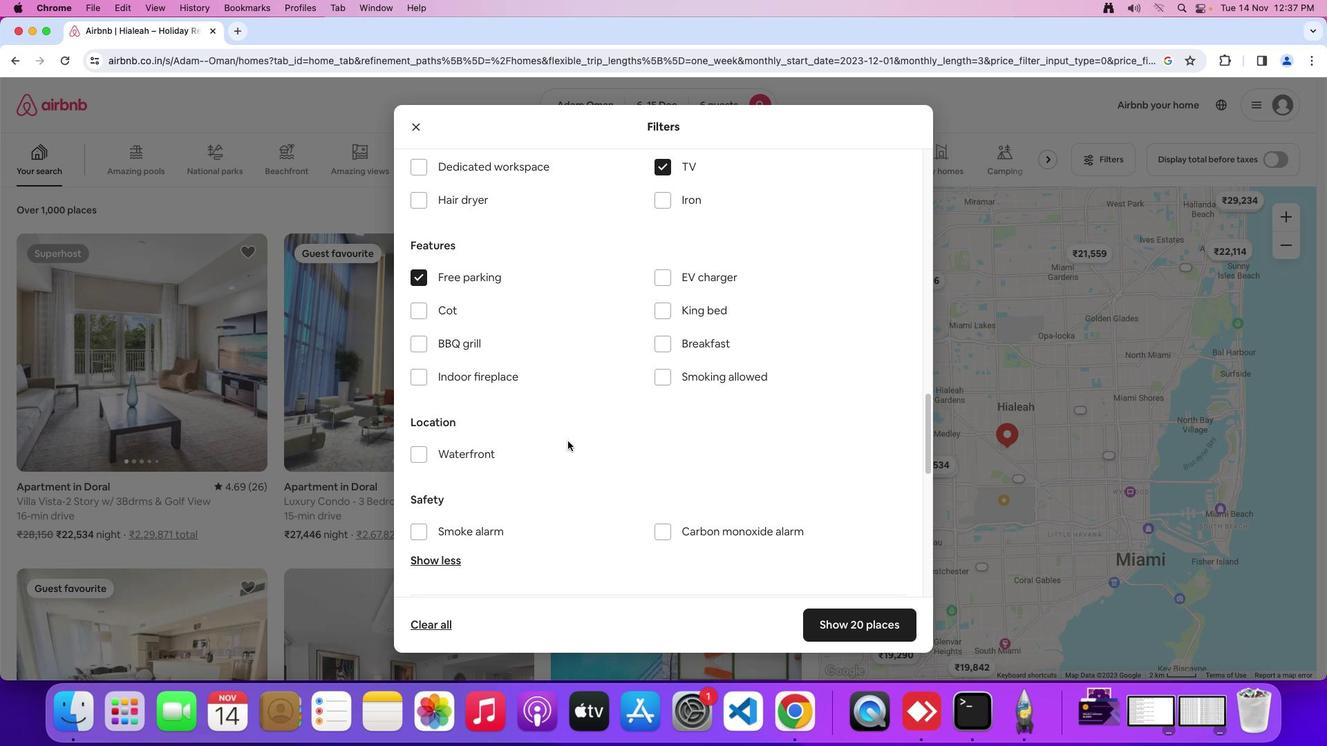 
Action: Mouse moved to (567, 439)
Screenshot: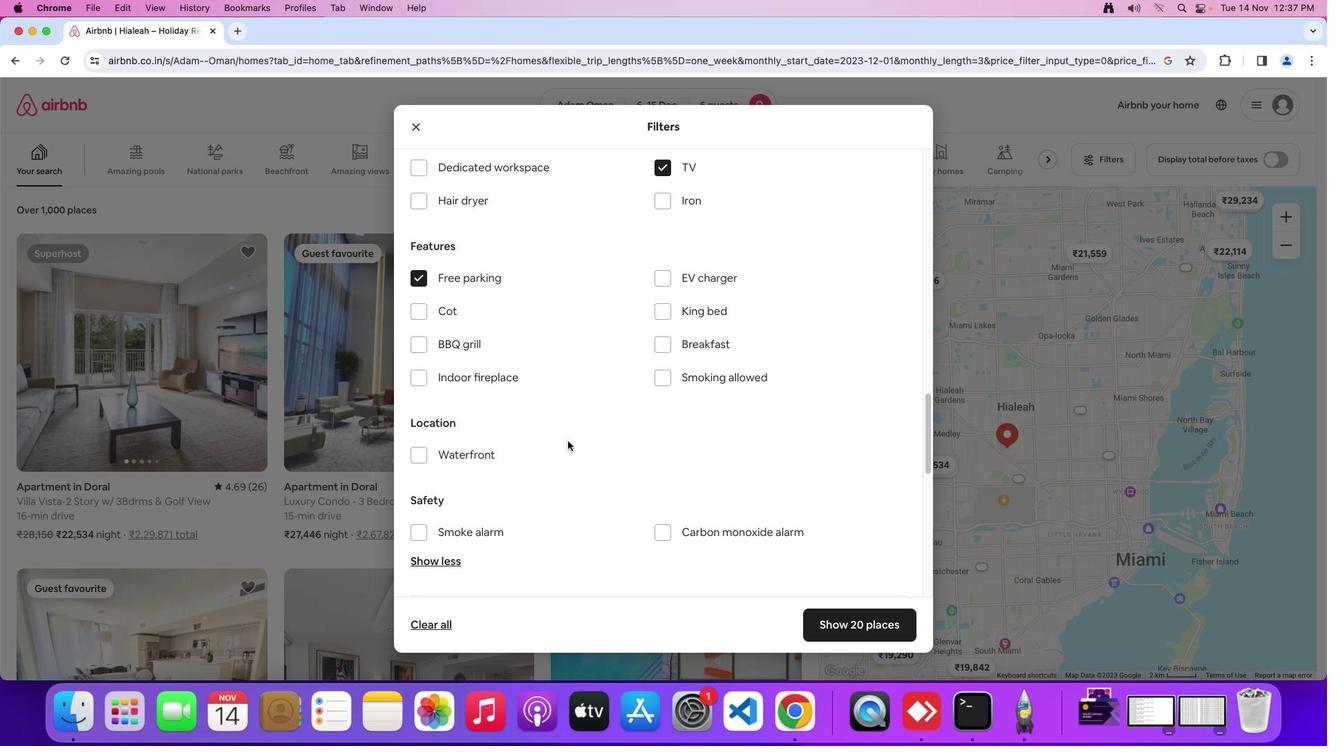 
Action: Mouse scrolled (567, 439) with delta (0, 0)
Screenshot: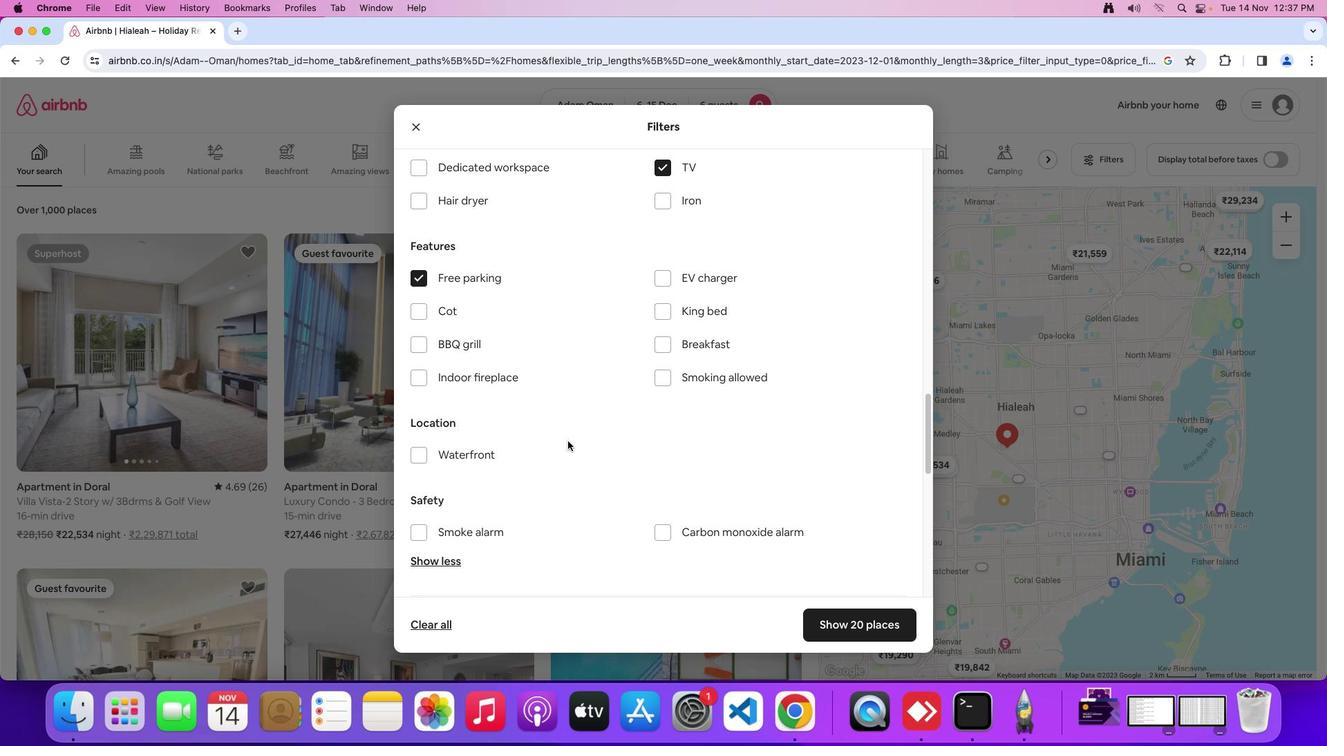 
Action: Mouse moved to (567, 440)
Screenshot: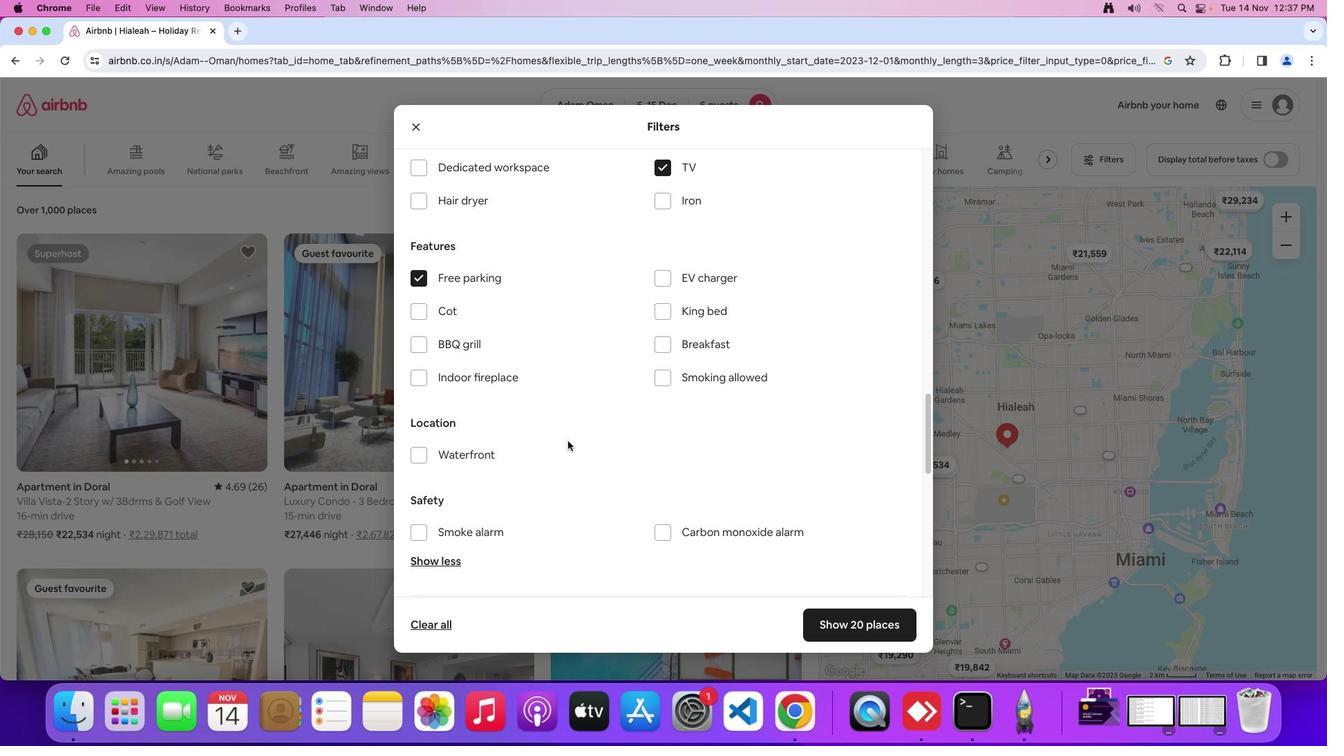 
Action: Mouse scrolled (567, 440) with delta (0, 0)
Screenshot: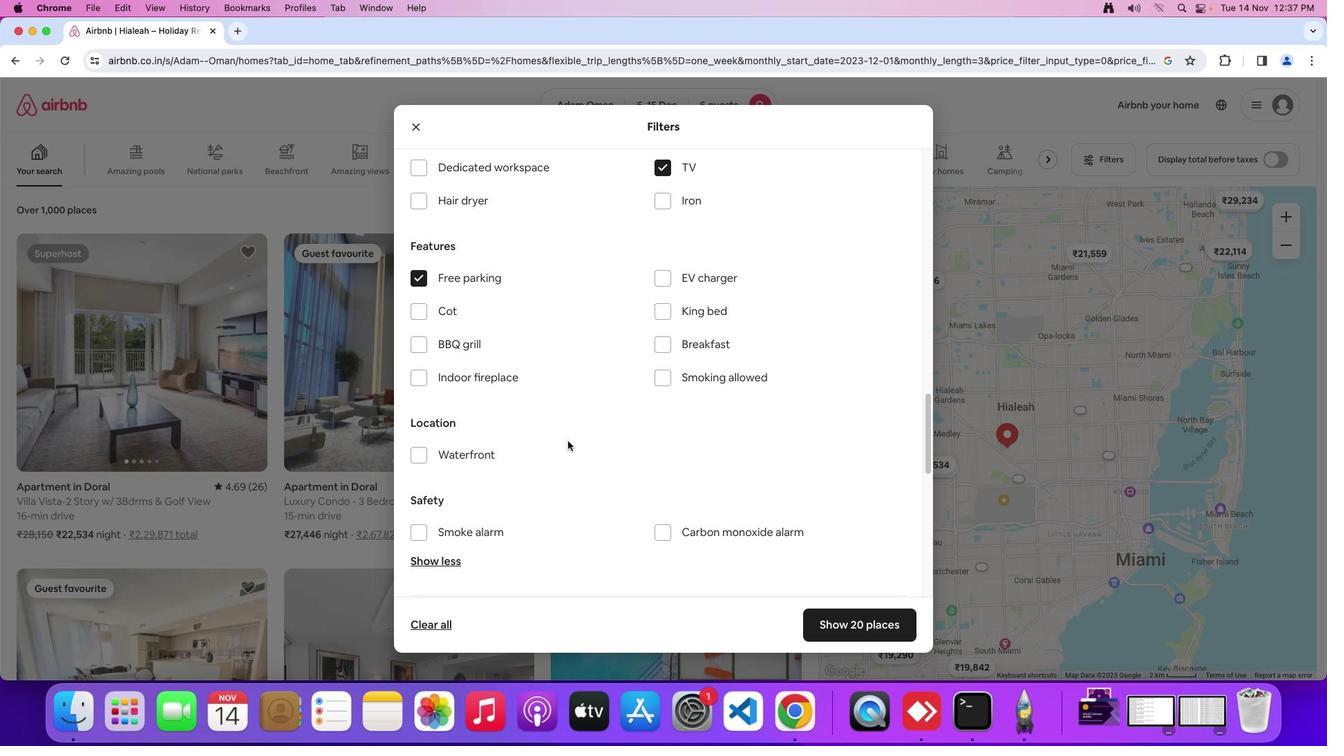
Action: Mouse moved to (567, 441)
Screenshot: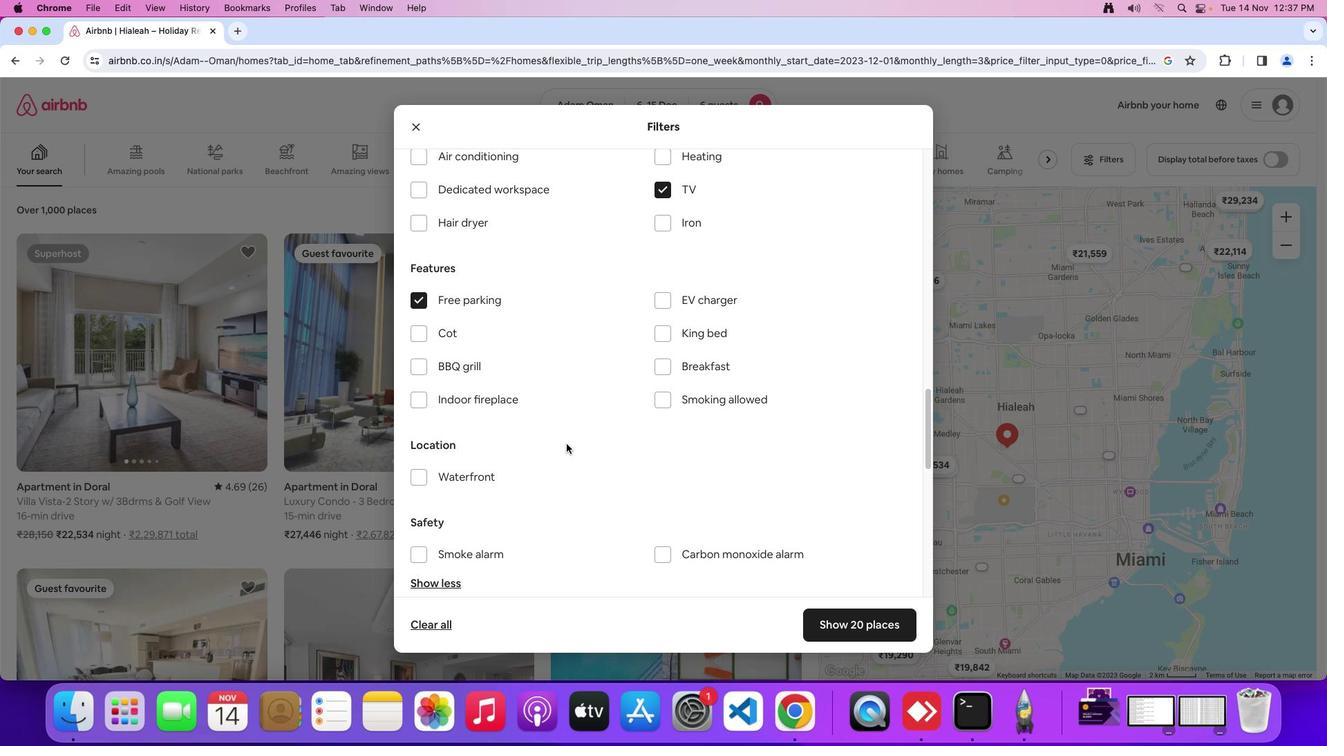 
Action: Mouse scrolled (567, 441) with delta (0, 0)
Screenshot: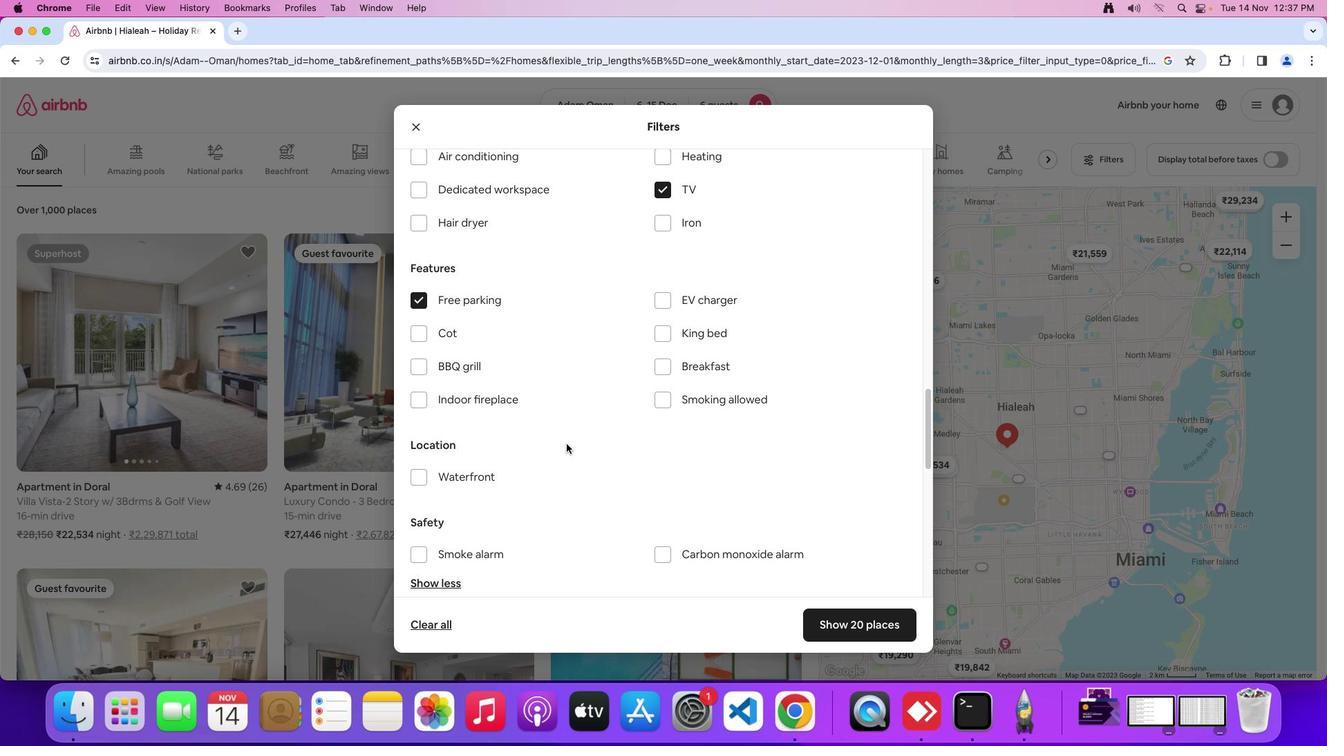 
Action: Mouse moved to (567, 441)
Screenshot: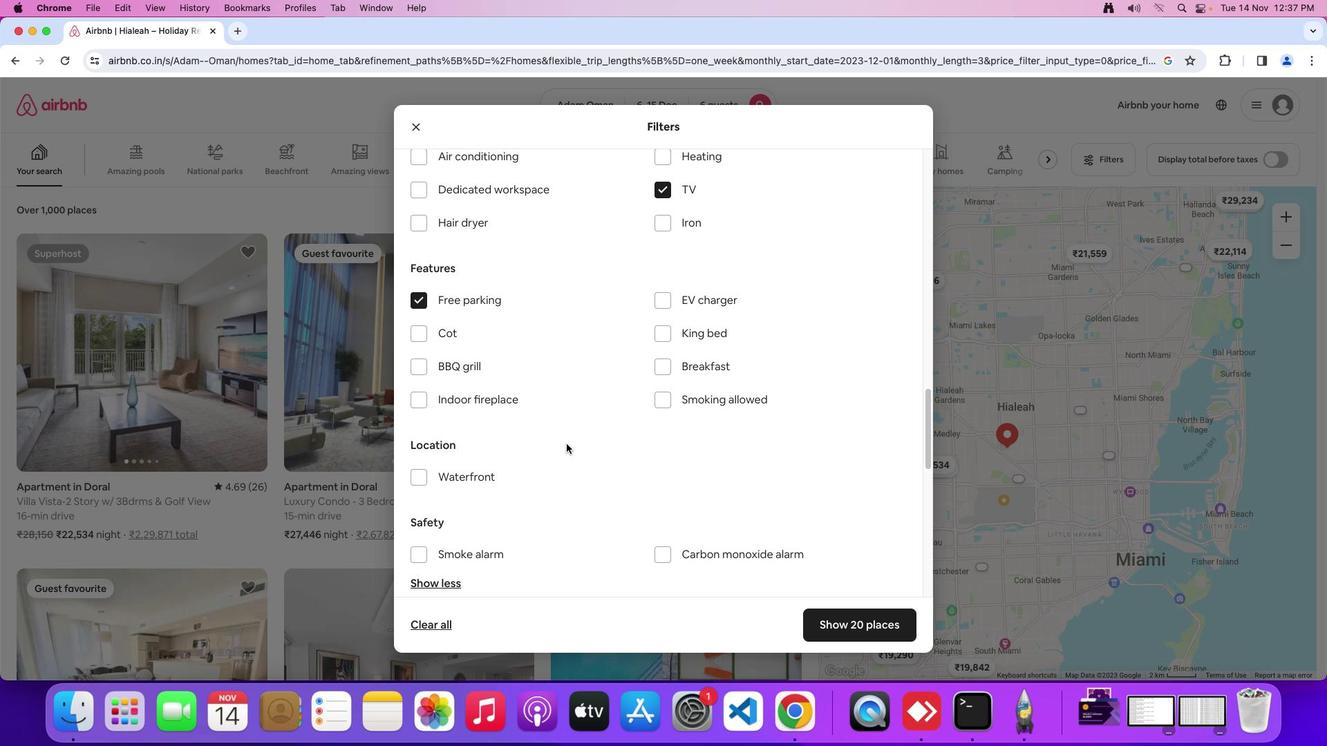 
Action: Mouse scrolled (567, 441) with delta (0, 0)
Screenshot: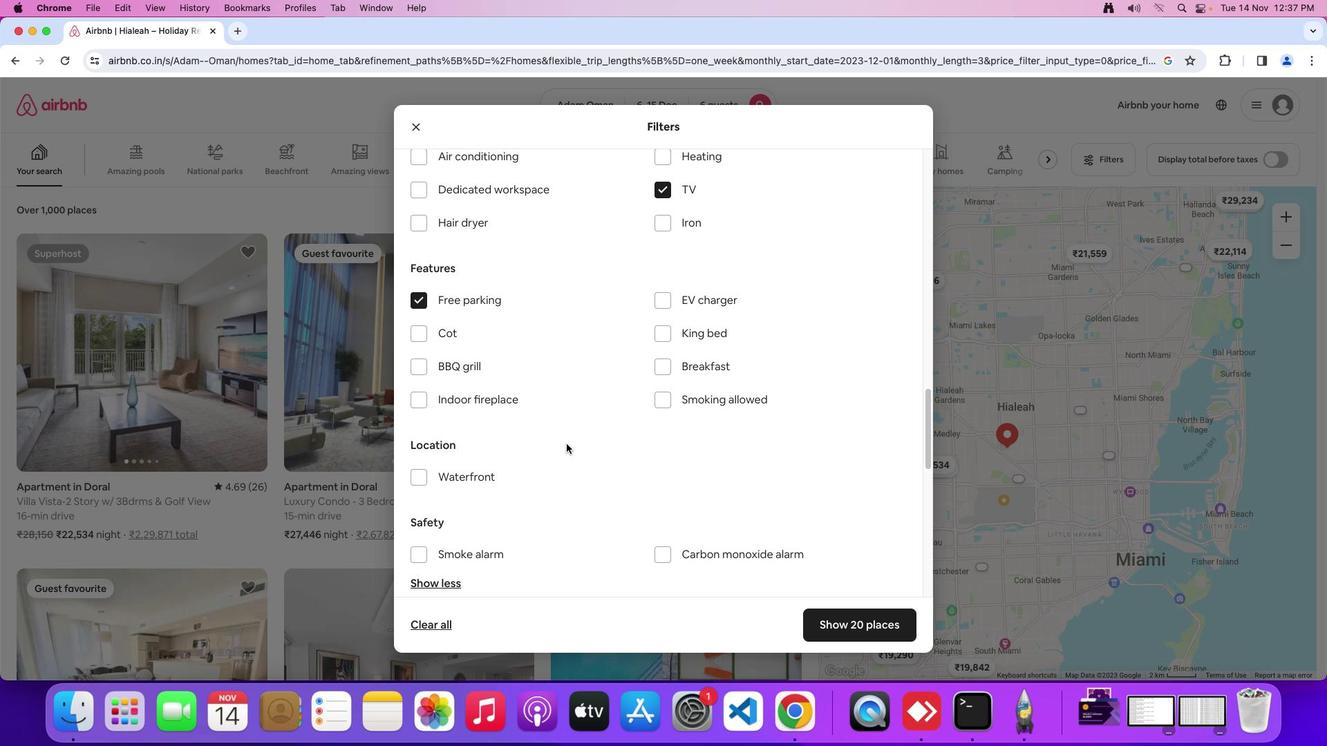 
Action: Mouse moved to (565, 443)
Screenshot: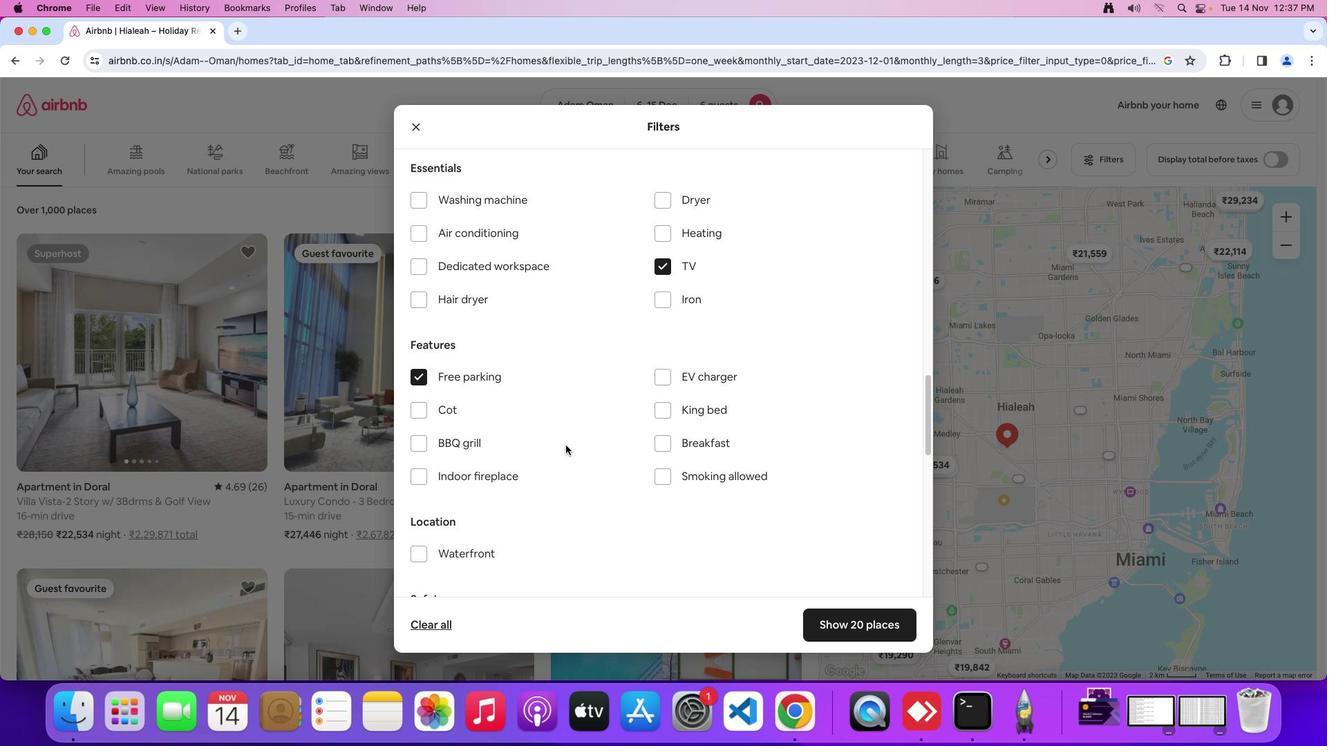 
Action: Mouse scrolled (565, 443) with delta (0, 0)
Screenshot: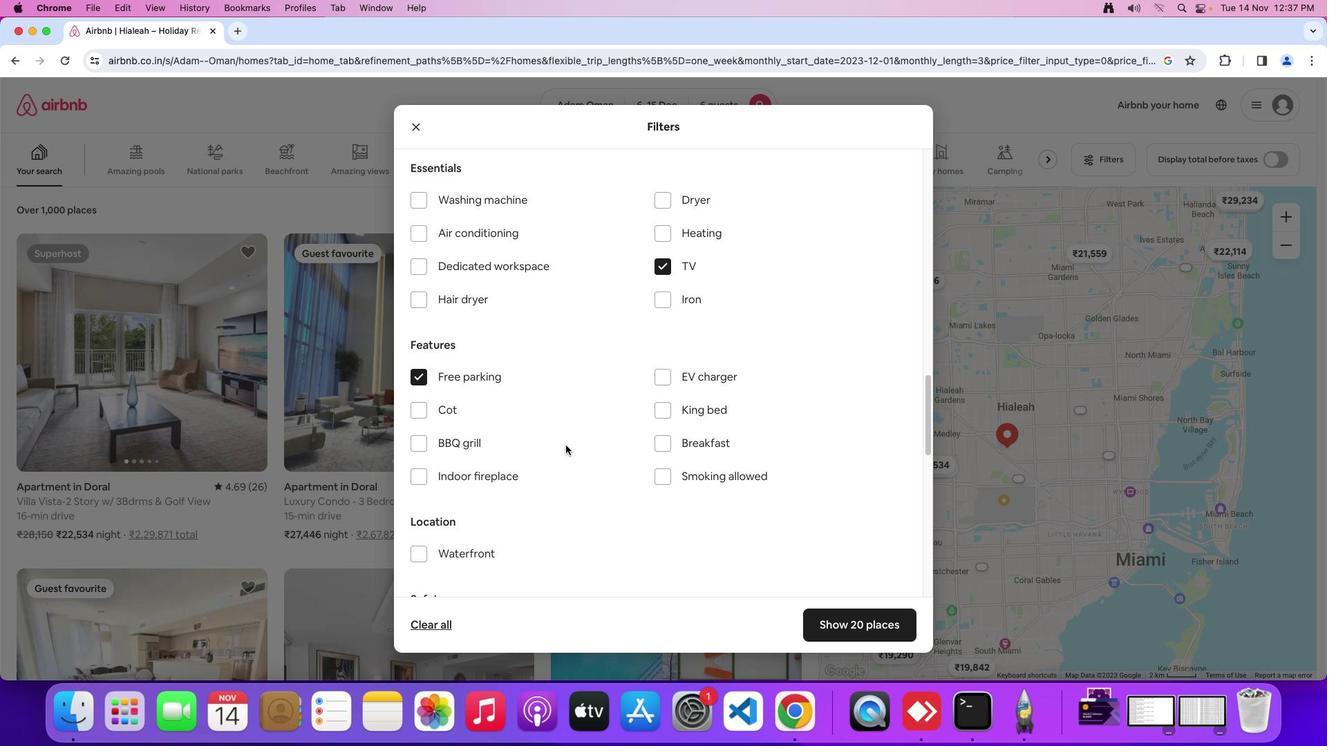 
Action: Mouse moved to (565, 444)
Screenshot: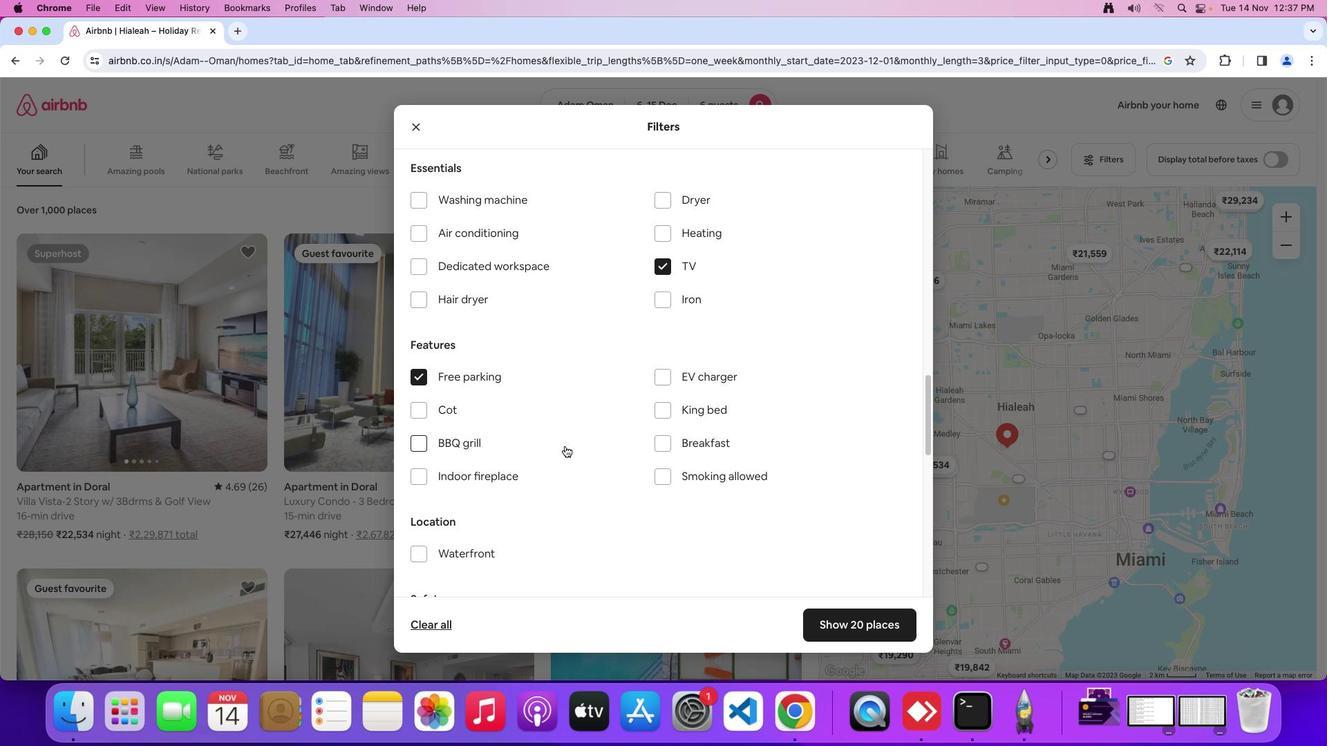 
Action: Mouse scrolled (565, 444) with delta (0, 0)
Screenshot: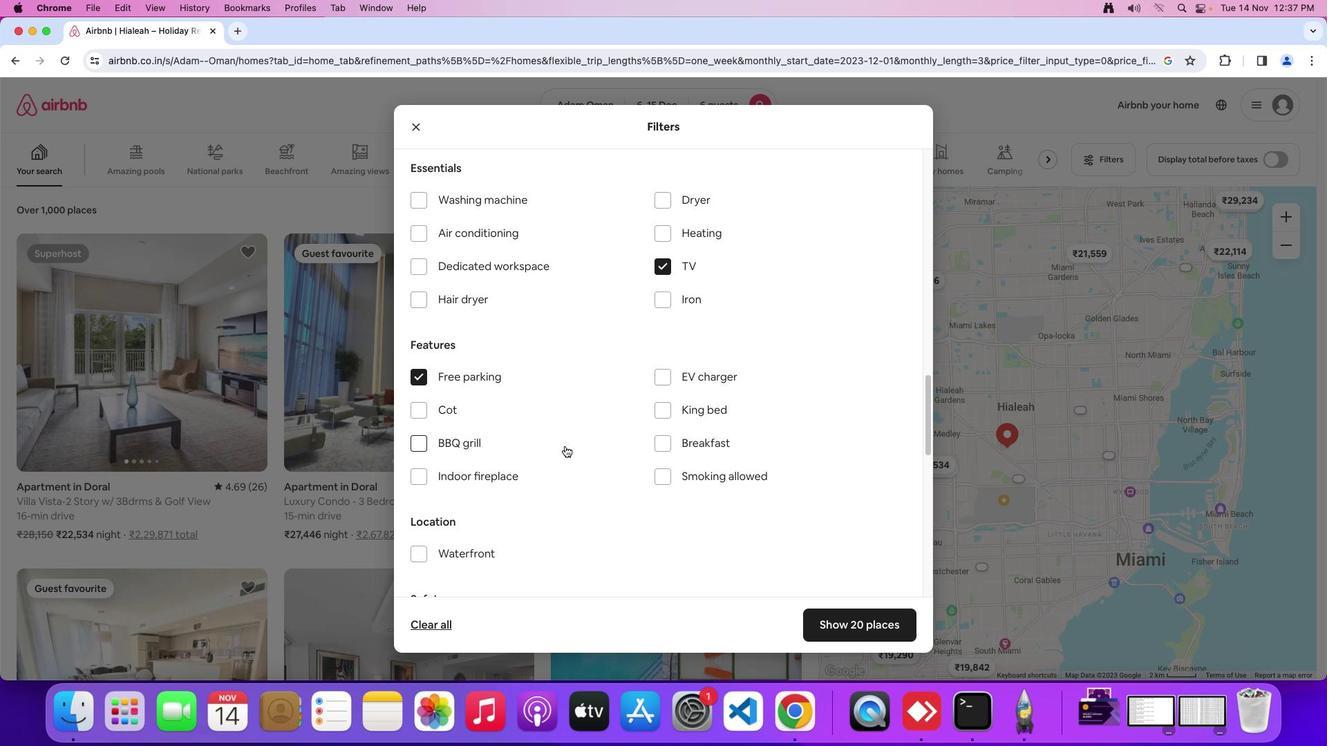 
Action: Mouse moved to (565, 444)
Screenshot: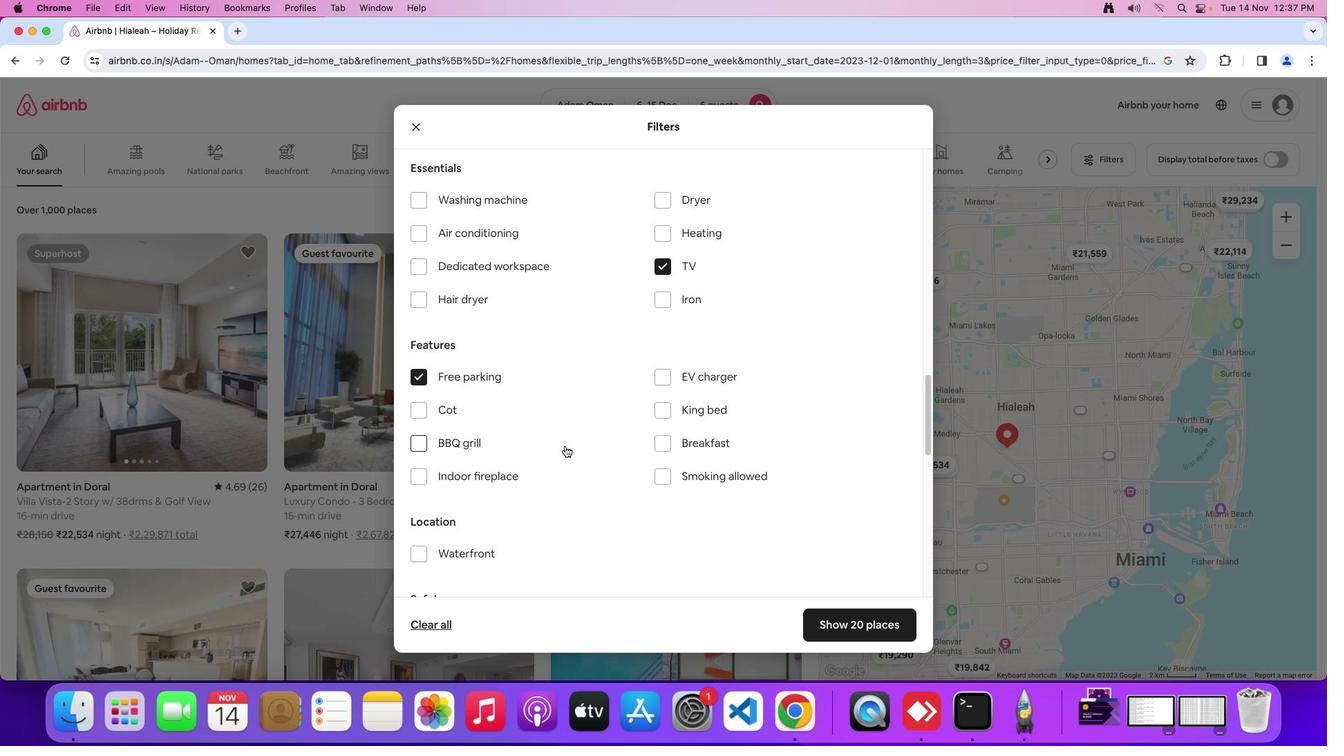 
Action: Mouse scrolled (565, 444) with delta (0, 0)
Screenshot: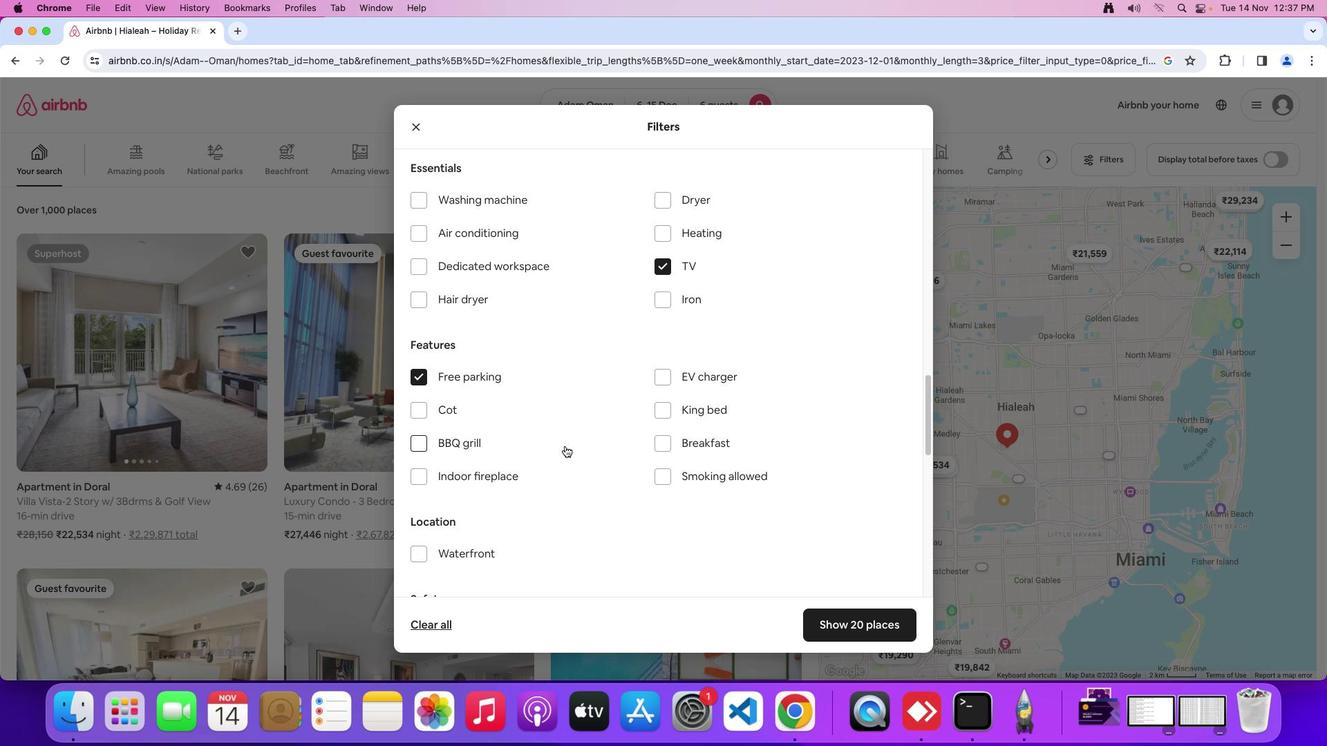 
Action: Mouse moved to (564, 446)
Screenshot: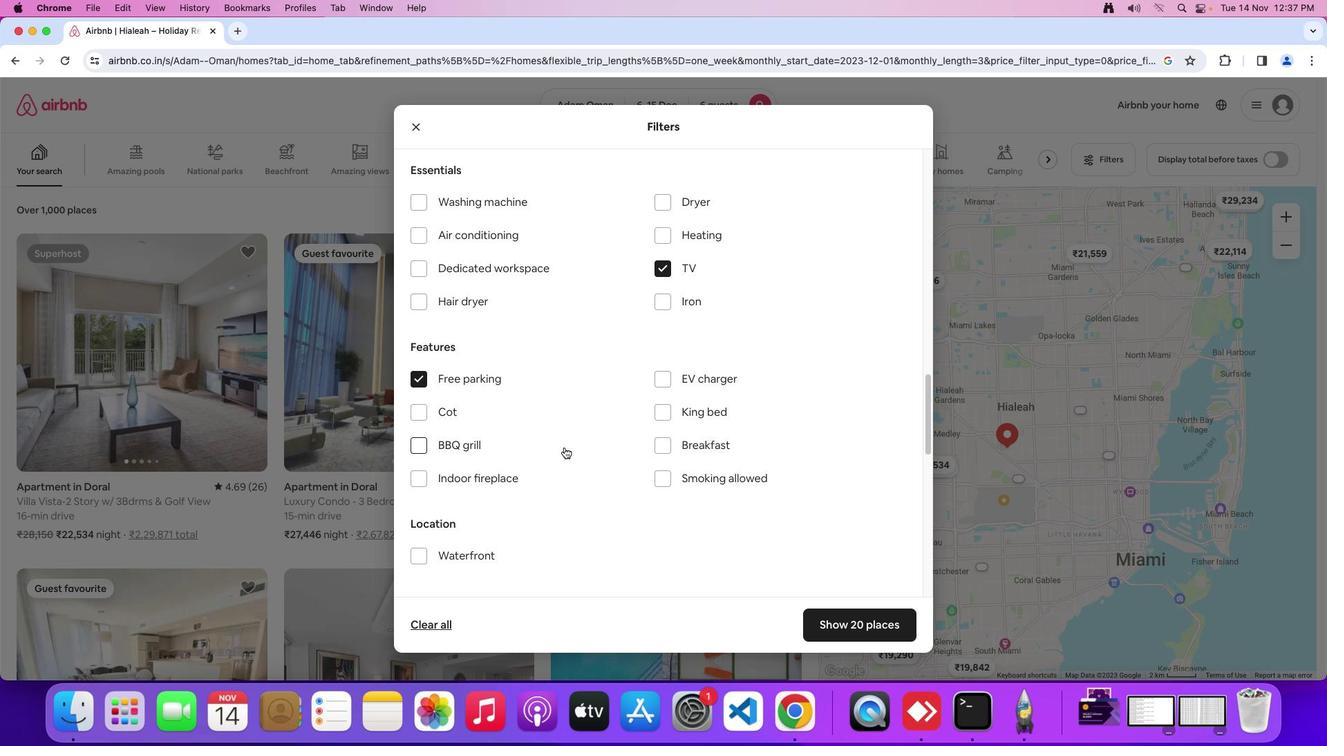 
Action: Mouse scrolled (564, 446) with delta (0, 0)
Screenshot: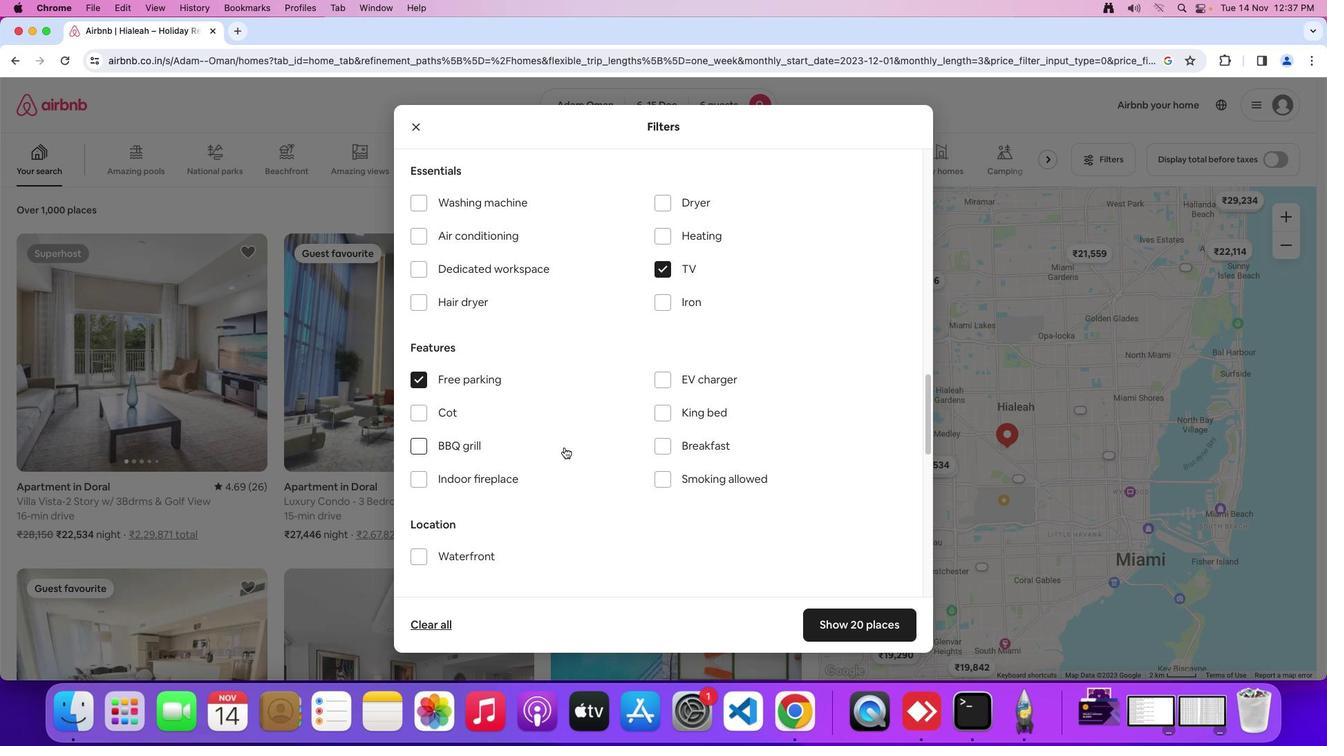 
Action: Mouse moved to (530, 419)
Screenshot: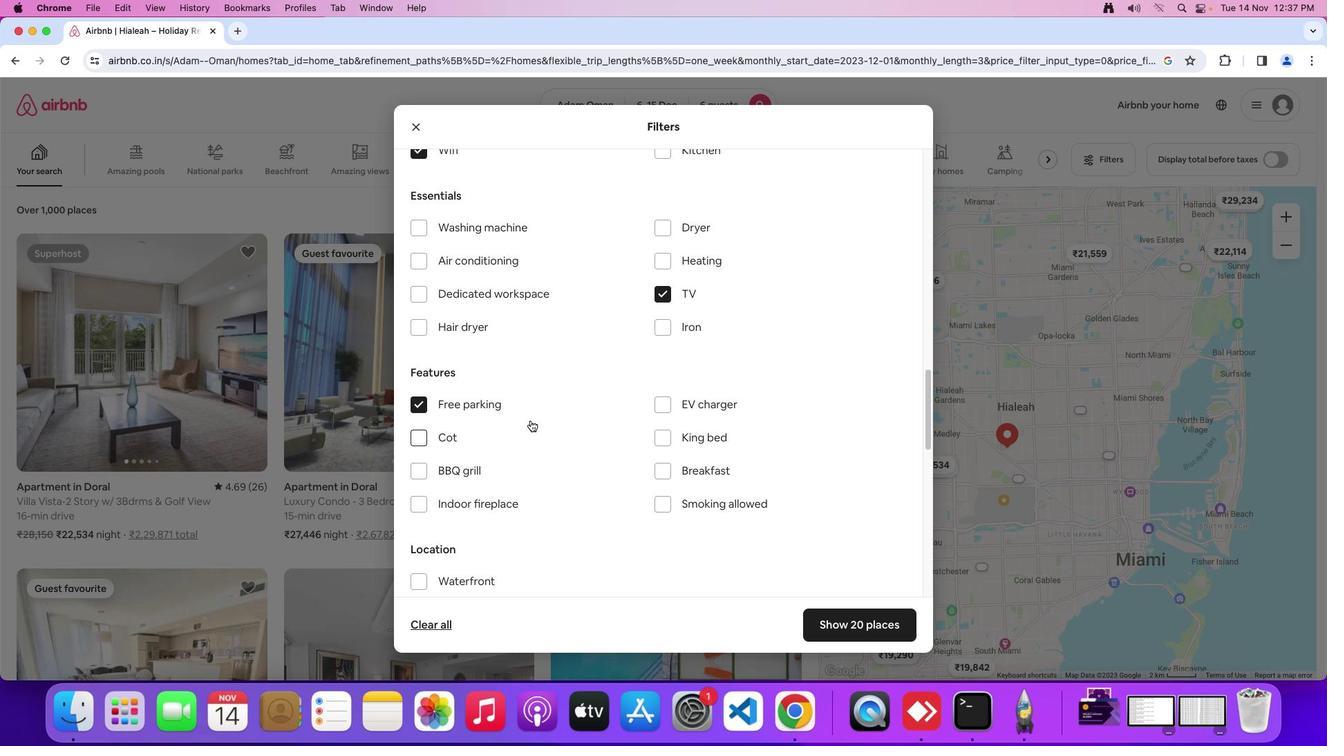 
Action: Mouse scrolled (530, 419) with delta (0, 0)
Screenshot: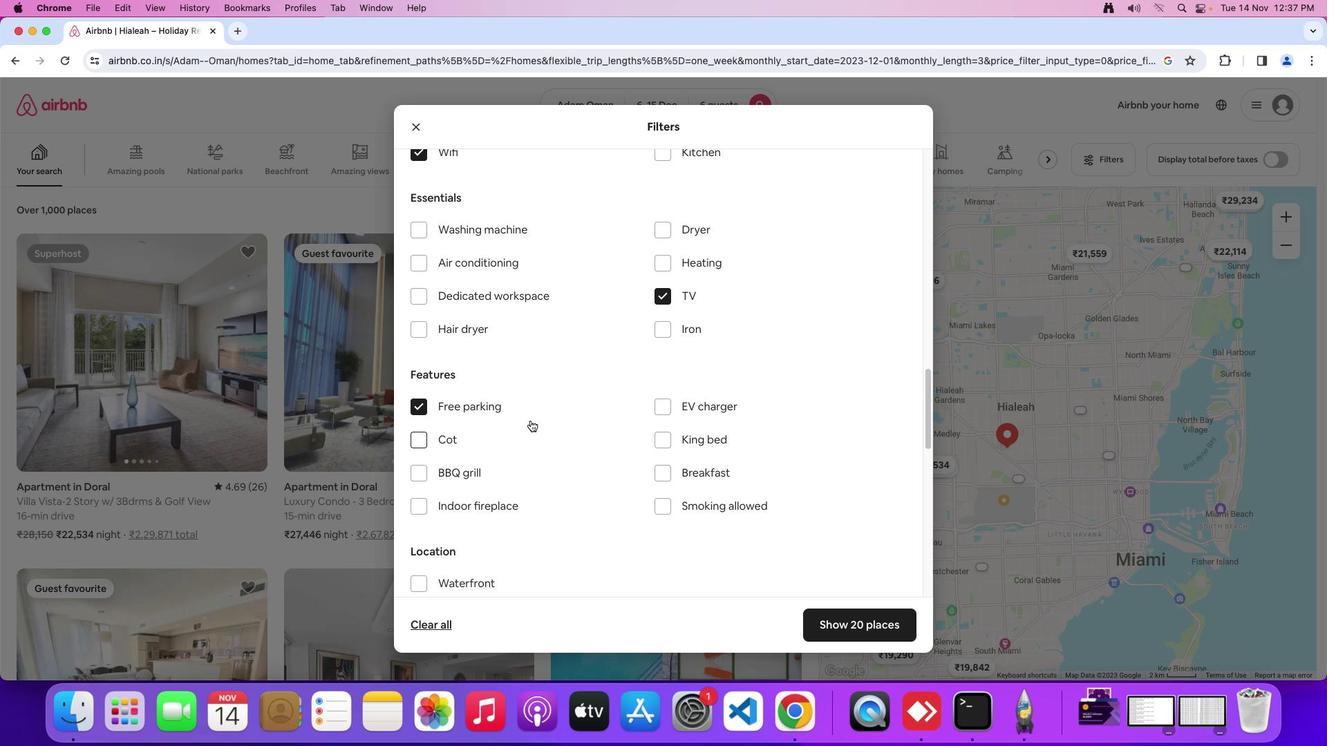 
Action: Mouse moved to (529, 419)
Screenshot: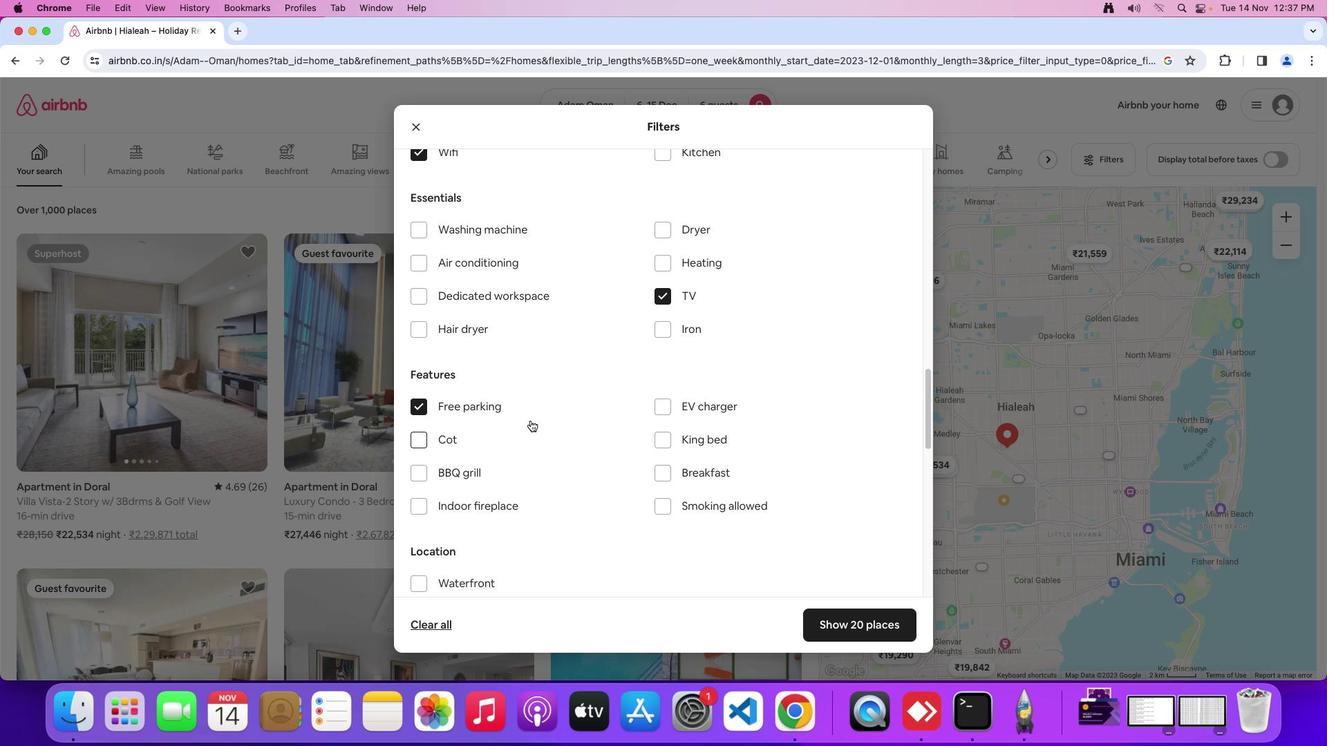 
Action: Mouse scrolled (529, 419) with delta (0, 0)
Screenshot: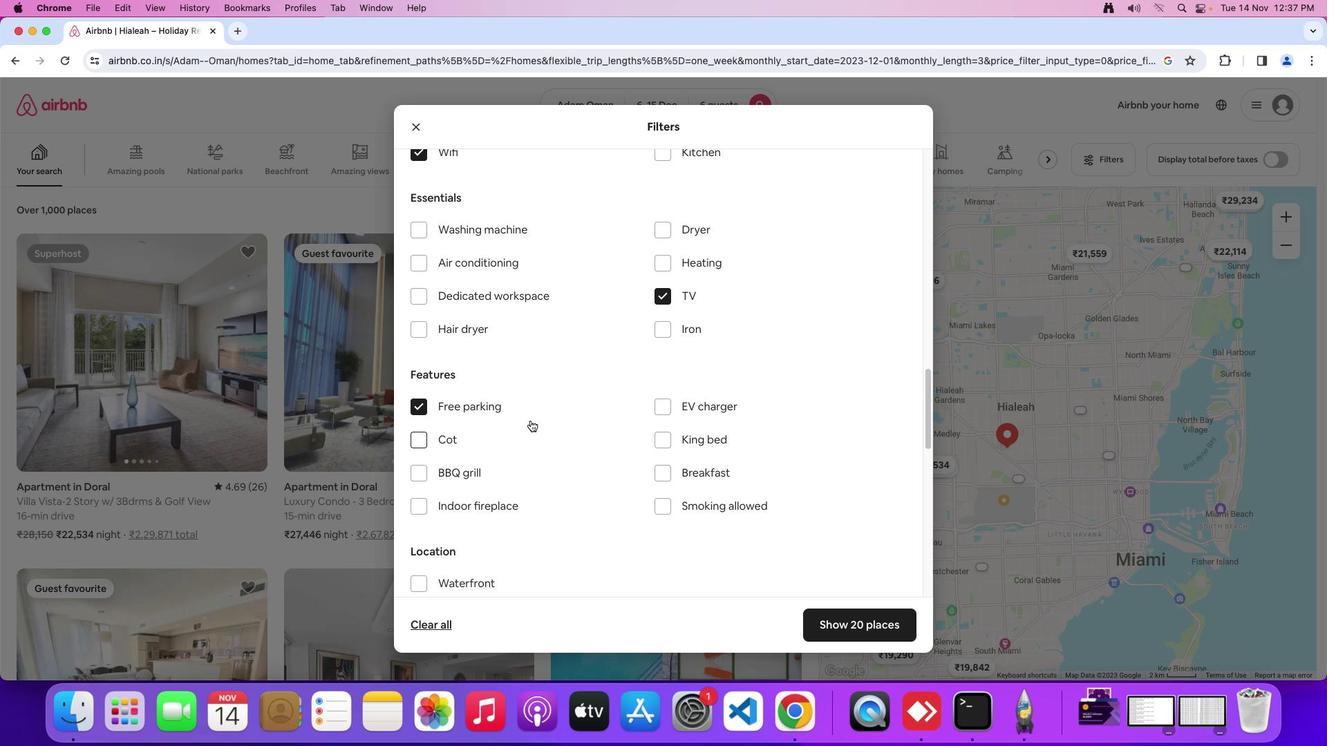 
Action: Mouse scrolled (529, 419) with delta (0, 0)
Screenshot: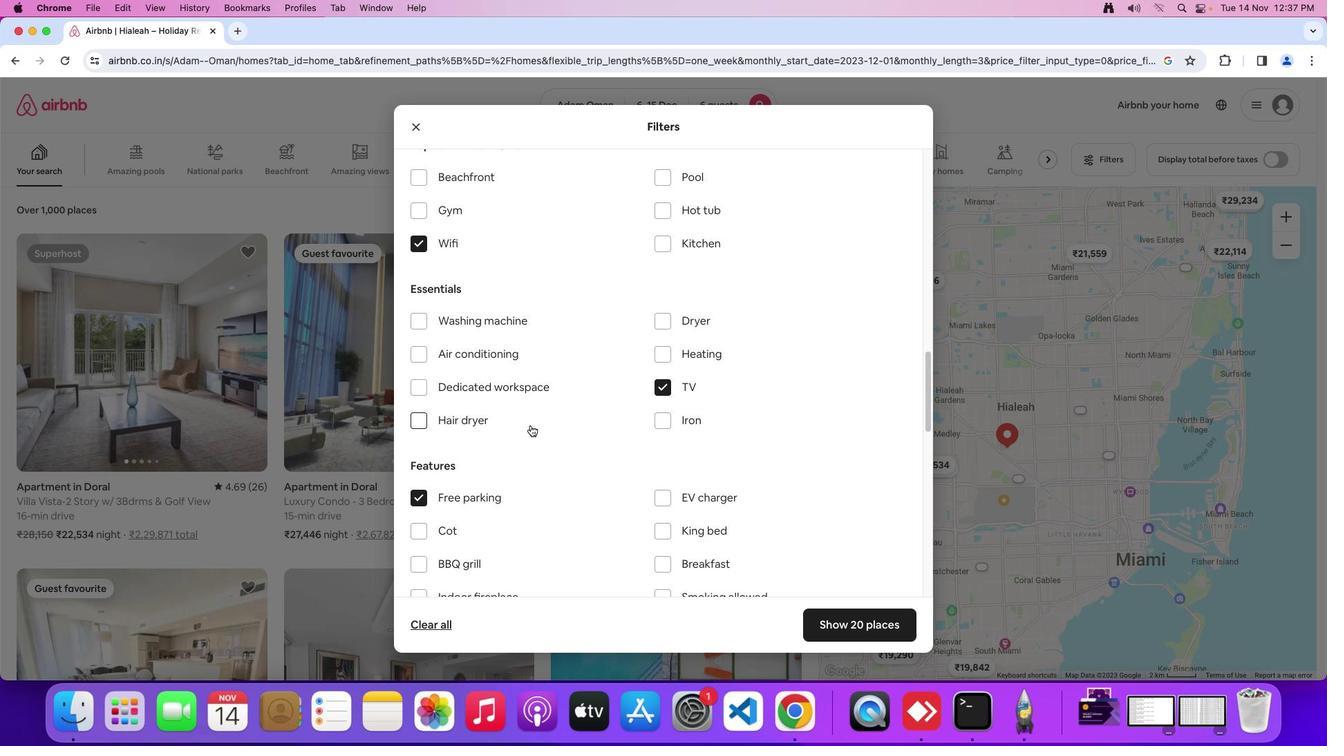 
Action: Mouse scrolled (529, 419) with delta (0, 0)
Screenshot: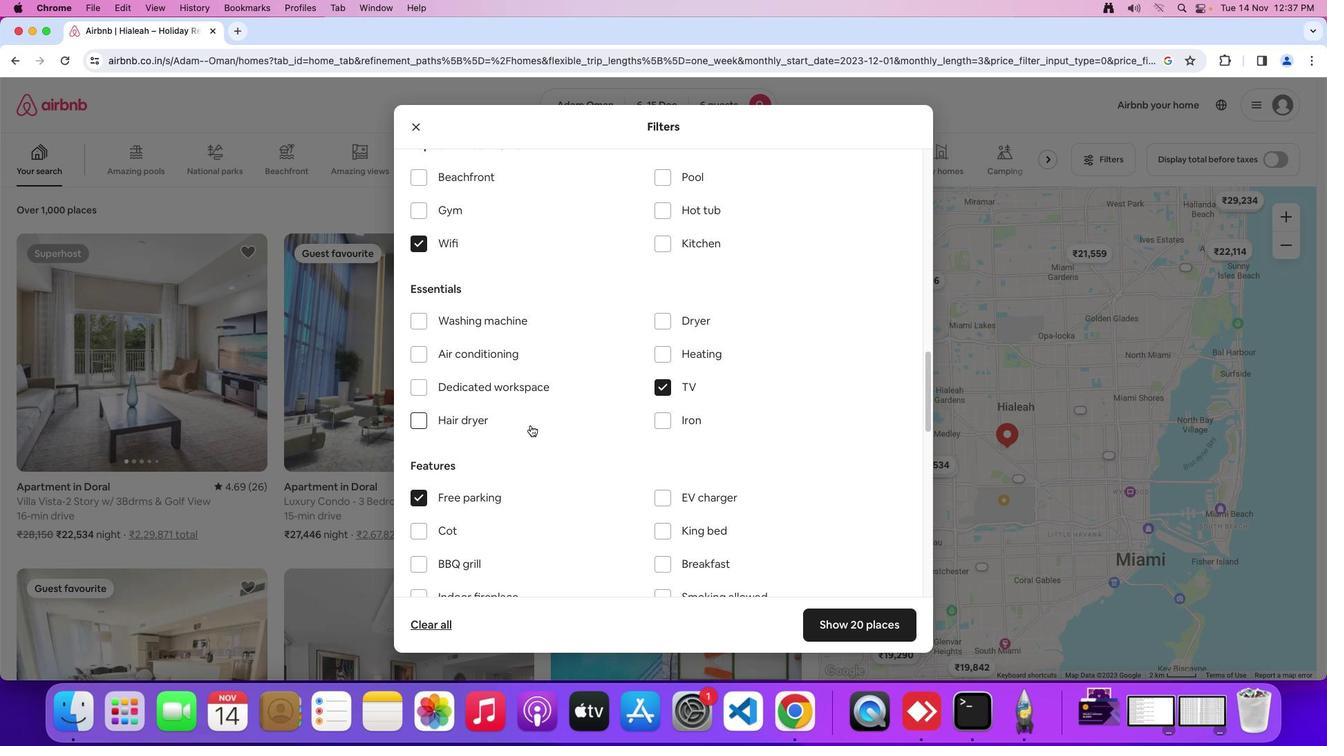 
Action: Mouse scrolled (529, 419) with delta (0, 0)
Screenshot: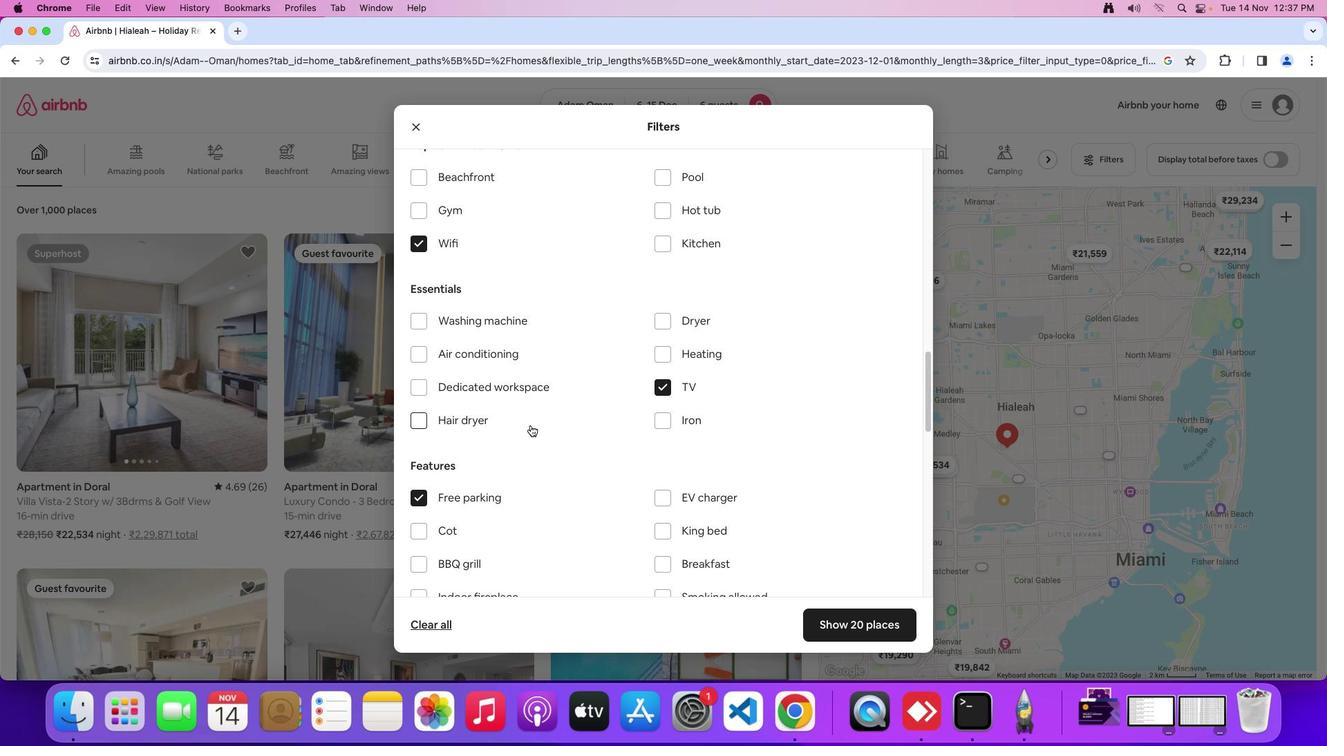 
Action: Mouse moved to (535, 428)
Screenshot: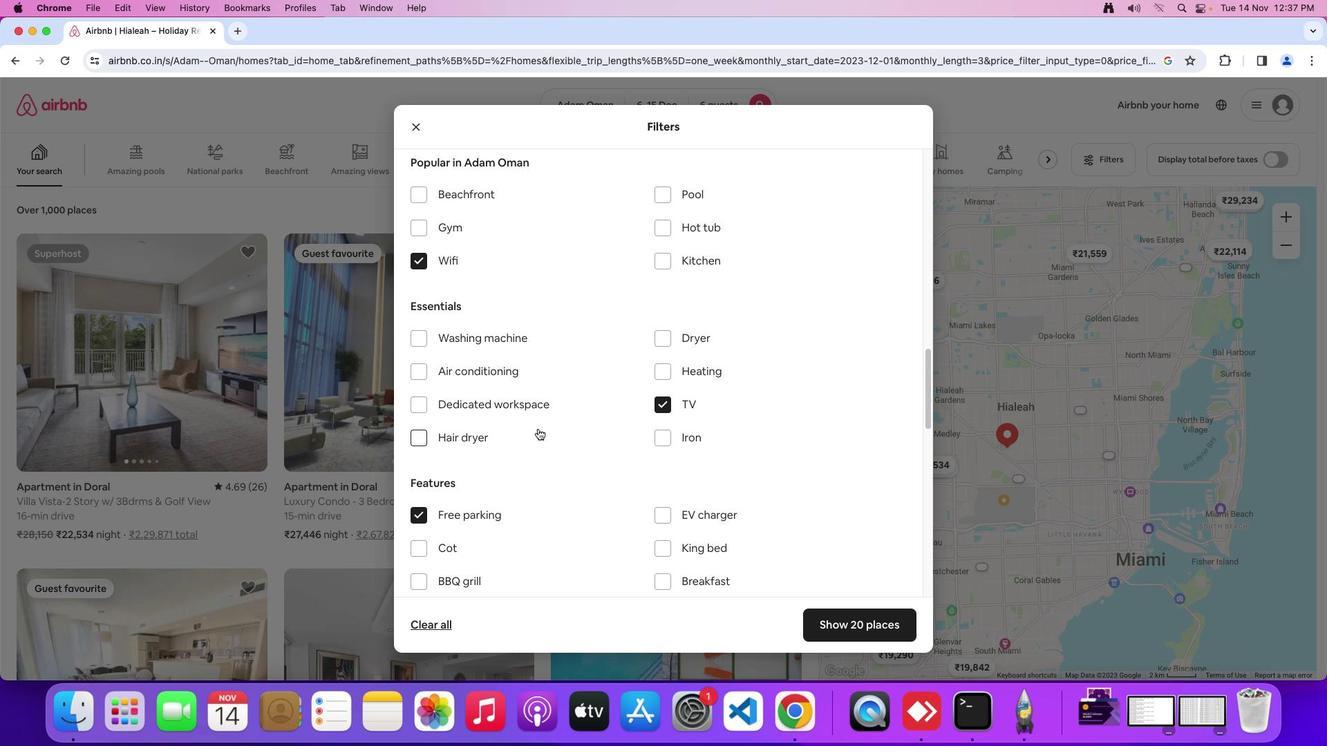
Action: Mouse scrolled (535, 428) with delta (0, 0)
Screenshot: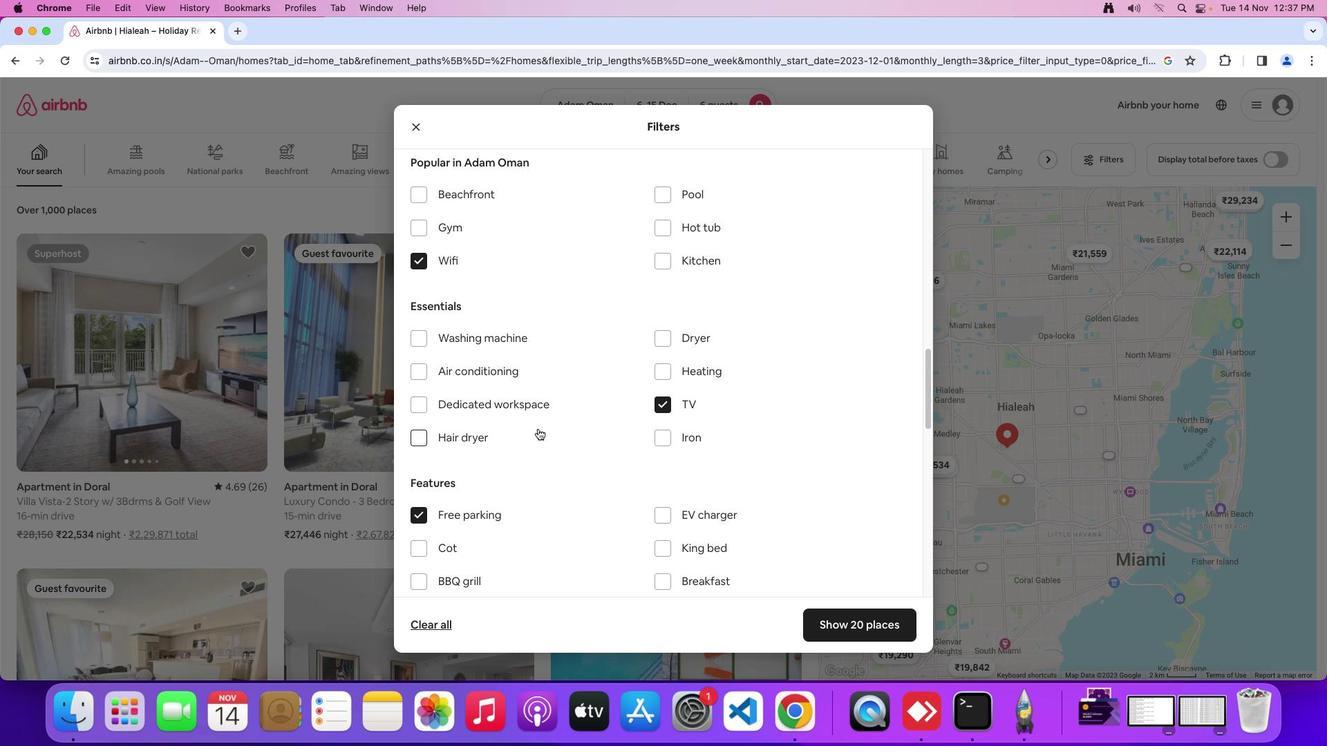 
Action: Mouse moved to (536, 428)
Screenshot: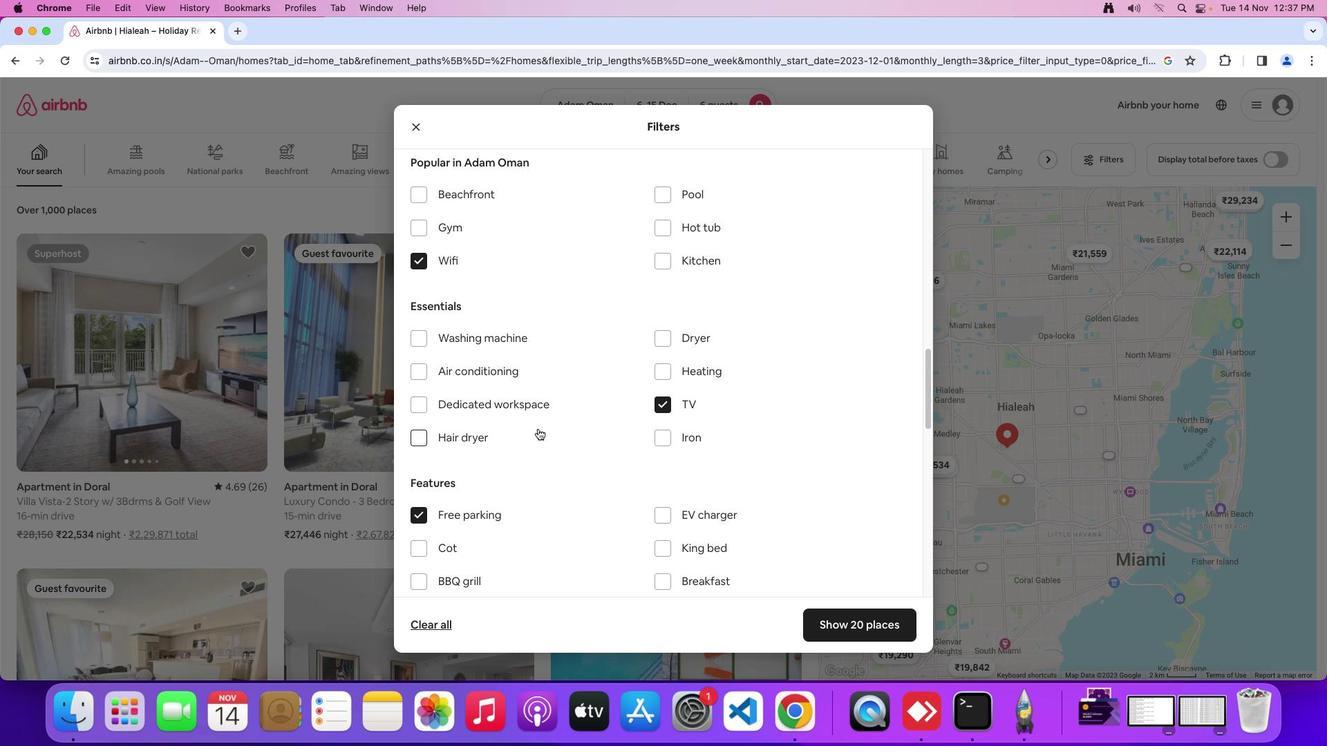 
Action: Mouse scrolled (536, 428) with delta (0, 0)
Screenshot: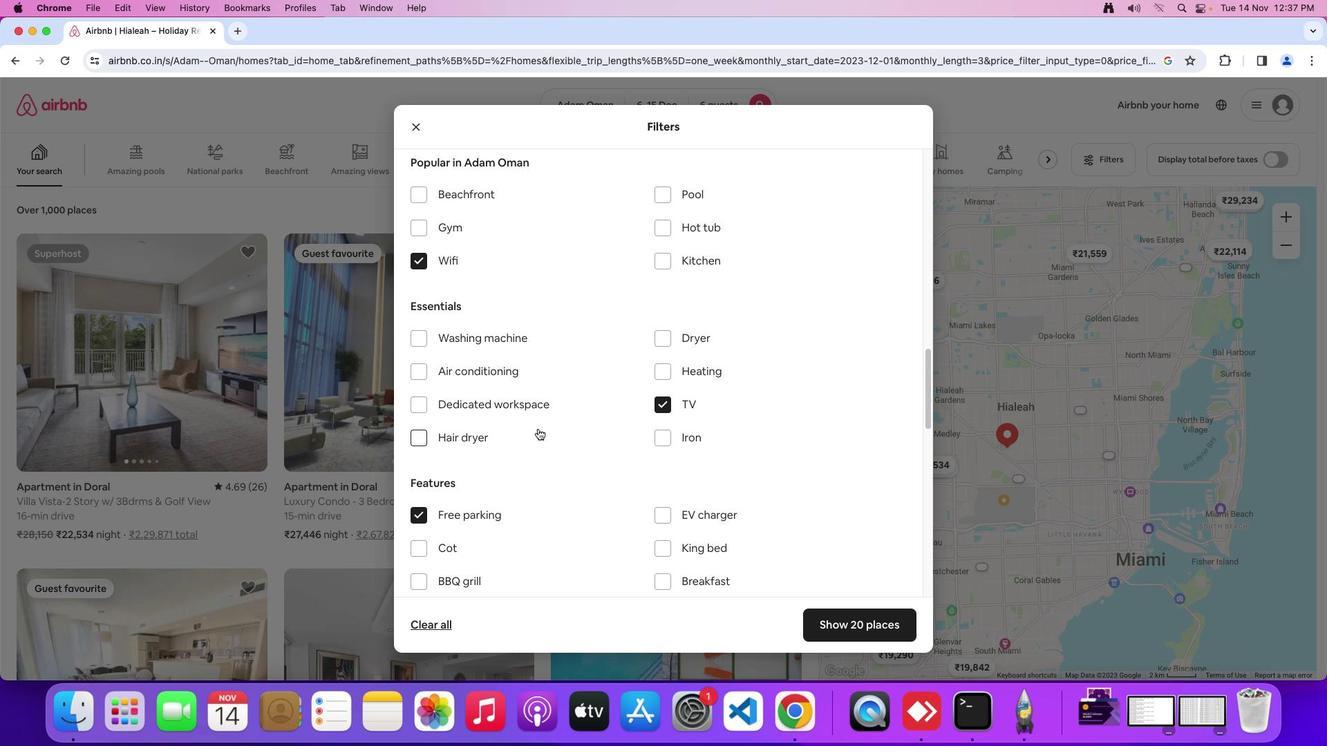 
Action: Mouse moved to (538, 428)
Screenshot: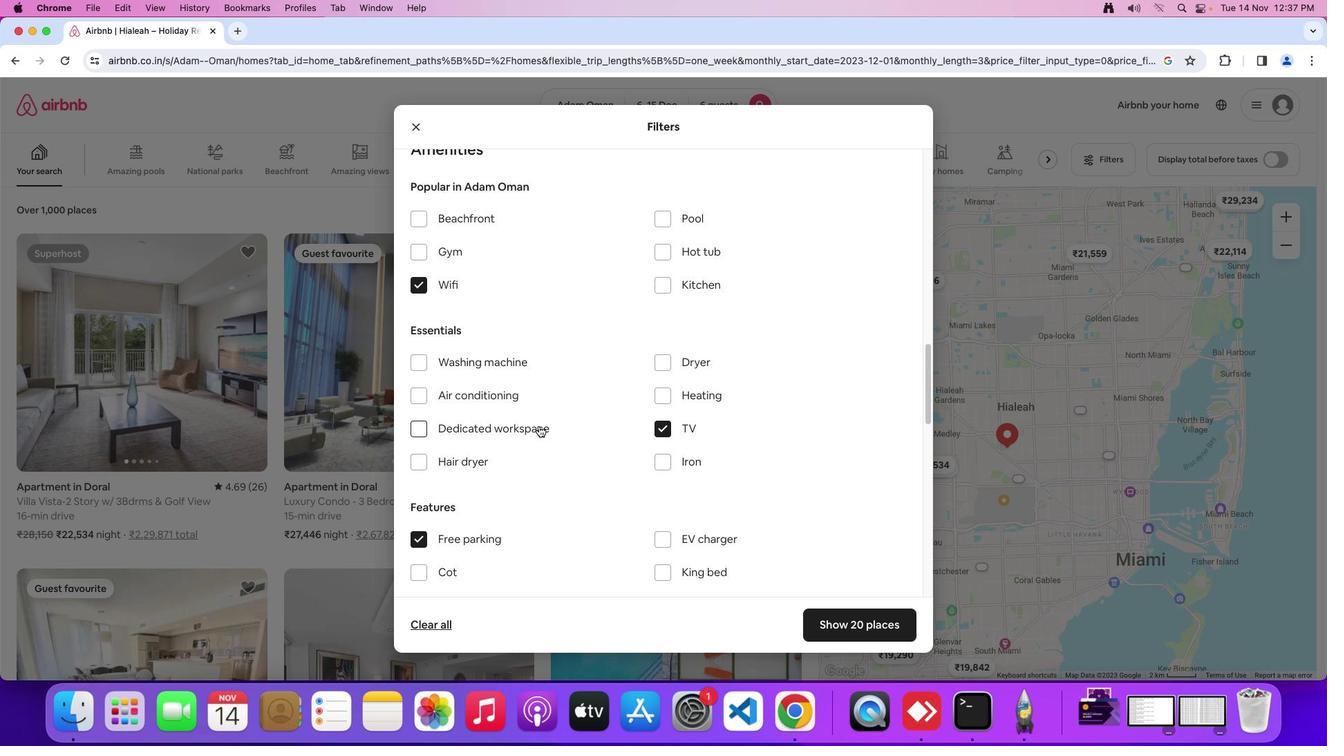 
Action: Mouse scrolled (538, 428) with delta (0, 0)
Screenshot: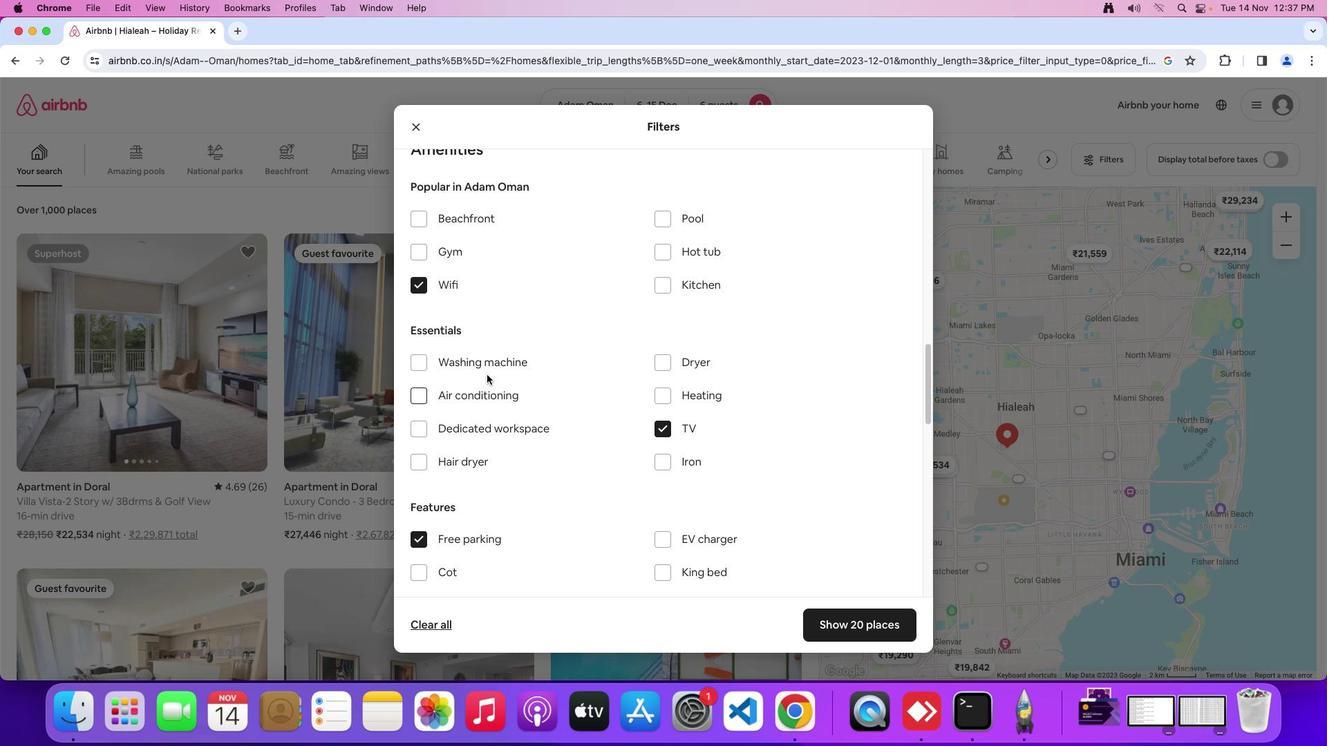 
Action: Mouse scrolled (538, 428) with delta (0, 0)
Screenshot: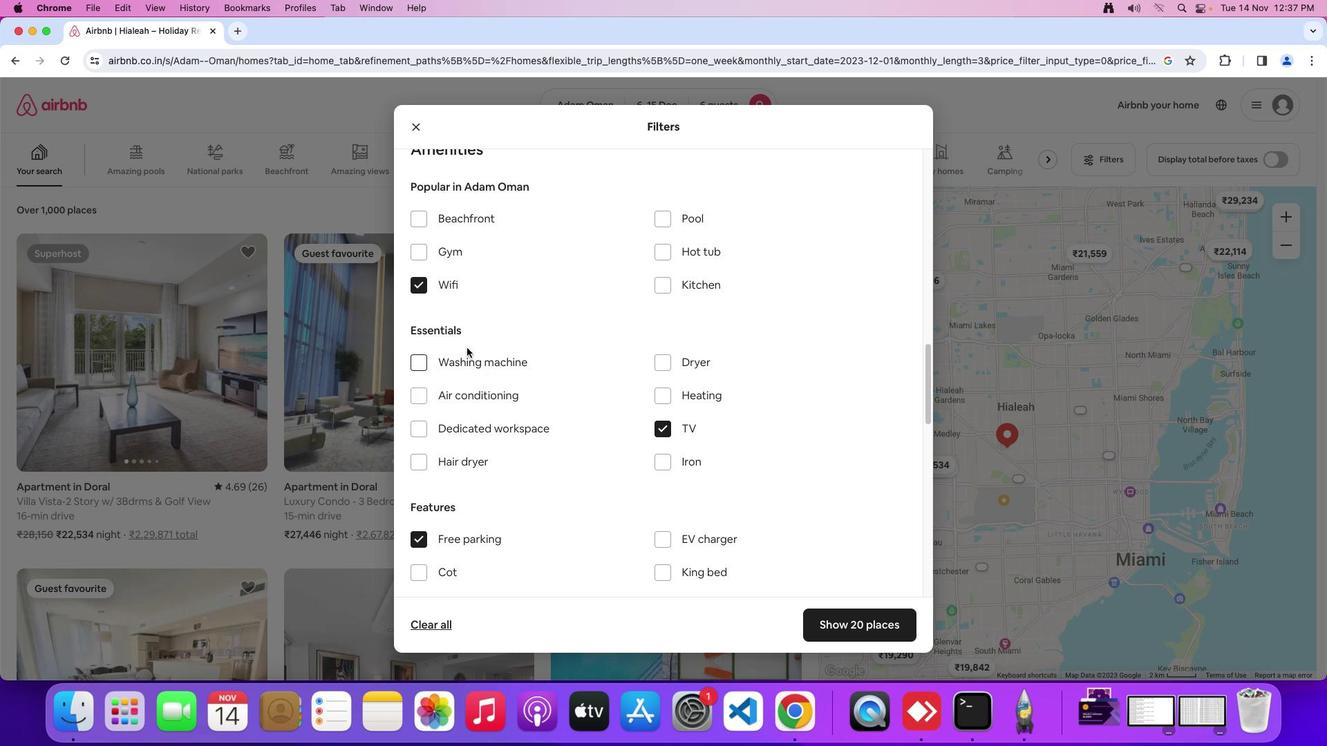 
Action: Mouse moved to (429, 252)
Screenshot: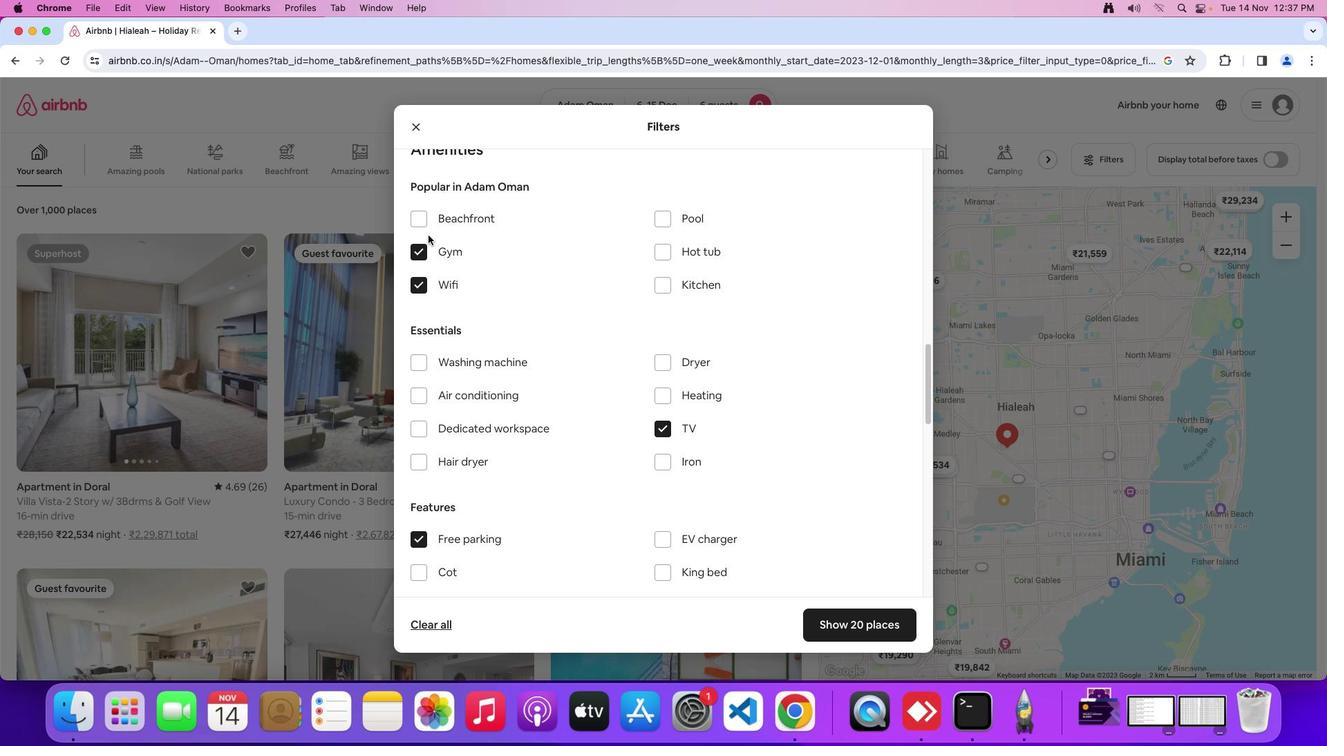 
Action: Mouse pressed left at (429, 252)
Screenshot: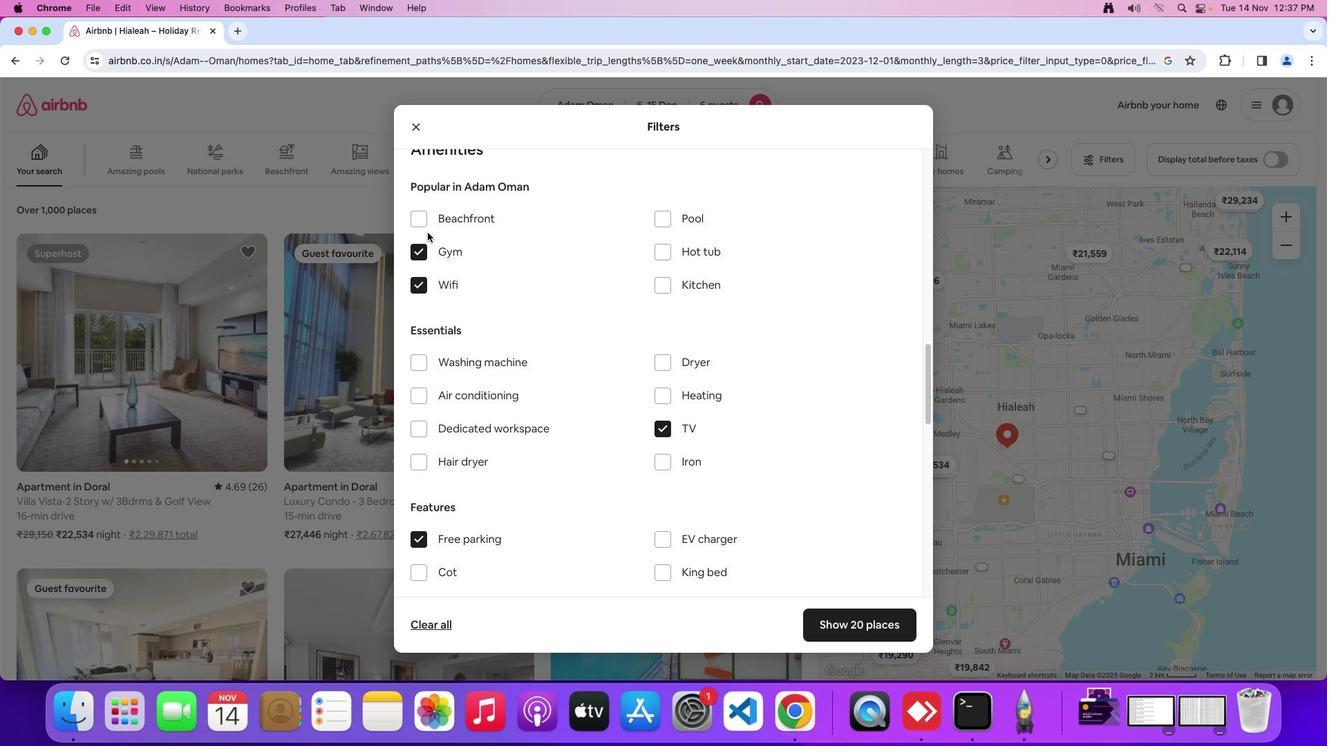 
Action: Mouse moved to (552, 412)
Screenshot: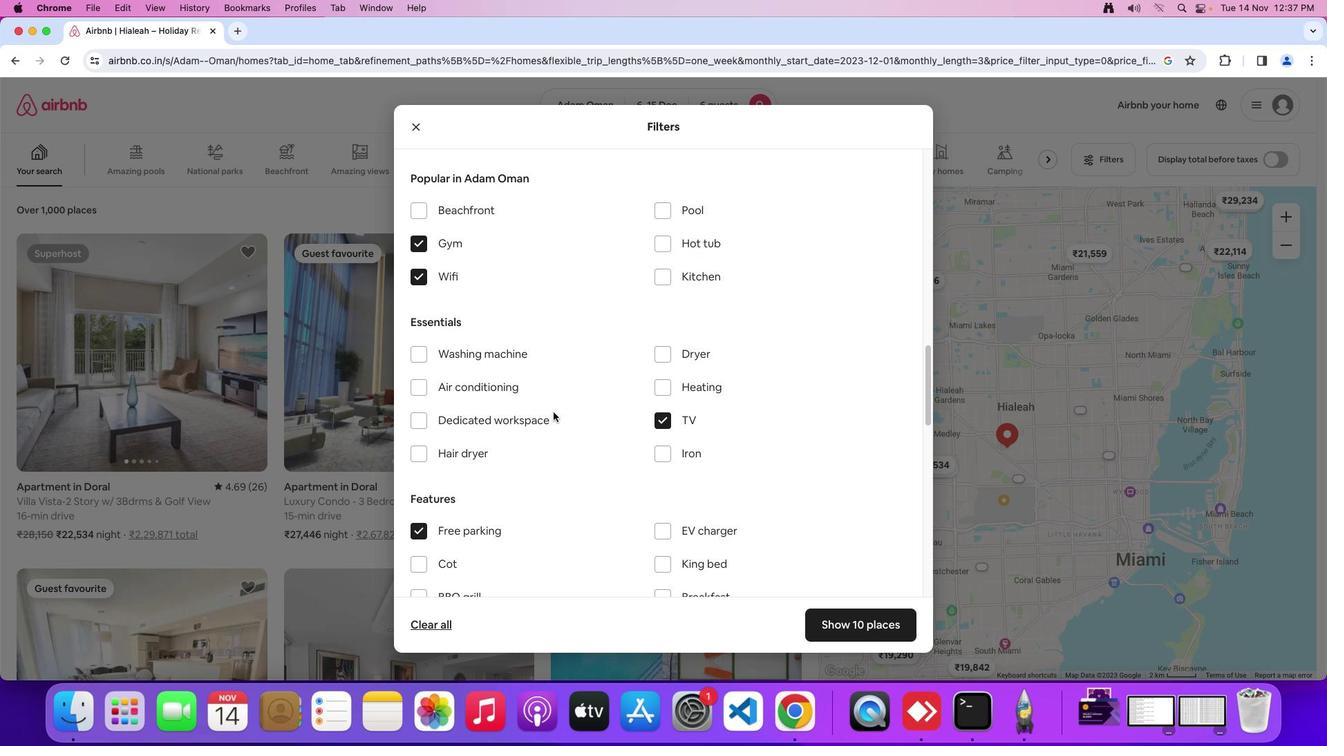 
Action: Mouse scrolled (552, 412) with delta (0, 0)
Screenshot: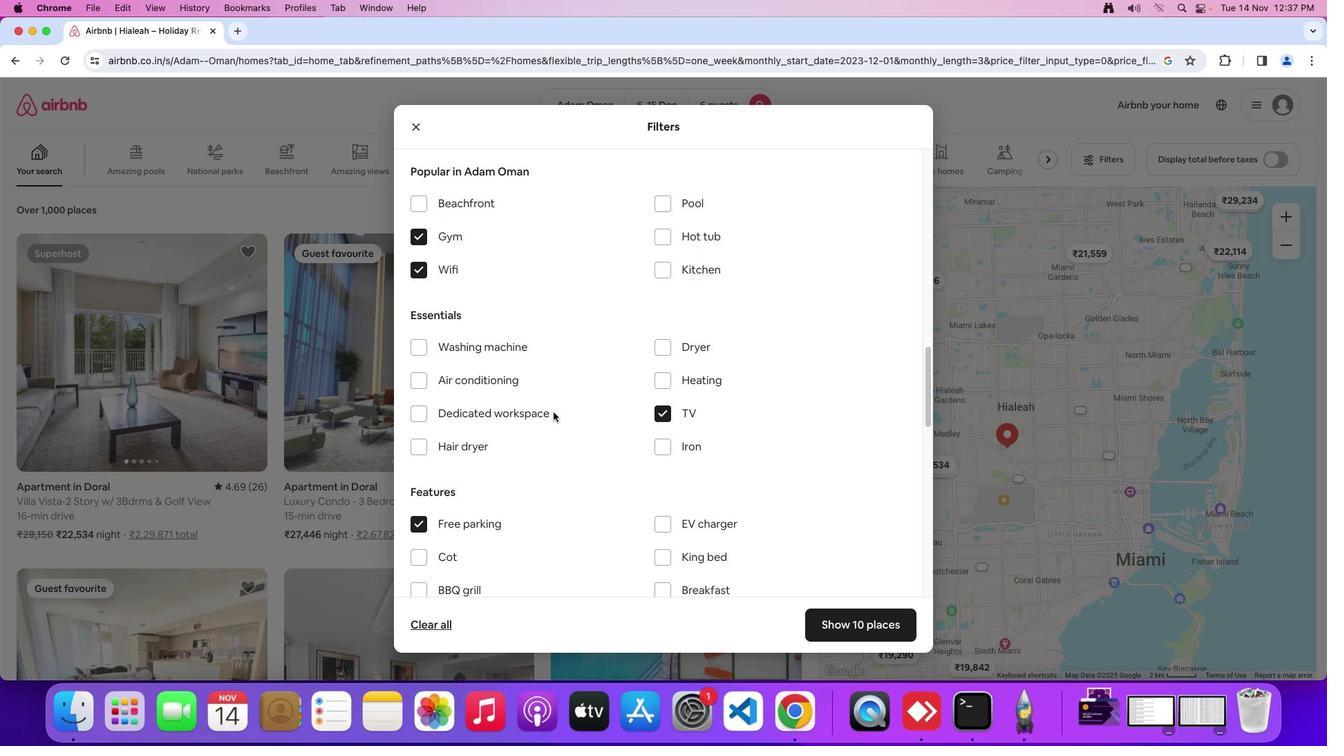 
Action: Mouse moved to (552, 412)
Screenshot: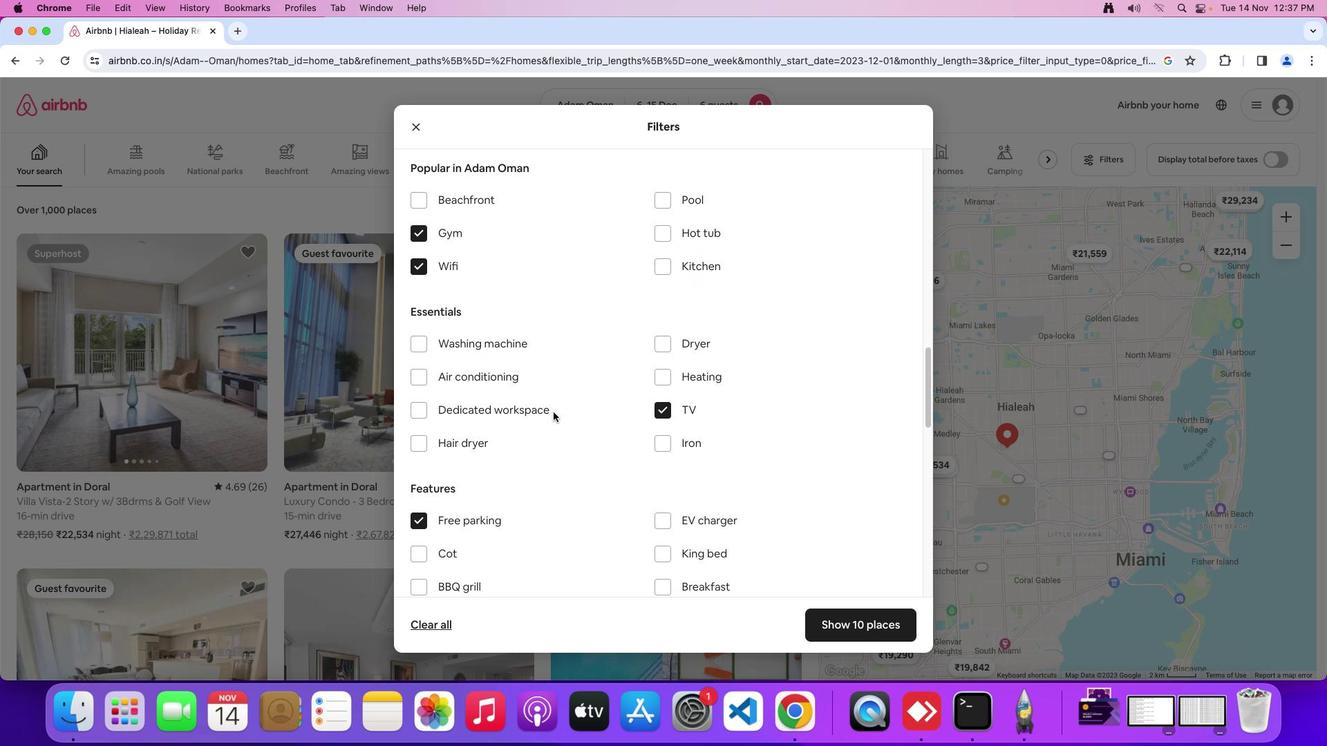 
Action: Mouse scrolled (552, 412) with delta (0, 0)
Screenshot: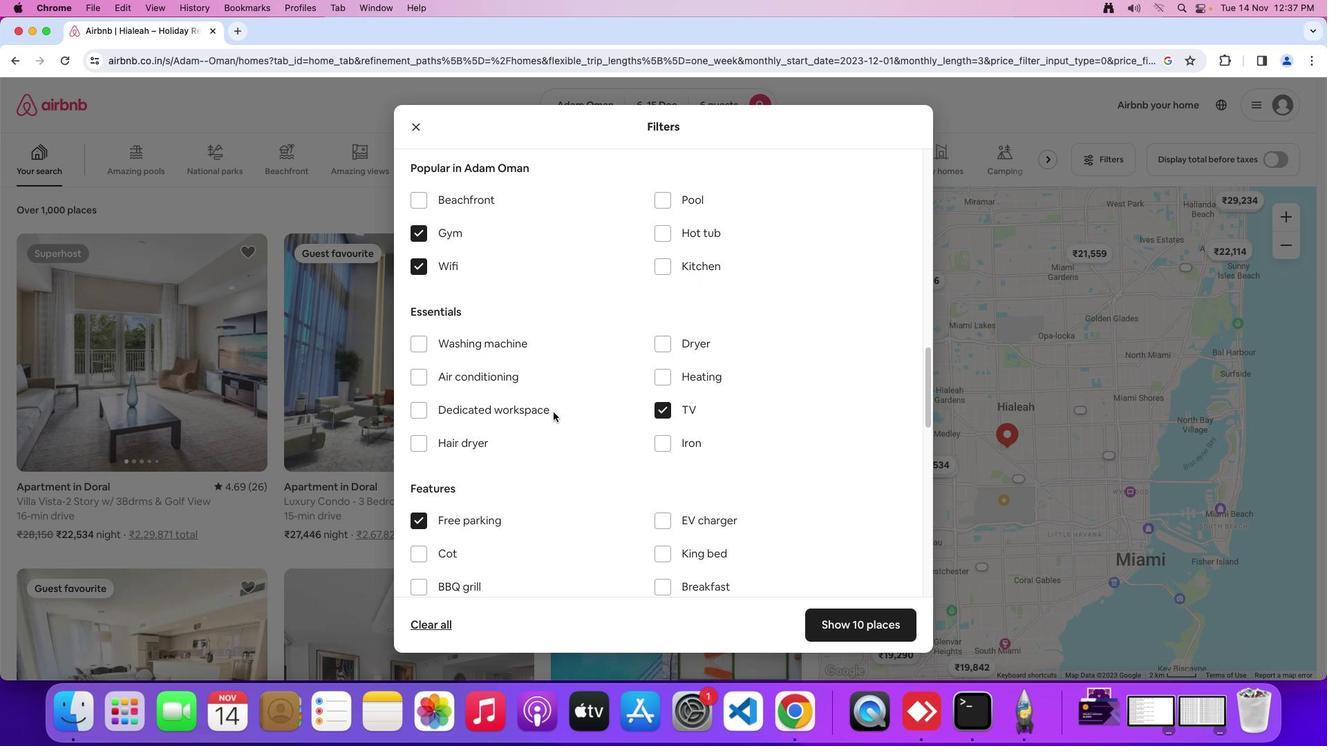 
Action: Mouse moved to (553, 411)
Screenshot: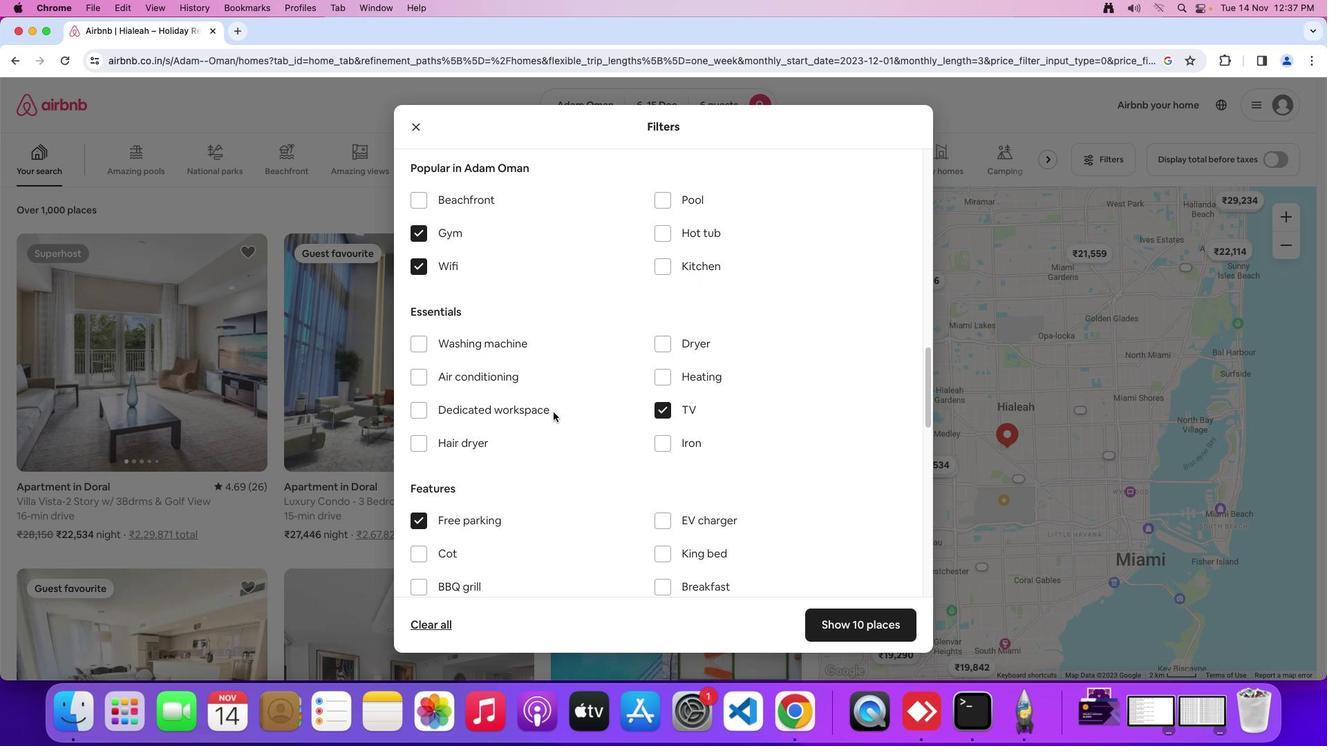 
Action: Mouse scrolled (553, 411) with delta (0, 0)
Screenshot: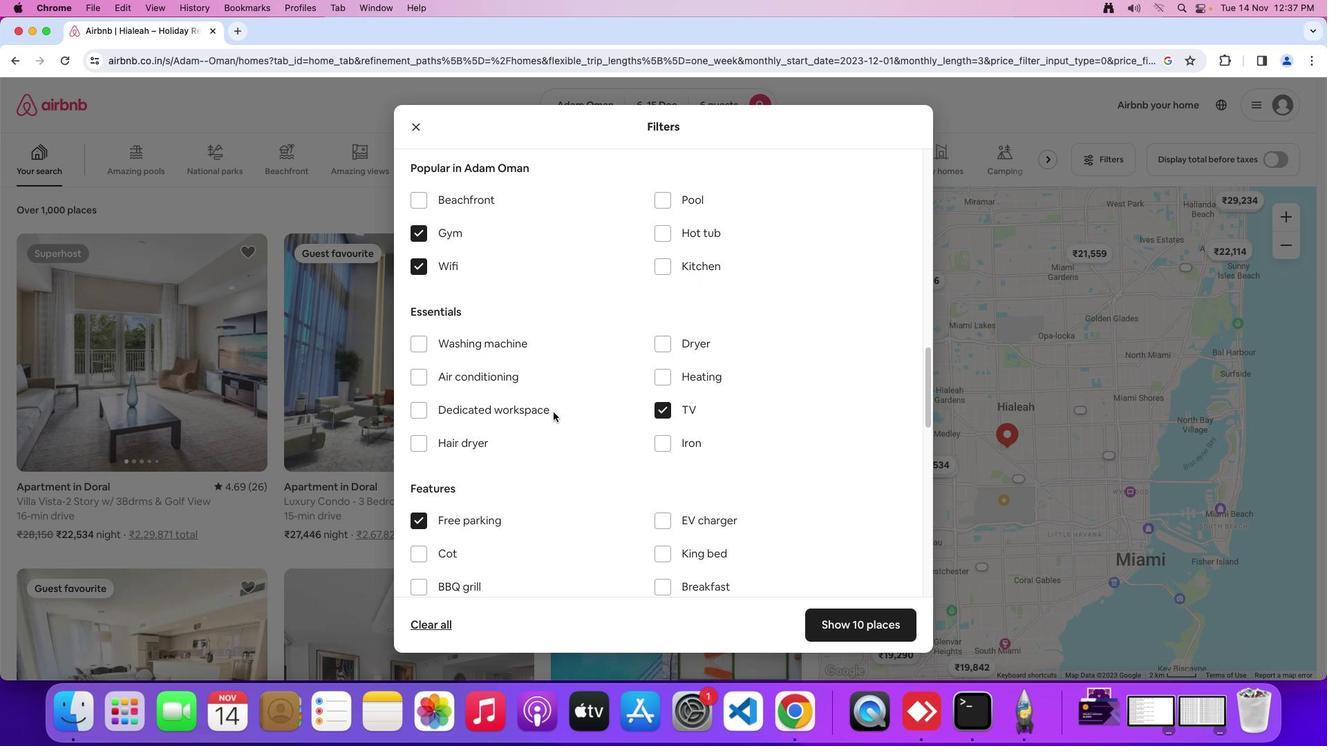 
Action: Mouse moved to (553, 411)
Screenshot: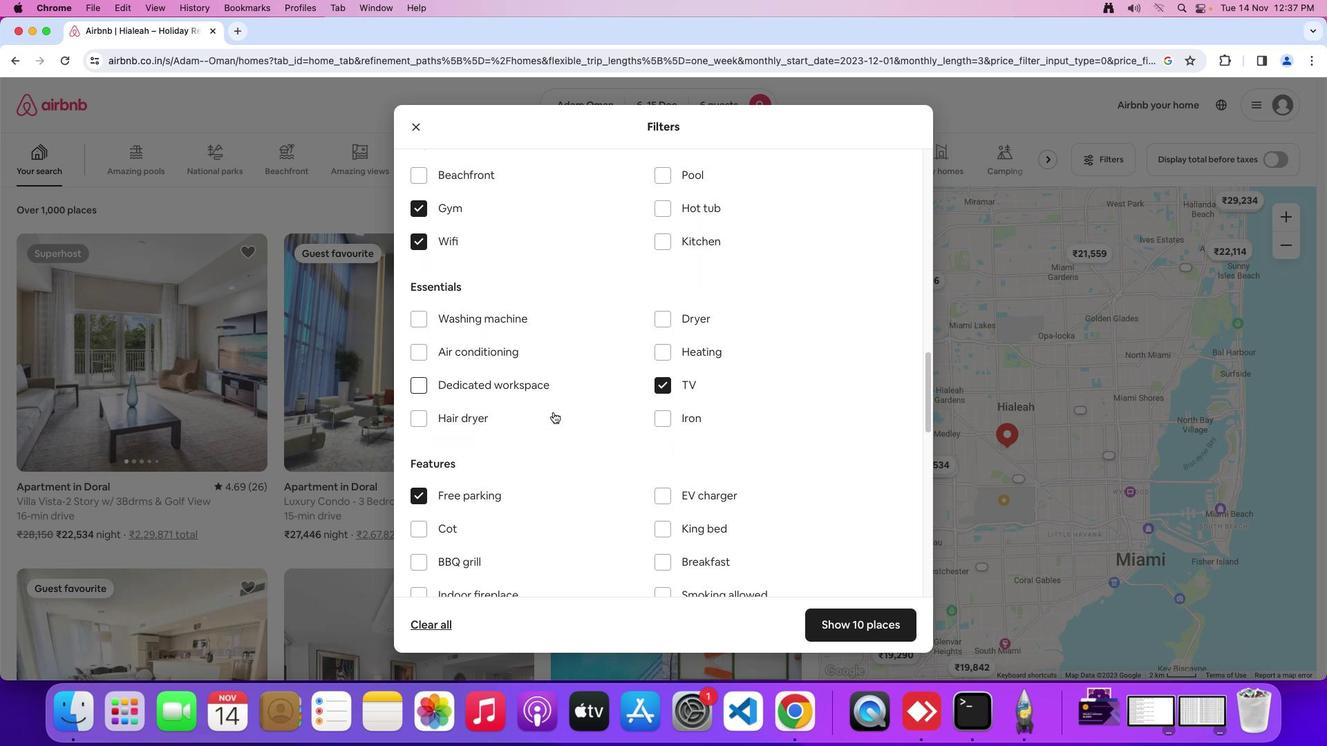 
Action: Mouse scrolled (553, 411) with delta (0, 0)
Screenshot: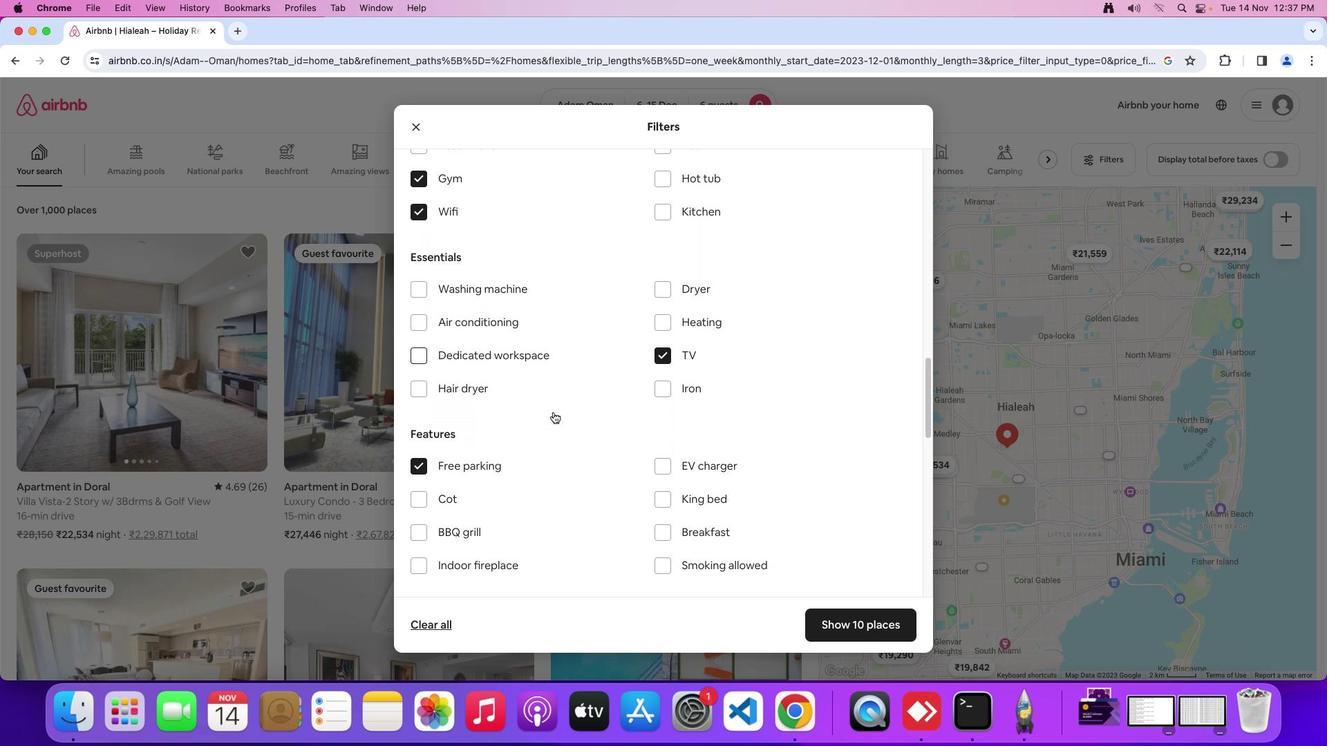 
Action: Mouse scrolled (553, 411) with delta (0, 0)
Screenshot: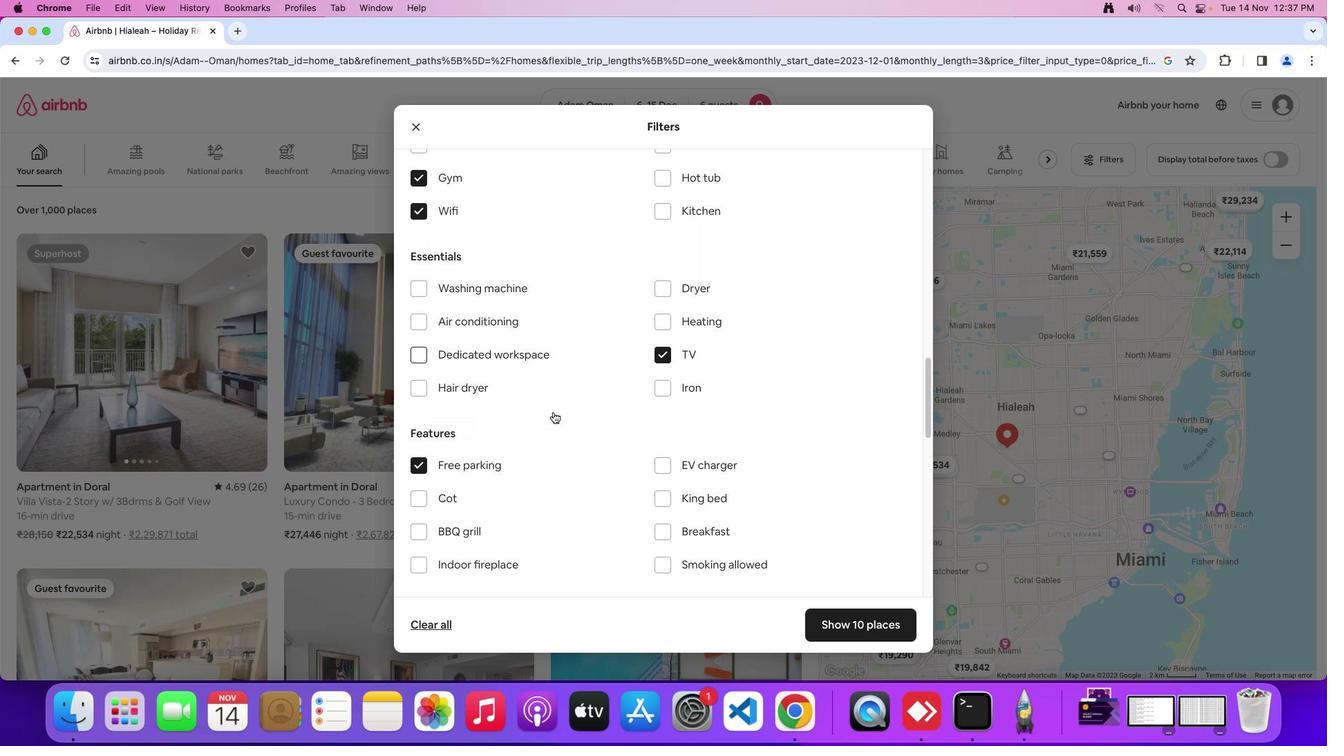 
Action: Mouse scrolled (553, 411) with delta (0, 0)
Screenshot: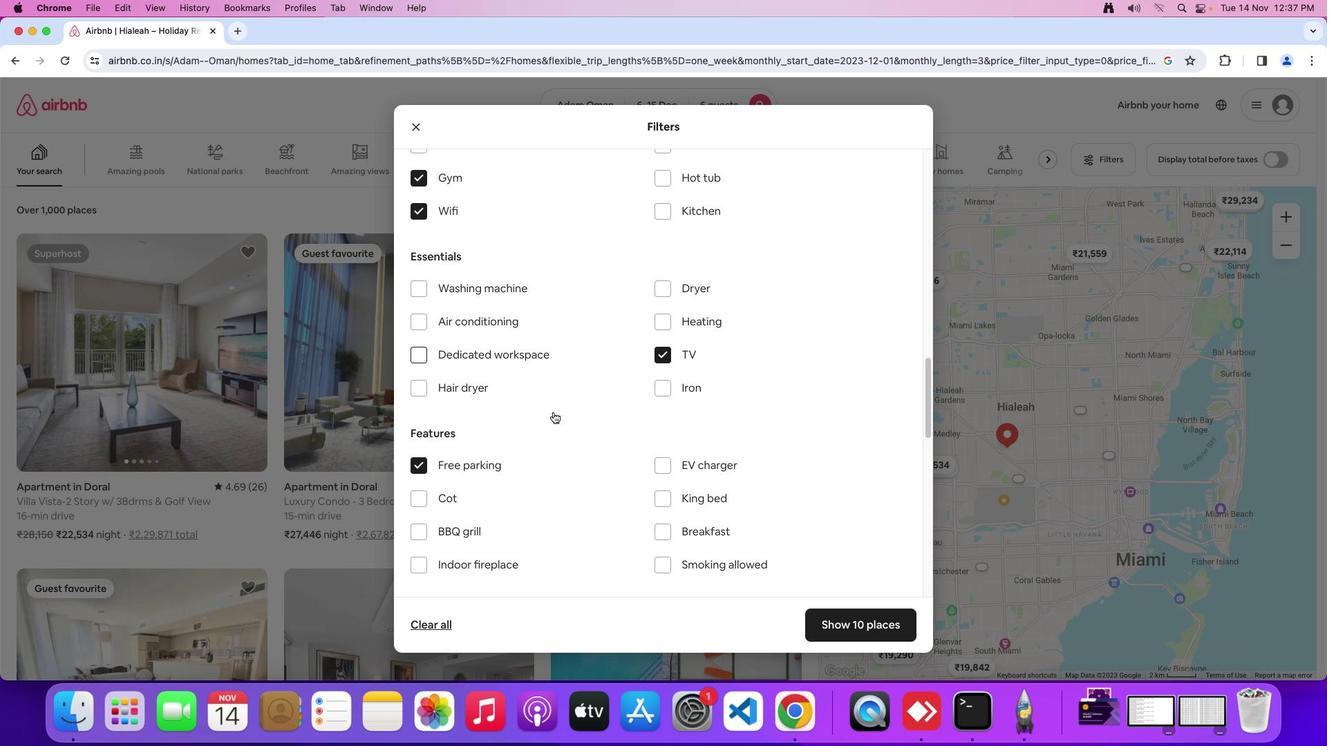 
Action: Mouse moved to (553, 411)
Screenshot: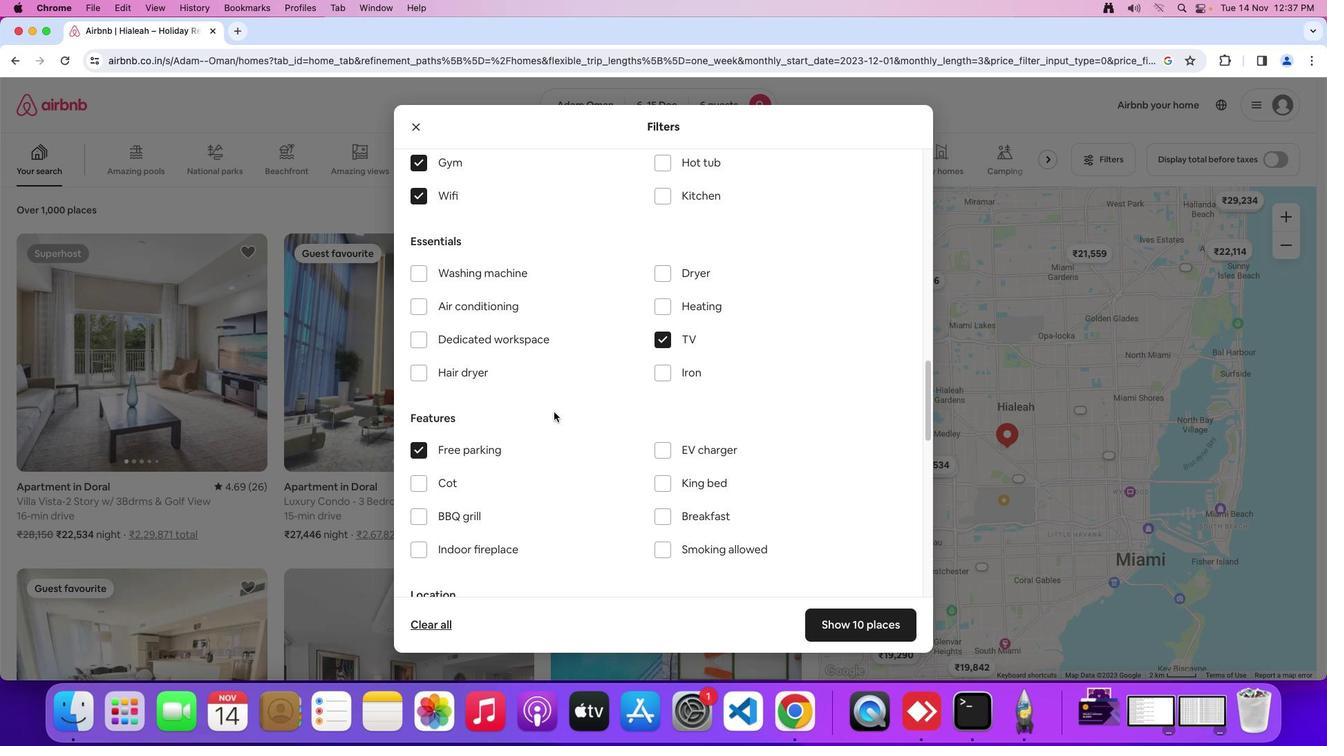 
Action: Mouse scrolled (553, 411) with delta (0, 0)
Screenshot: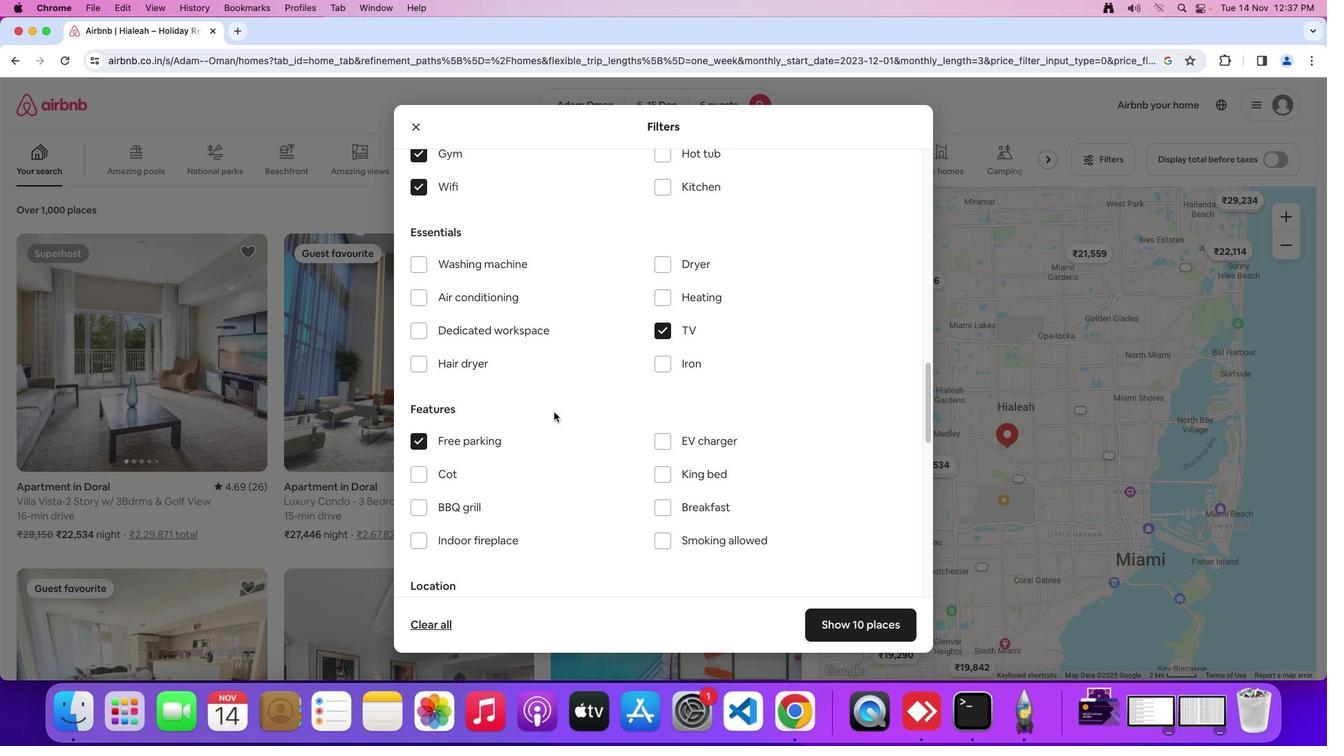 
Action: Mouse scrolled (553, 411) with delta (0, 0)
Screenshot: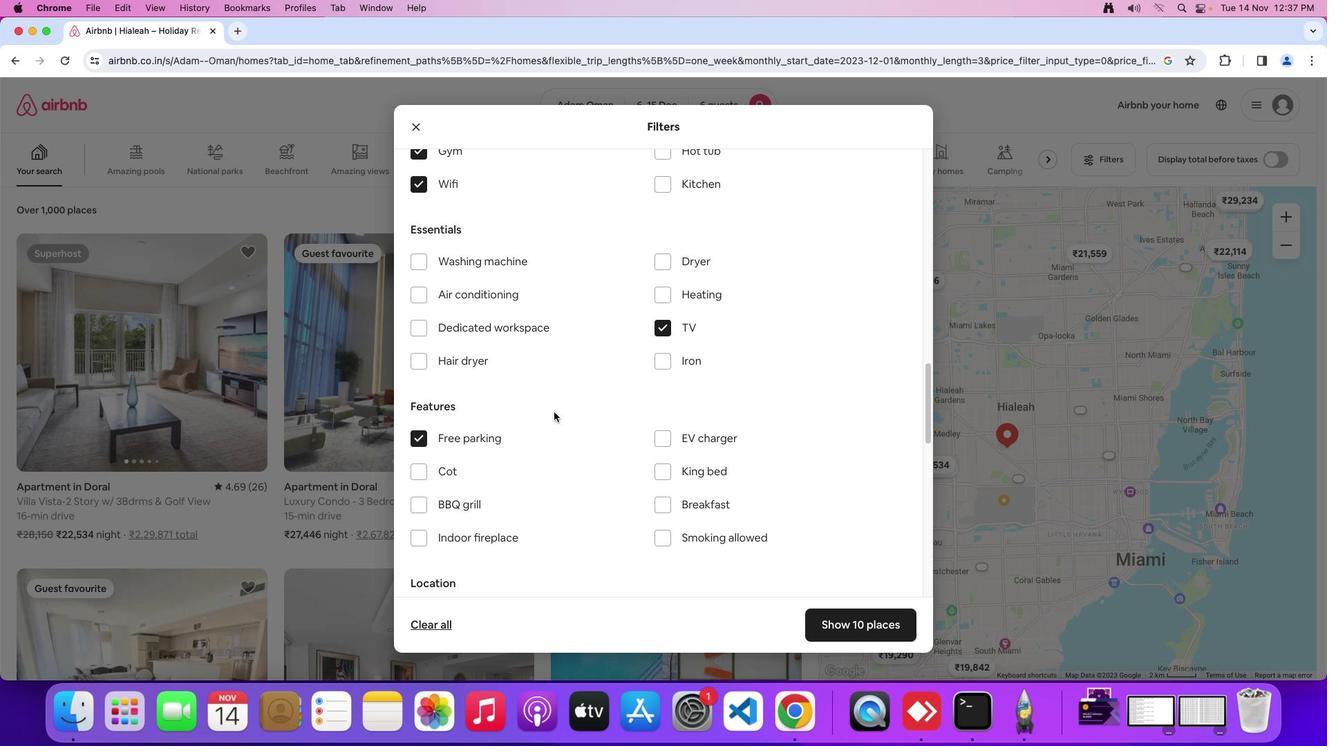 
Action: Mouse scrolled (553, 411) with delta (0, 0)
Screenshot: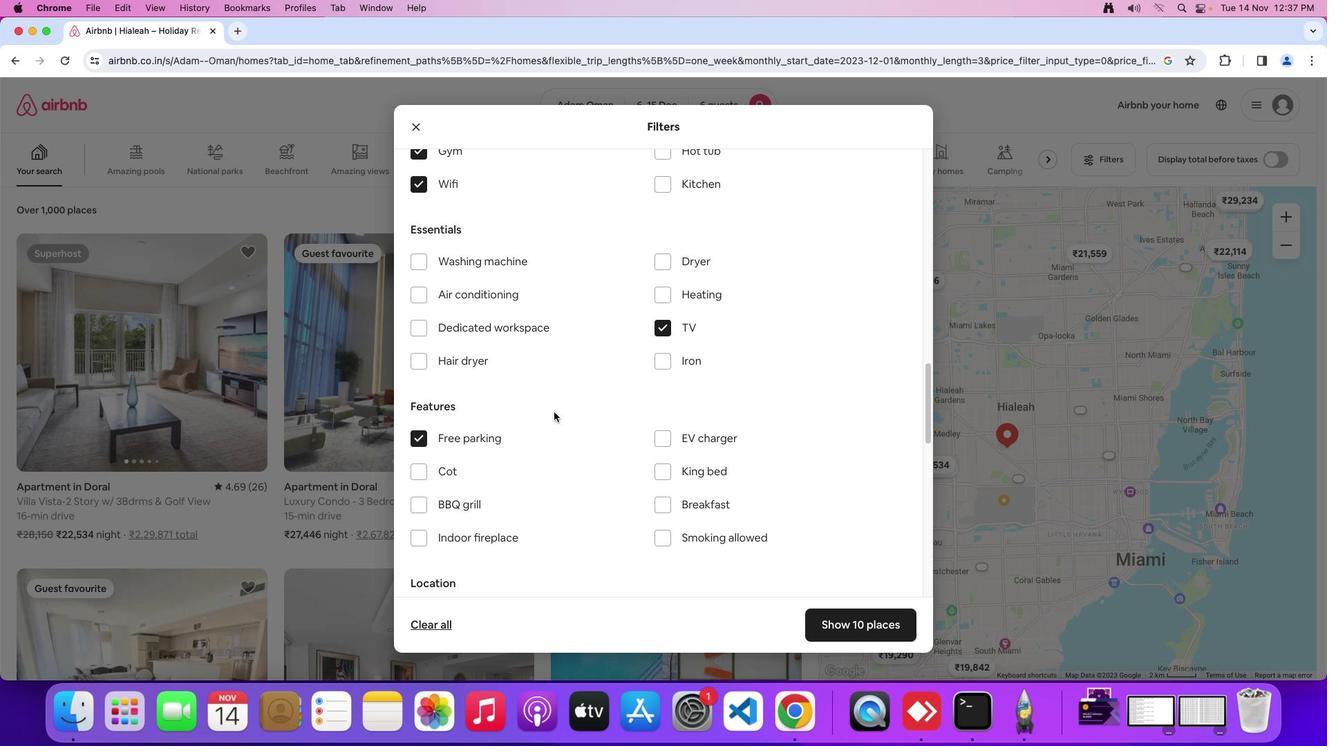 
Action: Mouse moved to (554, 412)
Screenshot: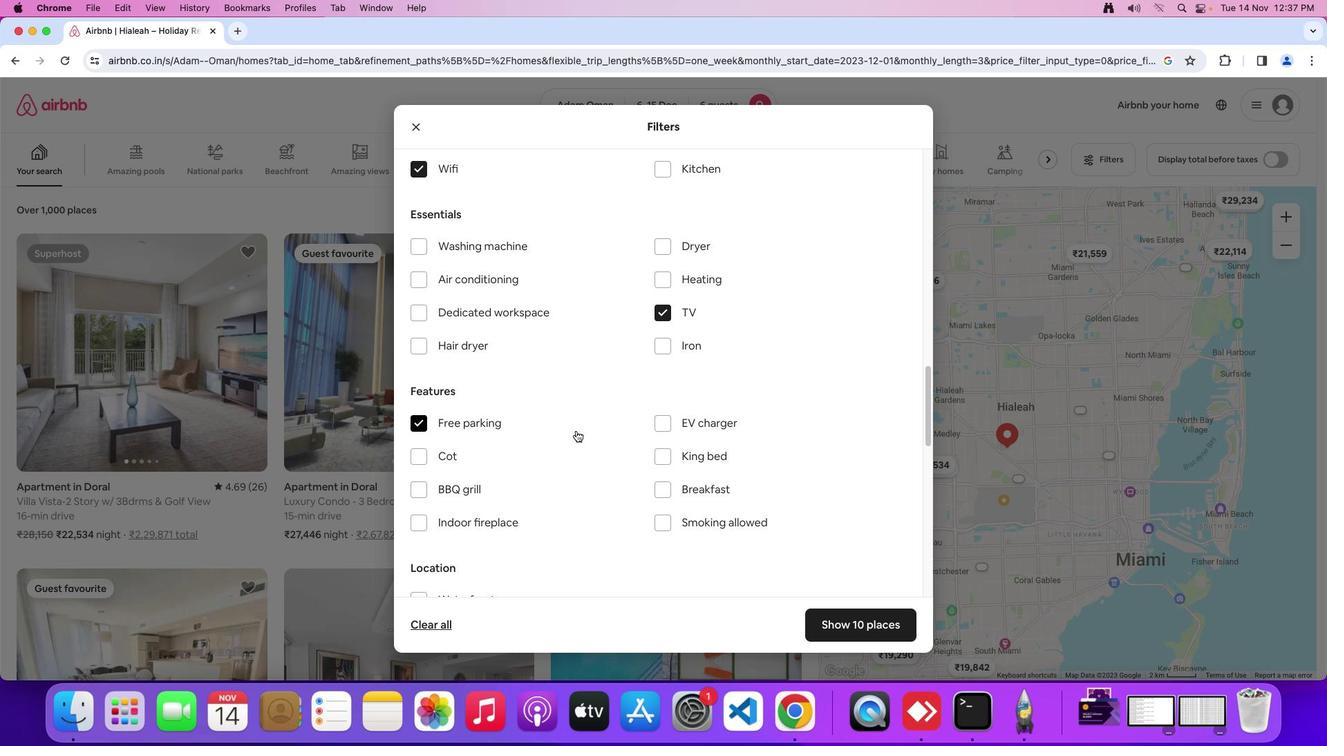 
Action: Mouse scrolled (554, 412) with delta (0, 0)
Screenshot: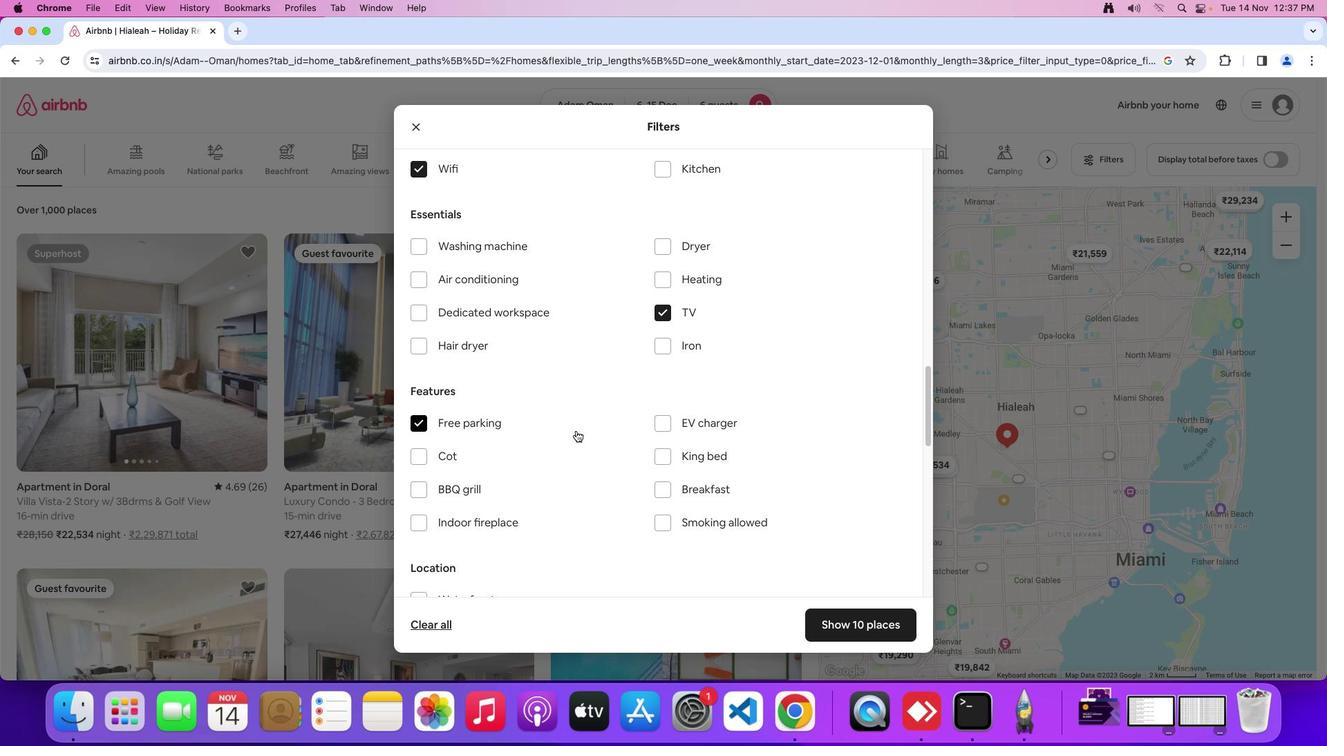 
Action: Mouse moved to (554, 412)
Screenshot: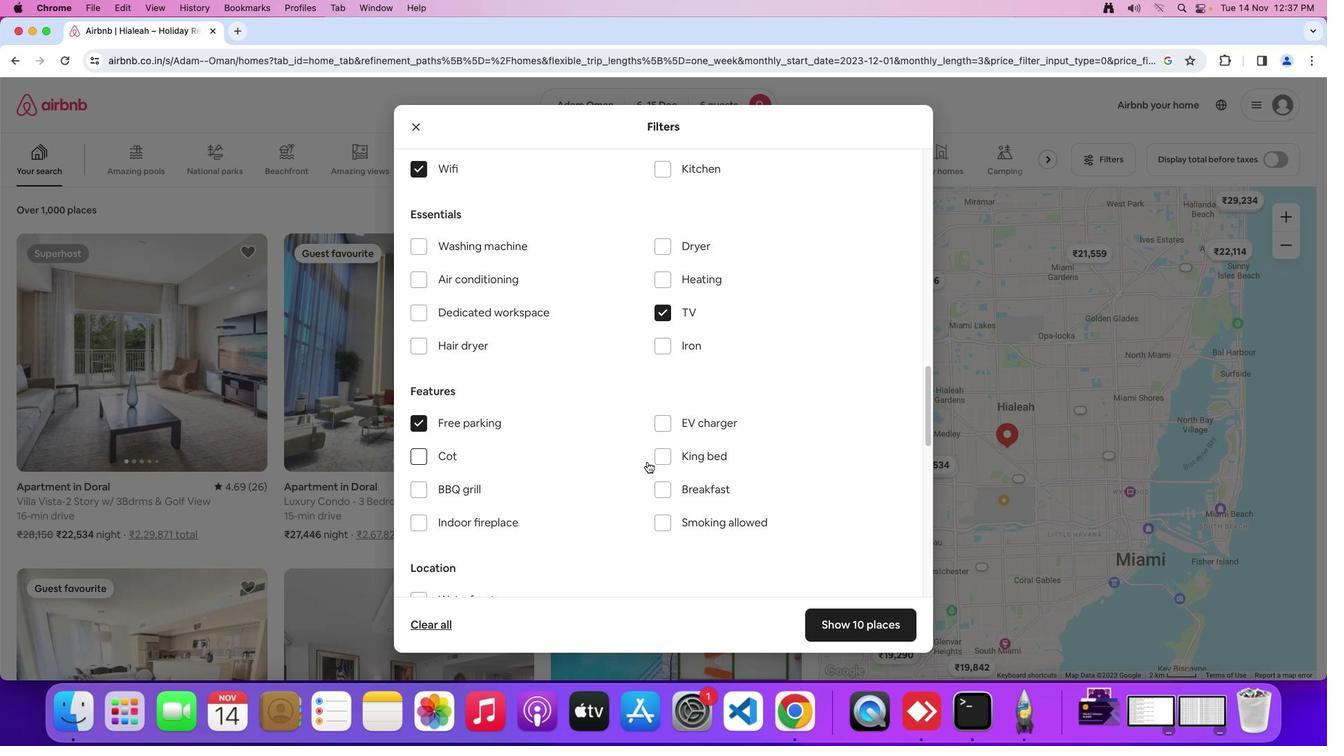 
Action: Mouse scrolled (554, 412) with delta (0, 0)
Screenshot: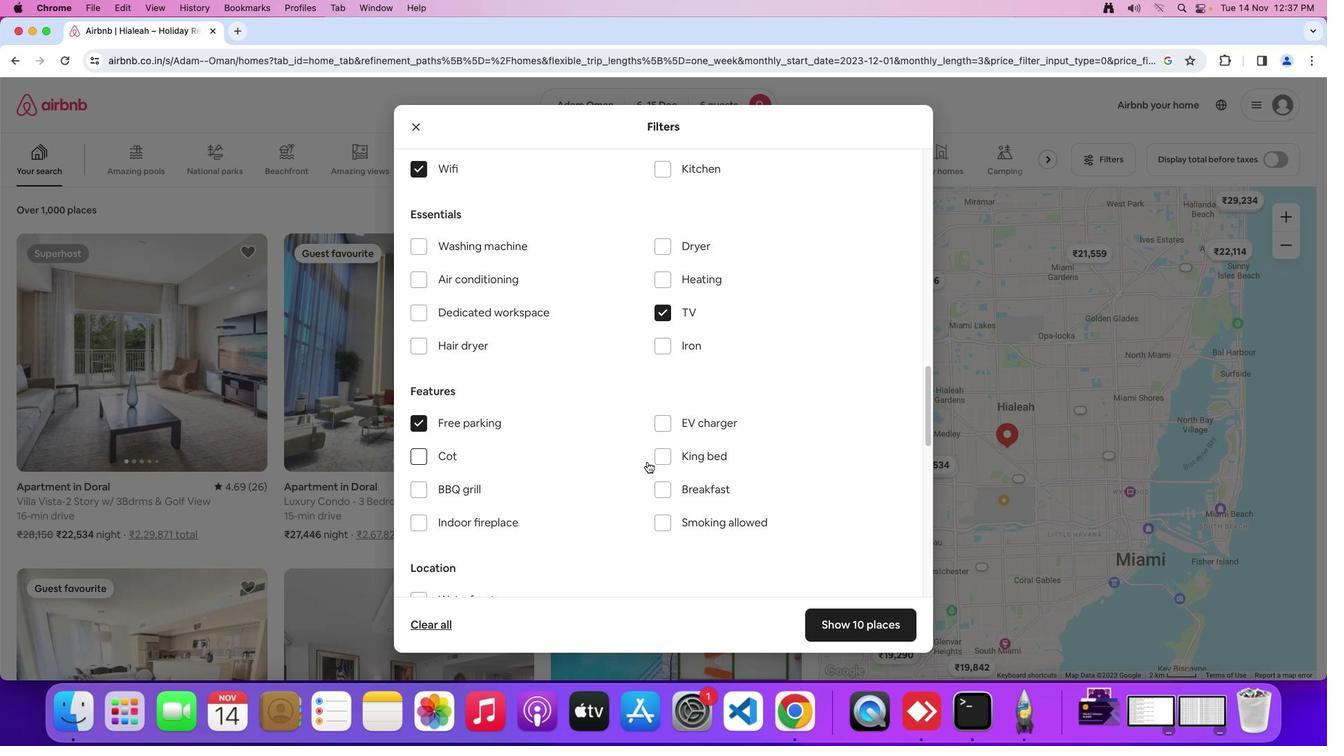 
Action: Mouse moved to (666, 493)
Screenshot: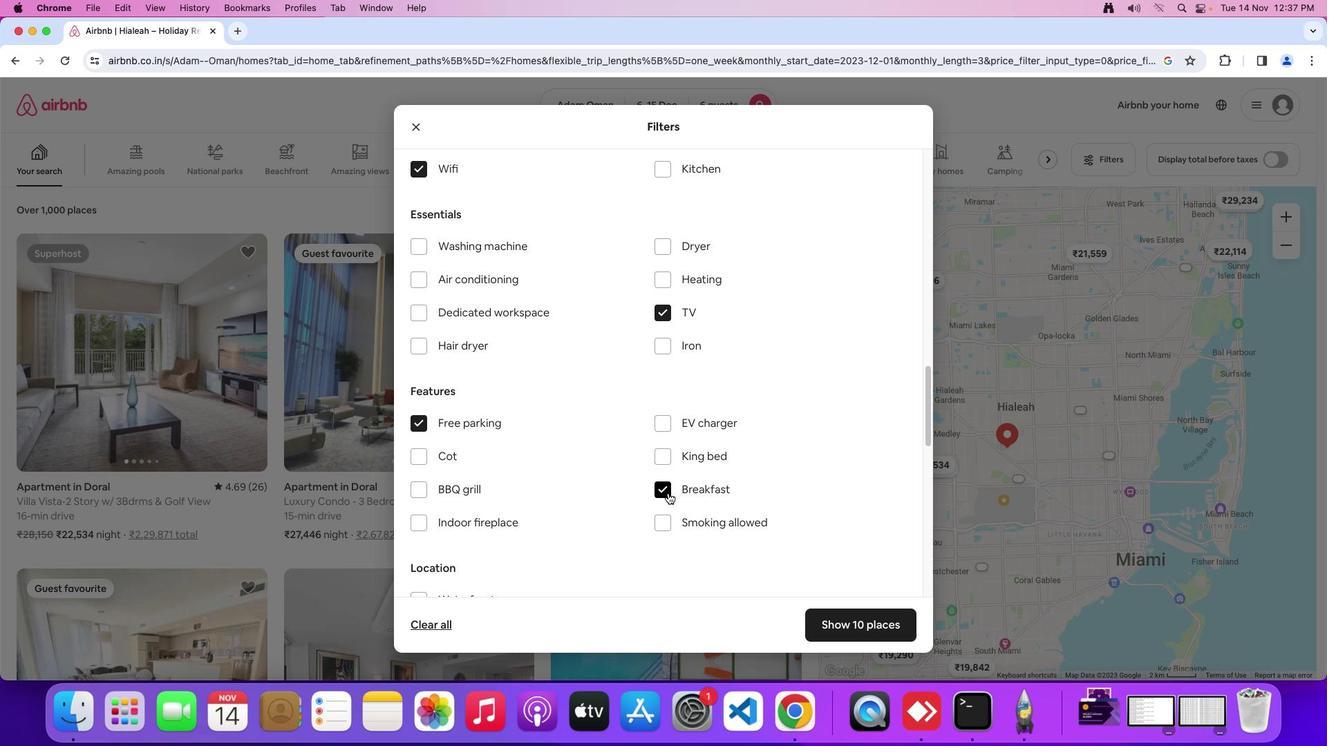 
Action: Mouse pressed left at (666, 493)
Screenshot: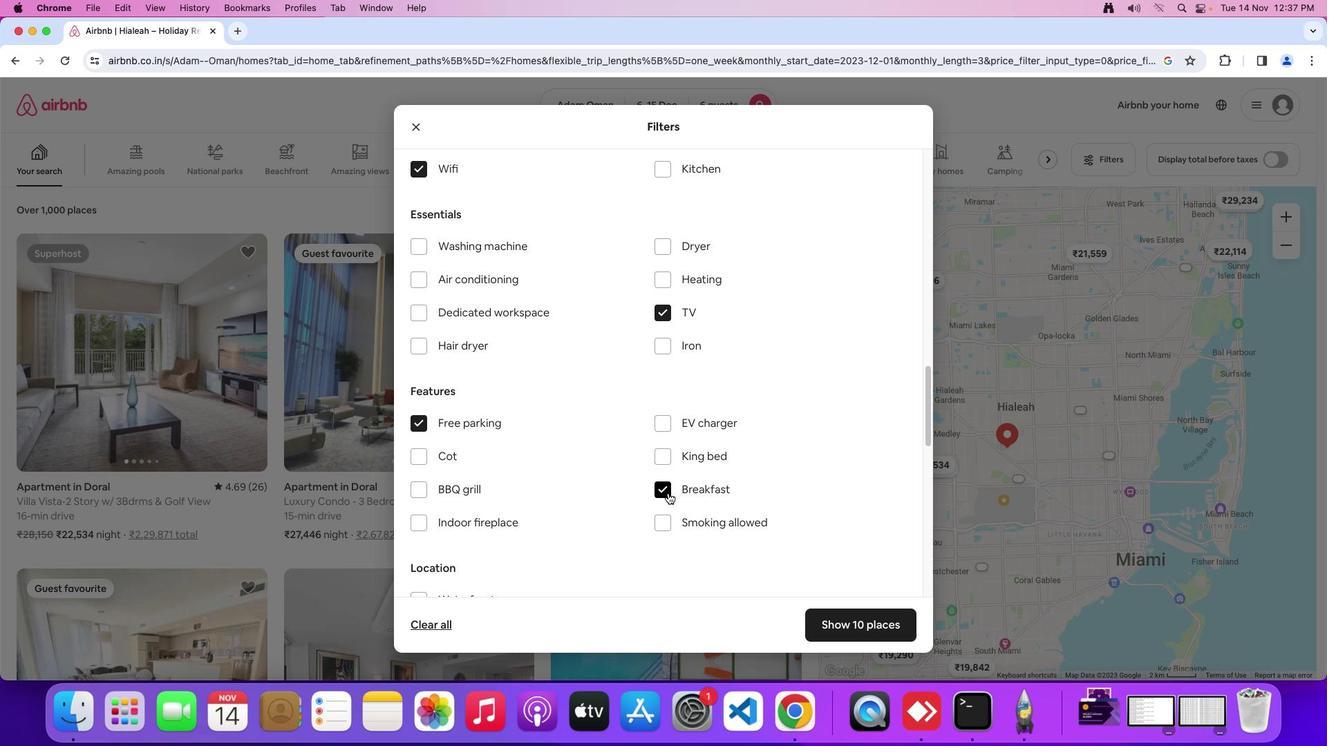 
Action: Mouse moved to (531, 441)
Screenshot: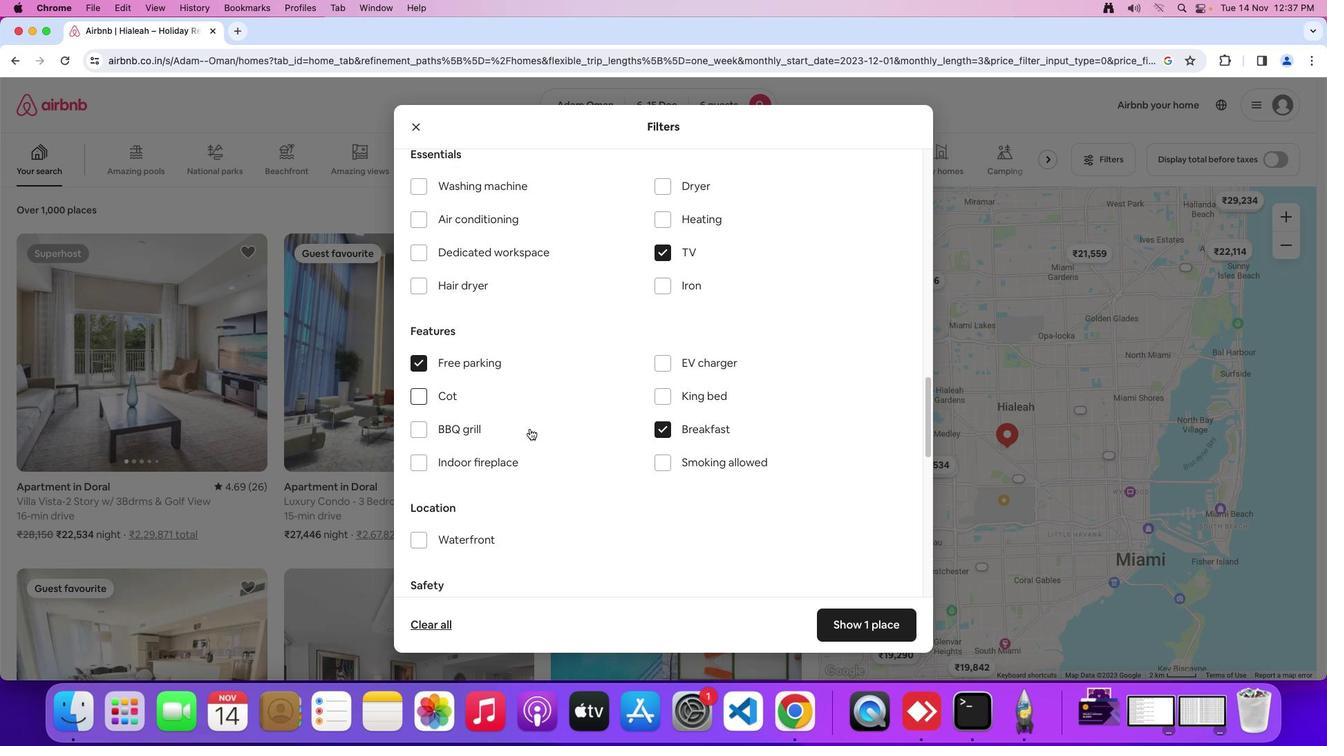 
Action: Mouse scrolled (531, 441) with delta (0, 0)
Screenshot: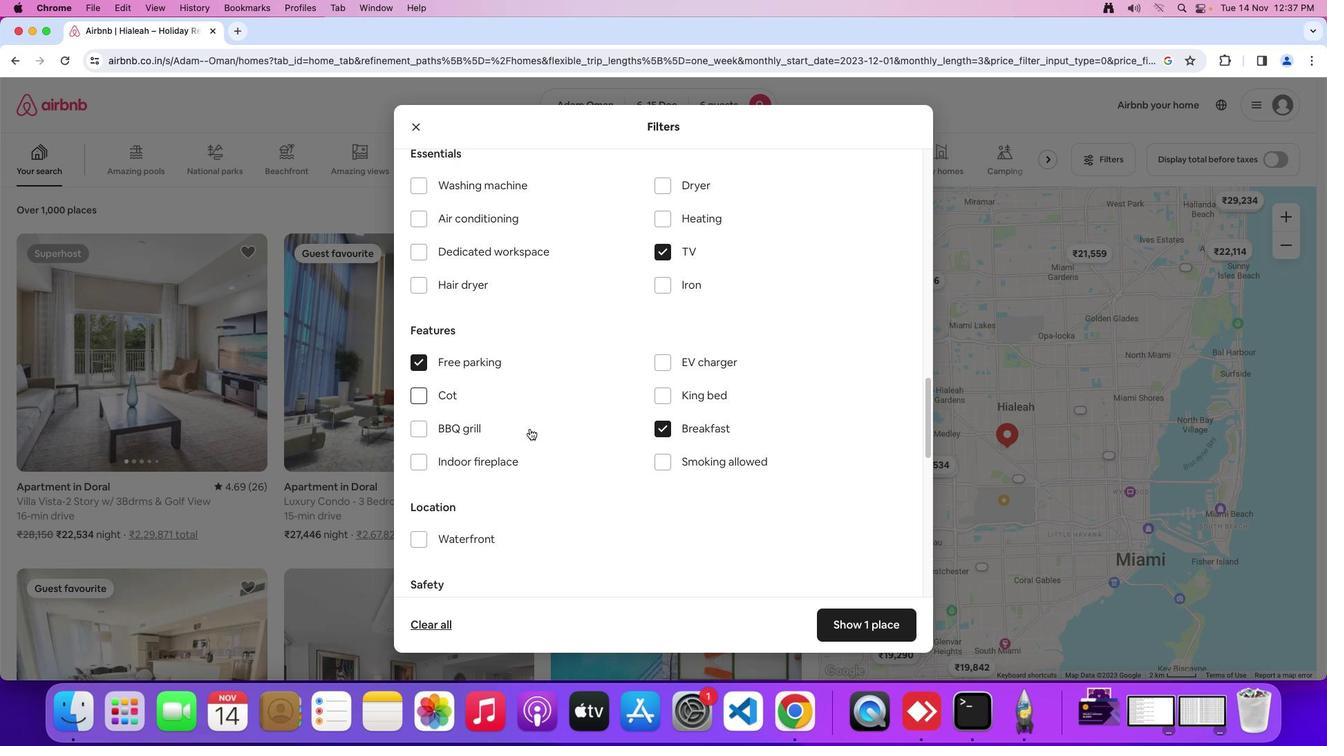 
Action: Mouse moved to (530, 437)
Screenshot: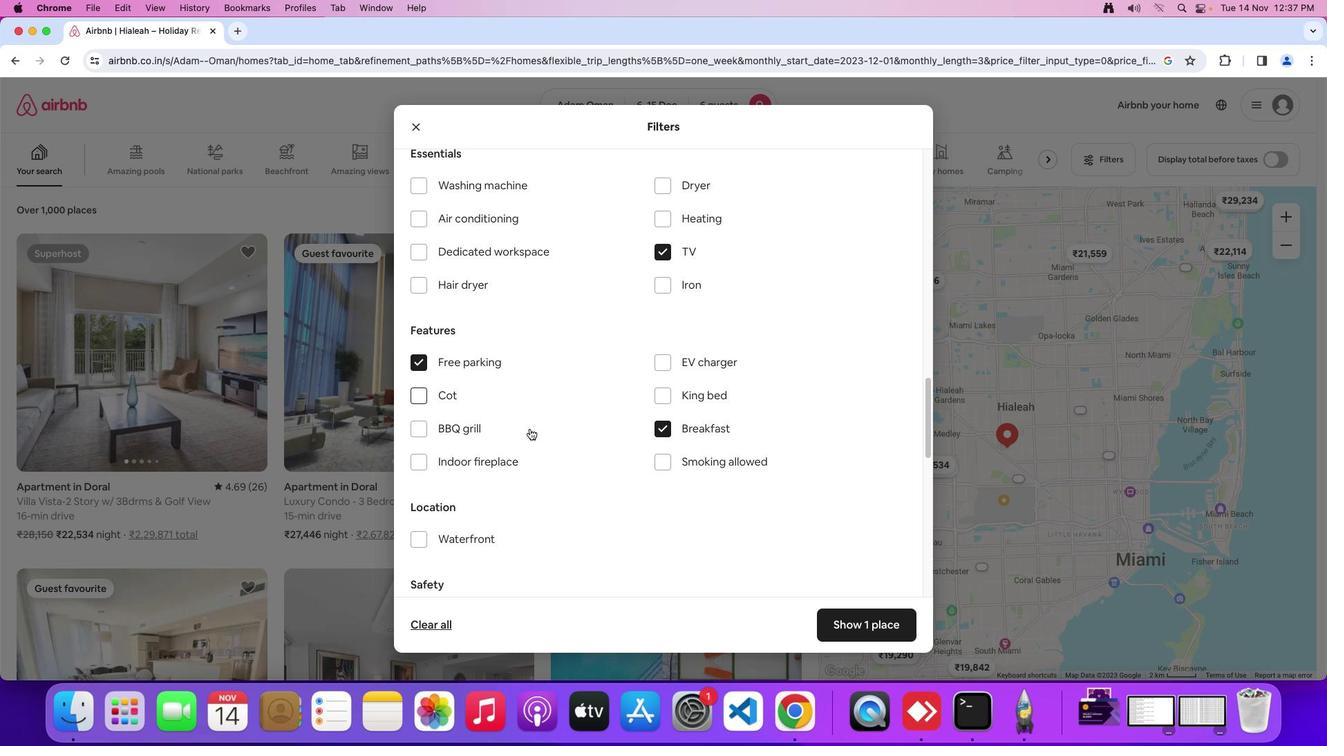 
Action: Mouse scrolled (530, 437) with delta (0, 0)
Screenshot: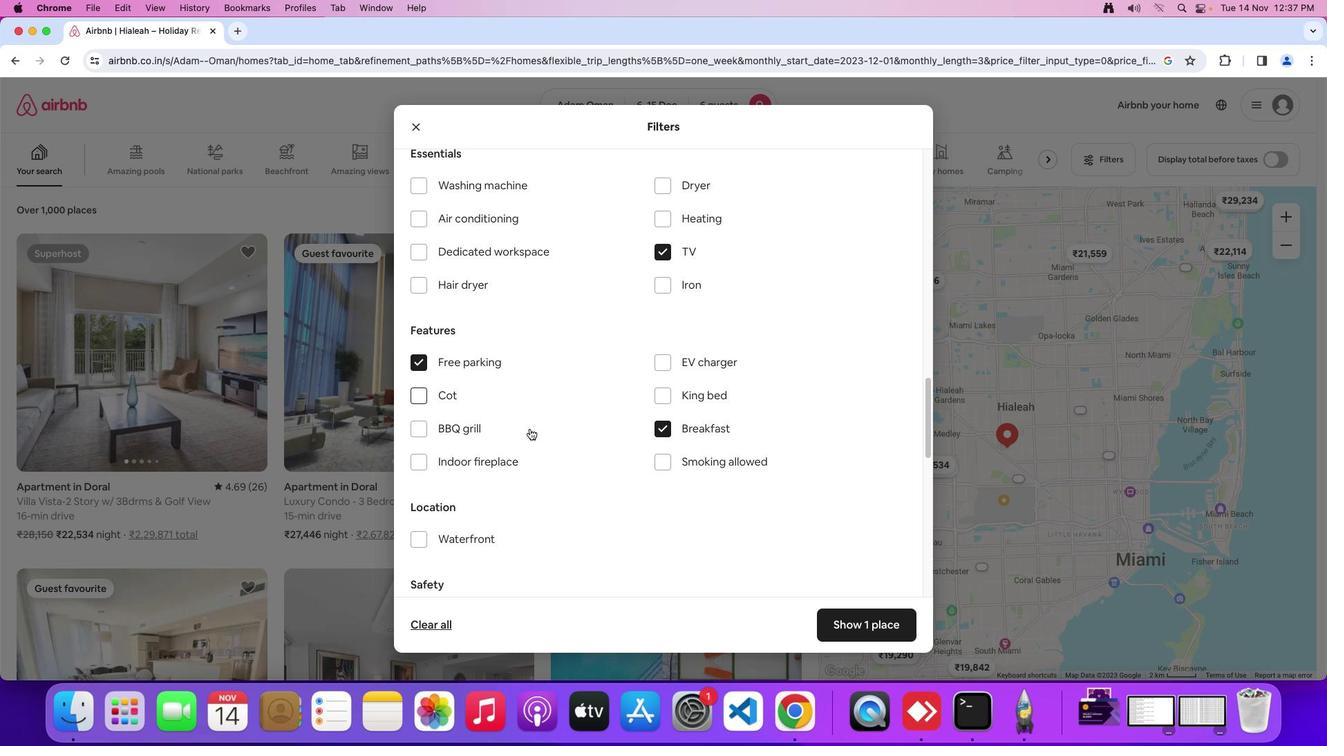 
Action: Mouse moved to (529, 428)
Screenshot: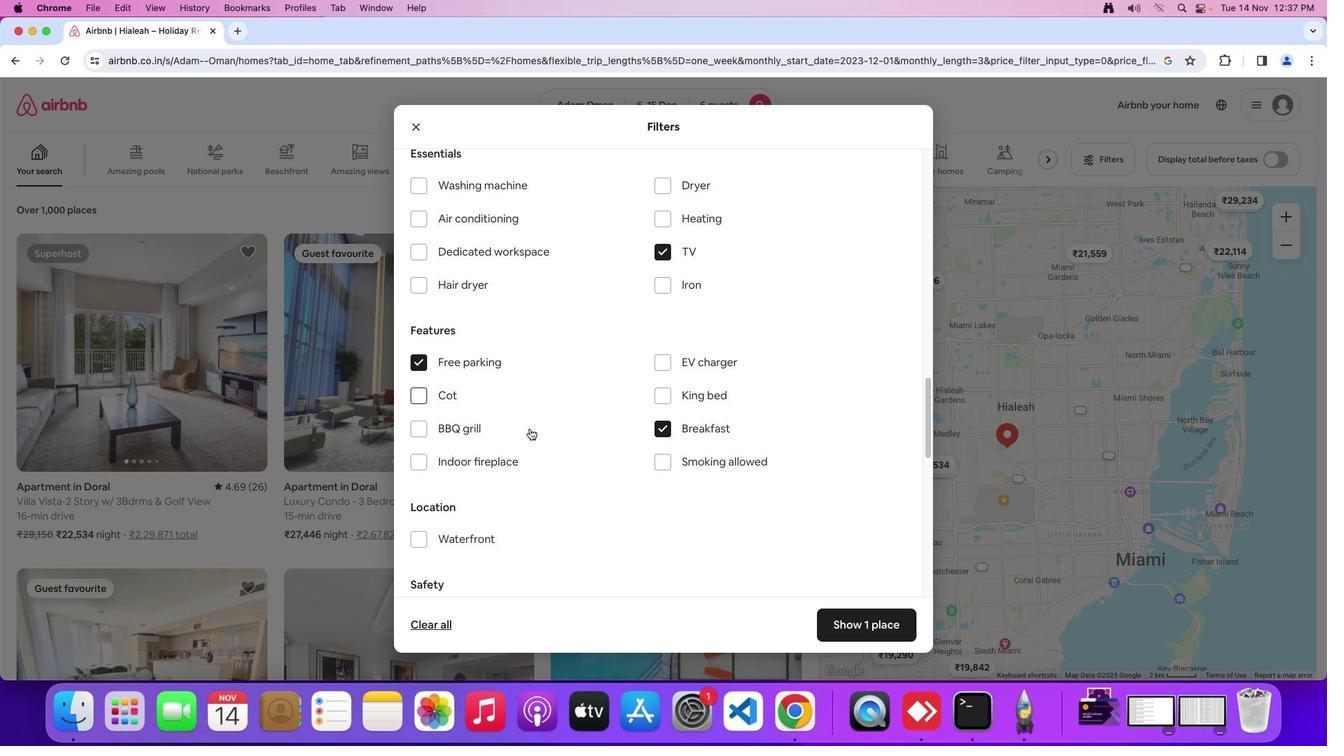 
Action: Mouse scrolled (529, 428) with delta (0, 0)
Screenshot: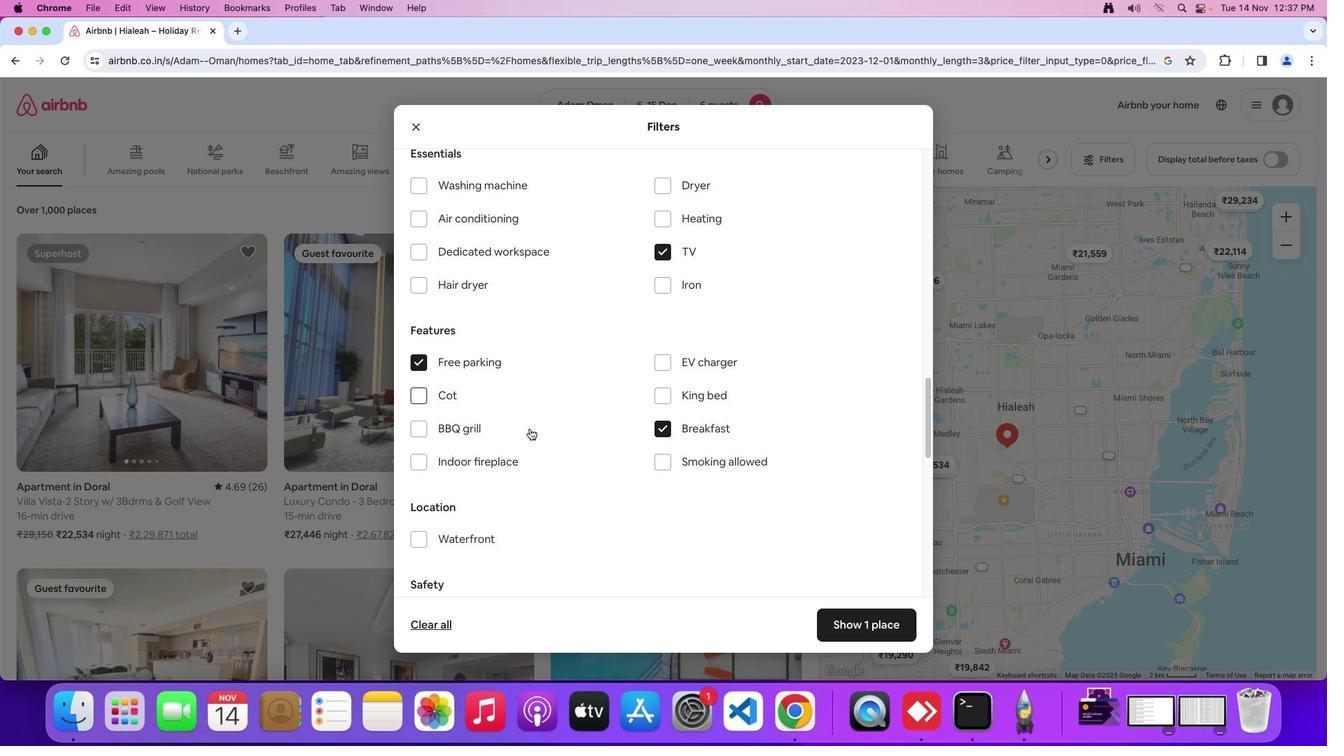 
Action: Mouse moved to (529, 428)
Screenshot: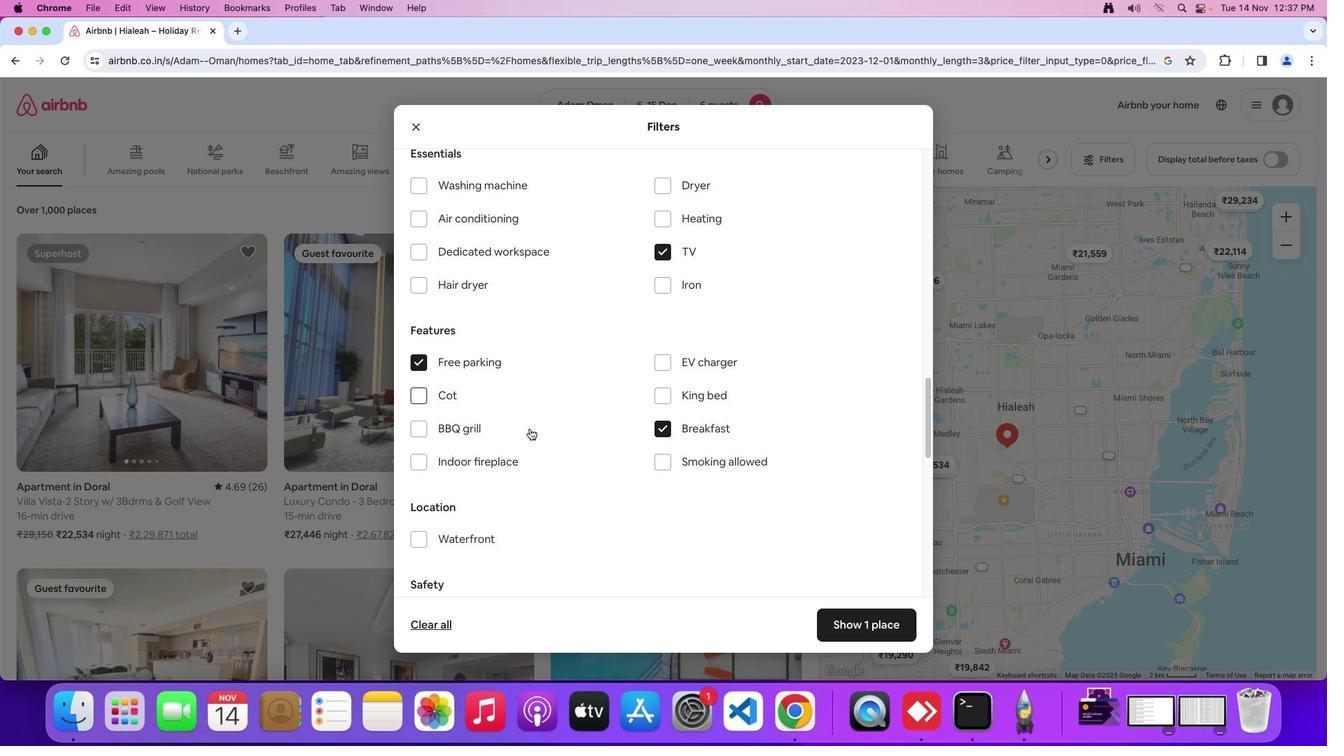 
Action: Mouse scrolled (529, 428) with delta (0, 0)
Screenshot: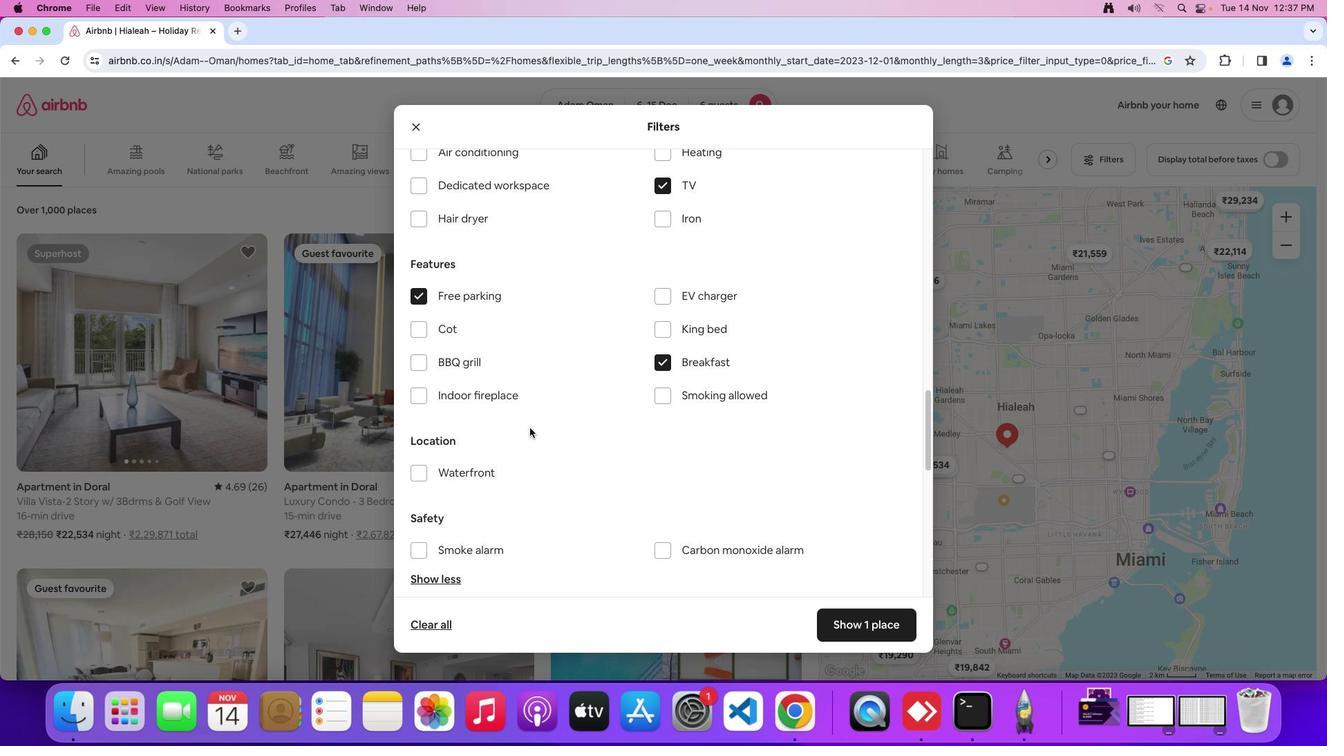 
Action: Mouse scrolled (529, 428) with delta (0, 0)
Screenshot: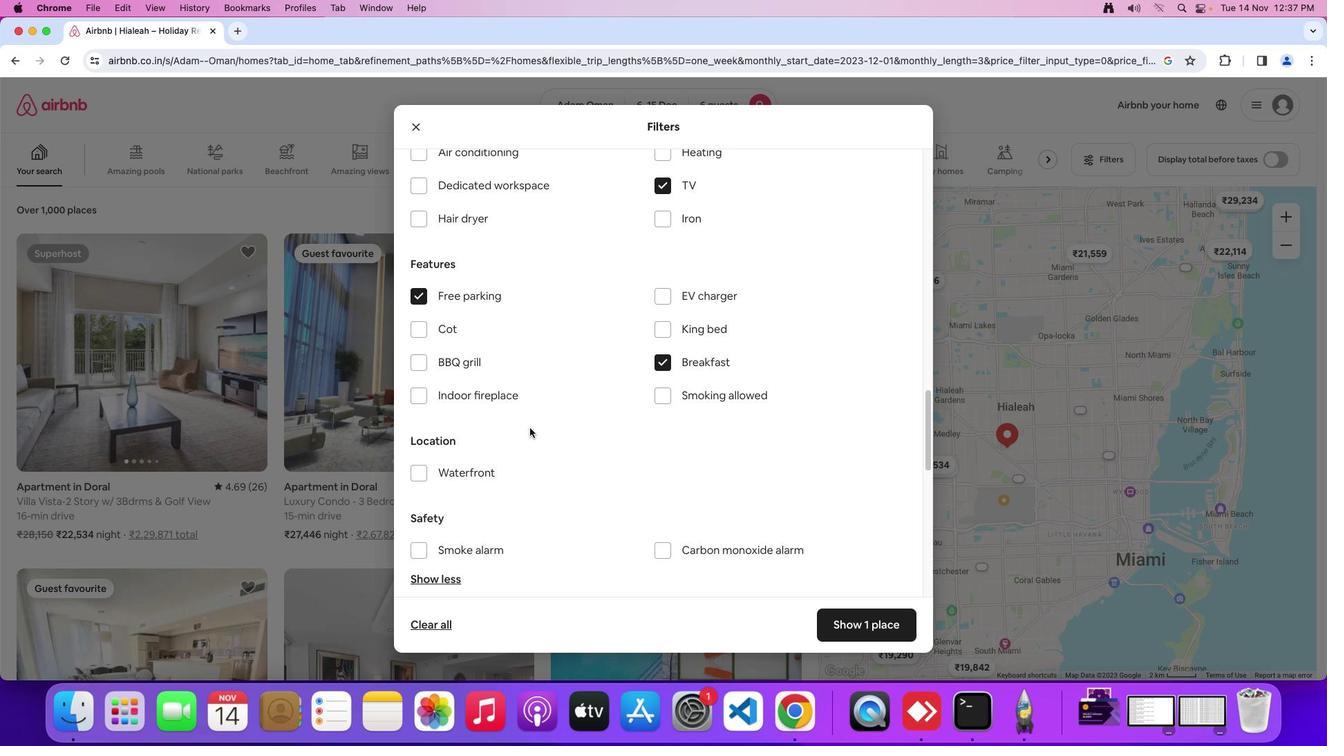 
Action: Mouse moved to (529, 427)
Screenshot: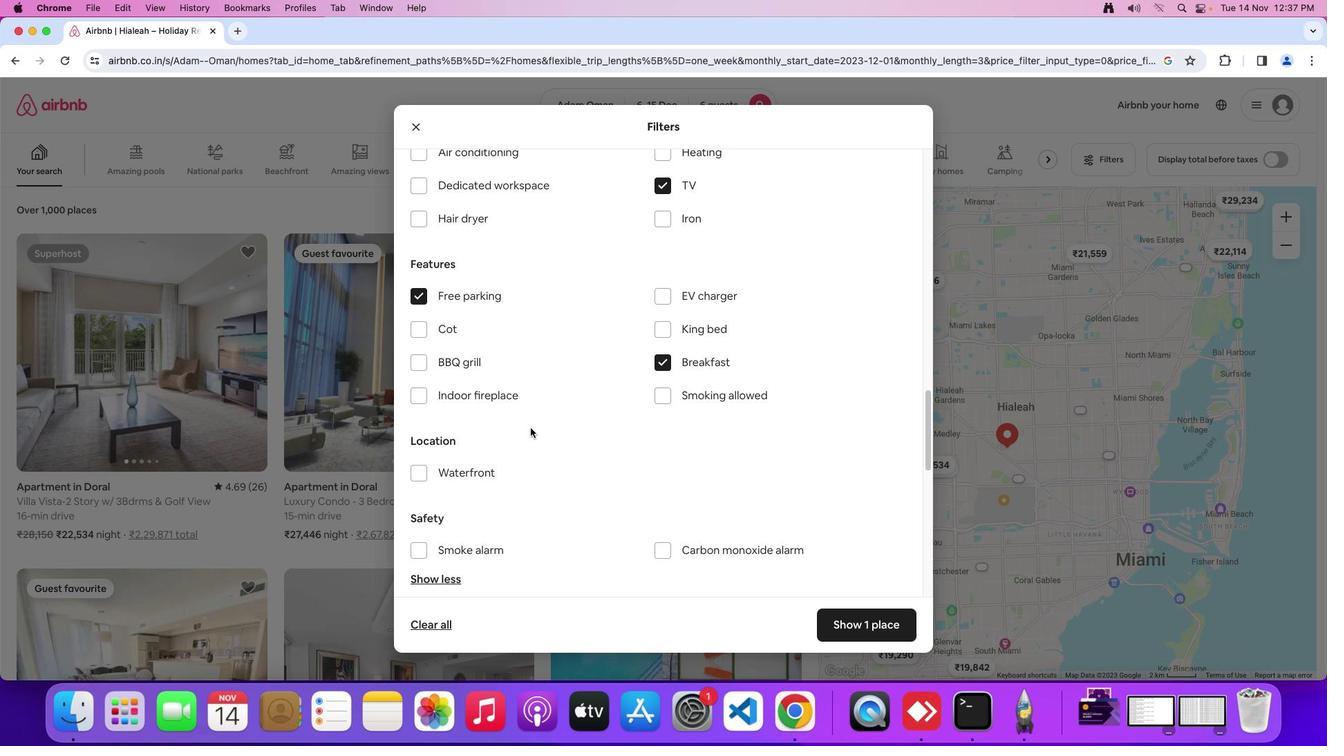 
Action: Mouse scrolled (529, 427) with delta (0, 0)
Screenshot: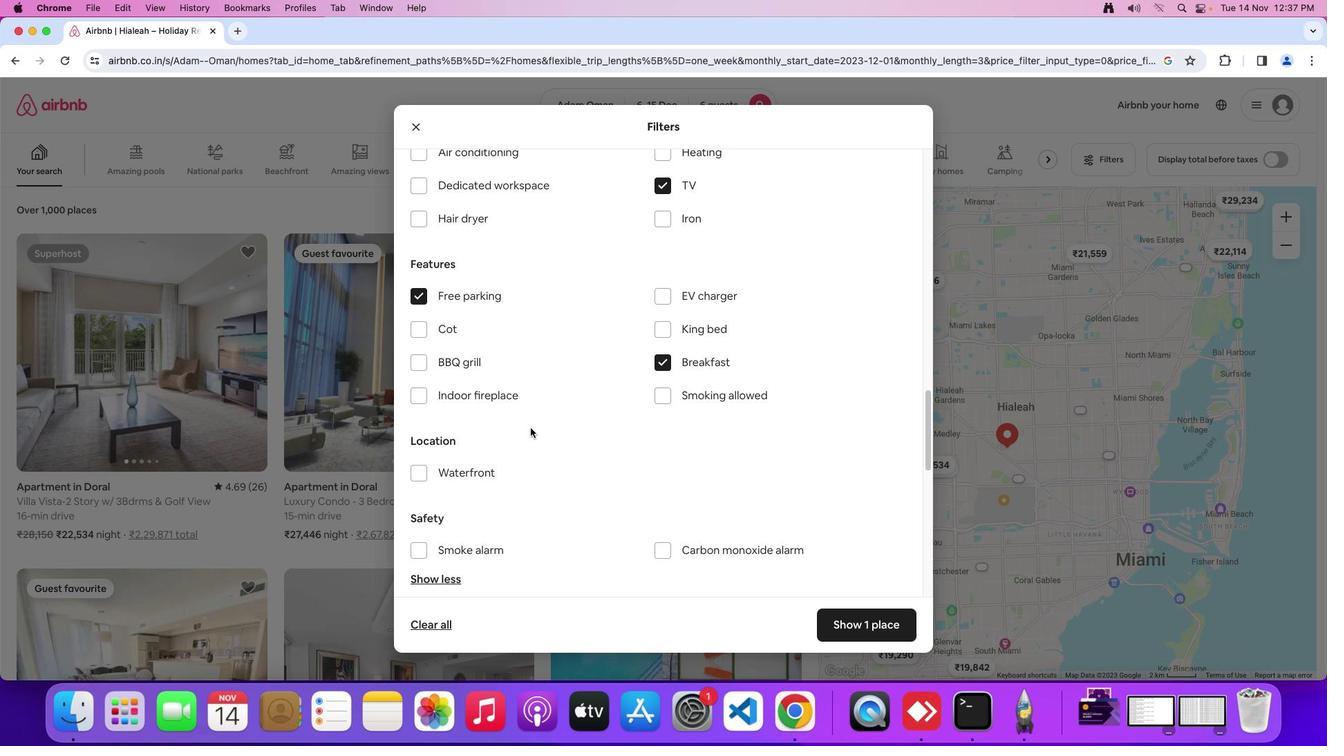 
Action: Mouse moved to (532, 428)
Screenshot: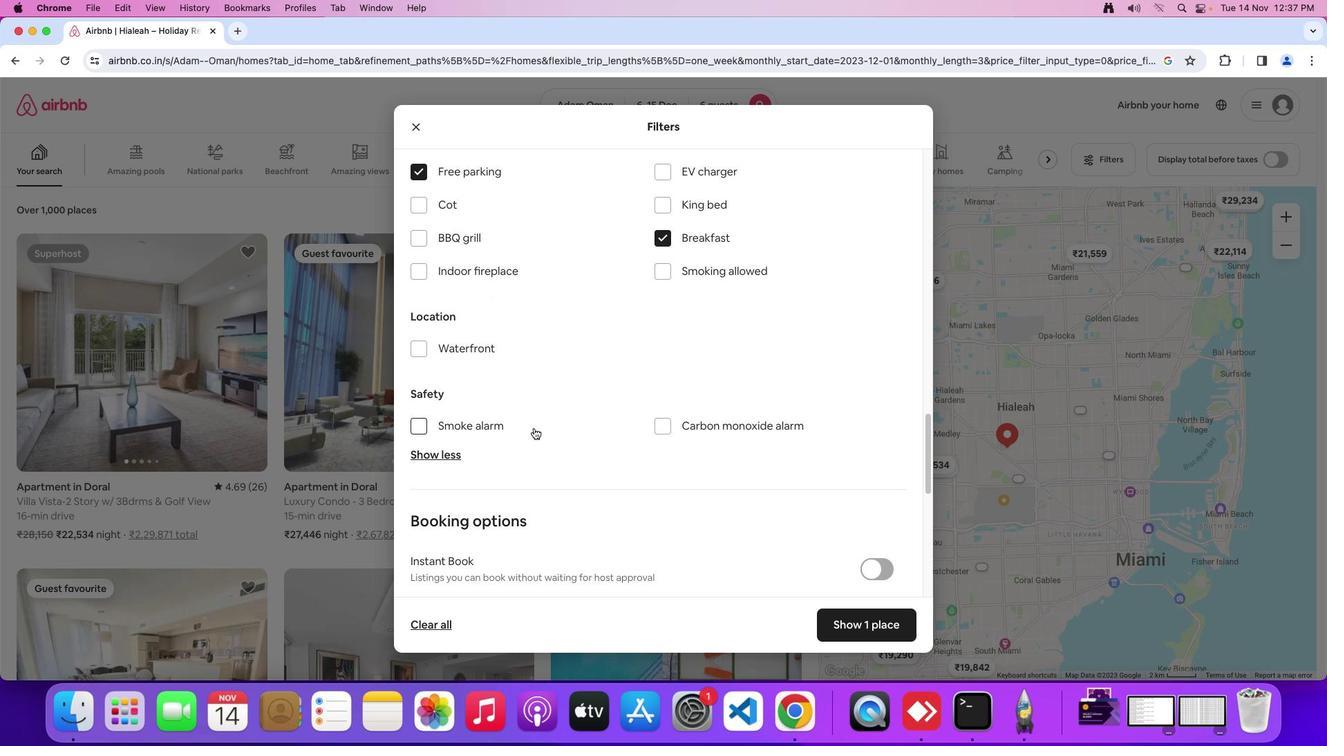 
Action: Mouse scrolled (532, 428) with delta (0, 0)
Screenshot: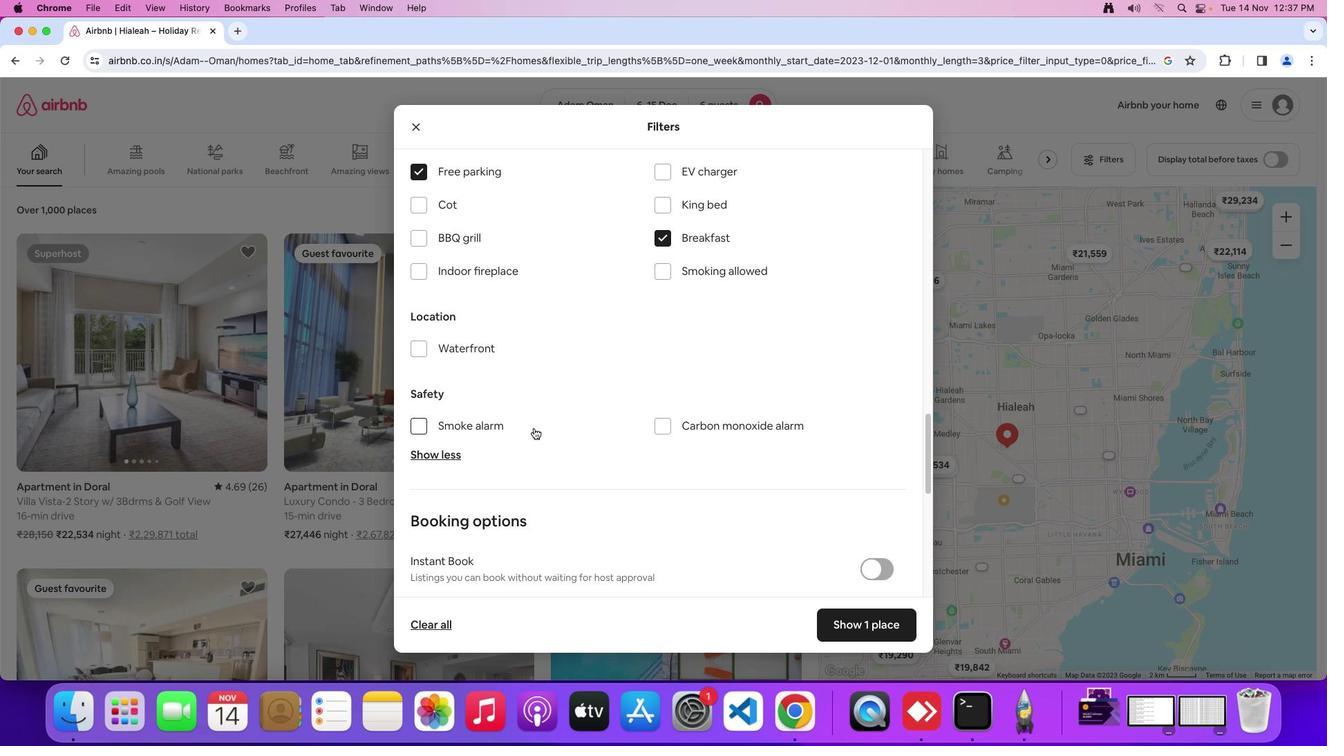 
Action: Mouse scrolled (532, 428) with delta (0, 0)
Screenshot: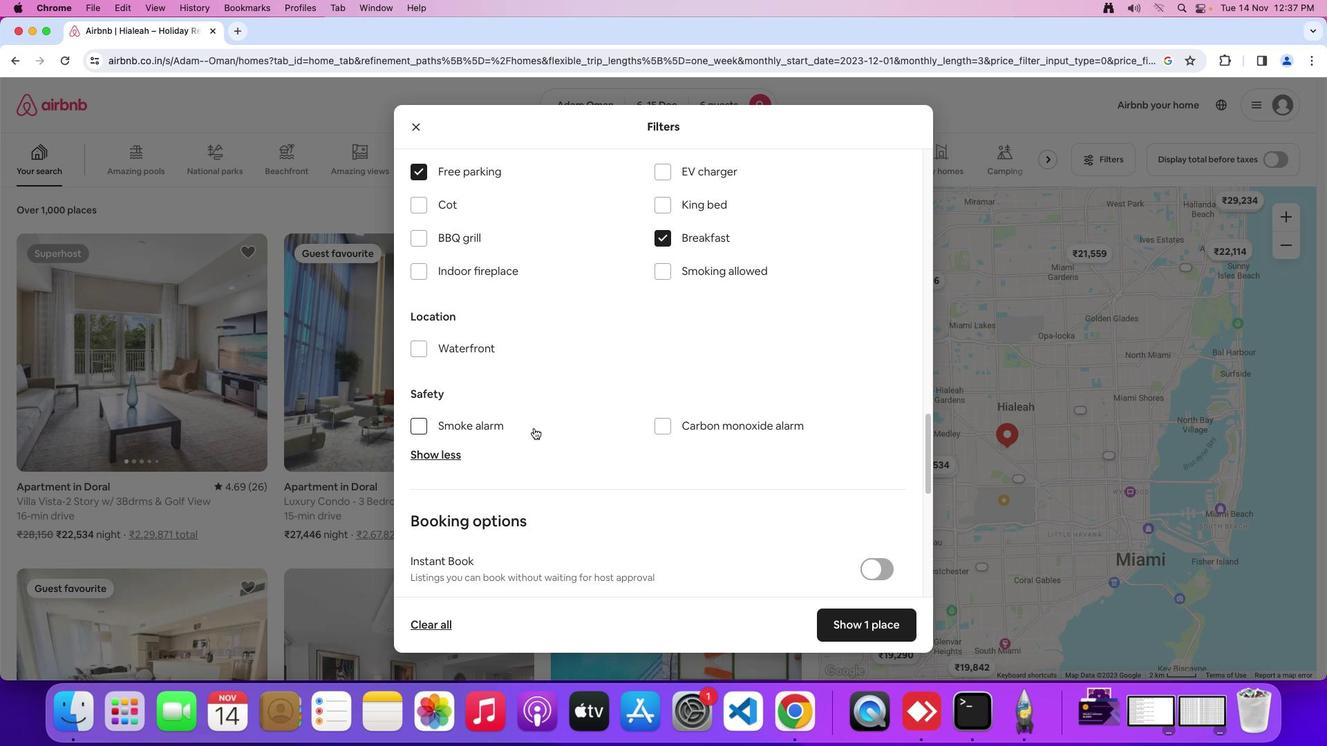 
Action: Mouse scrolled (532, 428) with delta (0, -2)
Screenshot: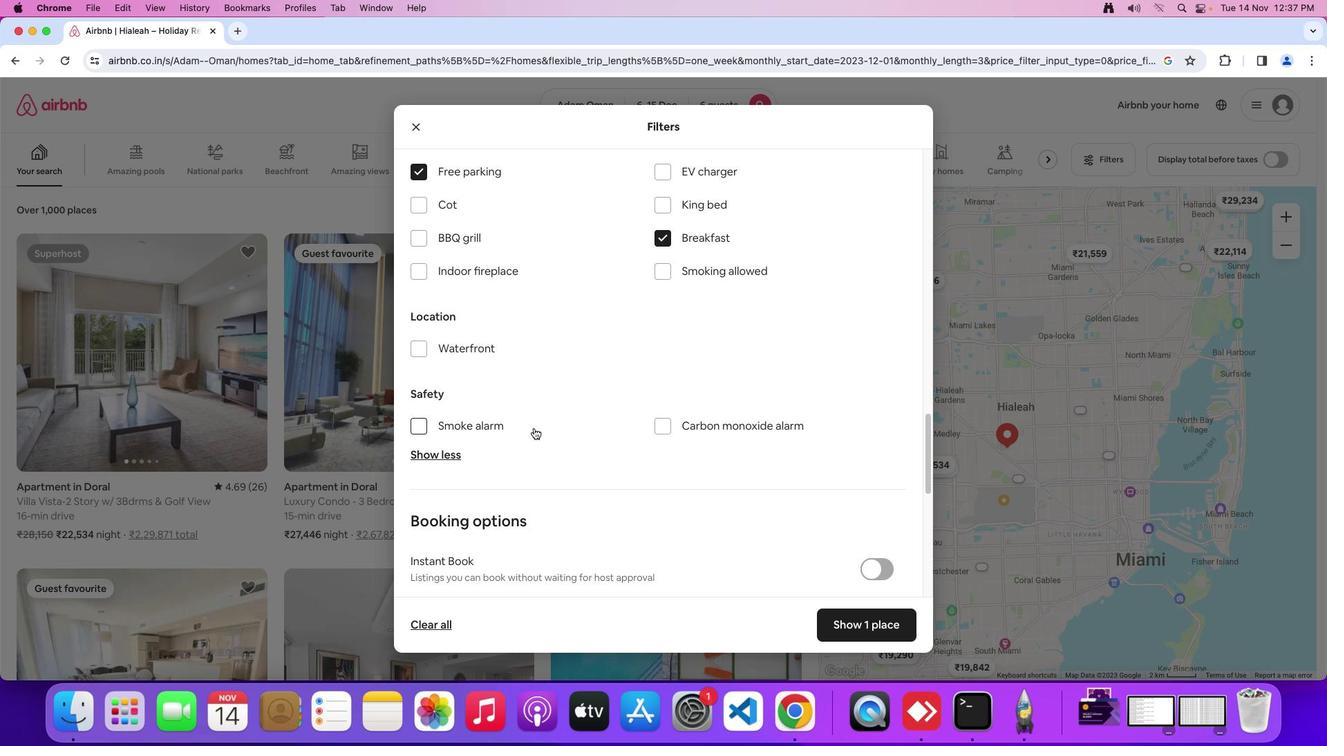 
Action: Mouse moved to (534, 428)
Screenshot: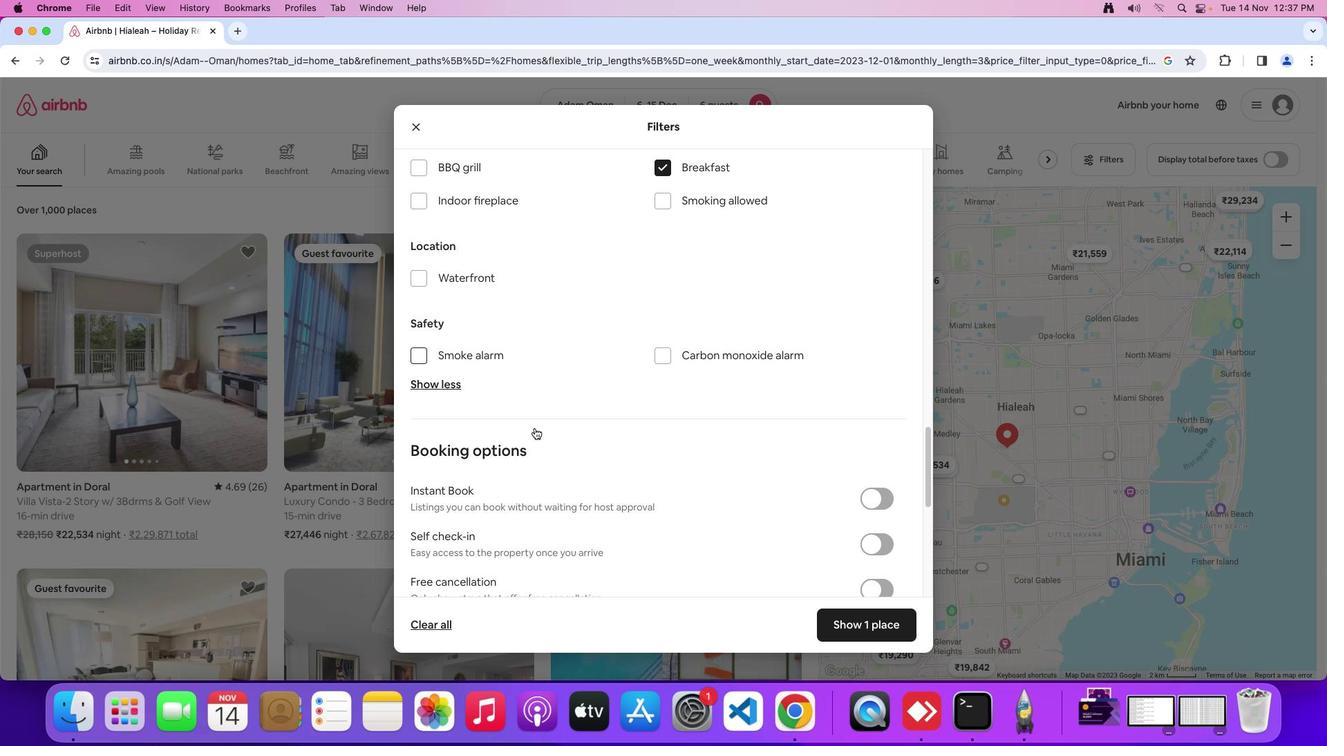 
Action: Mouse scrolled (534, 428) with delta (0, 0)
Screenshot: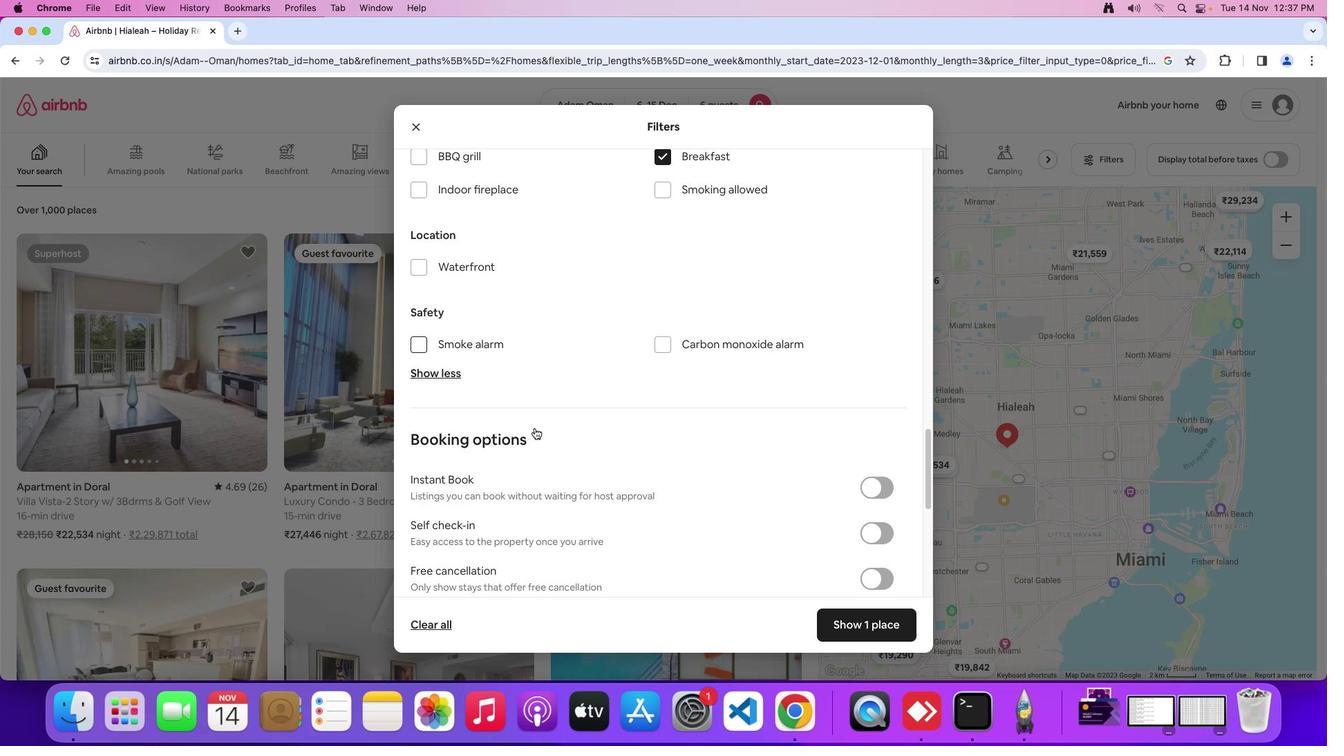 
Action: Mouse scrolled (534, 428) with delta (0, 0)
Screenshot: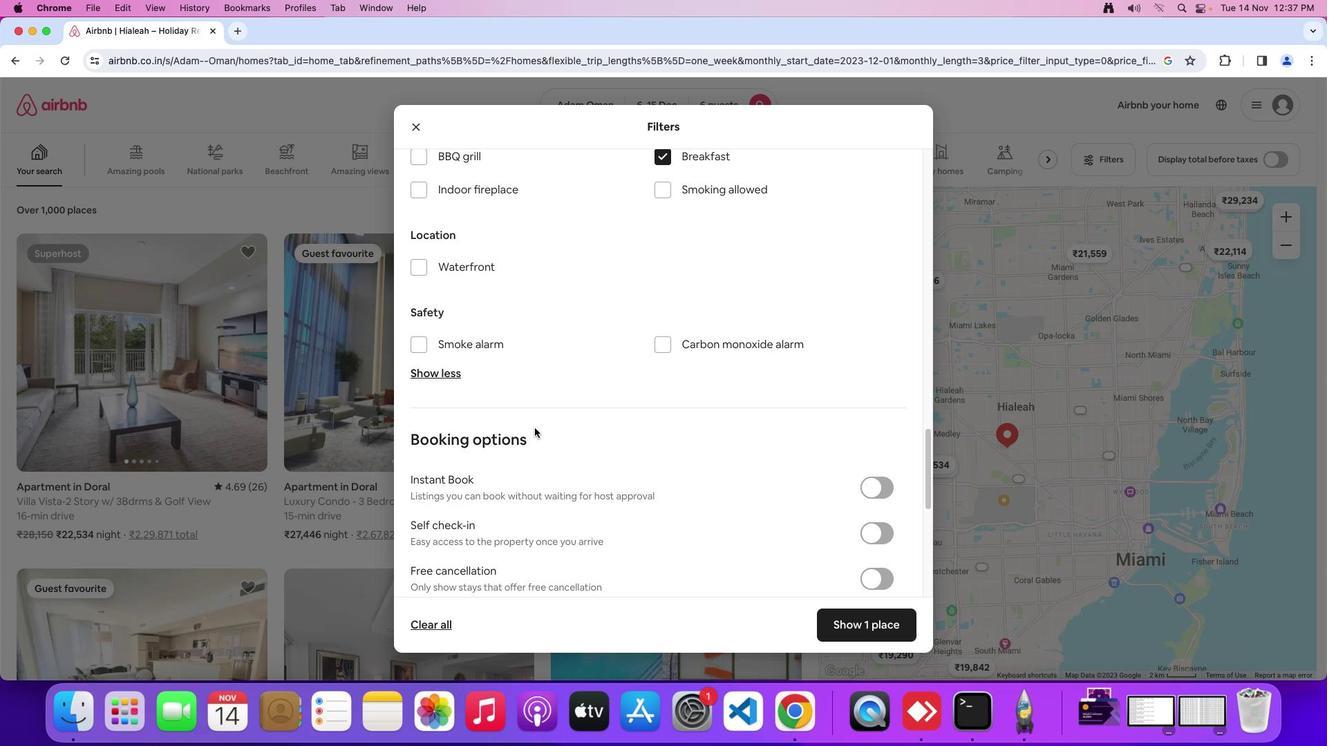 
Action: Mouse scrolled (534, 428) with delta (0, -1)
Screenshot: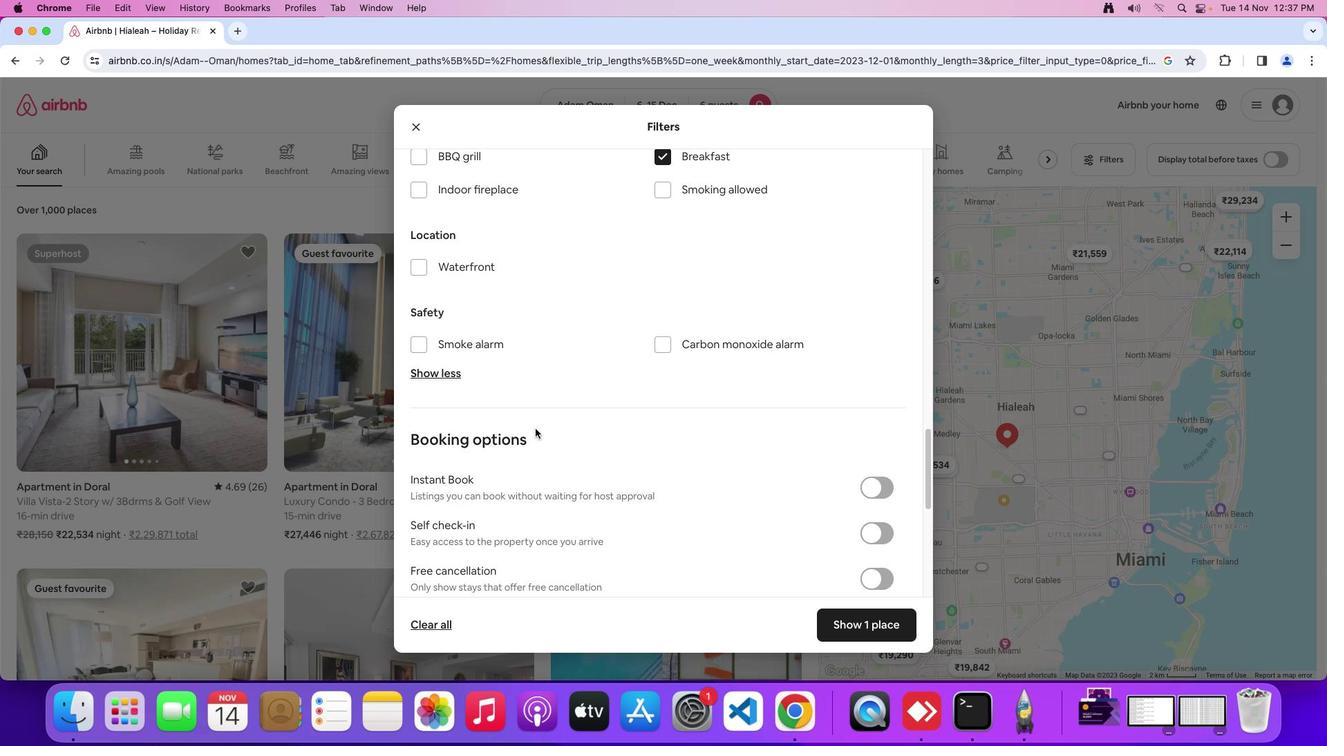 
Action: Mouse moved to (534, 428)
Screenshot: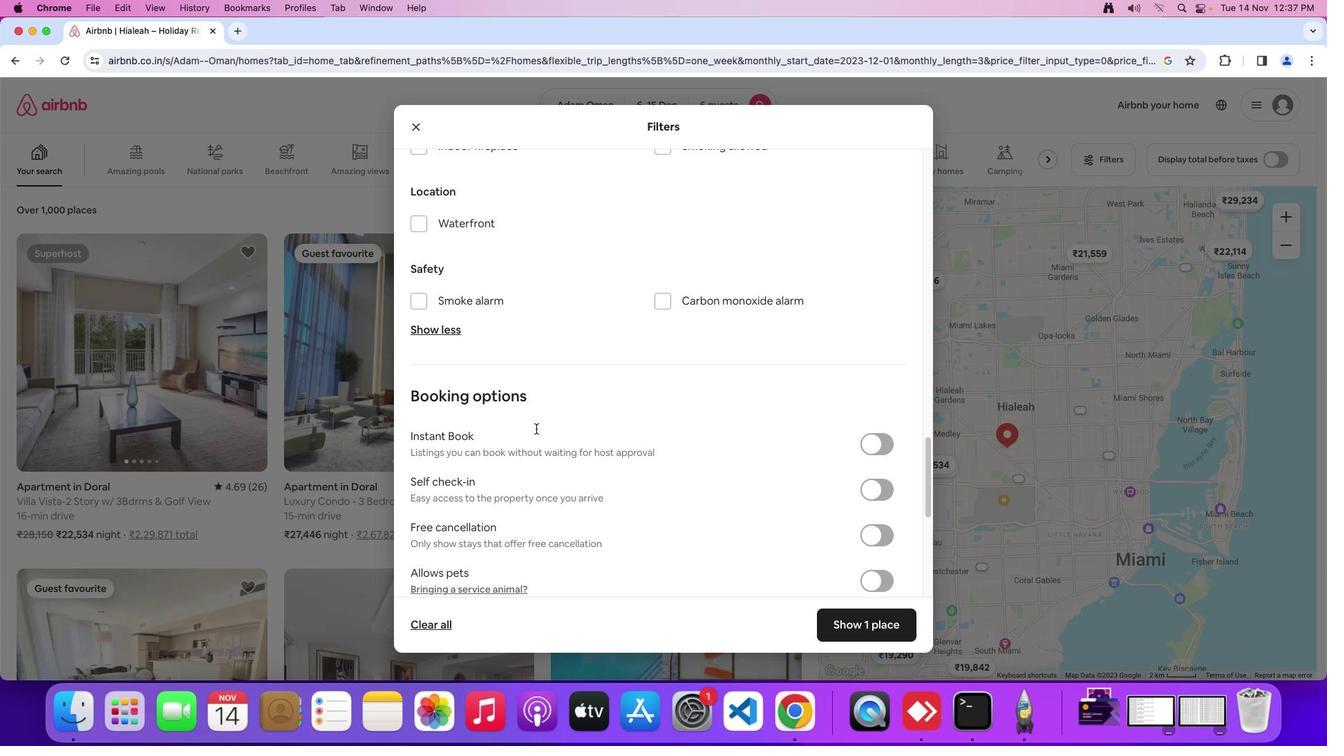 
Action: Mouse scrolled (534, 428) with delta (0, 0)
Screenshot: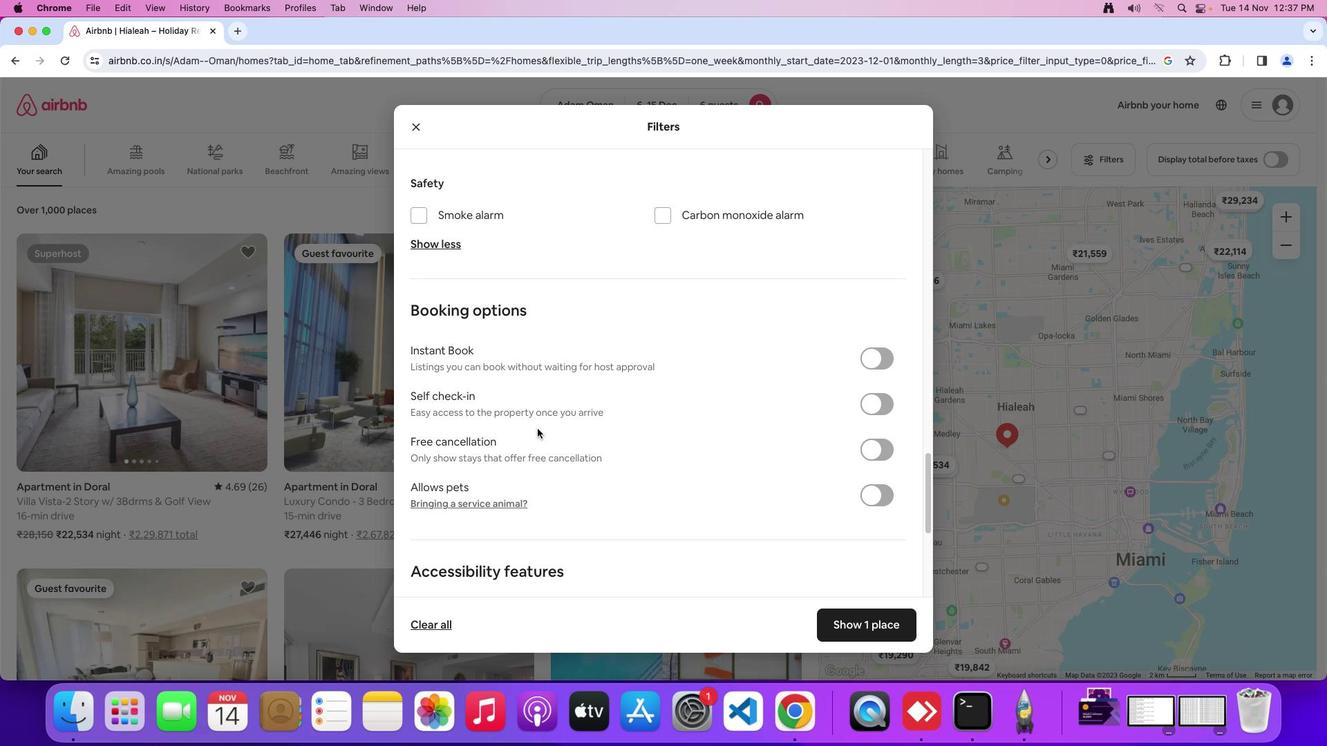 
Action: Mouse scrolled (534, 428) with delta (0, 0)
Screenshot: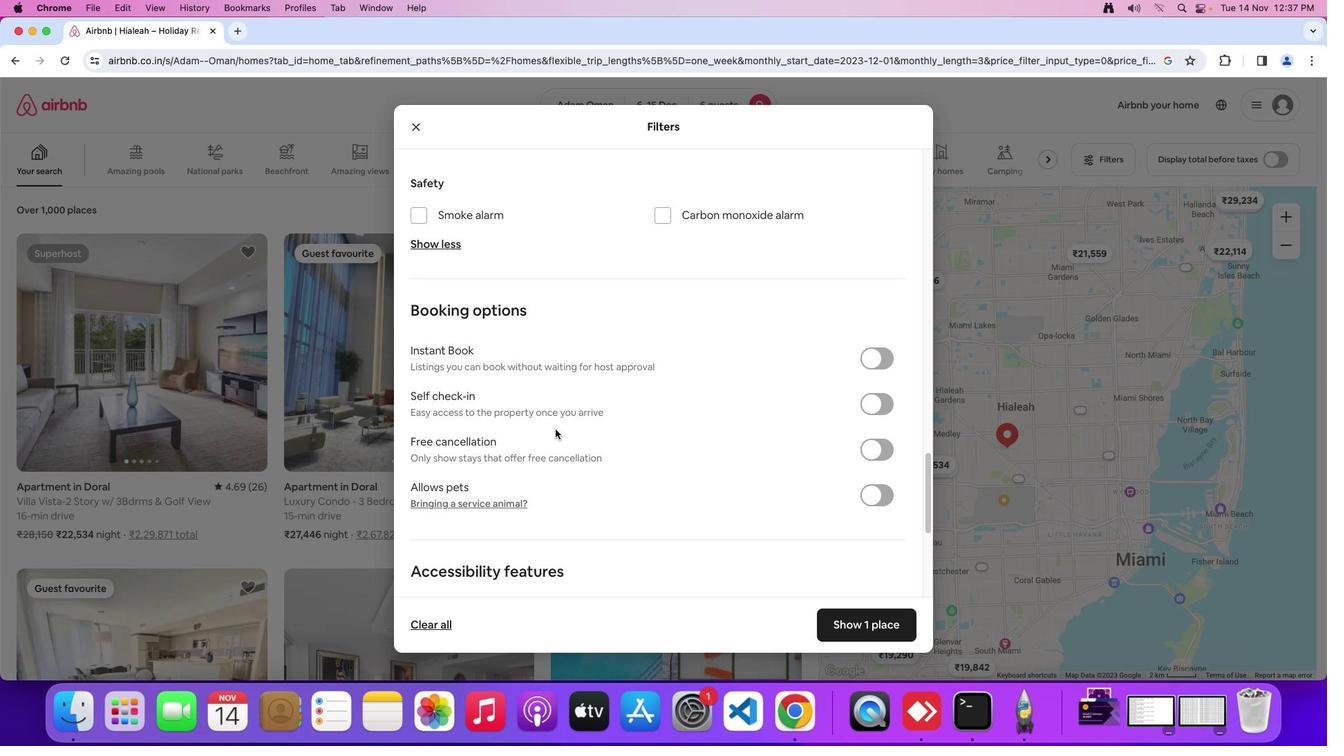 
Action: Mouse moved to (535, 428)
Screenshot: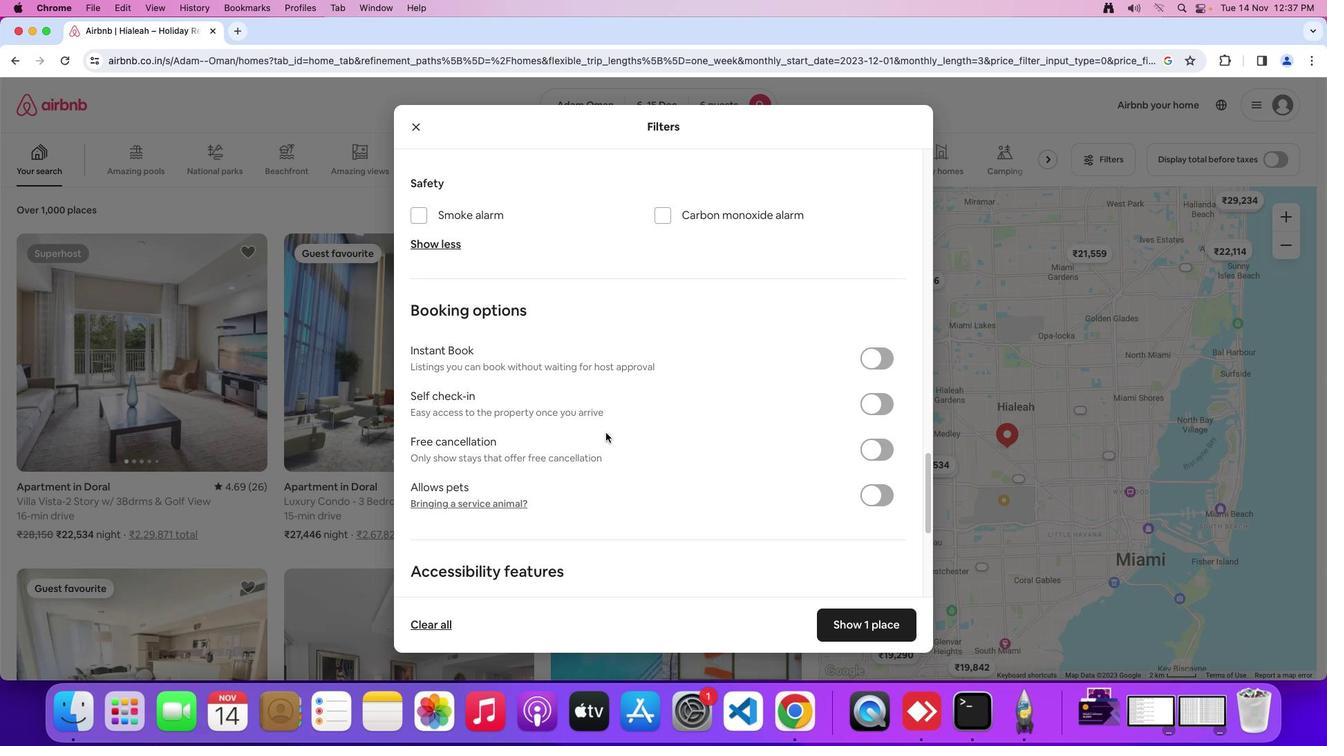 
Action: Mouse scrolled (535, 428) with delta (0, -2)
Screenshot: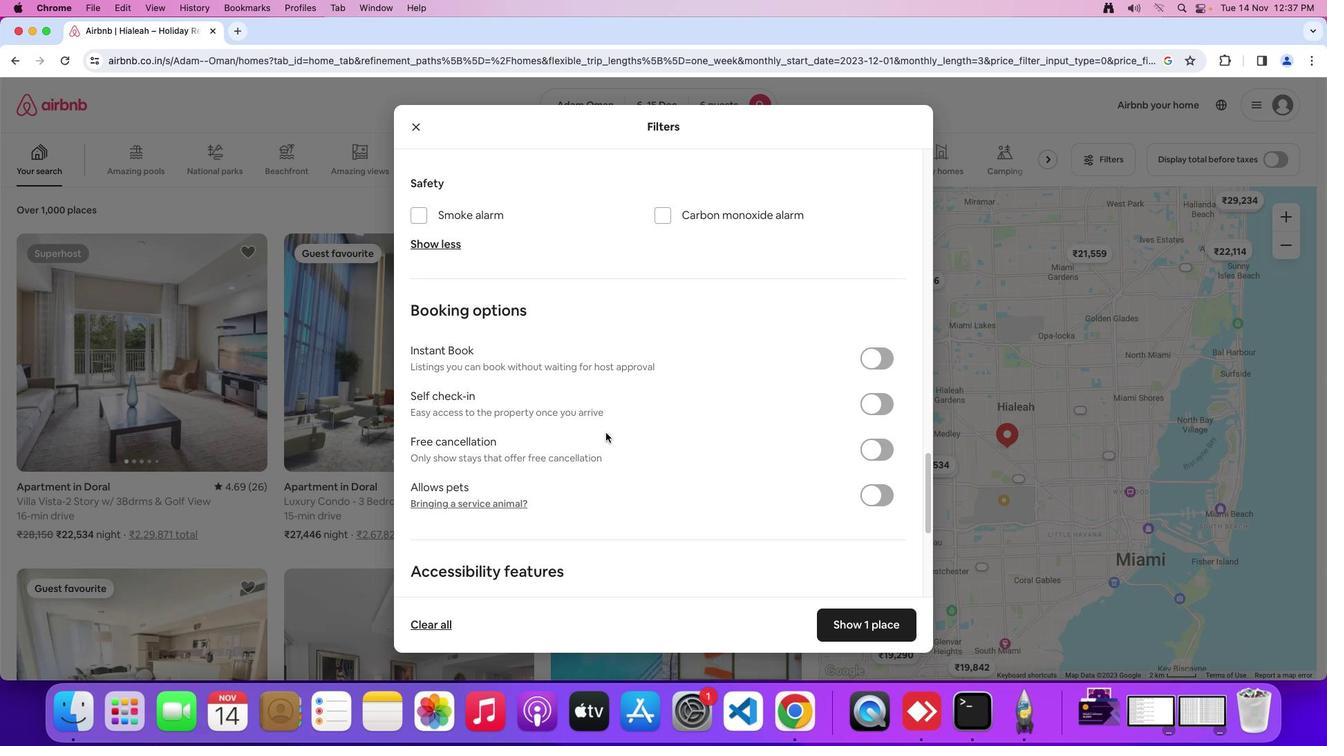 
Action: Mouse moved to (870, 403)
Screenshot: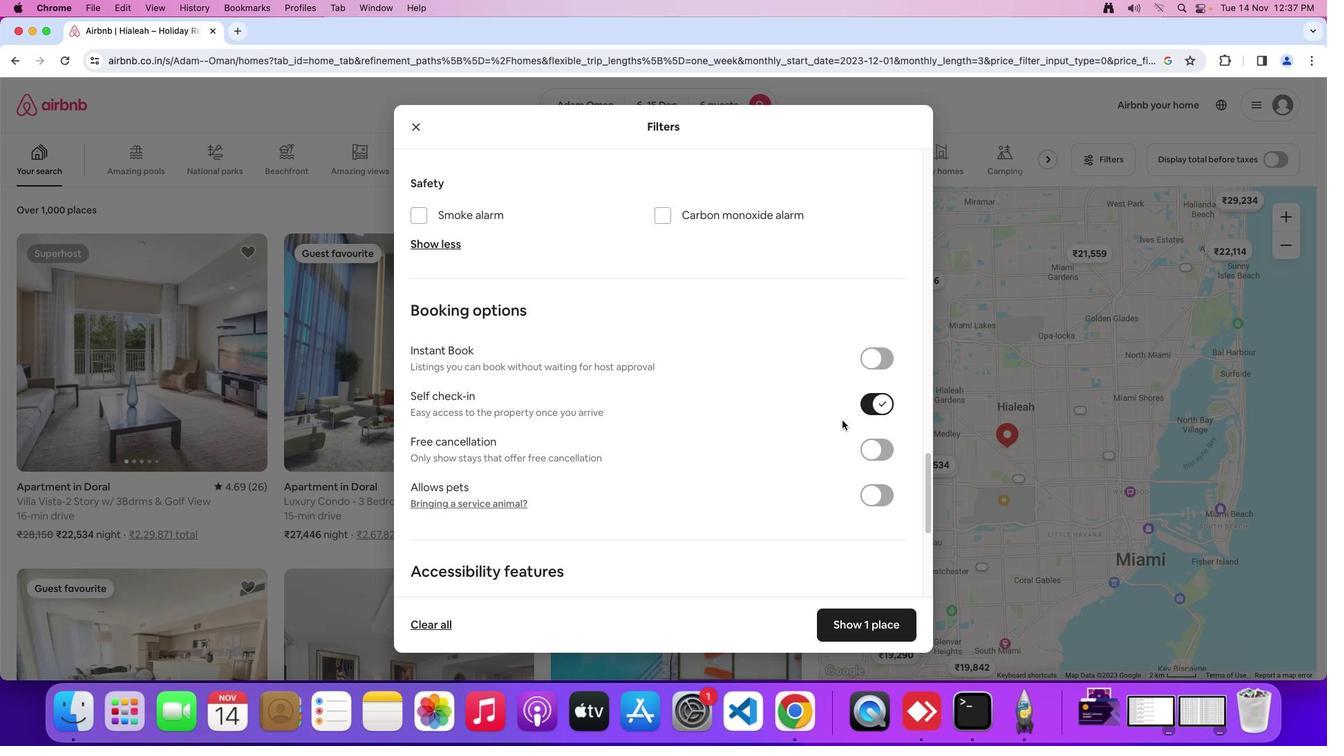
Action: Mouse pressed left at (870, 403)
Screenshot: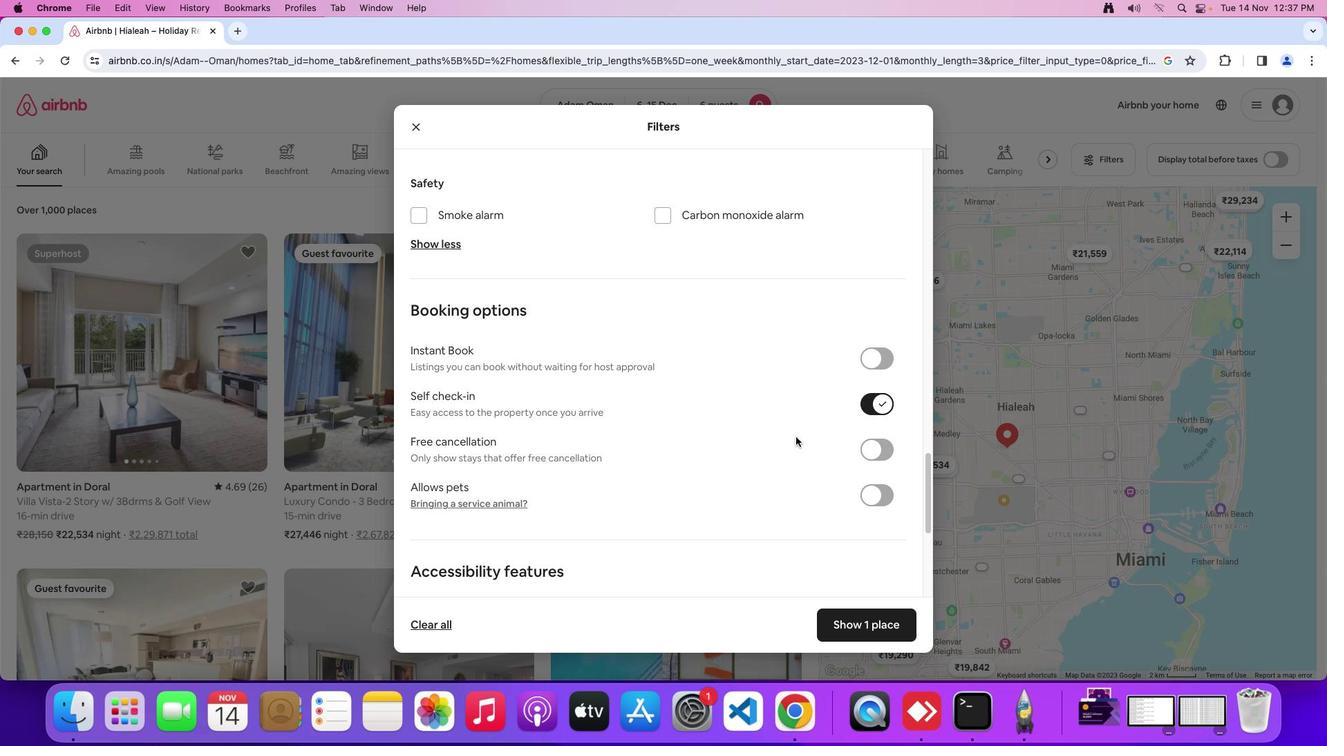 
Action: Mouse moved to (643, 480)
Screenshot: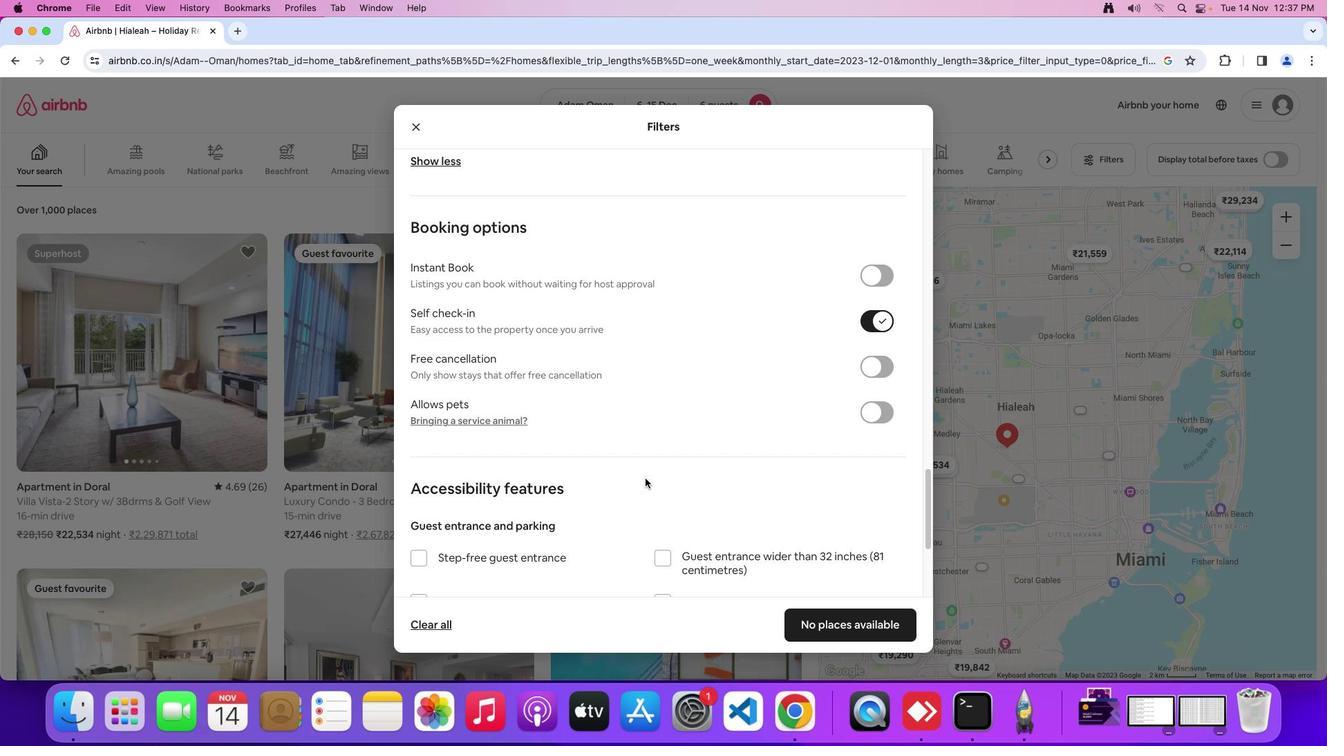 
Action: Mouse scrolled (643, 480) with delta (0, 0)
Screenshot: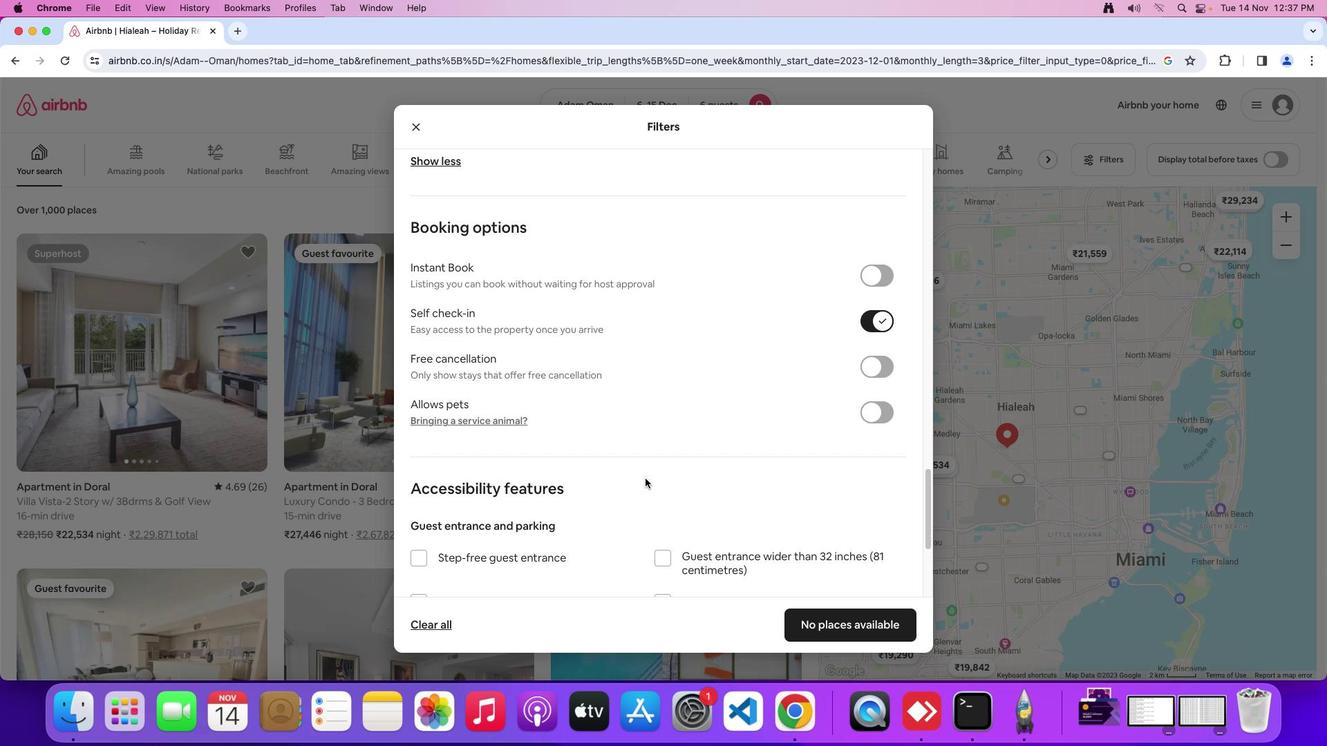 
Action: Mouse moved to (643, 479)
Screenshot: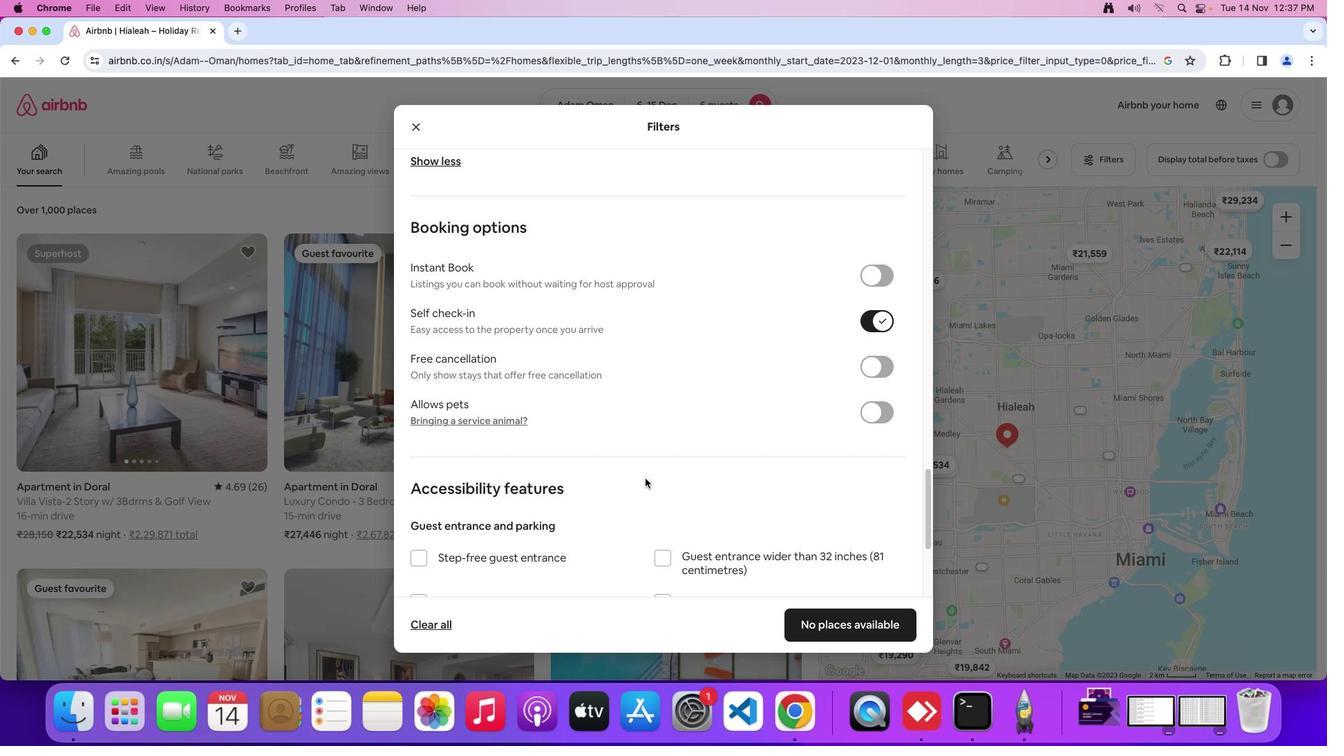 
Action: Mouse scrolled (643, 479) with delta (0, 0)
Screenshot: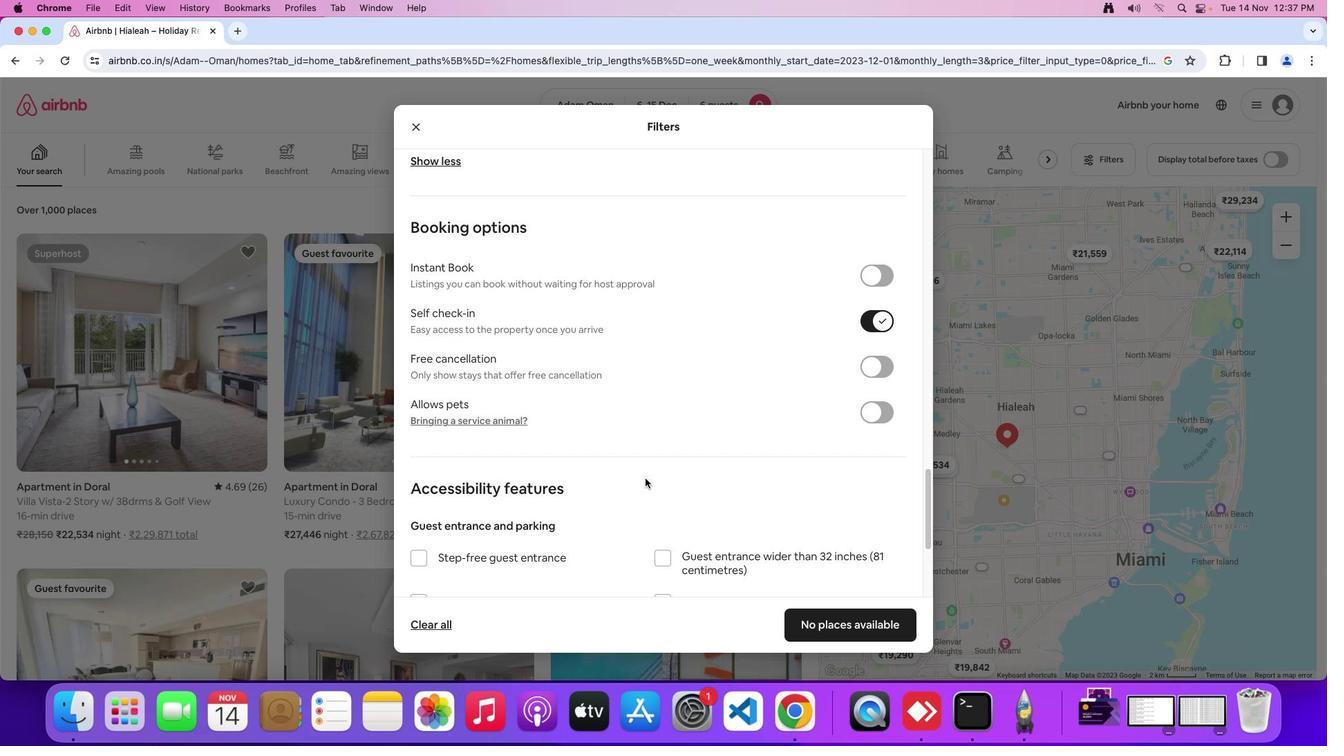 
Action: Mouse moved to (644, 479)
Screenshot: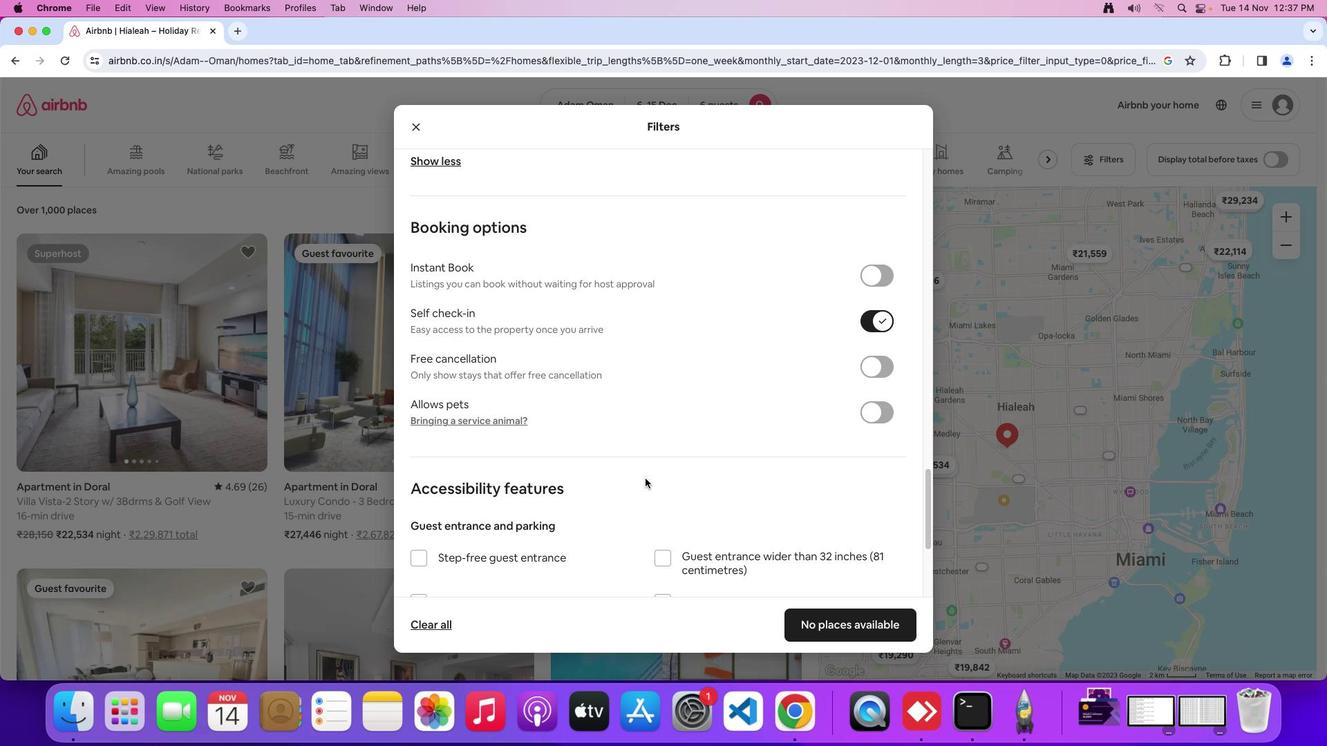 
Action: Mouse scrolled (644, 479) with delta (0, -1)
Screenshot: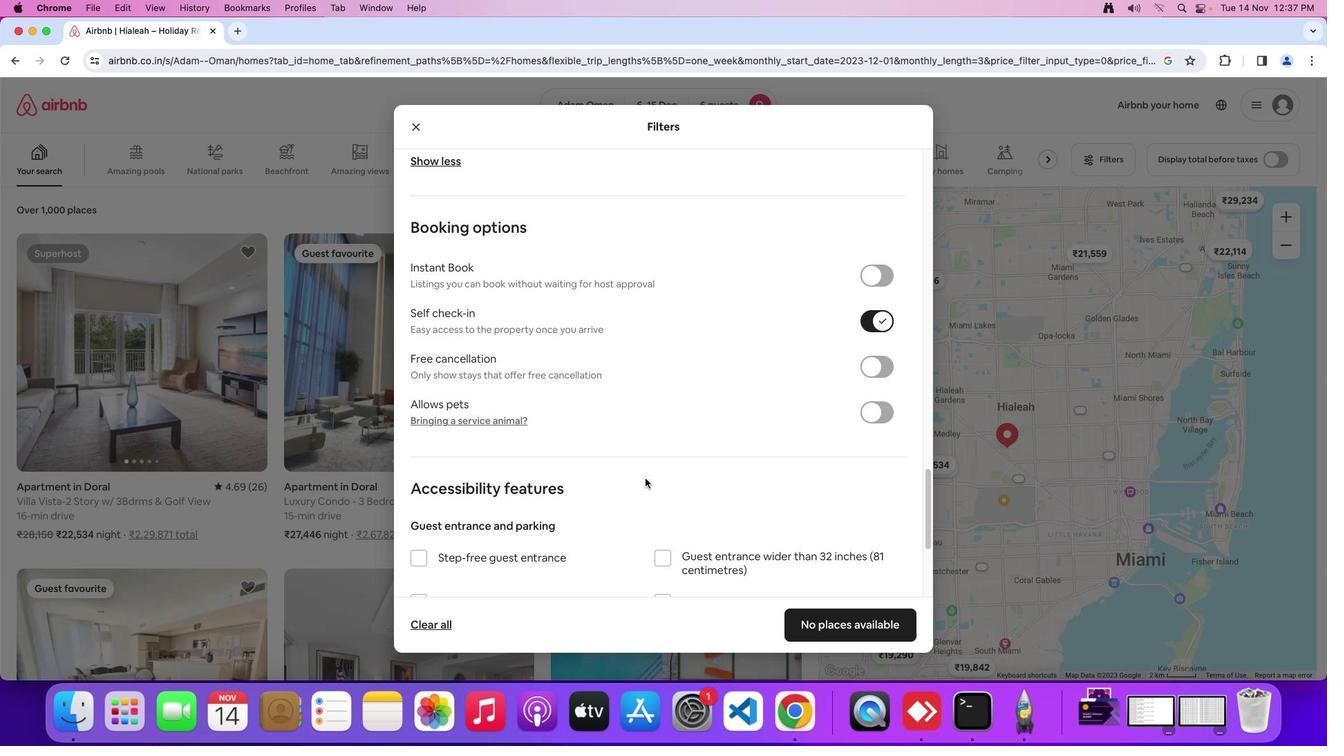 
Action: Mouse moved to (644, 477)
Screenshot: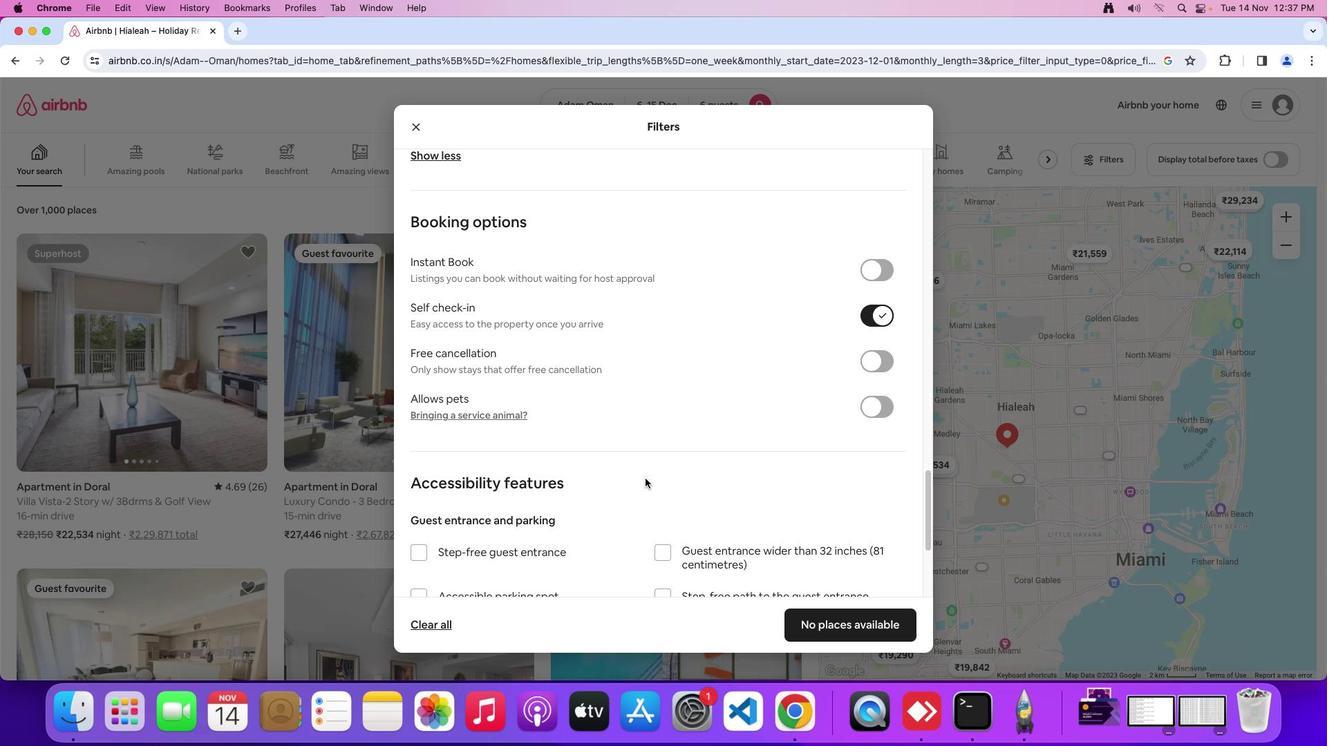 
Action: Mouse scrolled (644, 477) with delta (0, 0)
Screenshot: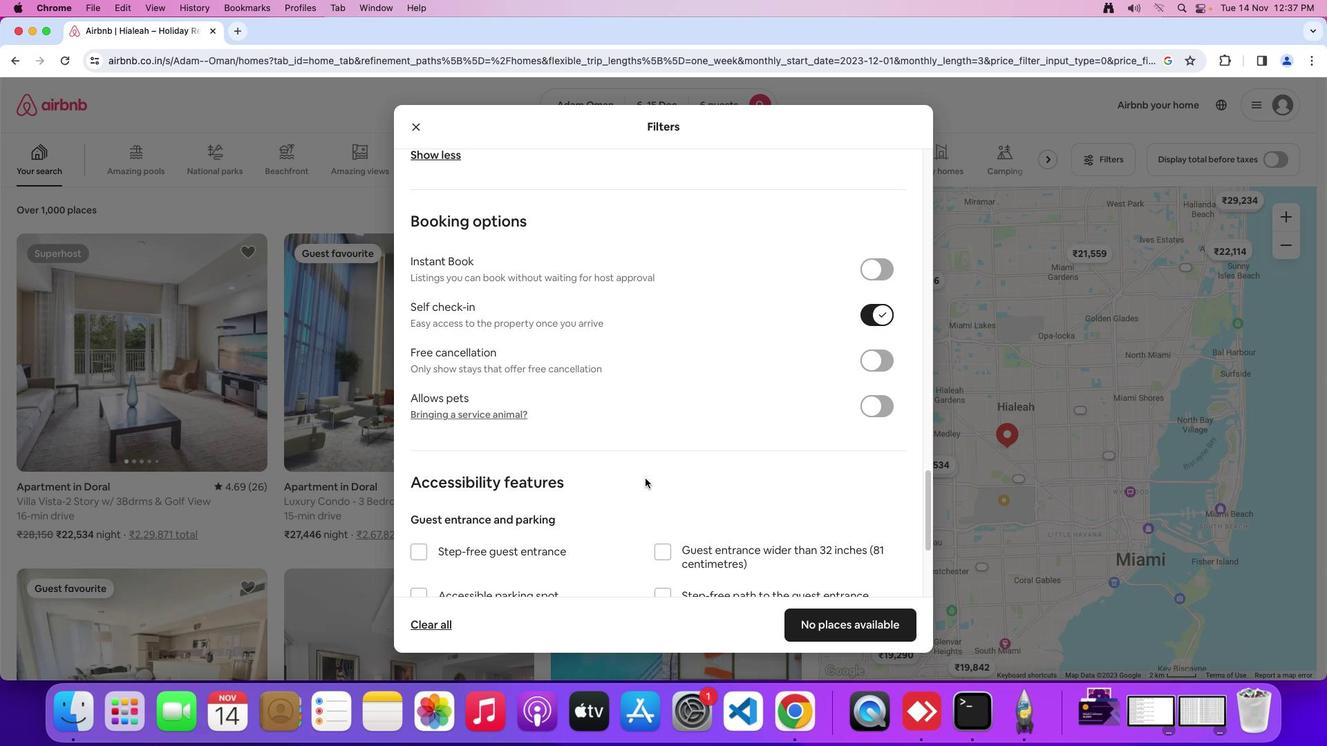 
Action: Mouse scrolled (644, 477) with delta (0, 0)
Screenshot: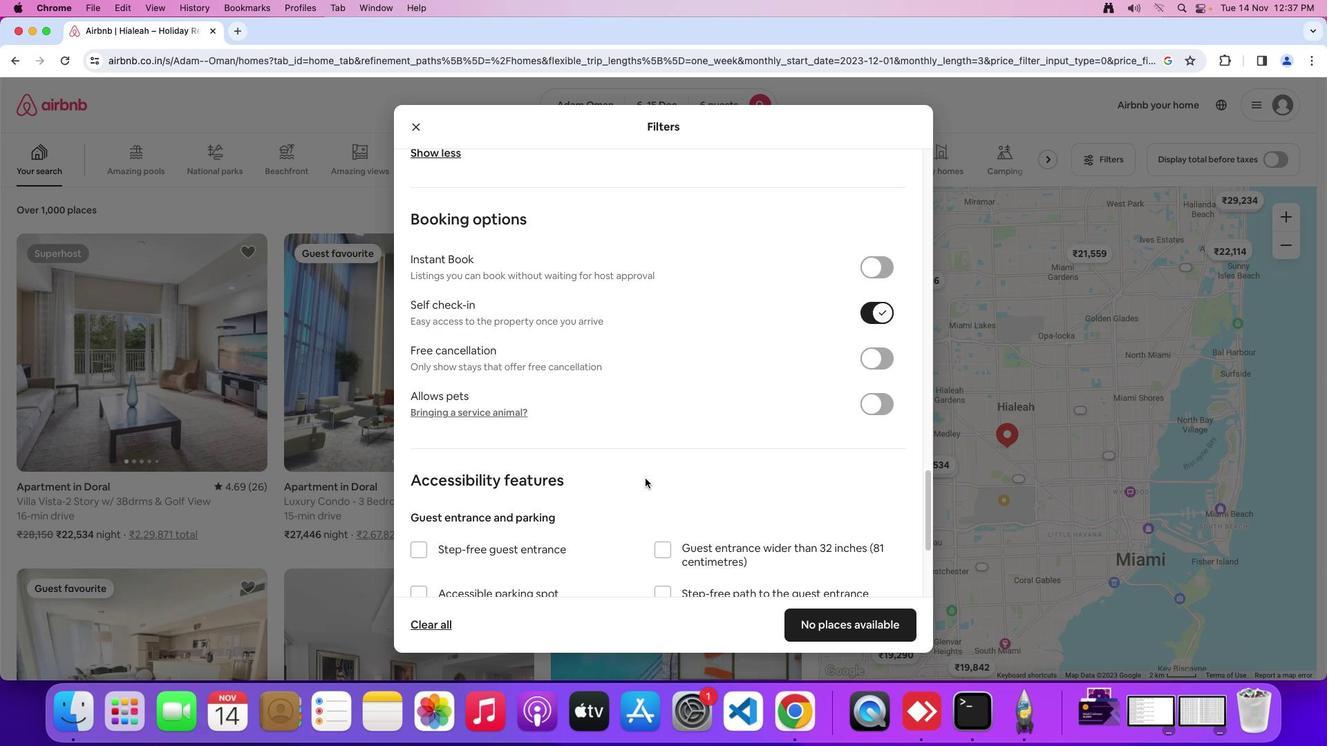 
Action: Mouse scrolled (644, 477) with delta (0, 0)
Screenshot: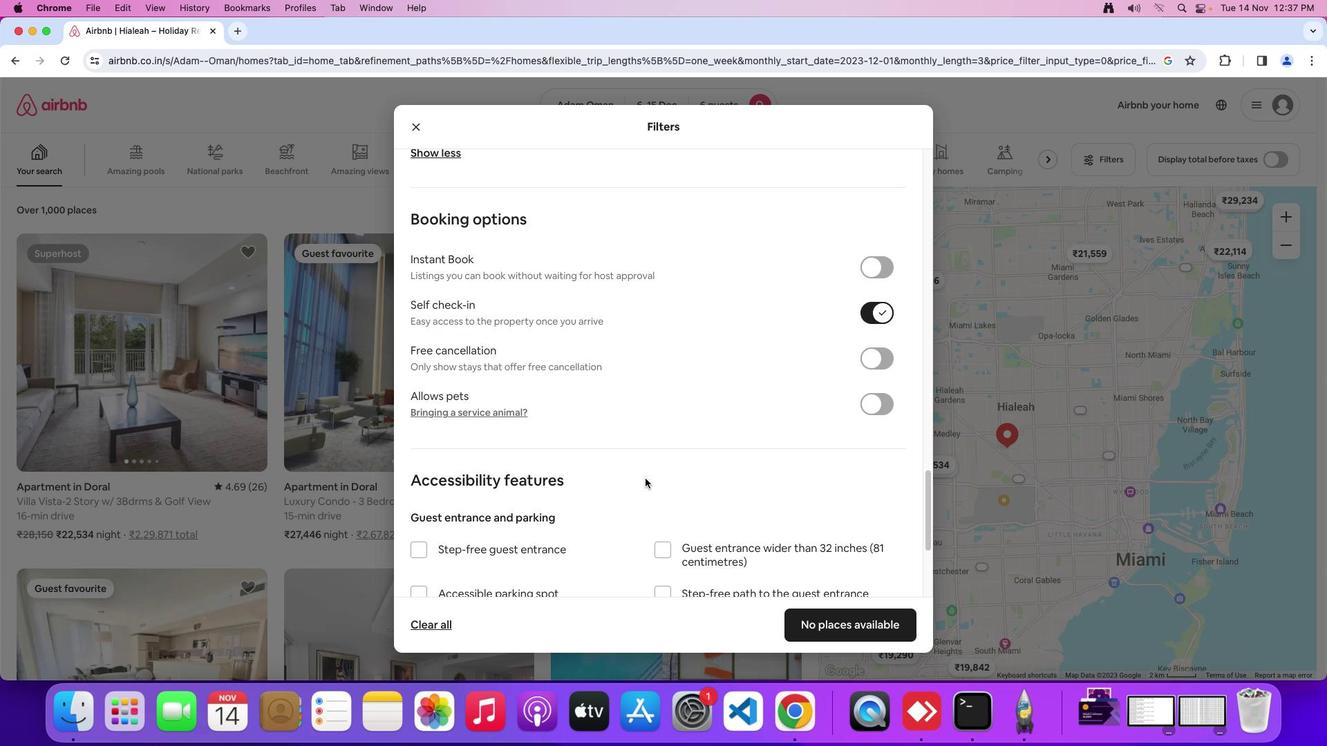 
Action: Mouse moved to (823, 627)
Screenshot: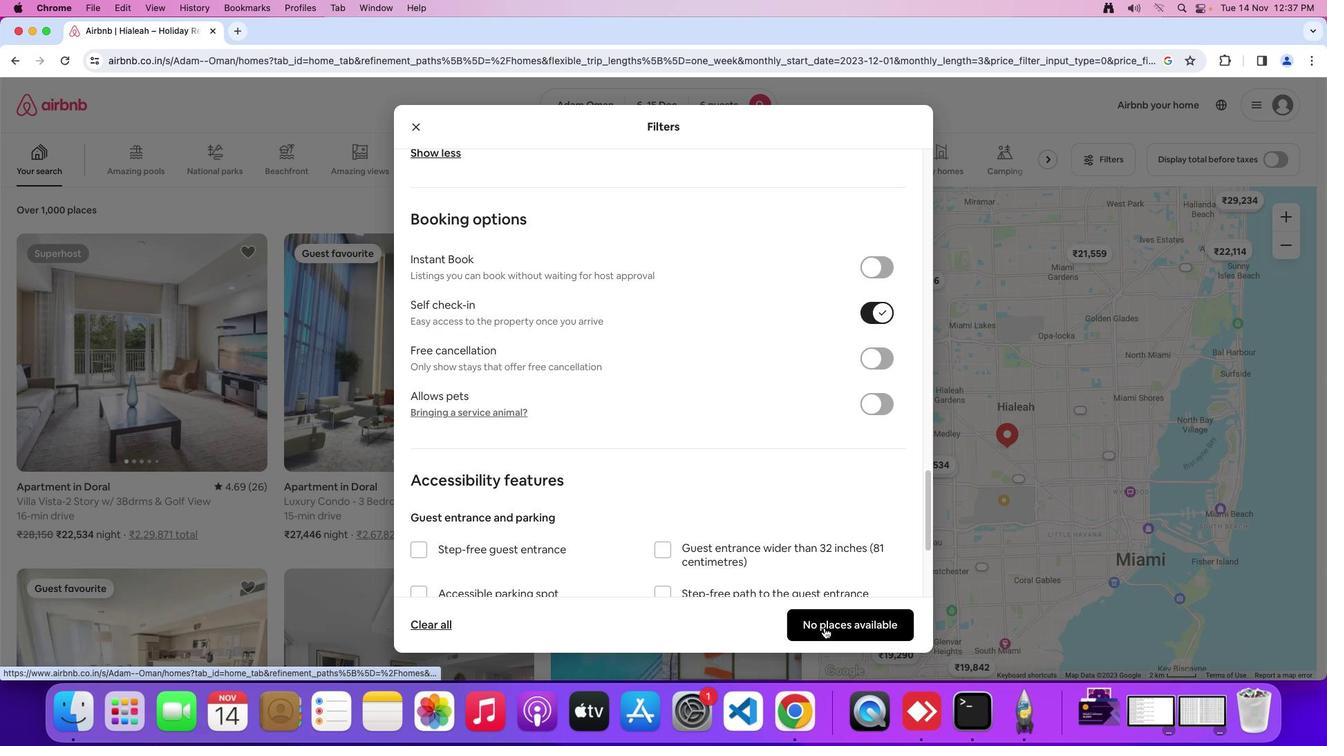 
Action: Mouse pressed left at (823, 627)
Screenshot: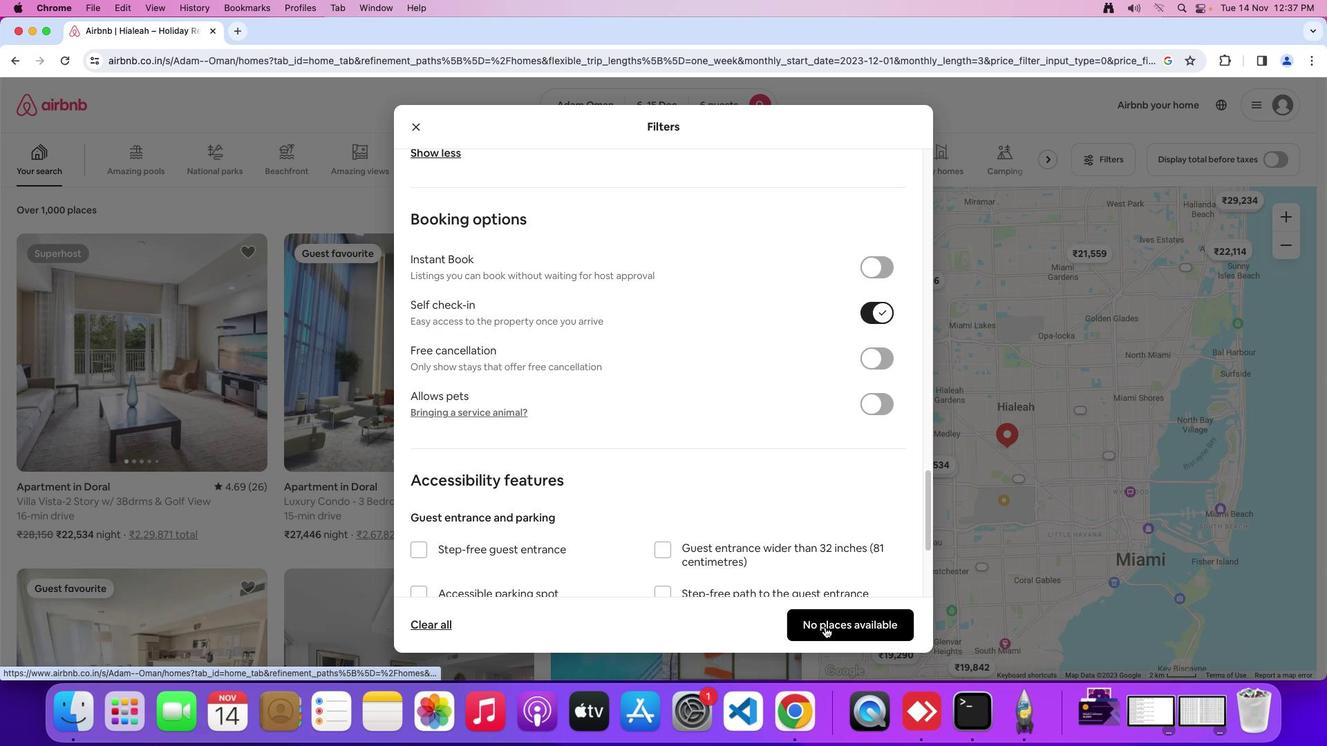 
Action: Mouse moved to (816, 551)
Screenshot: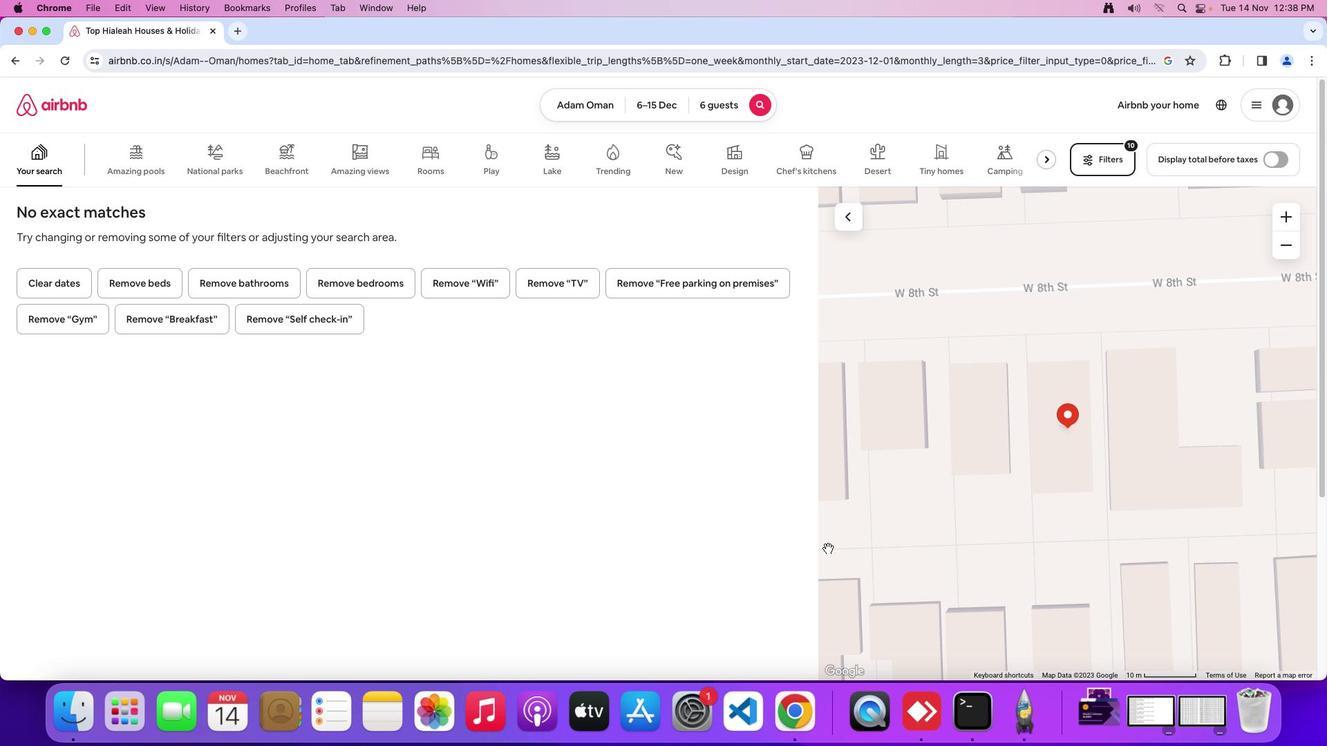 
